 Task: Look for Airbnb options in Weilheim, Germany from 8th December, 2023 to 16th December, 2023 for 2 adults.1  bedroom having 1 bed and 1 bathroom. Property type can be hotel. Amenities needed are: wifi. Look for 4 properties as per requirement.
Action: Mouse moved to (574, 127)
Screenshot: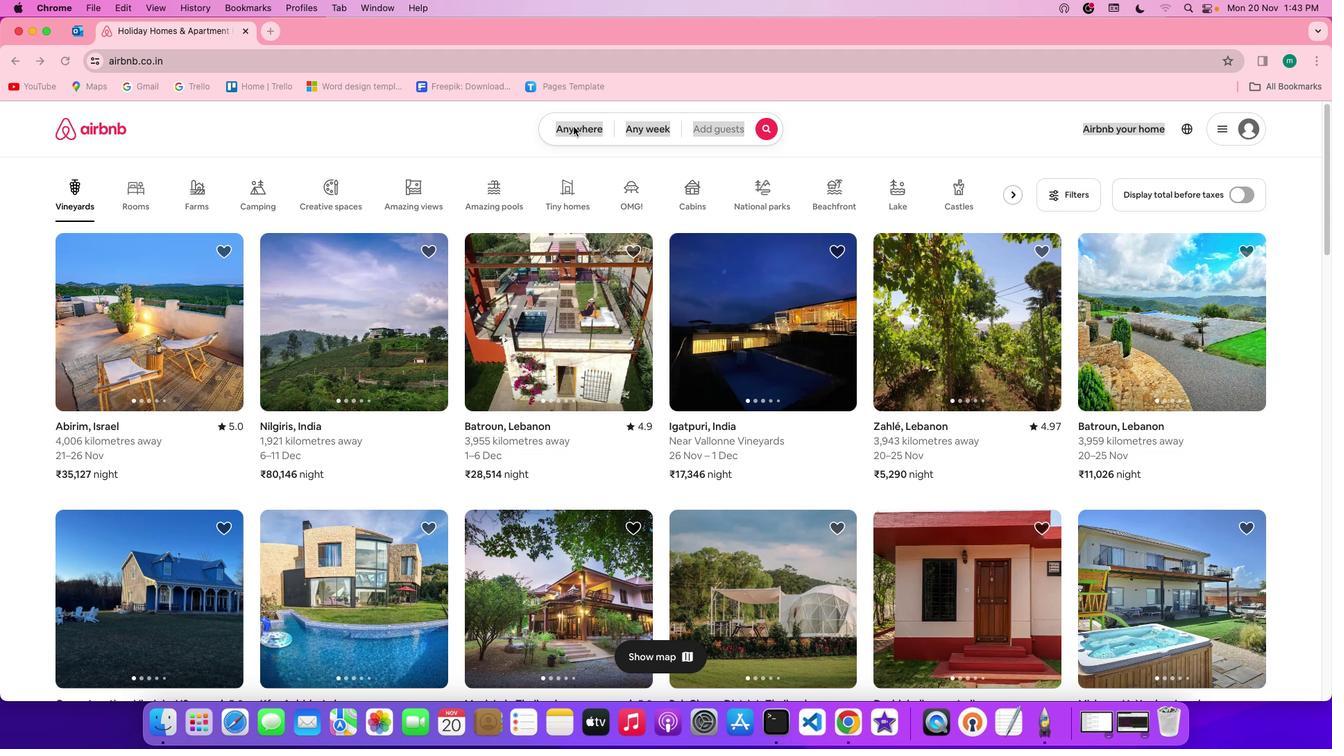 
Action: Mouse pressed left at (574, 127)
Screenshot: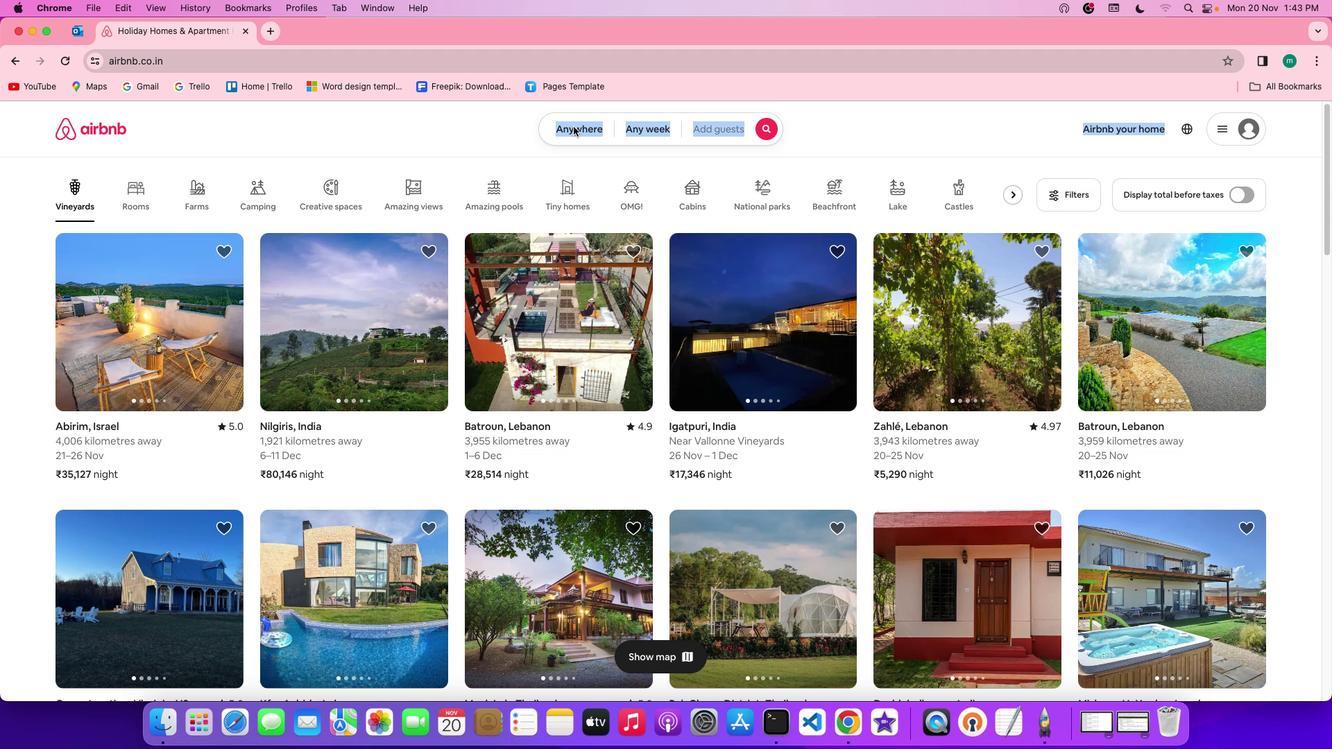 
Action: Mouse pressed left at (574, 127)
Screenshot: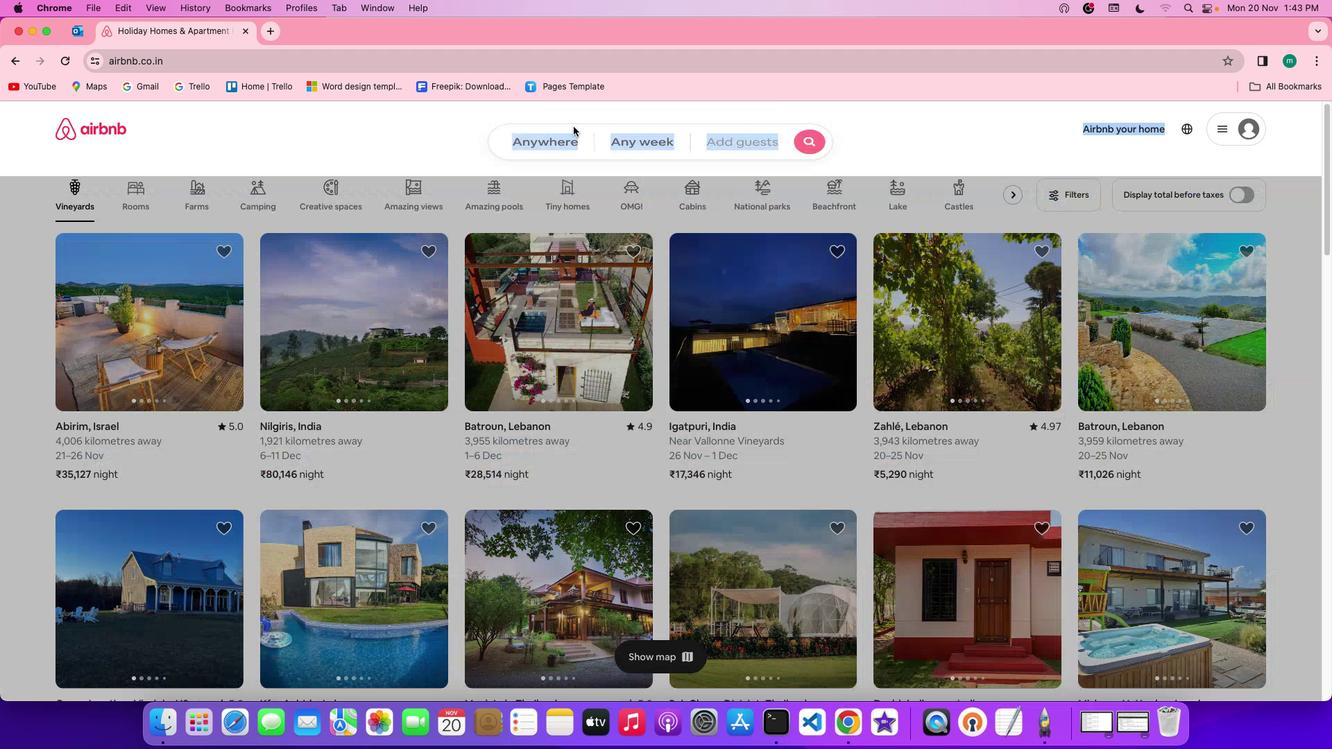 
Action: Mouse moved to (499, 183)
Screenshot: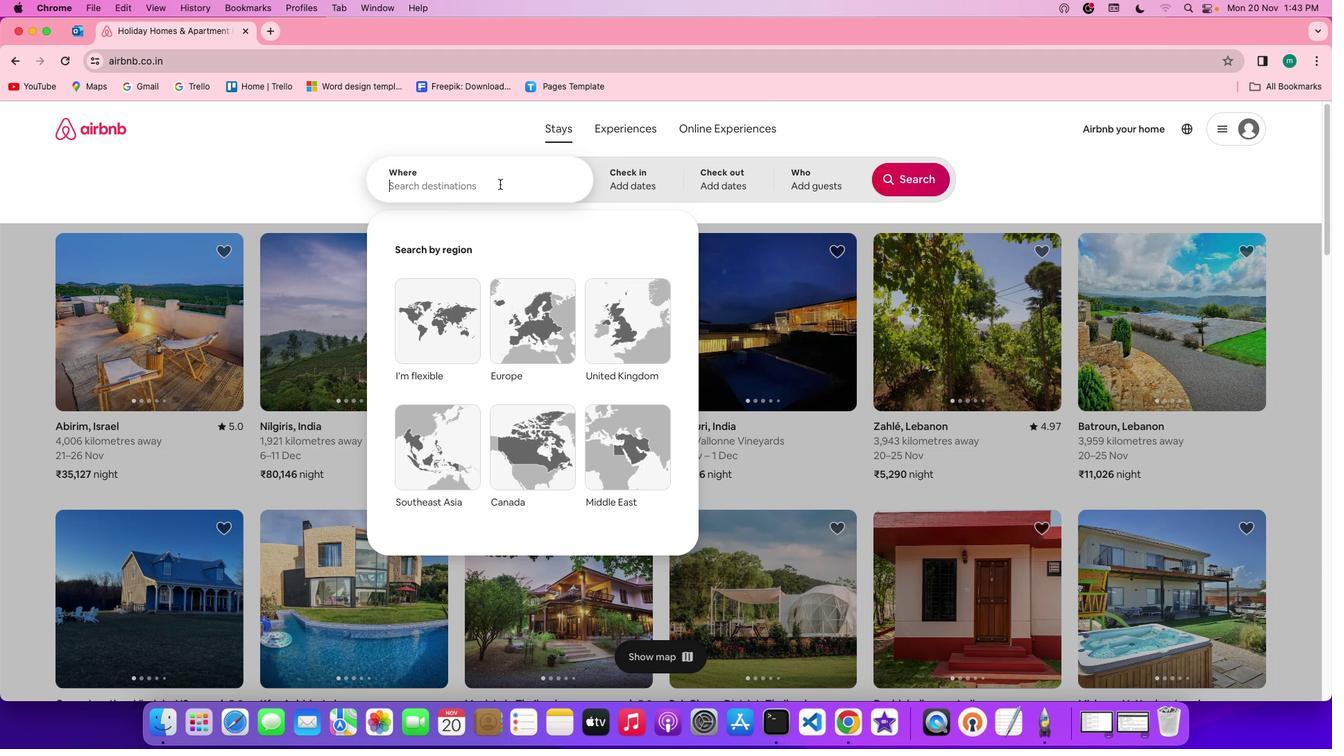 
Action: Mouse pressed left at (499, 183)
Screenshot: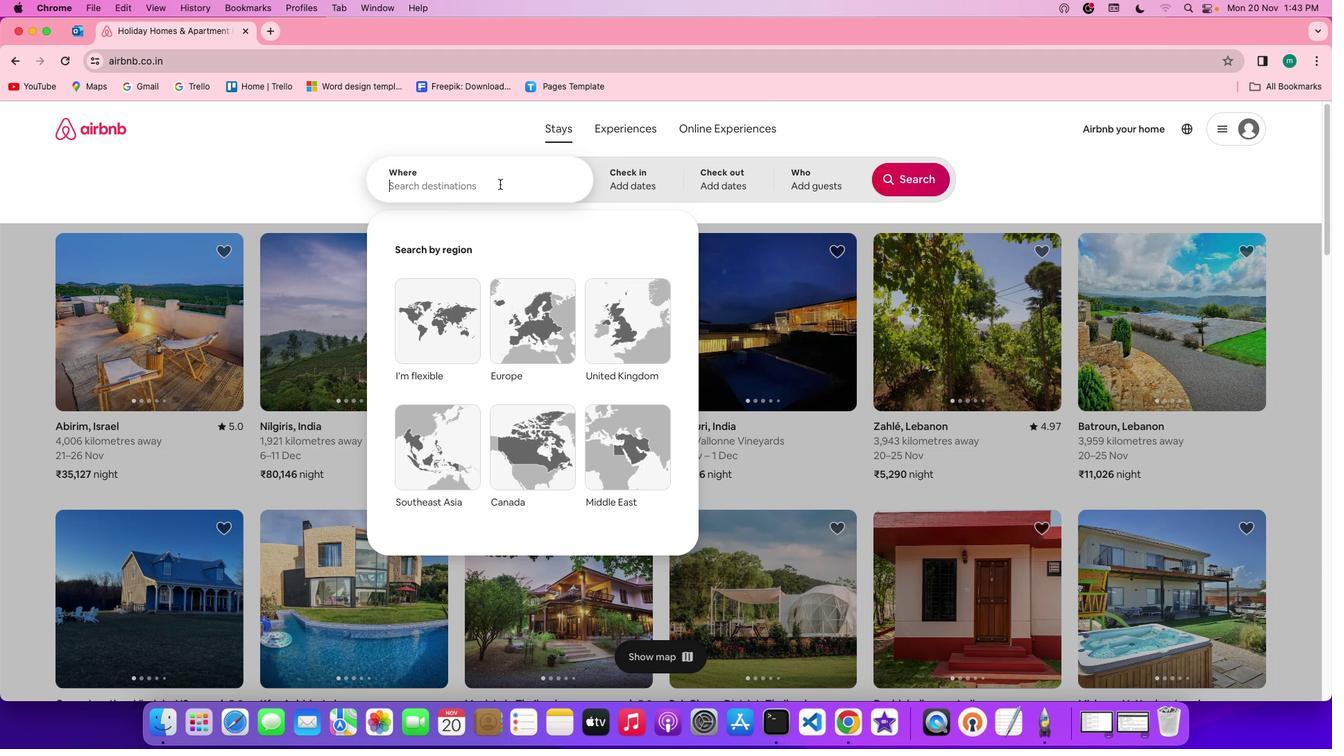 
Action: Key pressed Key.shift'W''e''i''l''h''e''i''m'','Key.spaceKey.shift'G''e''r''m''a''n''y'
Screenshot: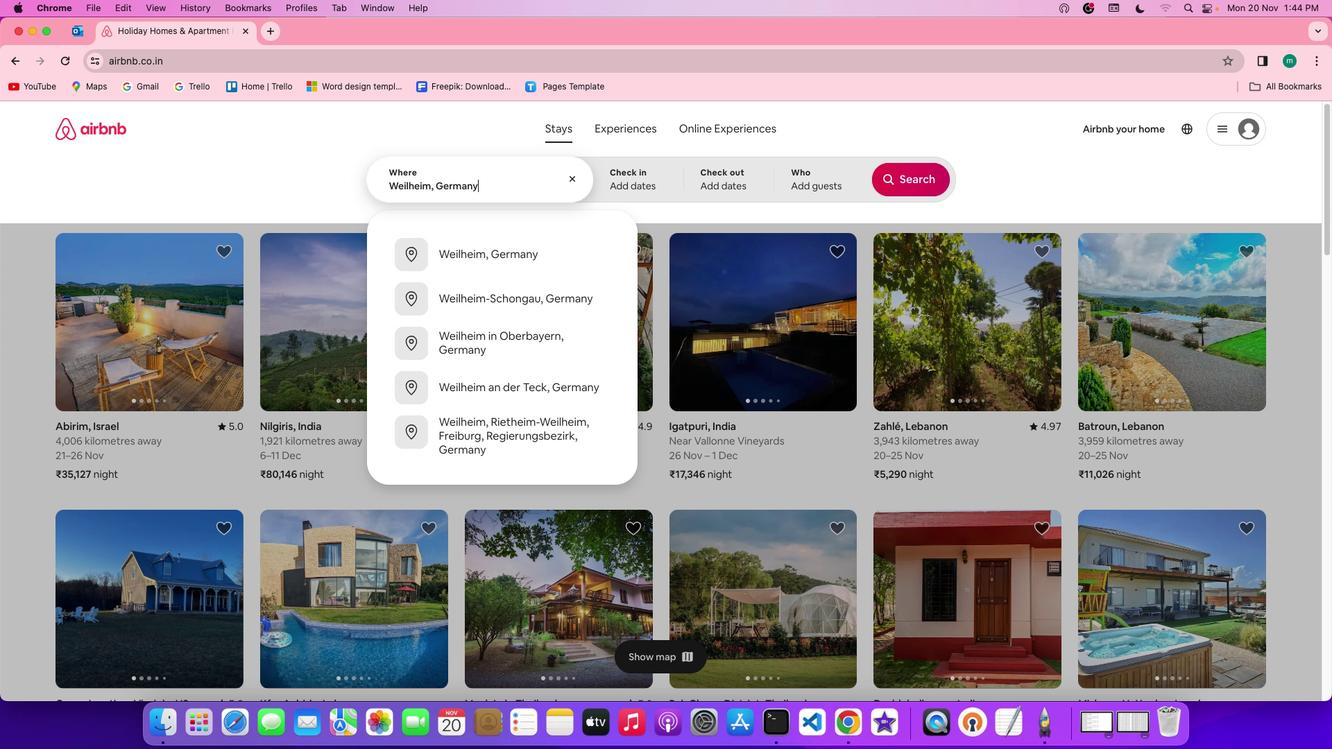 
Action: Mouse moved to (619, 172)
Screenshot: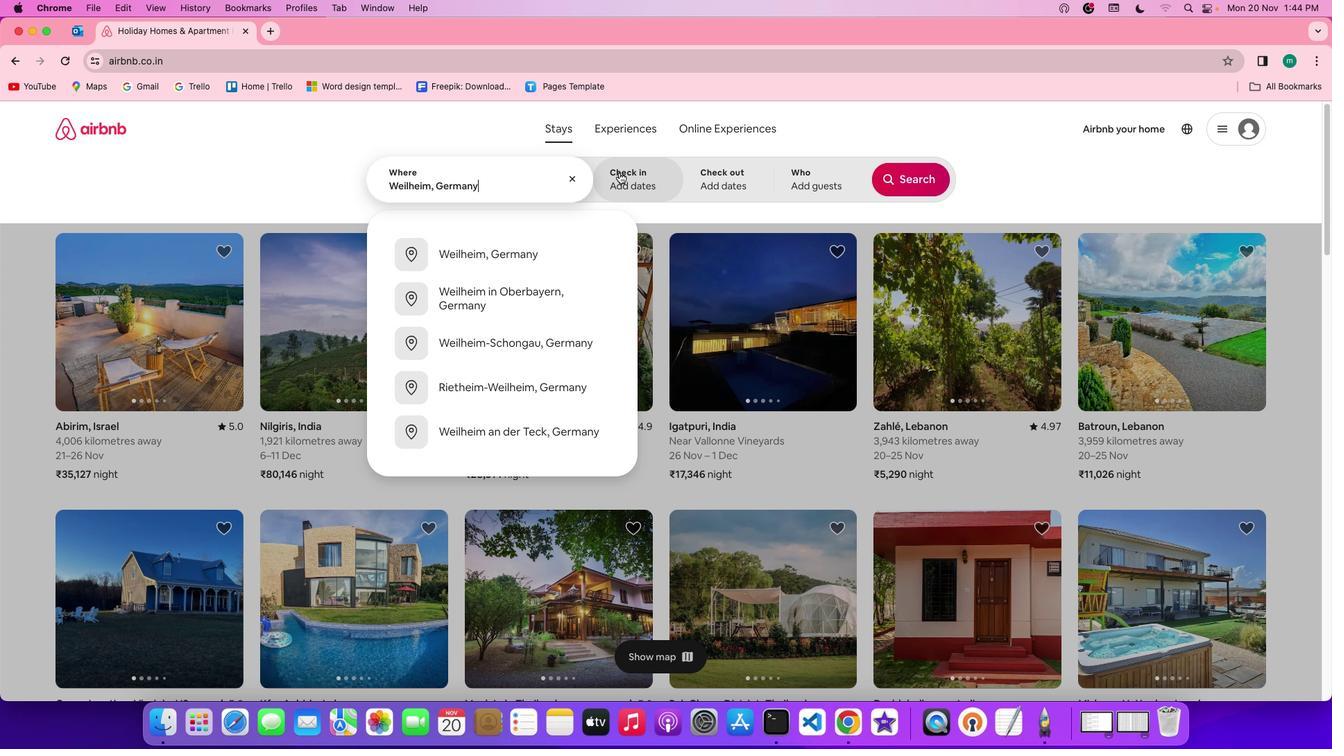 
Action: Mouse pressed left at (619, 172)
Screenshot: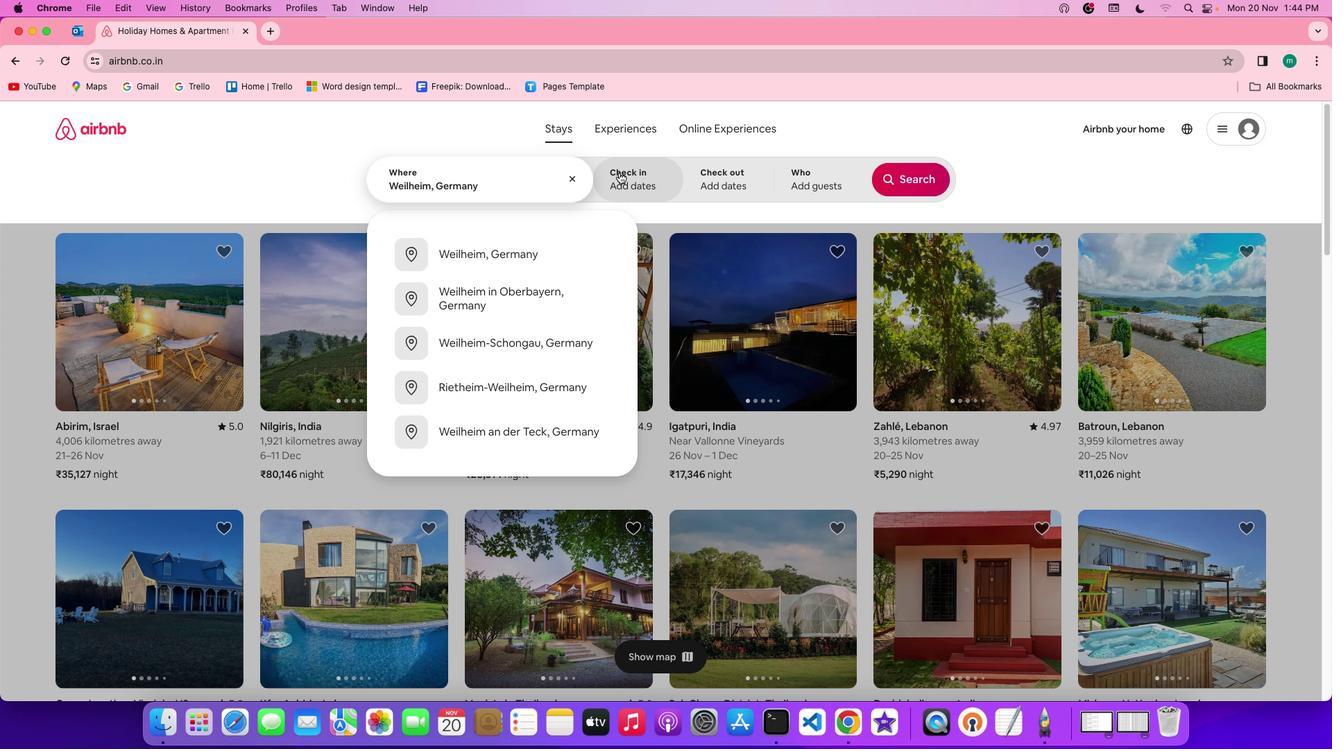 
Action: Mouse moved to (860, 374)
Screenshot: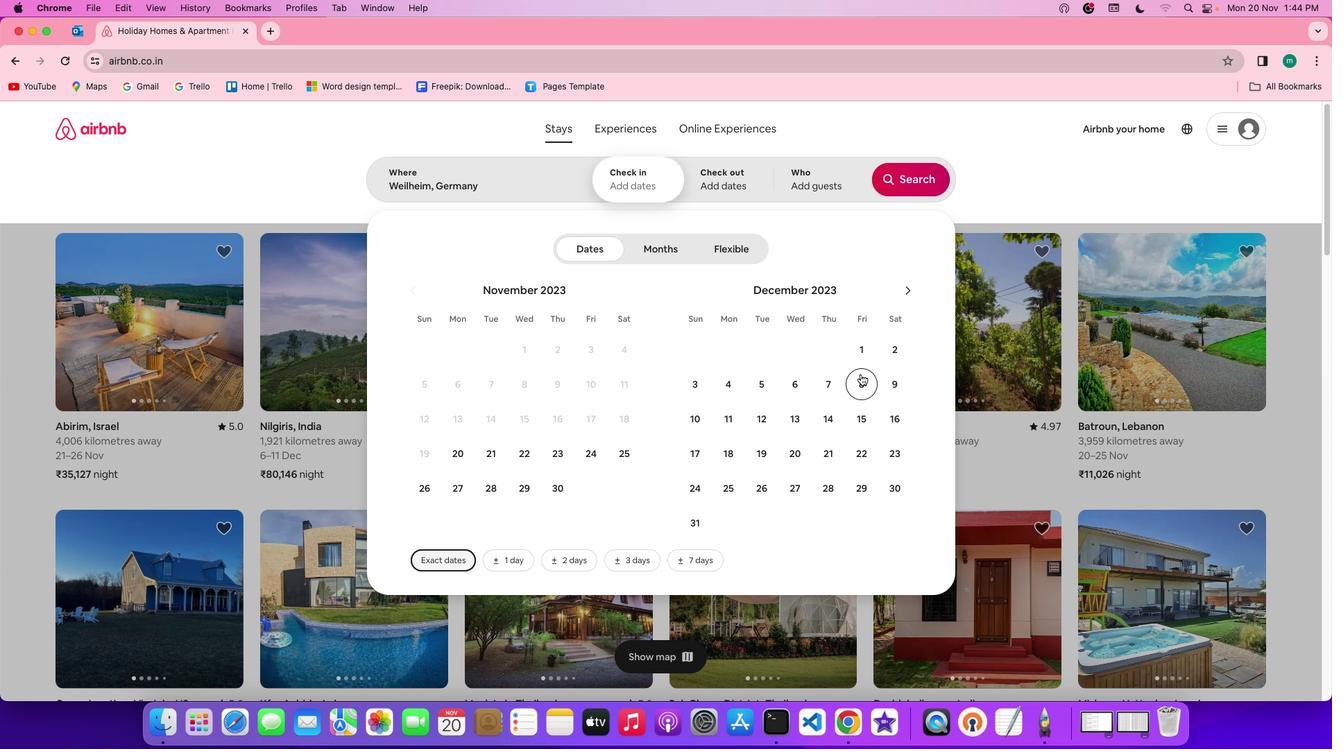 
Action: Mouse pressed left at (860, 374)
Screenshot: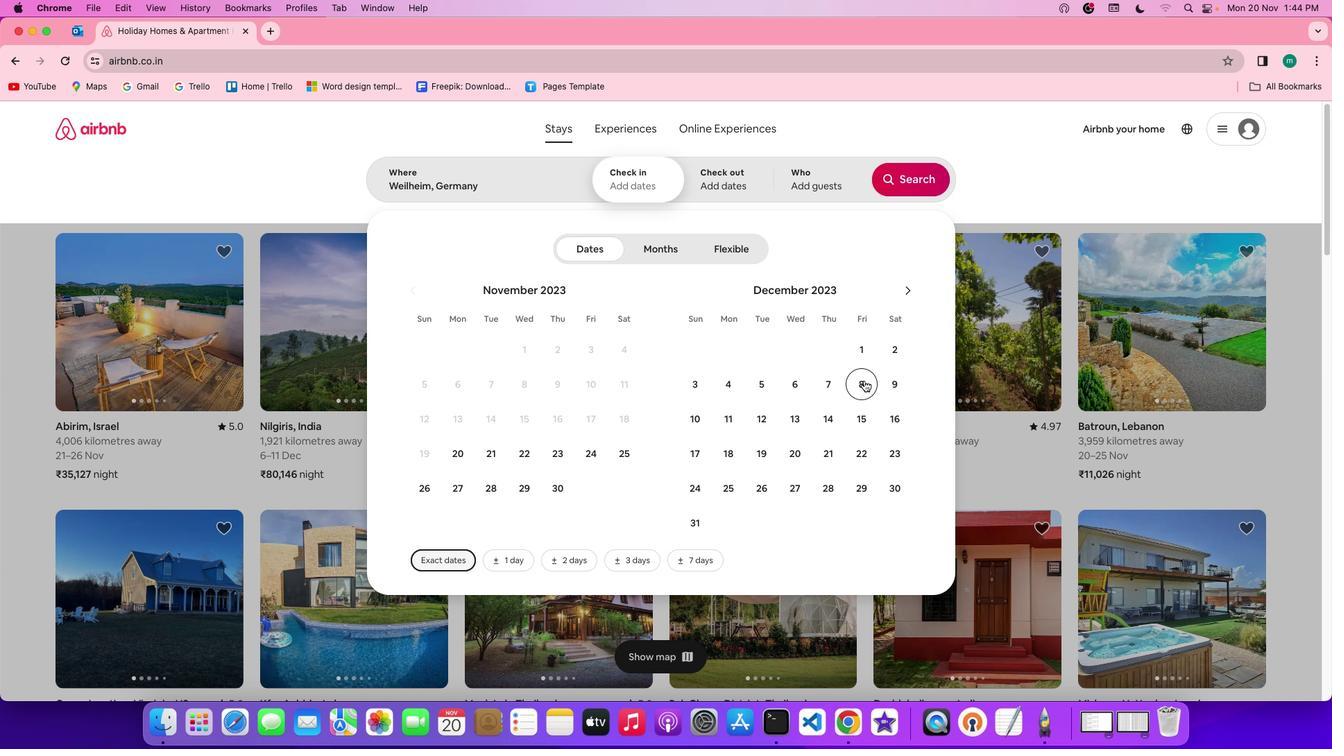 
Action: Mouse moved to (891, 415)
Screenshot: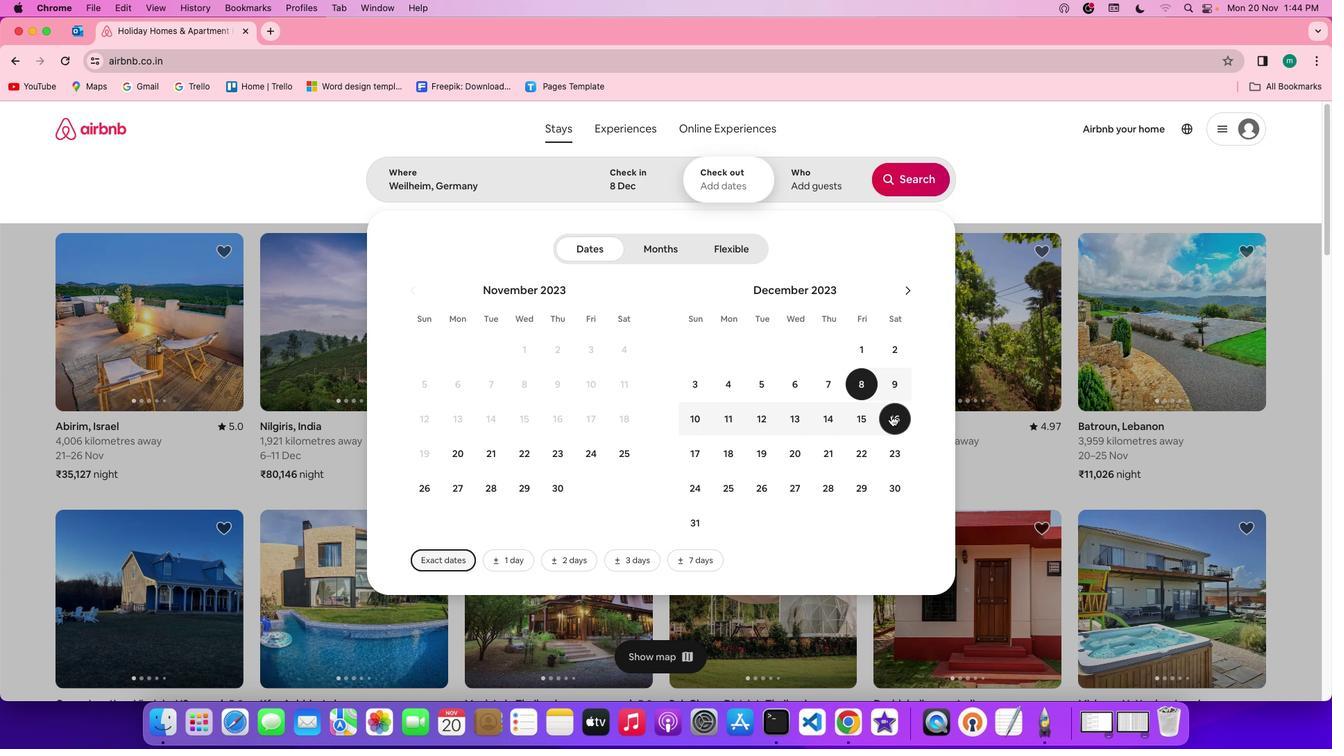 
Action: Mouse pressed left at (891, 415)
Screenshot: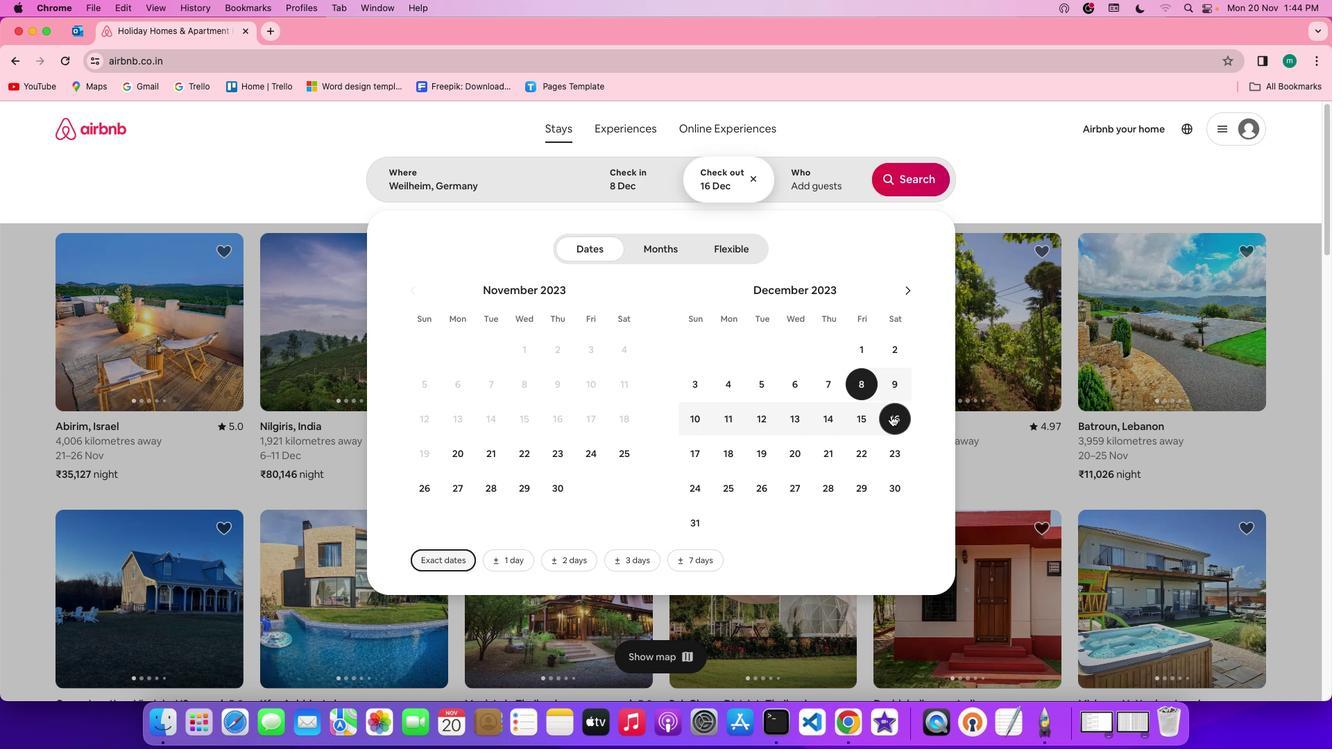 
Action: Mouse moved to (816, 180)
Screenshot: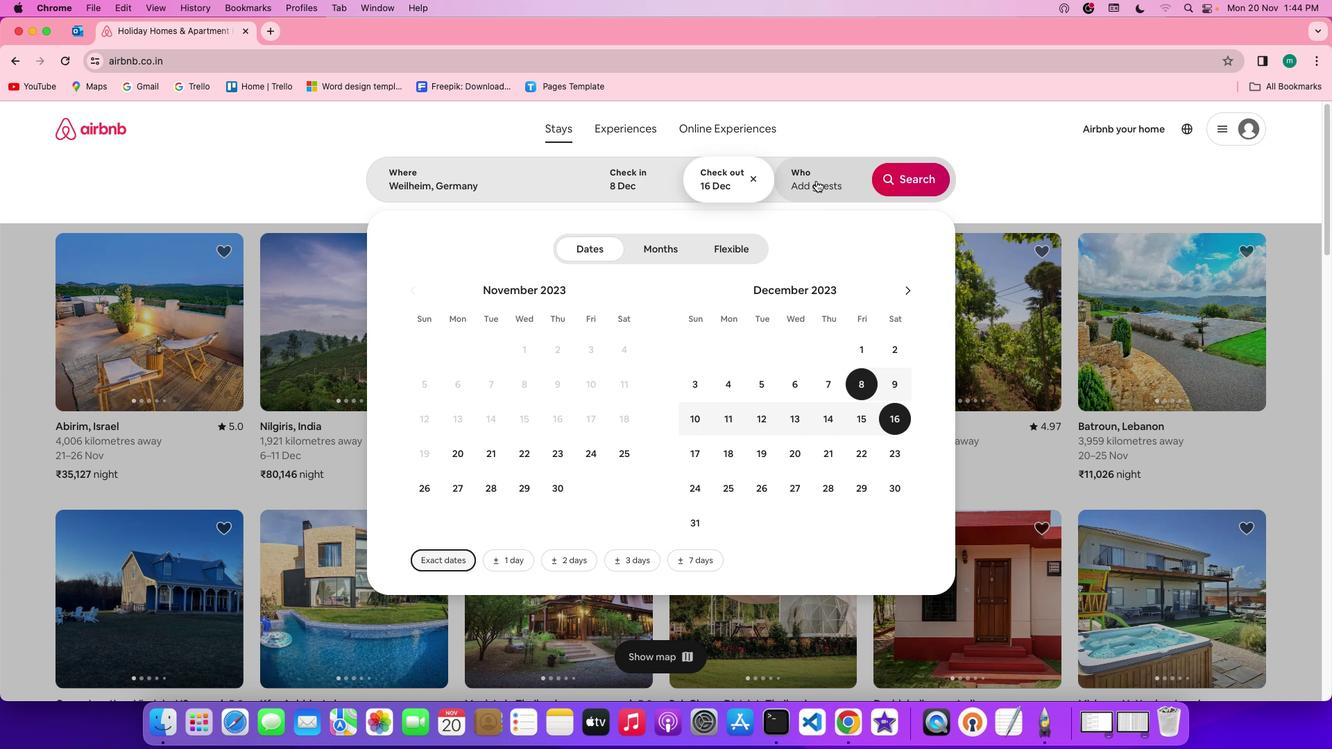 
Action: Mouse pressed left at (816, 180)
Screenshot: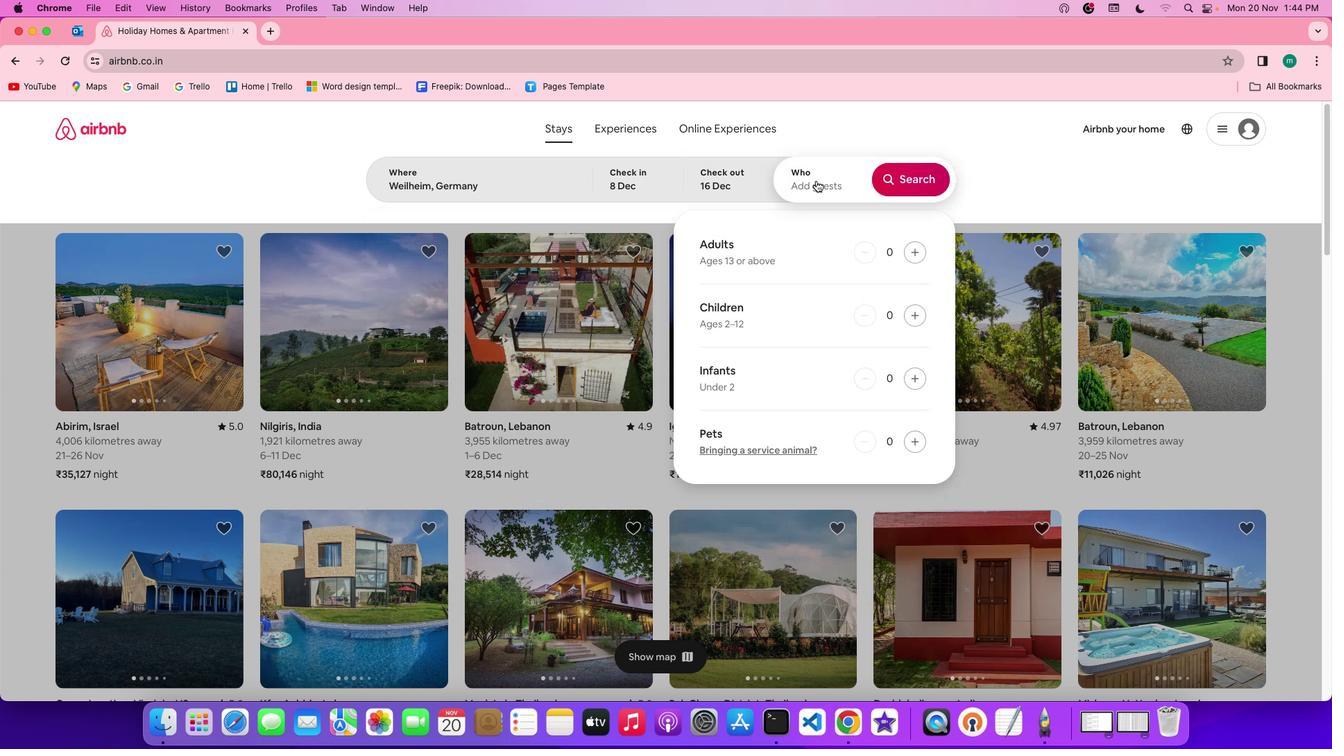 
Action: Mouse moved to (916, 258)
Screenshot: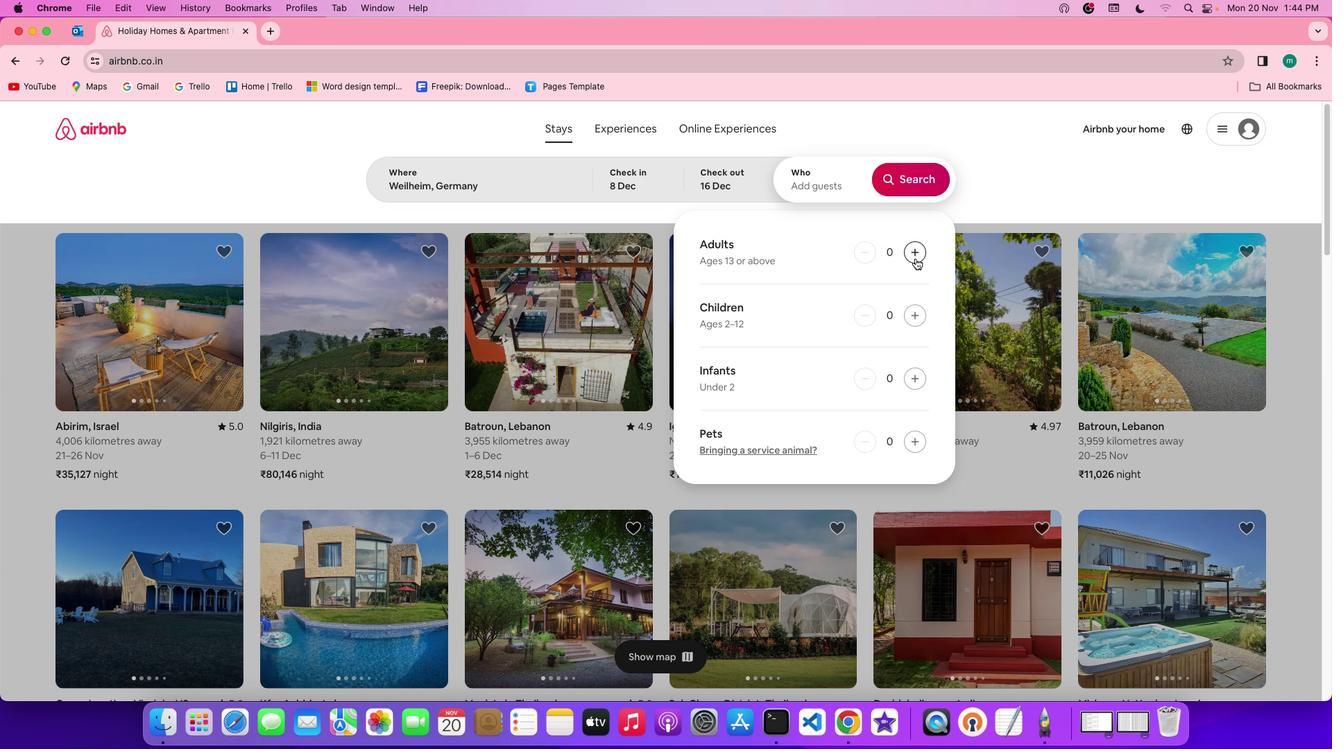 
Action: Mouse pressed left at (916, 258)
Screenshot: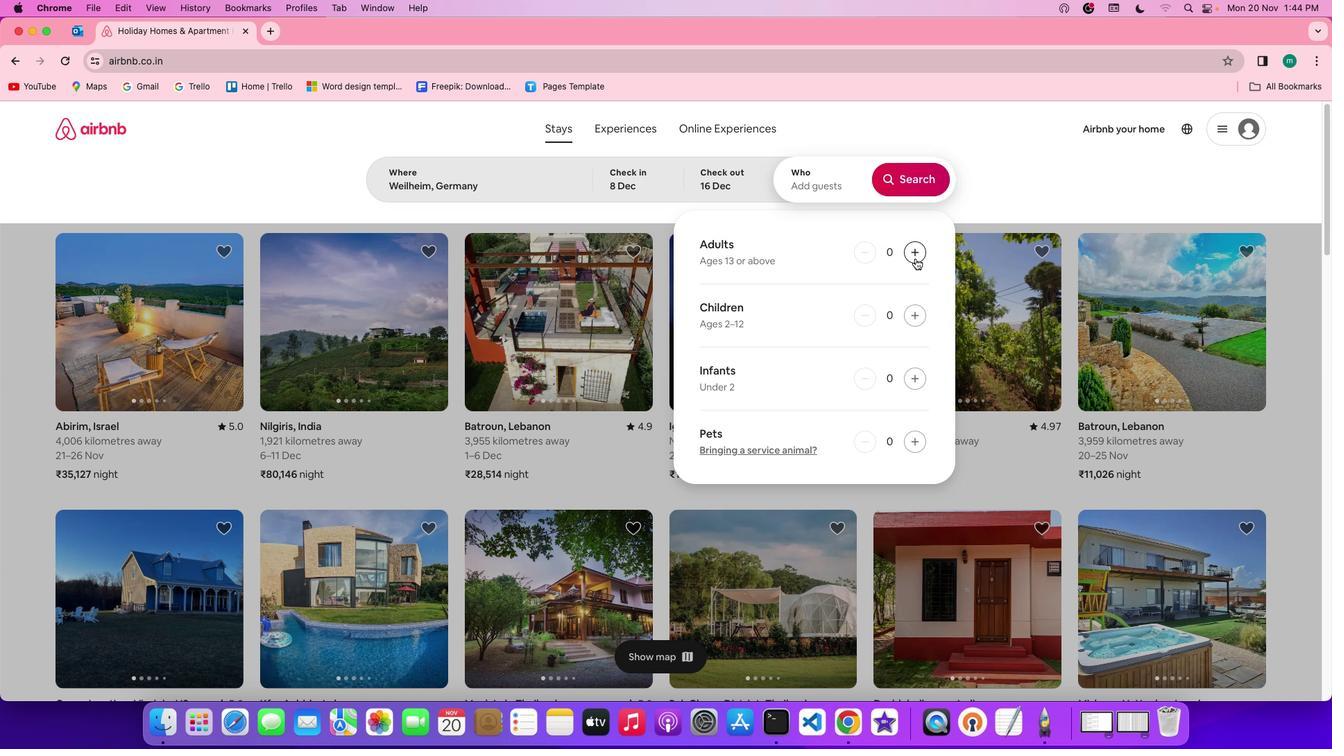 
Action: Mouse moved to (915, 254)
Screenshot: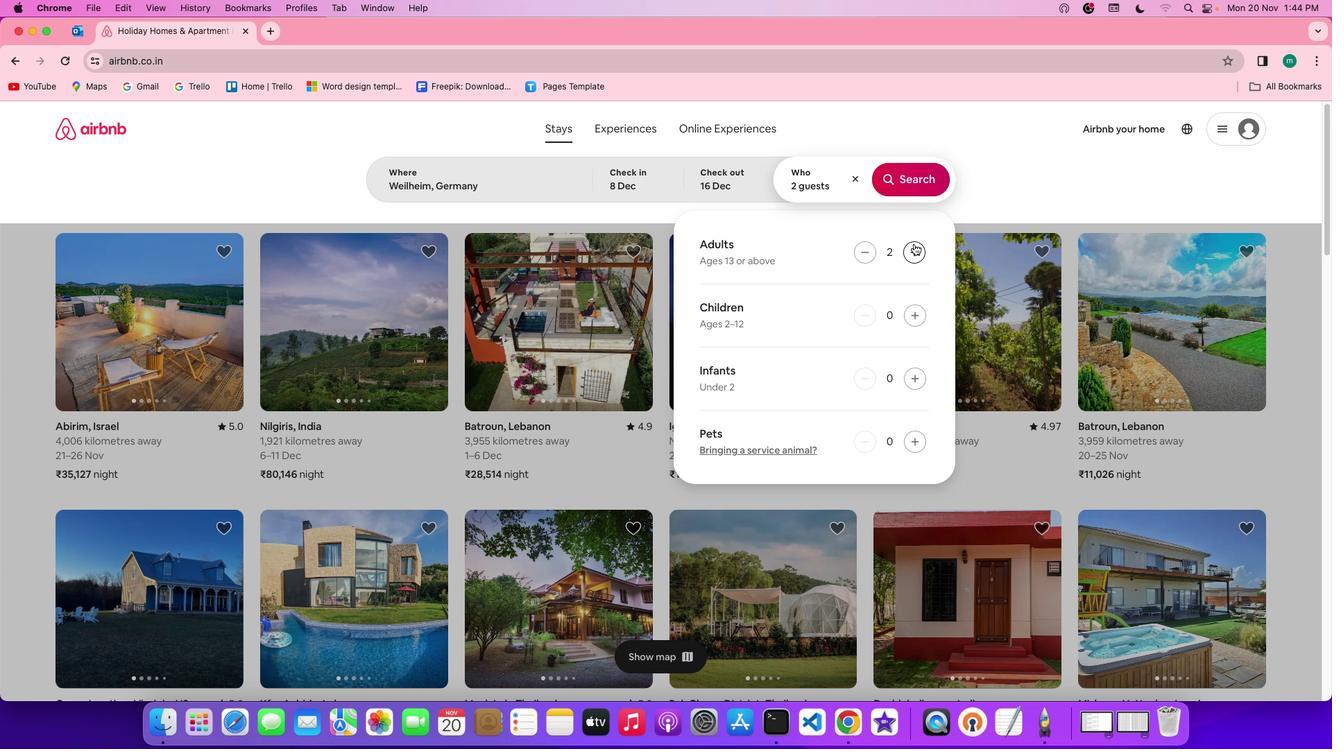 
Action: Mouse pressed left at (915, 254)
Screenshot: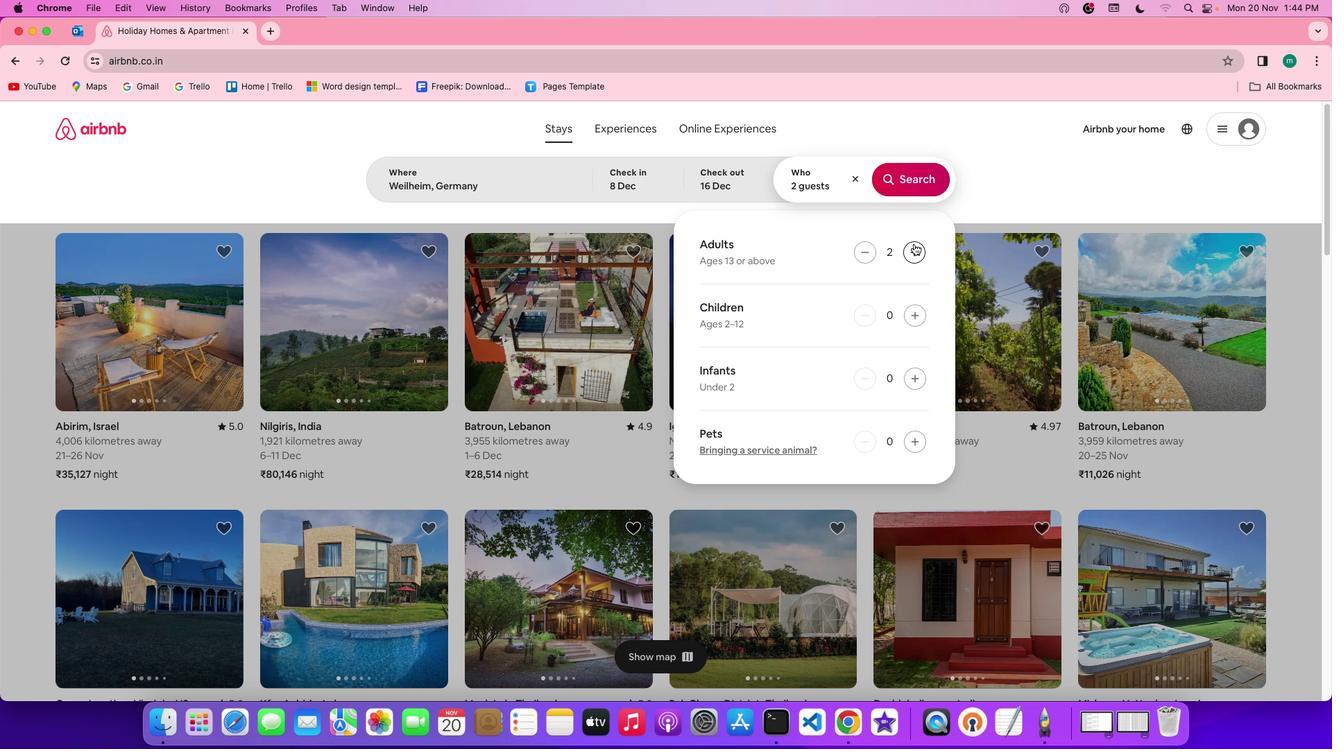 
Action: Mouse moved to (901, 171)
Screenshot: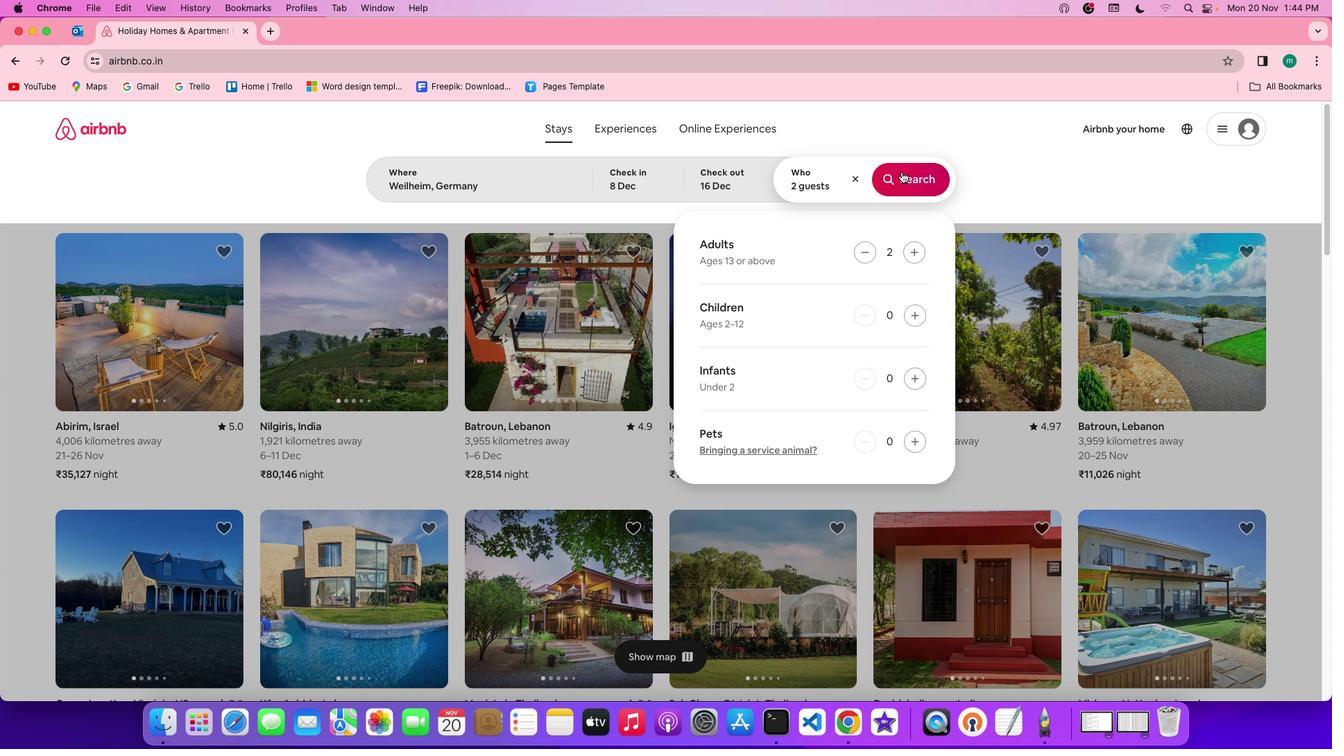 
Action: Mouse pressed left at (901, 171)
Screenshot: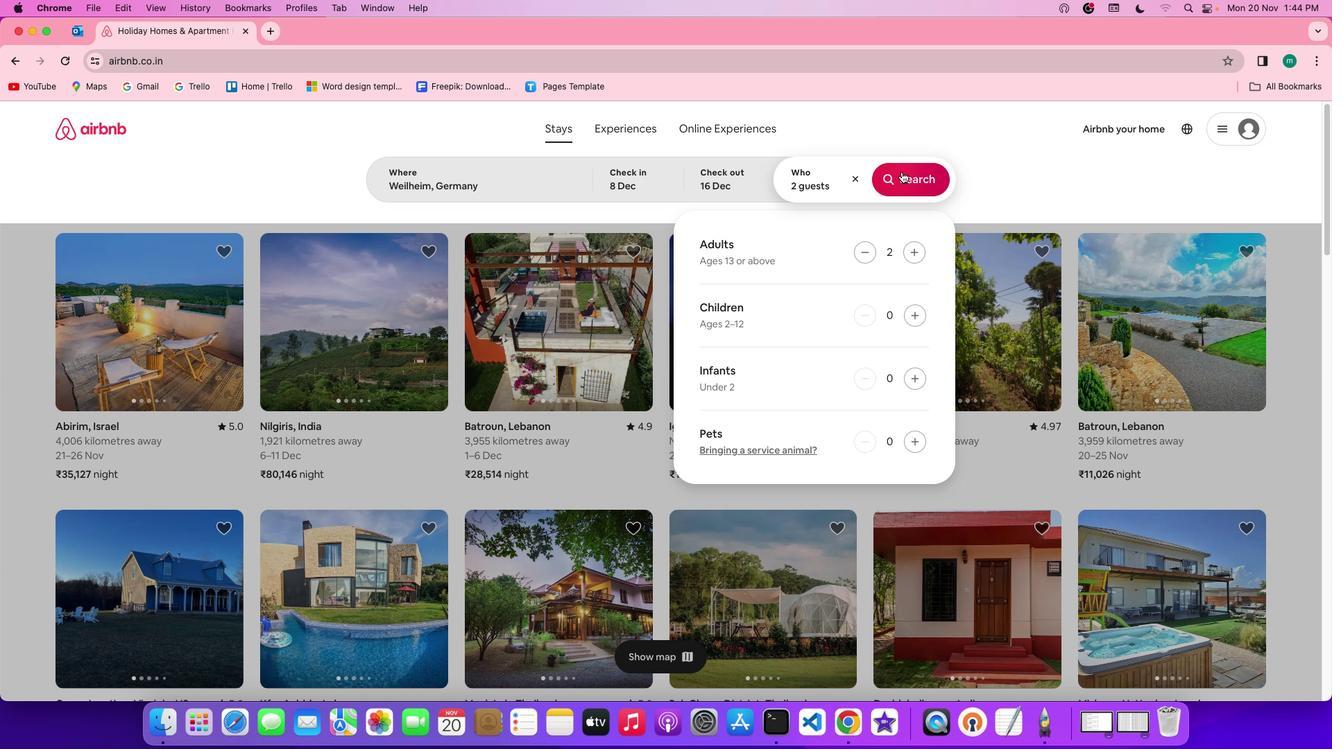 
Action: Mouse moved to (1123, 179)
Screenshot: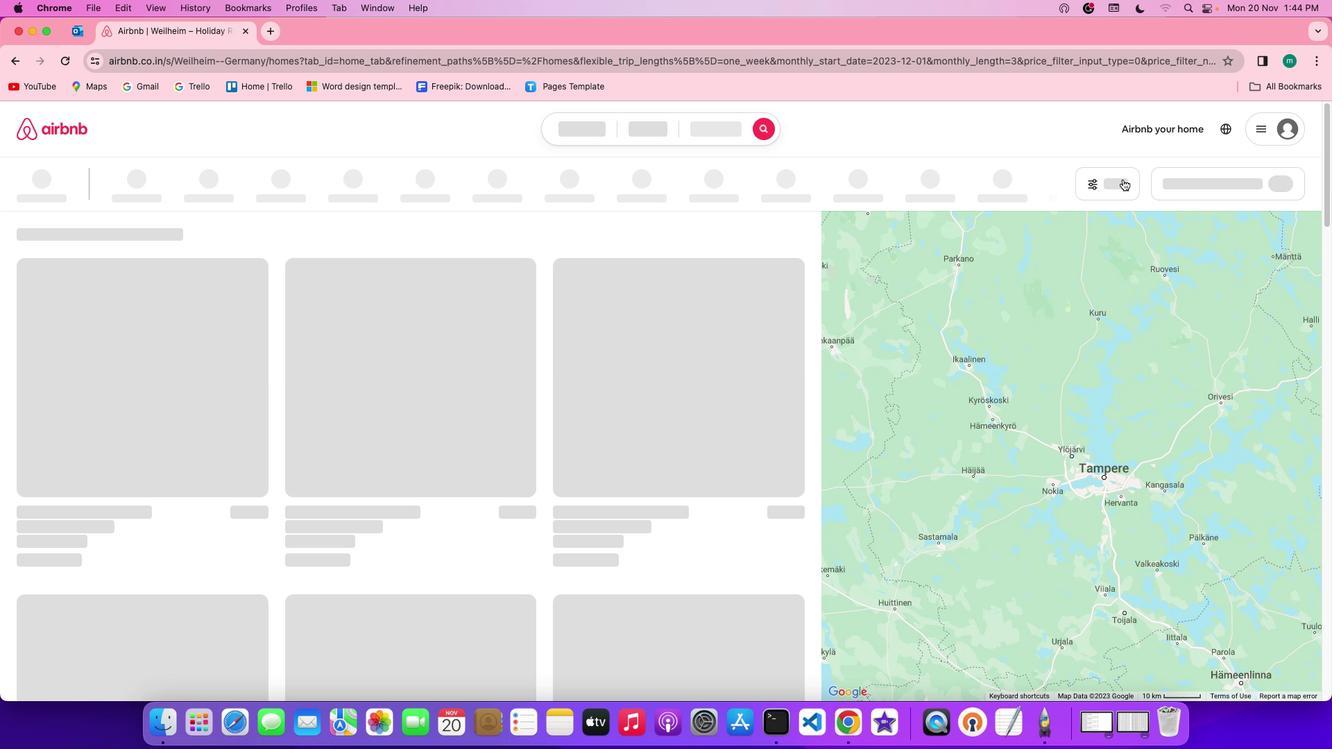 
Action: Mouse pressed left at (1123, 179)
Screenshot: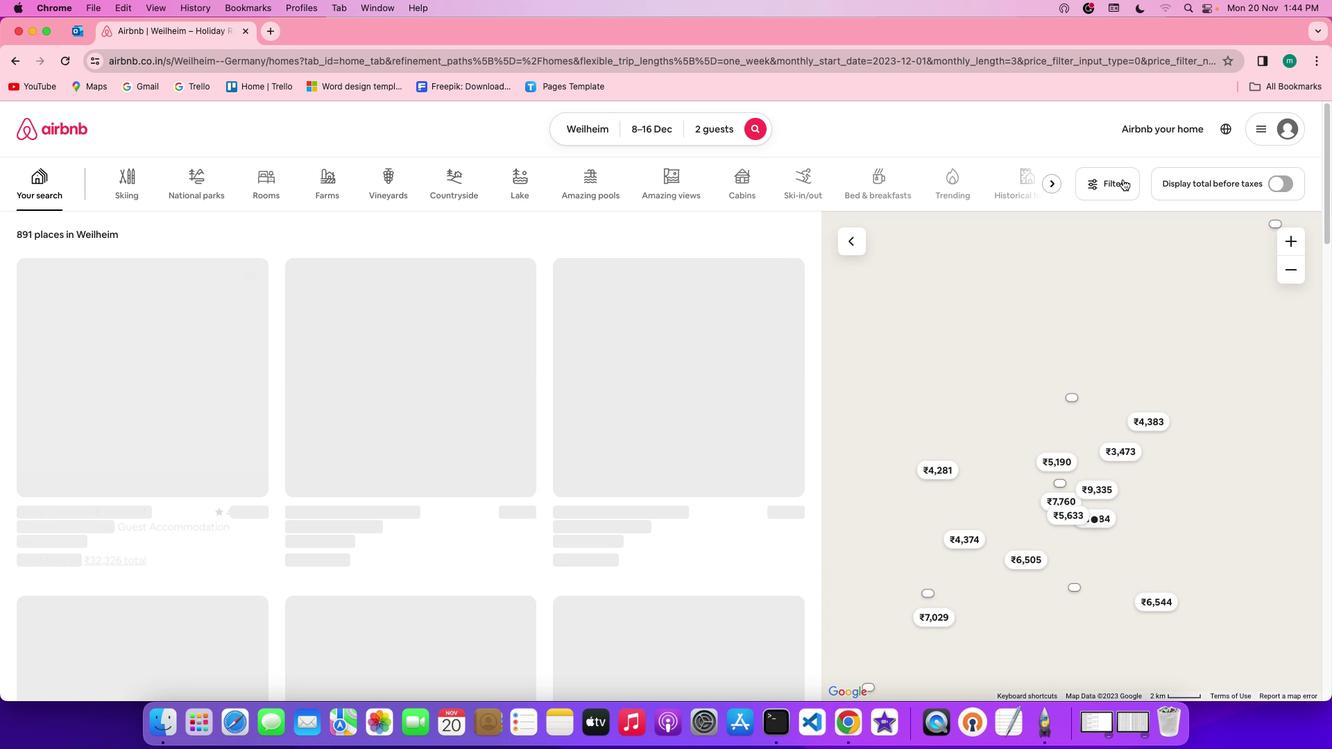 
Action: Mouse moved to (723, 341)
Screenshot: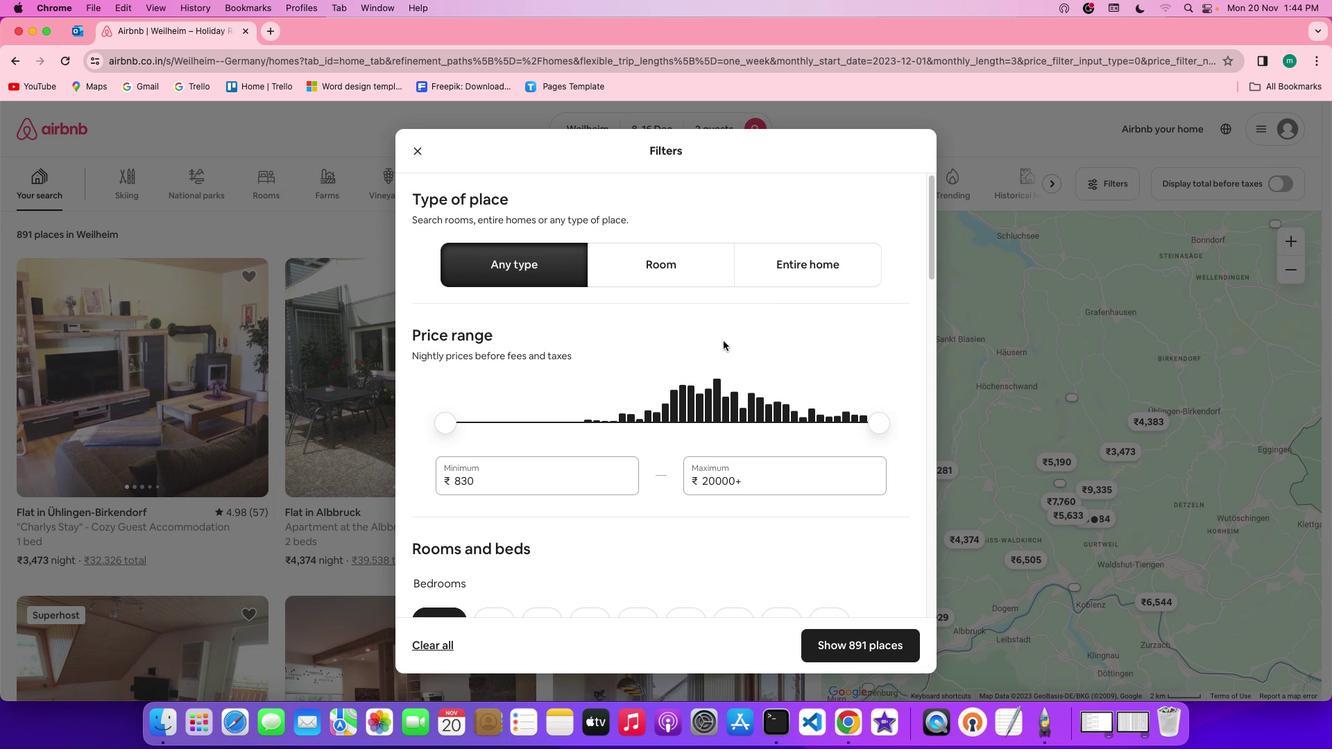 
Action: Mouse scrolled (723, 341) with delta (0, 0)
Screenshot: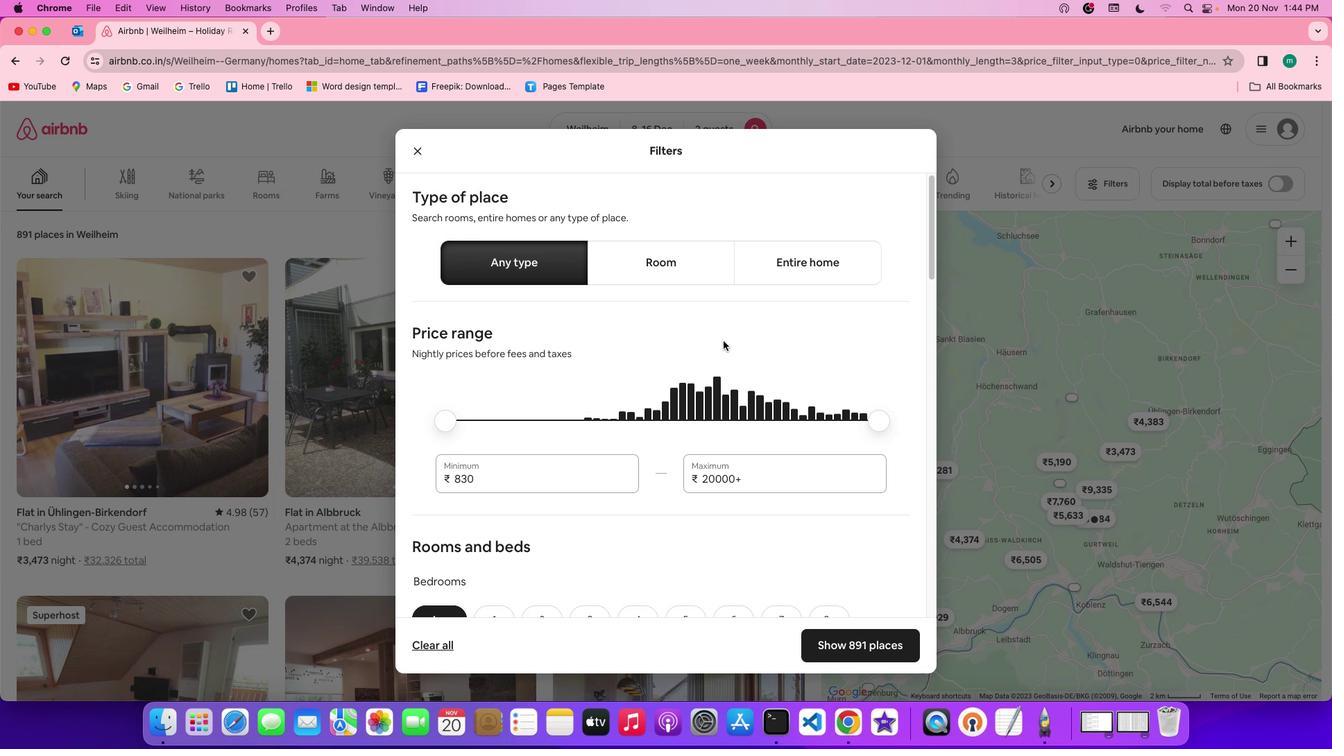 
Action: Mouse scrolled (723, 341) with delta (0, 0)
Screenshot: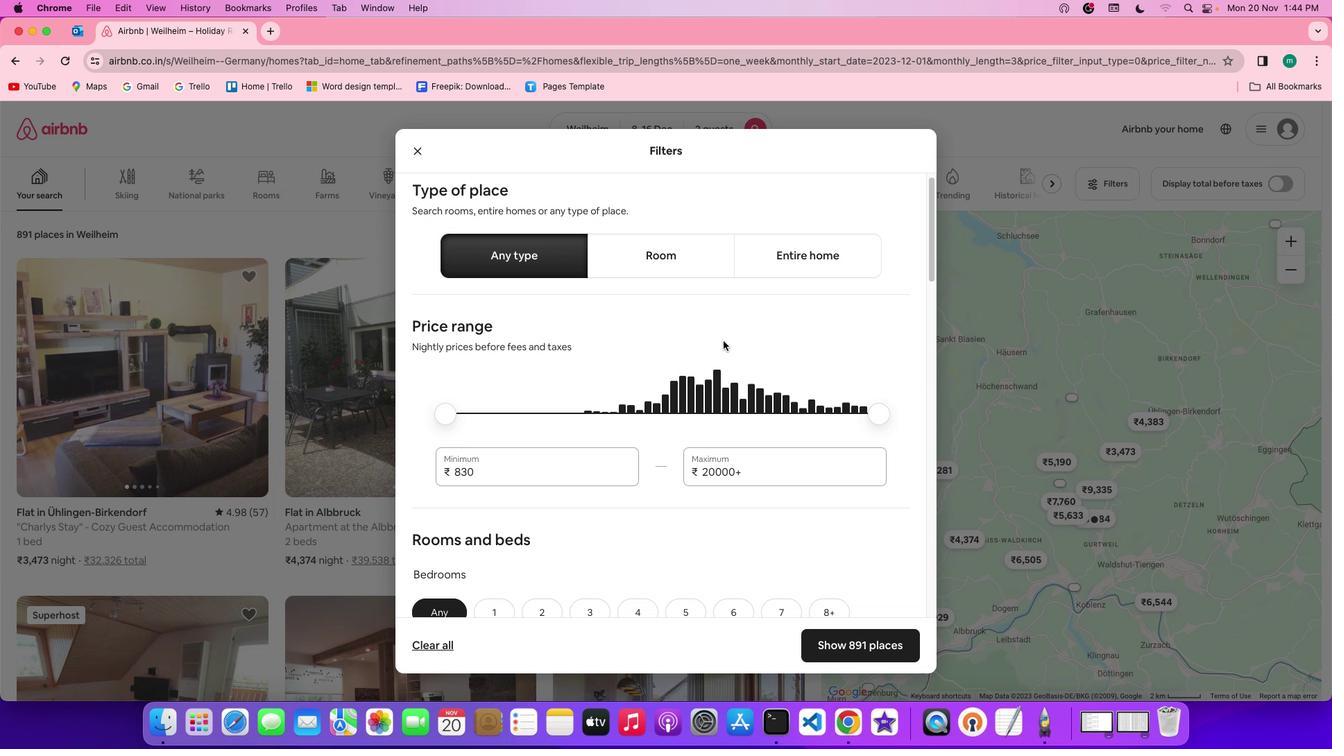 
Action: Mouse scrolled (723, 341) with delta (0, -1)
Screenshot: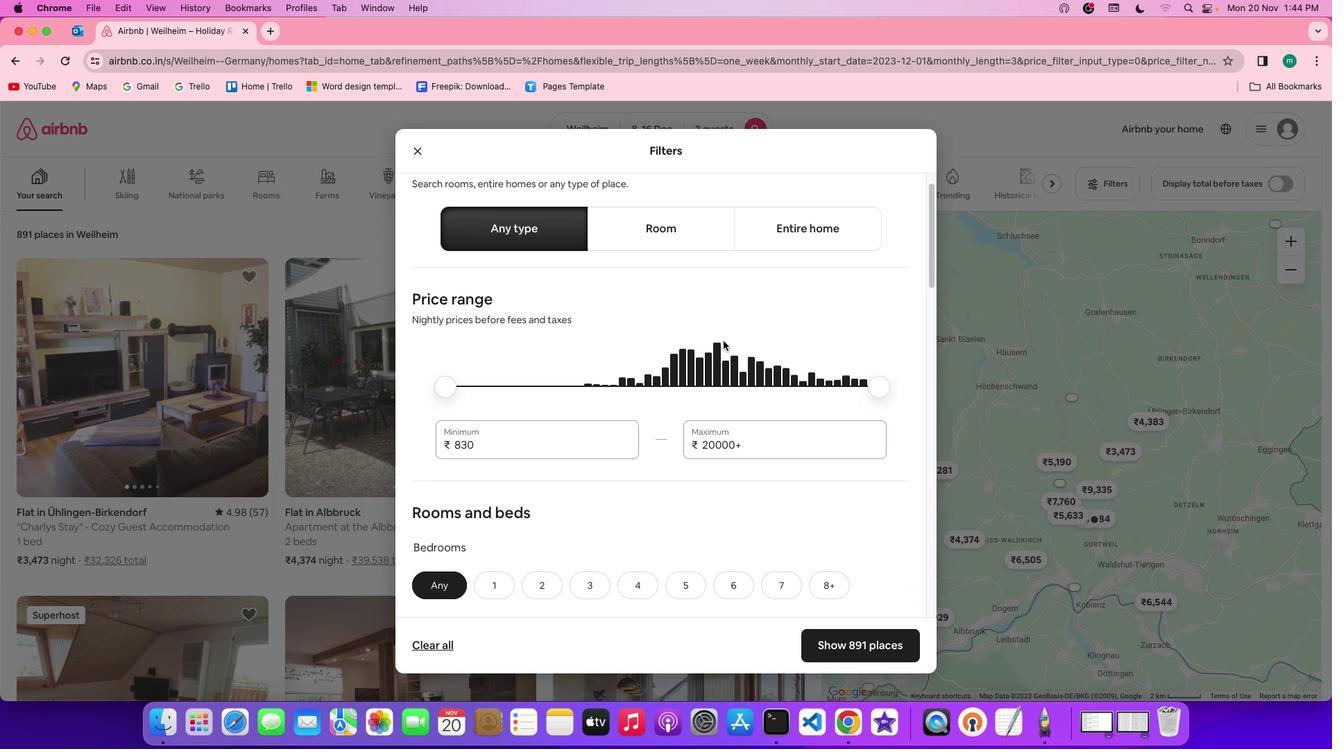 
Action: Mouse scrolled (723, 341) with delta (0, 0)
Screenshot: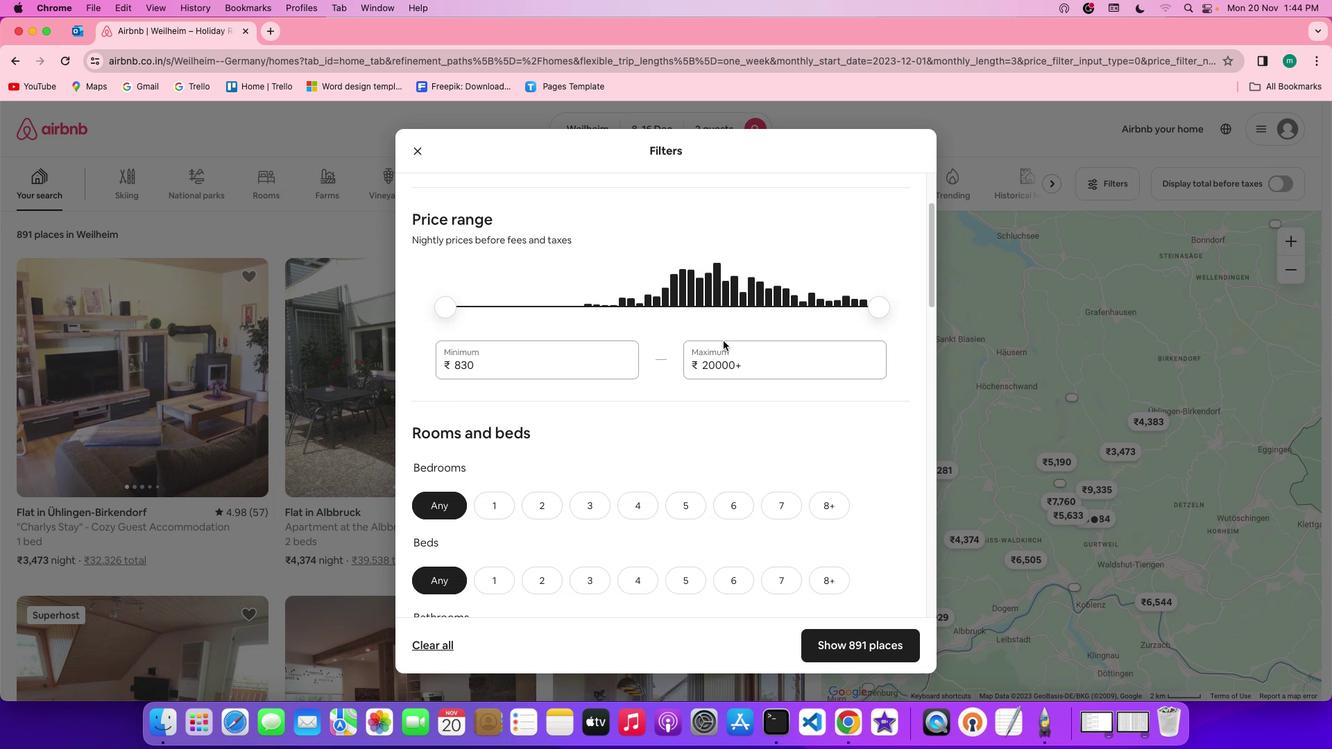 
Action: Mouse scrolled (723, 341) with delta (0, 0)
Screenshot: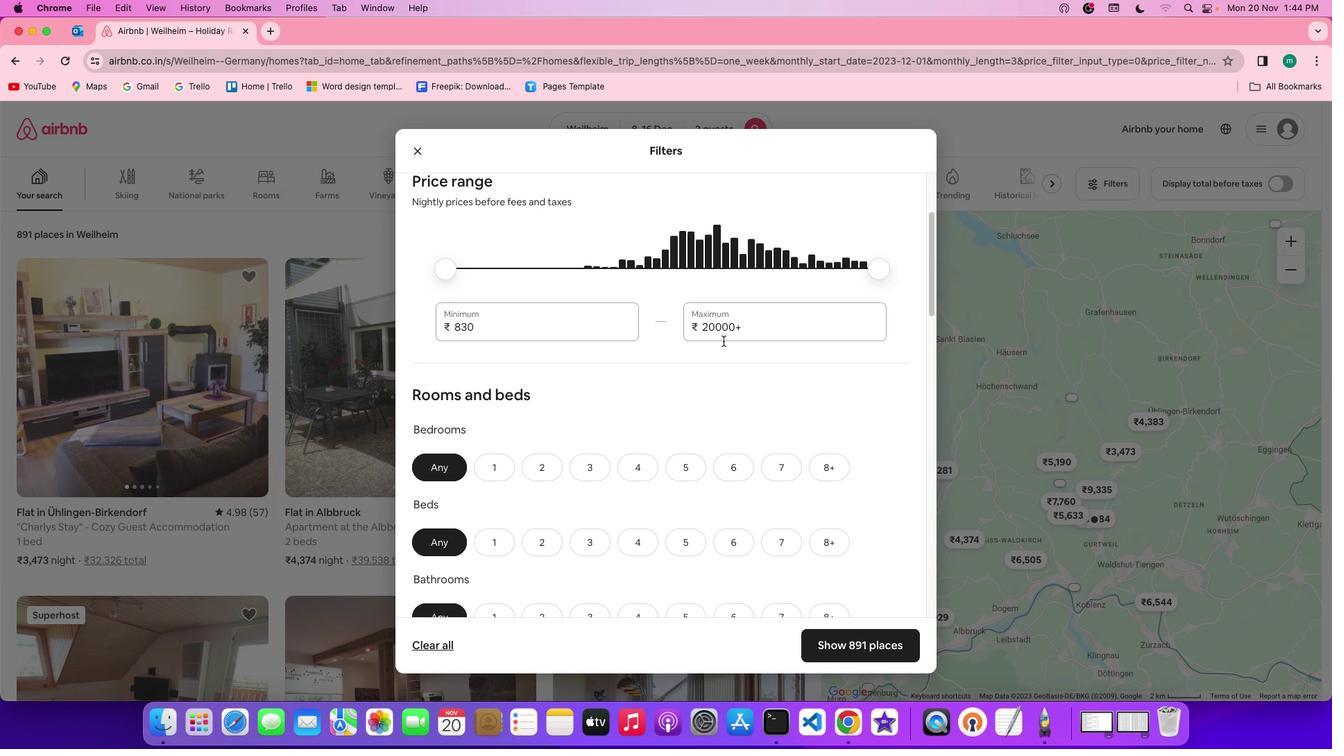 
Action: Mouse scrolled (723, 341) with delta (0, 0)
Screenshot: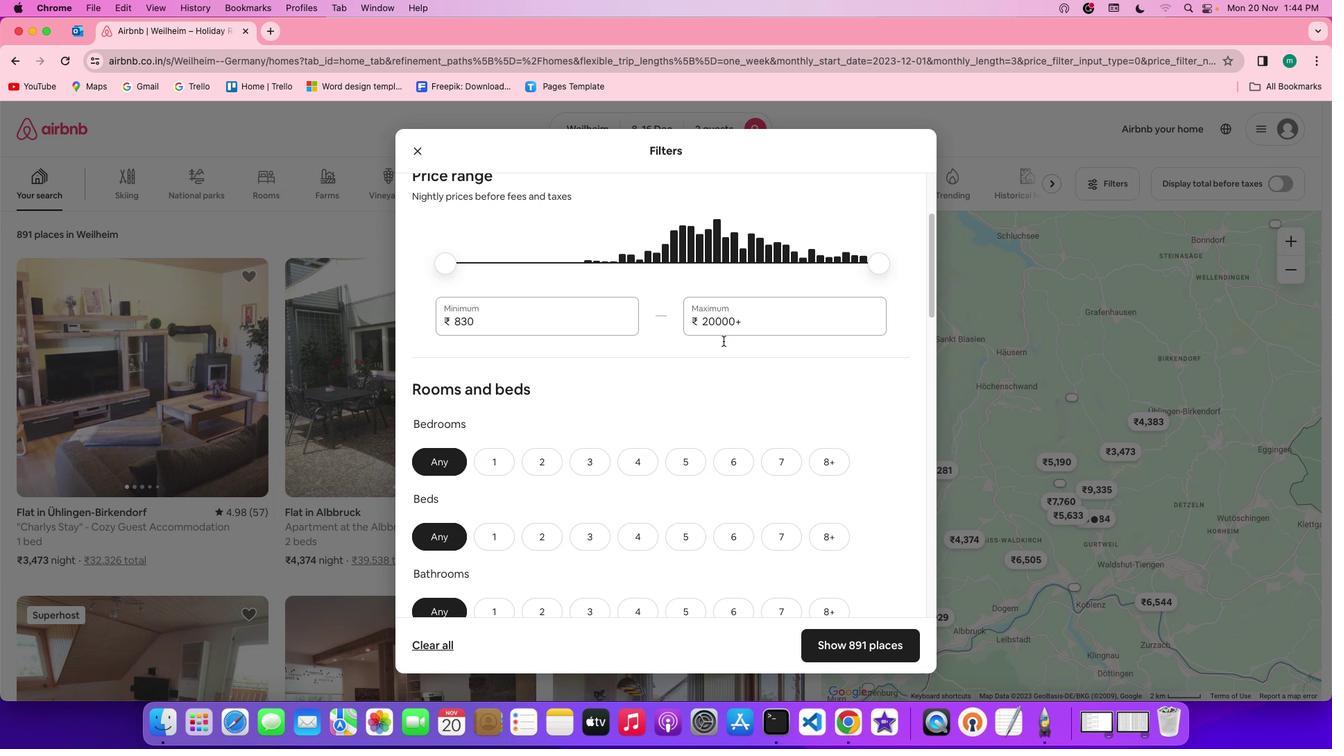 
Action: Mouse scrolled (723, 341) with delta (0, -1)
Screenshot: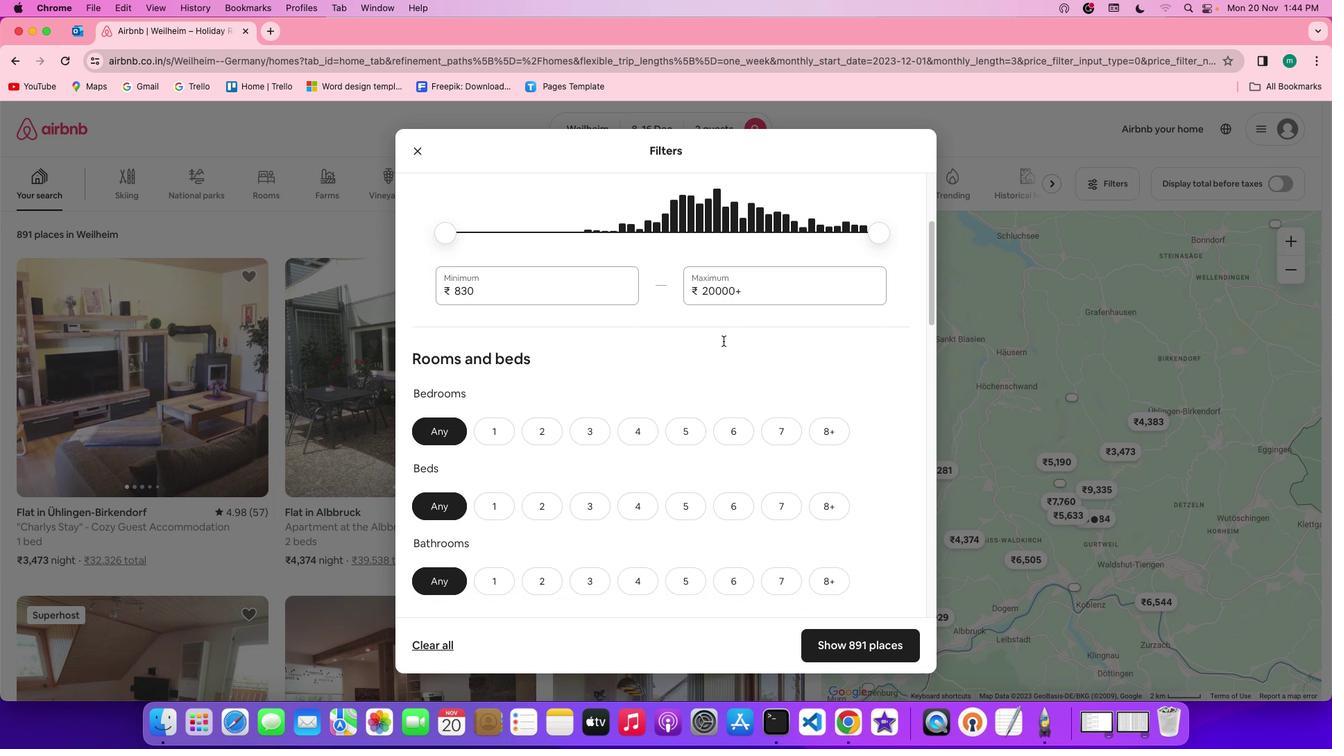 
Action: Mouse scrolled (723, 341) with delta (0, 0)
Screenshot: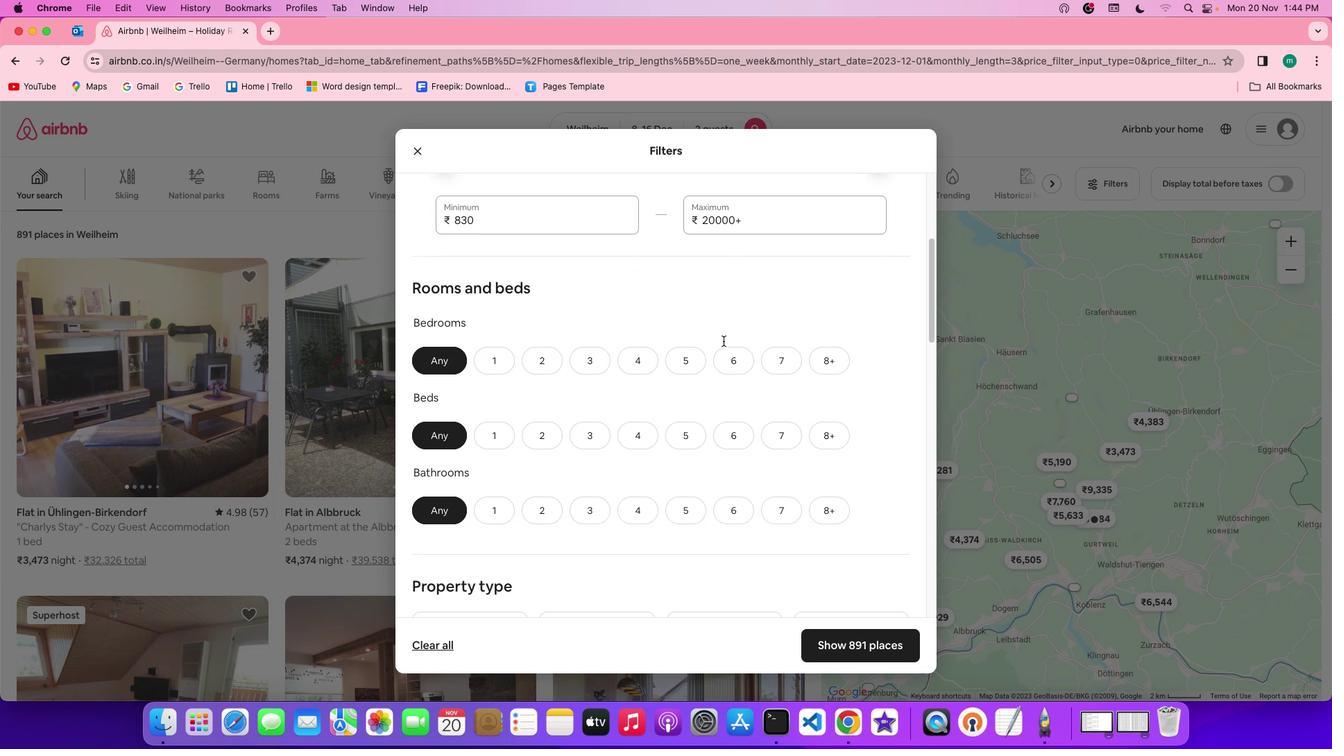 
Action: Mouse scrolled (723, 341) with delta (0, 0)
Screenshot: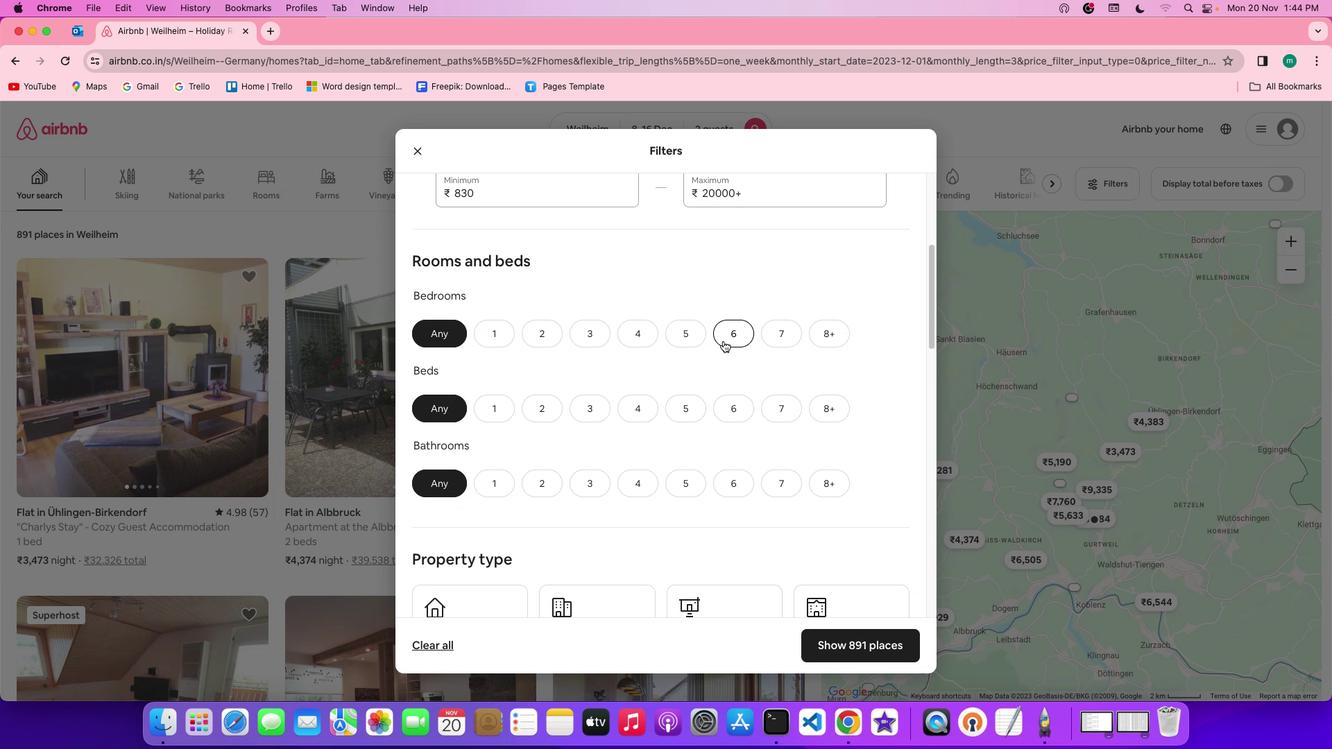 
Action: Mouse scrolled (723, 341) with delta (0, 0)
Screenshot: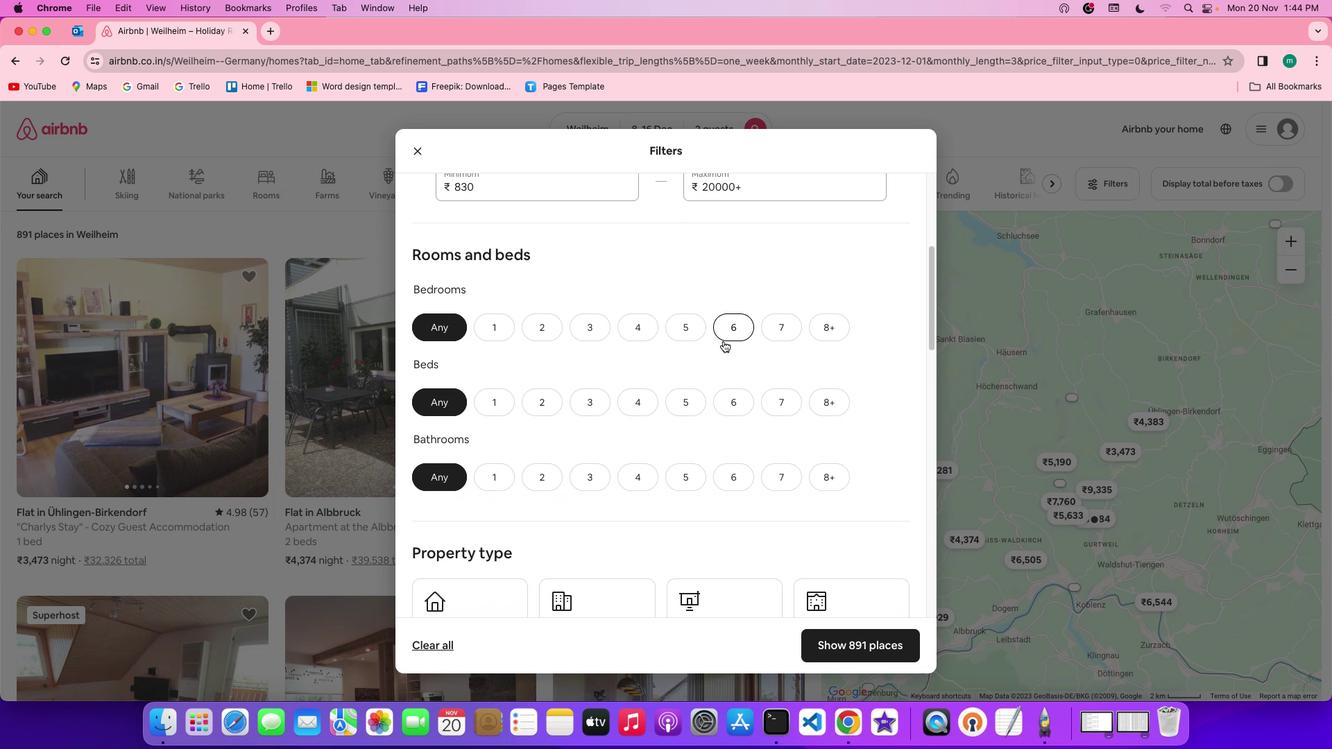 
Action: Mouse scrolled (723, 341) with delta (0, 0)
Screenshot: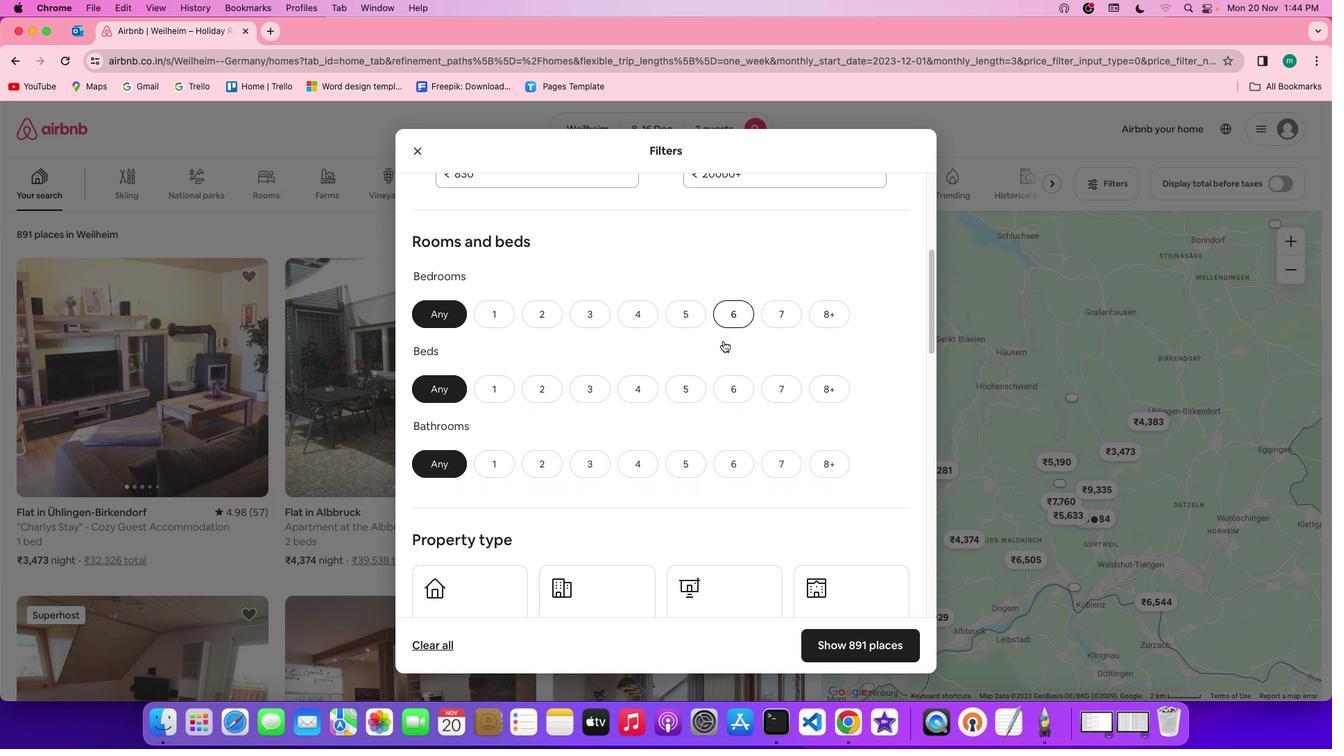 
Action: Mouse moved to (503, 295)
Screenshot: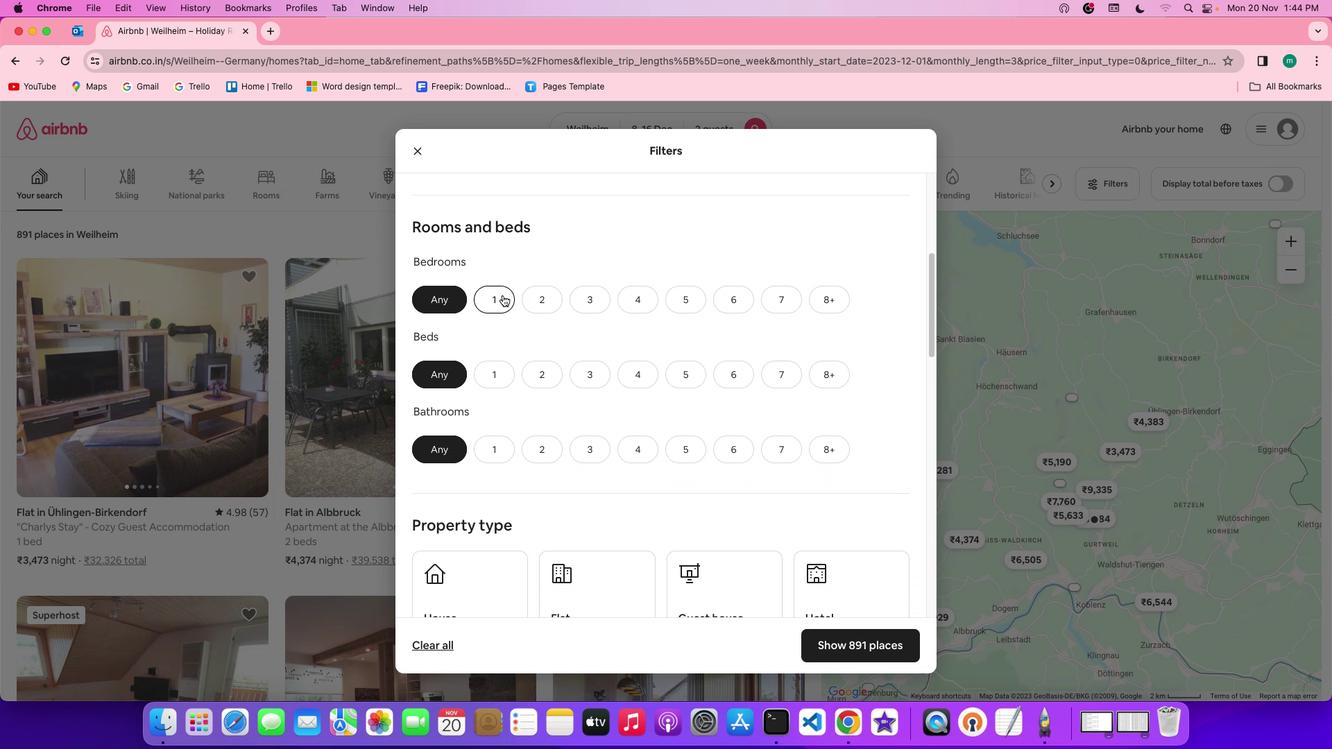 
Action: Mouse pressed left at (503, 295)
Screenshot: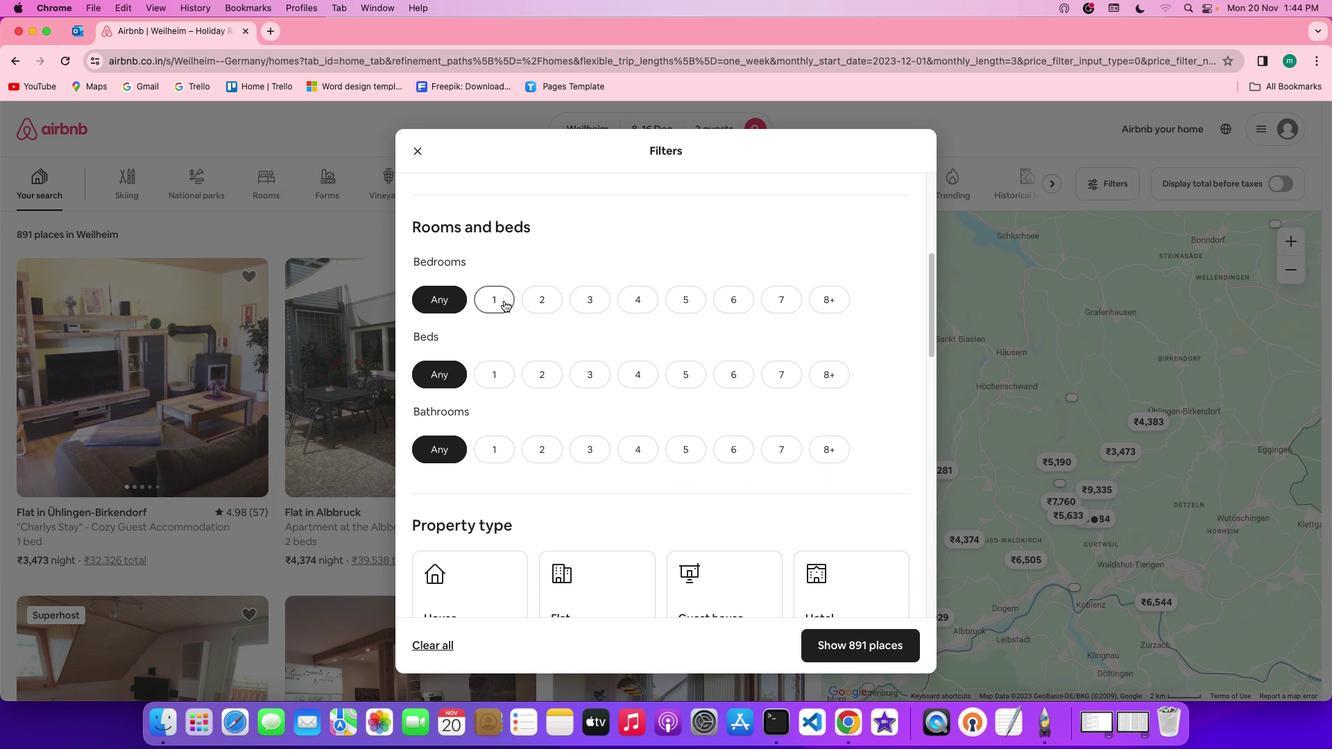 
Action: Mouse moved to (501, 372)
Screenshot: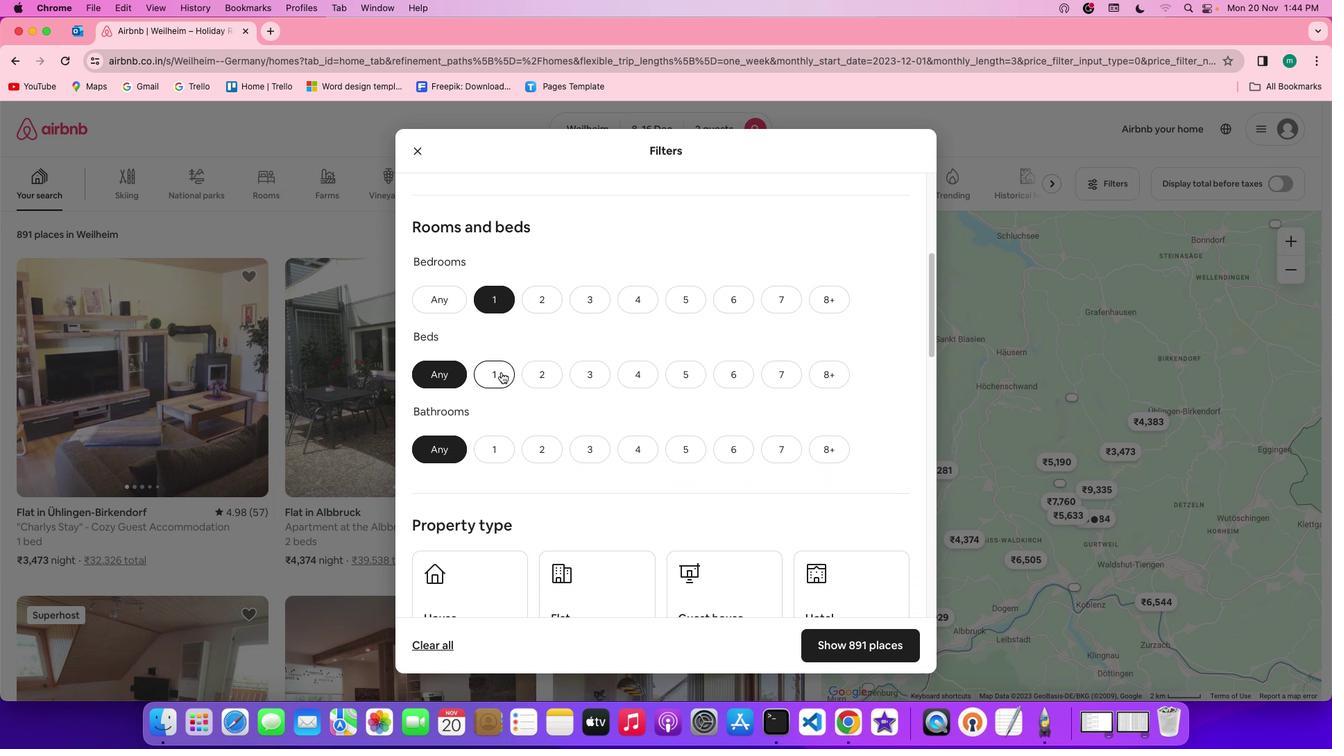 
Action: Mouse pressed left at (501, 372)
Screenshot: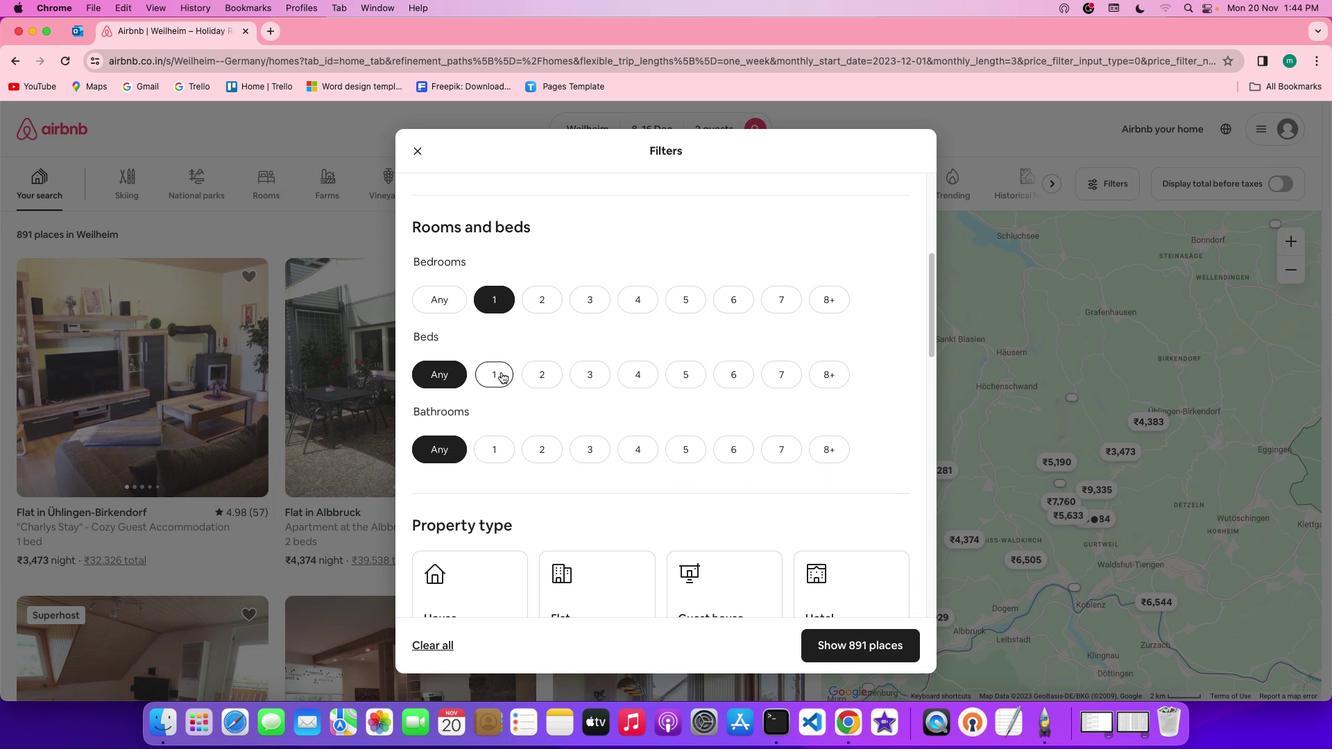 
Action: Mouse moved to (489, 453)
Screenshot: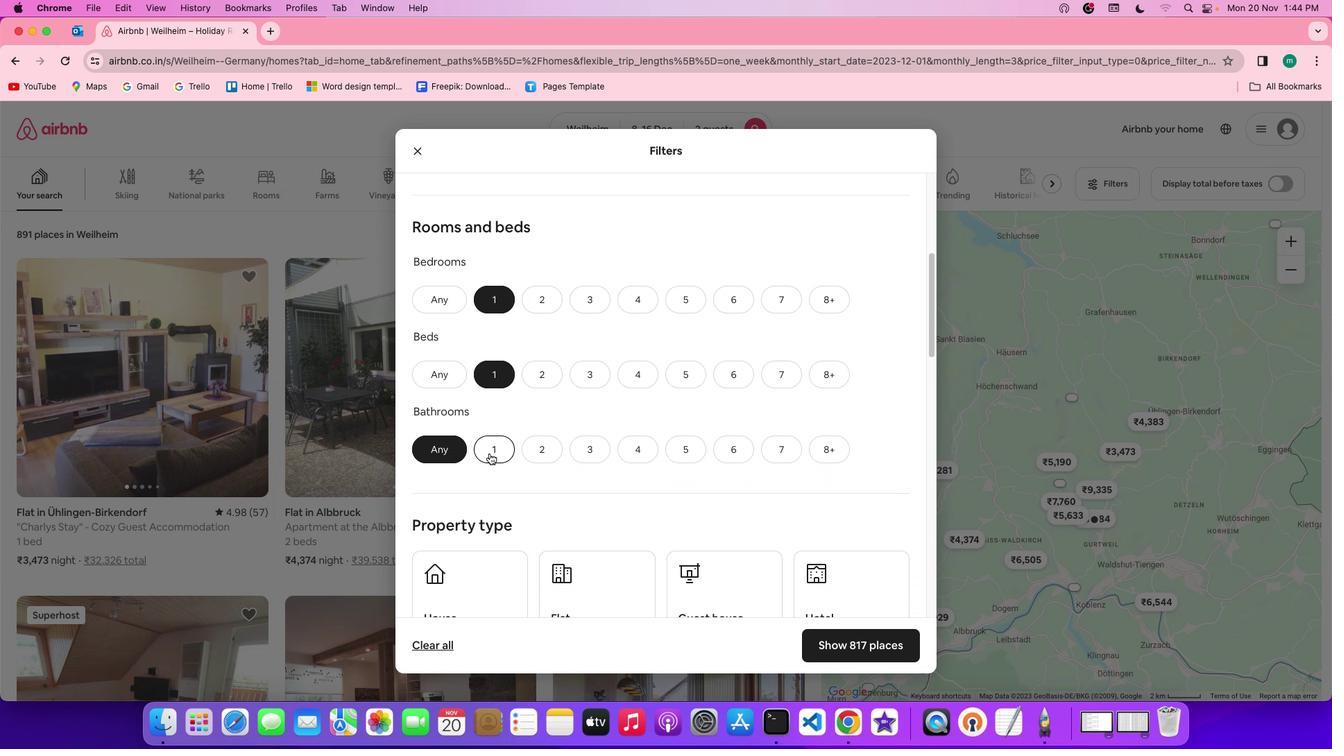 
Action: Mouse pressed left at (489, 453)
Screenshot: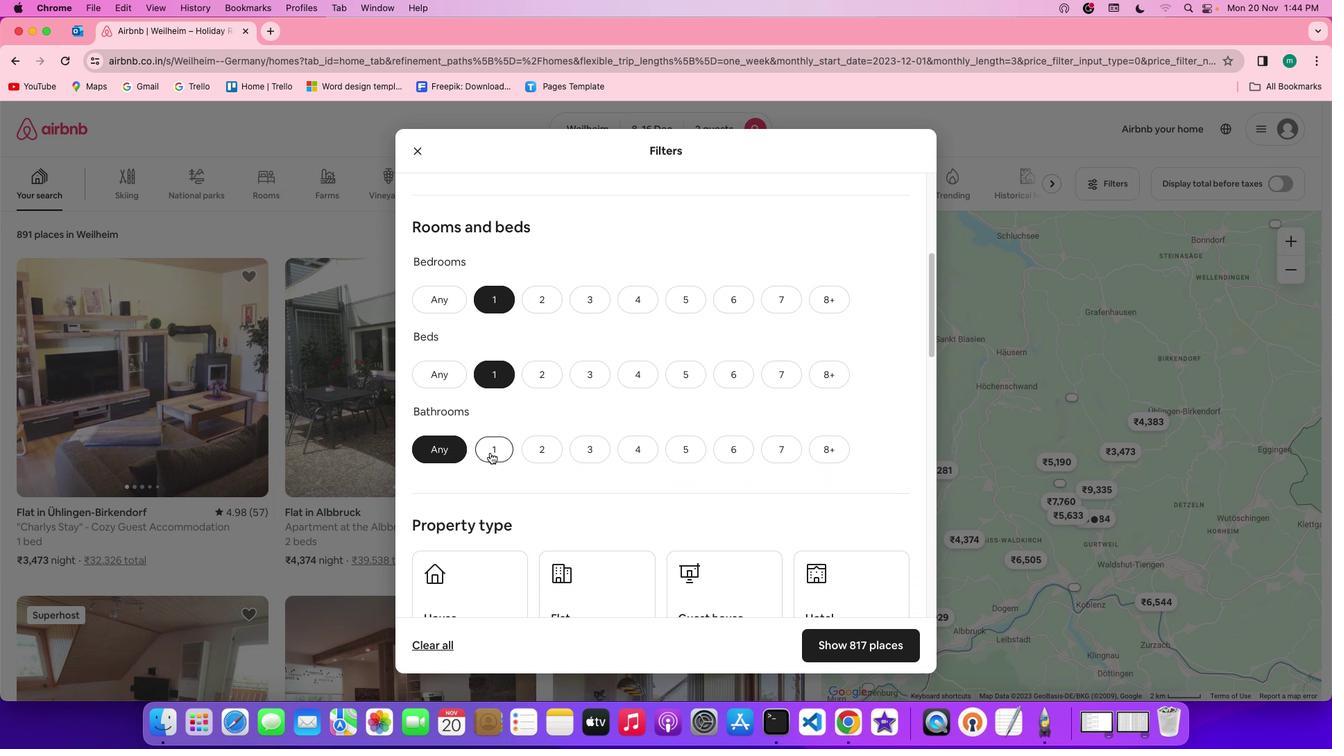 
Action: Mouse moved to (681, 434)
Screenshot: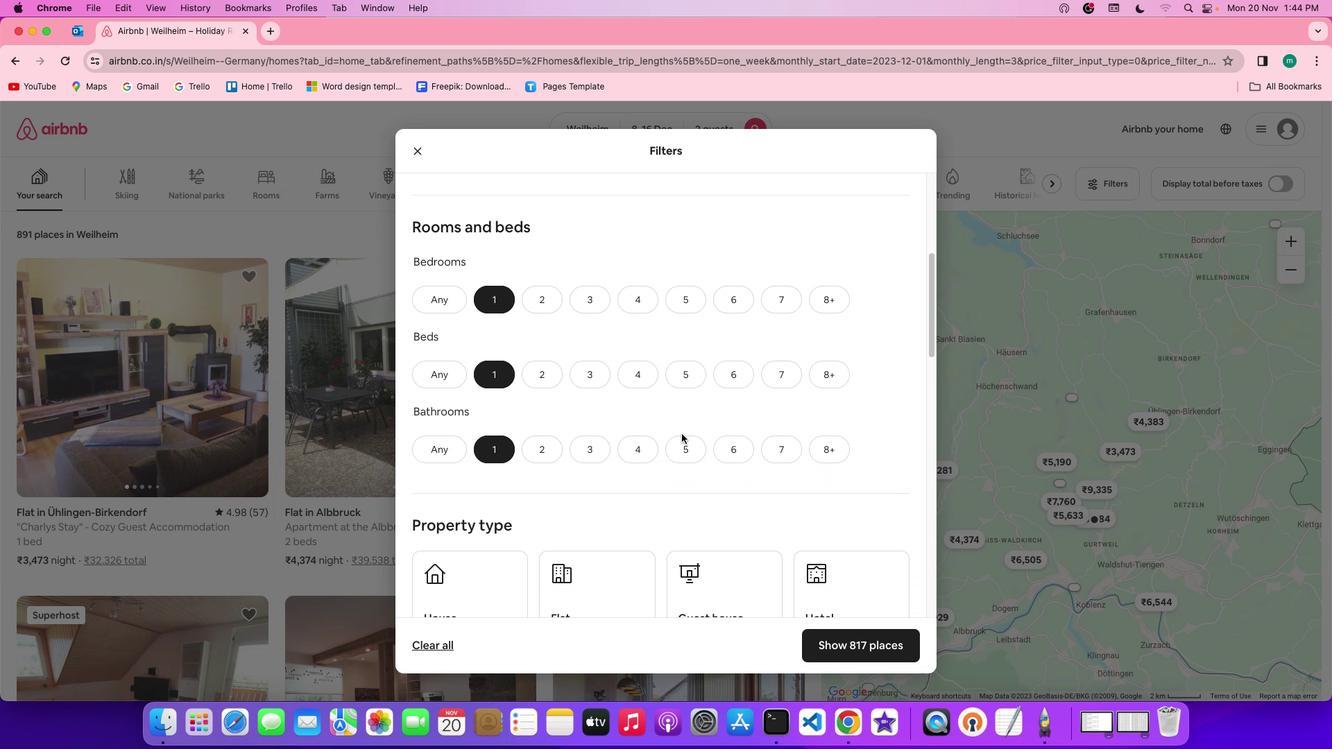 
Action: Mouse scrolled (681, 434) with delta (0, 0)
Screenshot: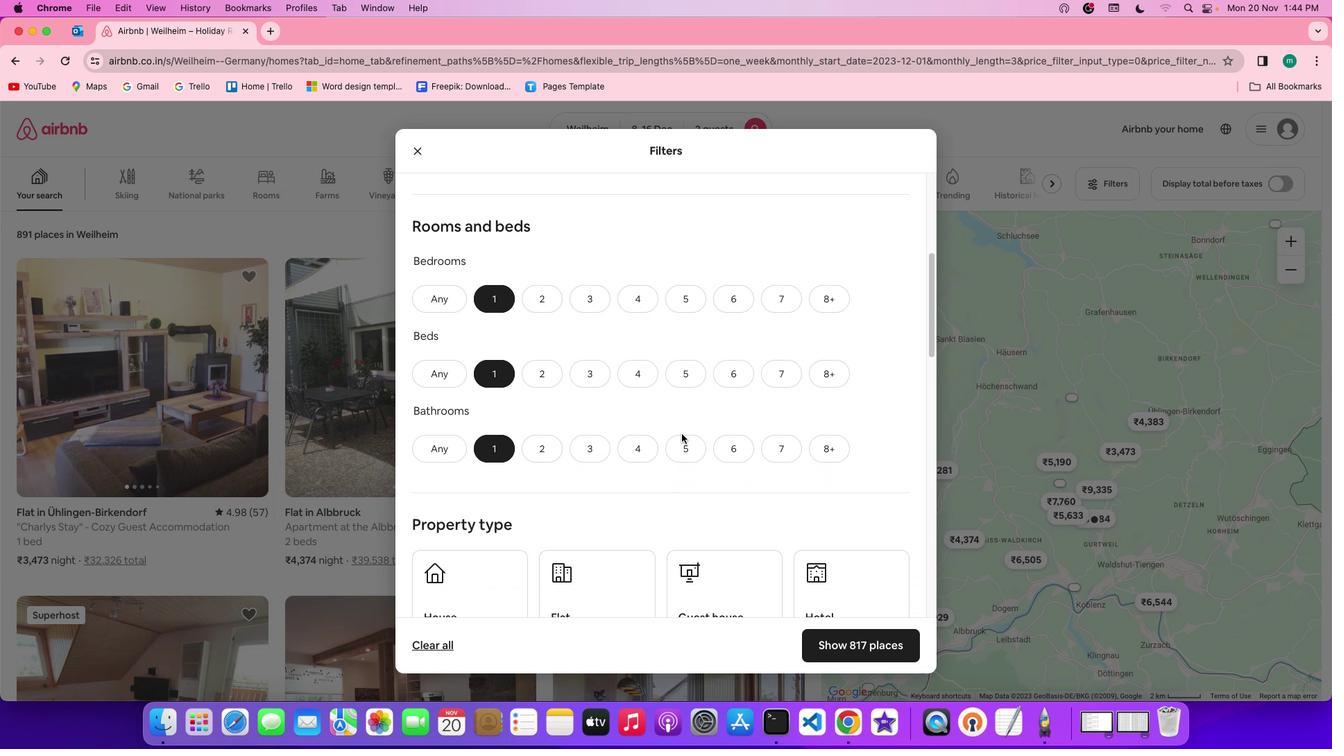 
Action: Mouse scrolled (681, 434) with delta (0, 0)
Screenshot: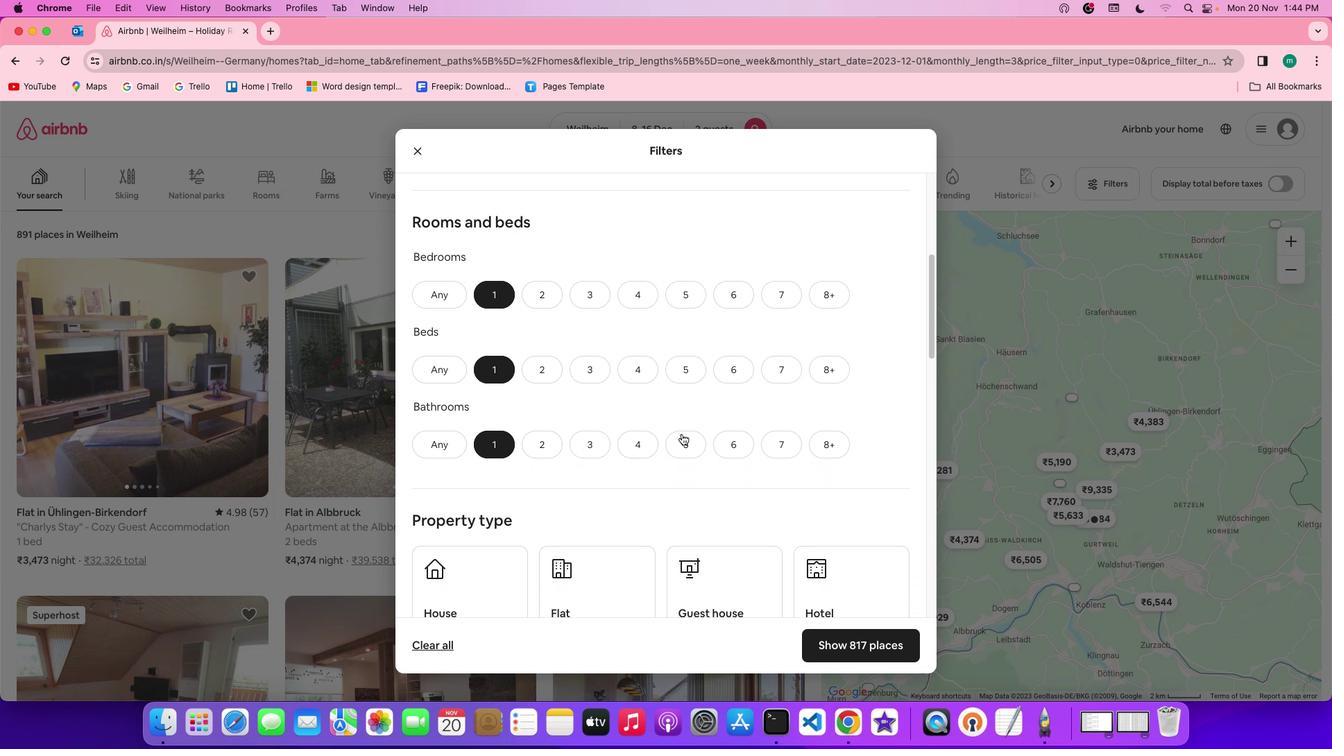 
Action: Mouse scrolled (681, 434) with delta (0, 0)
Screenshot: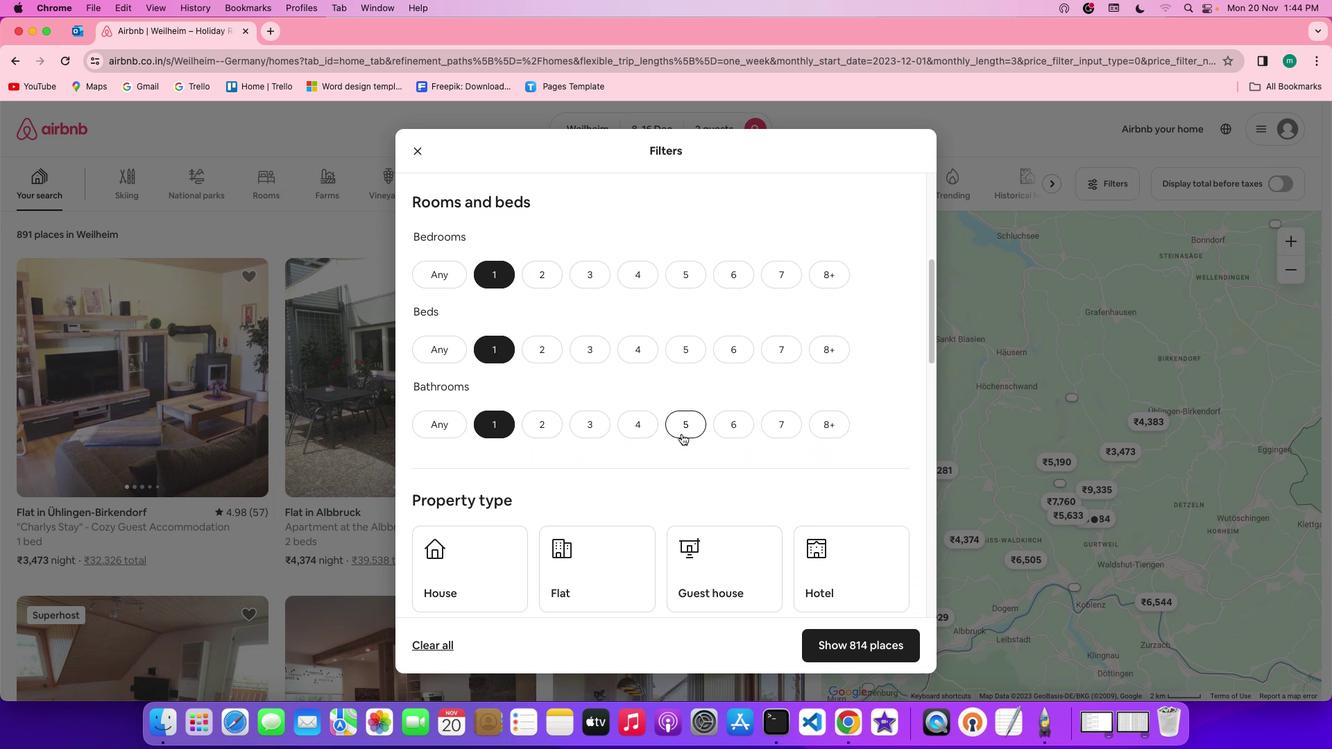 
Action: Mouse scrolled (681, 434) with delta (0, 0)
Screenshot: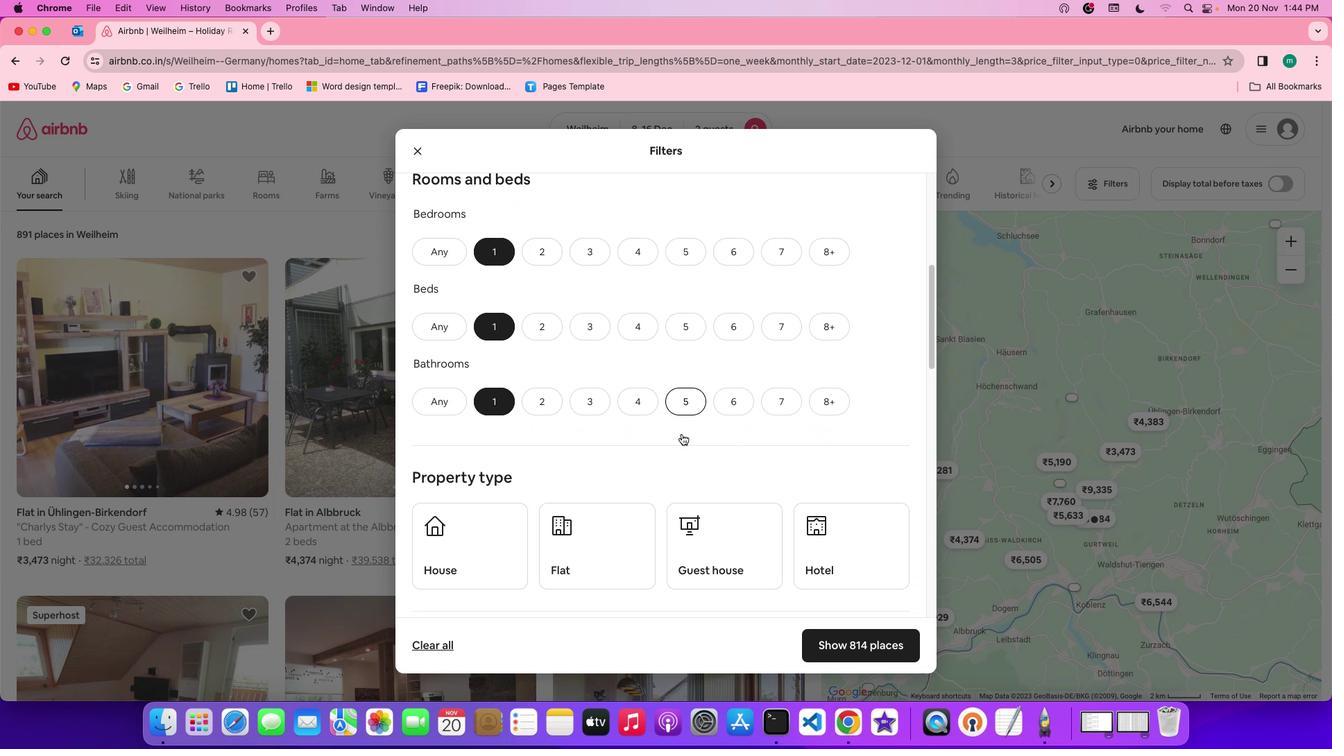 
Action: Mouse scrolled (681, 434) with delta (0, 0)
Screenshot: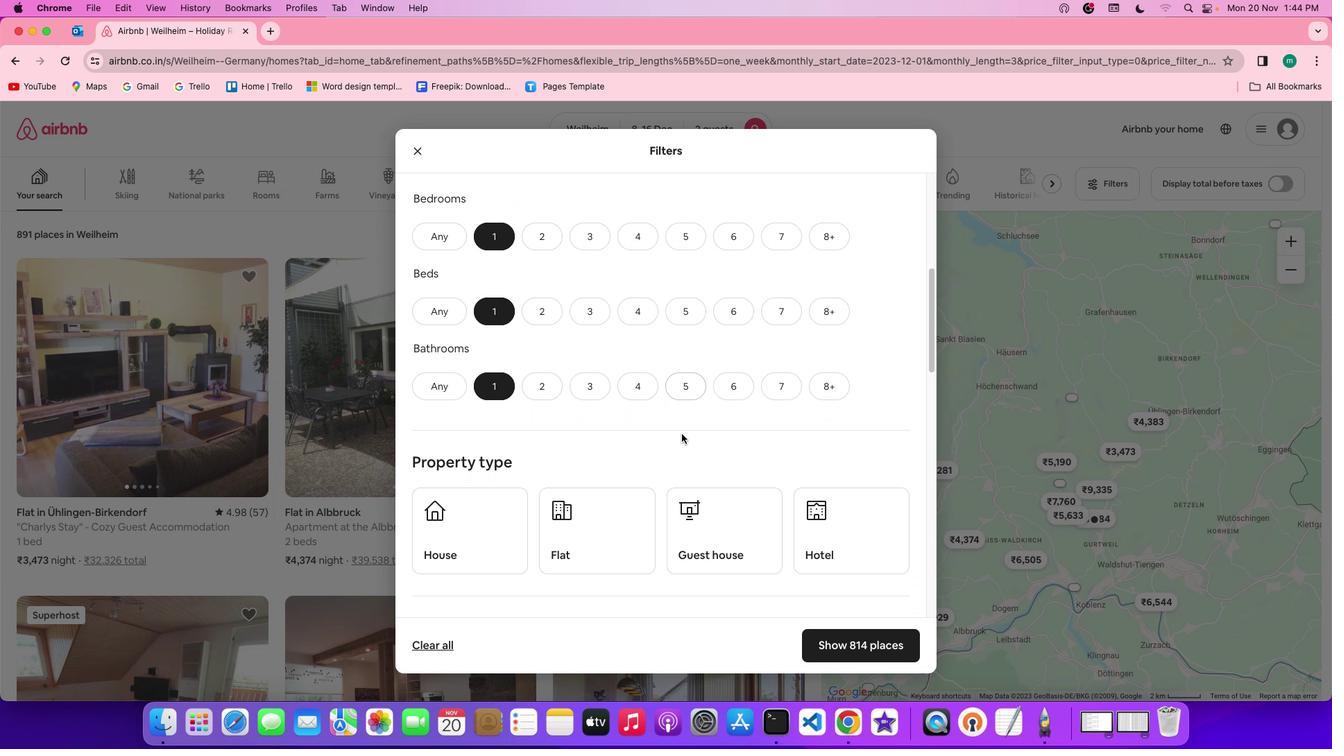 
Action: Mouse scrolled (681, 434) with delta (0, 0)
Screenshot: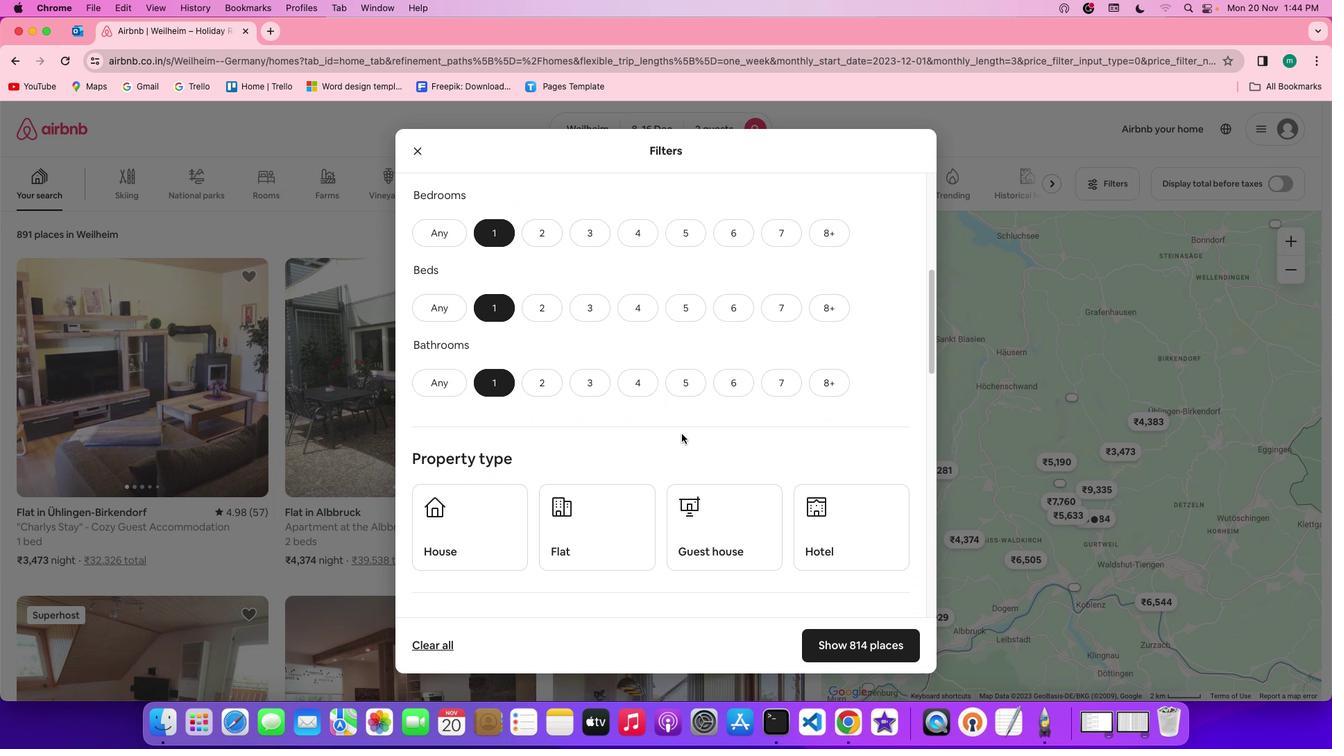 
Action: Mouse scrolled (681, 434) with delta (0, 0)
Screenshot: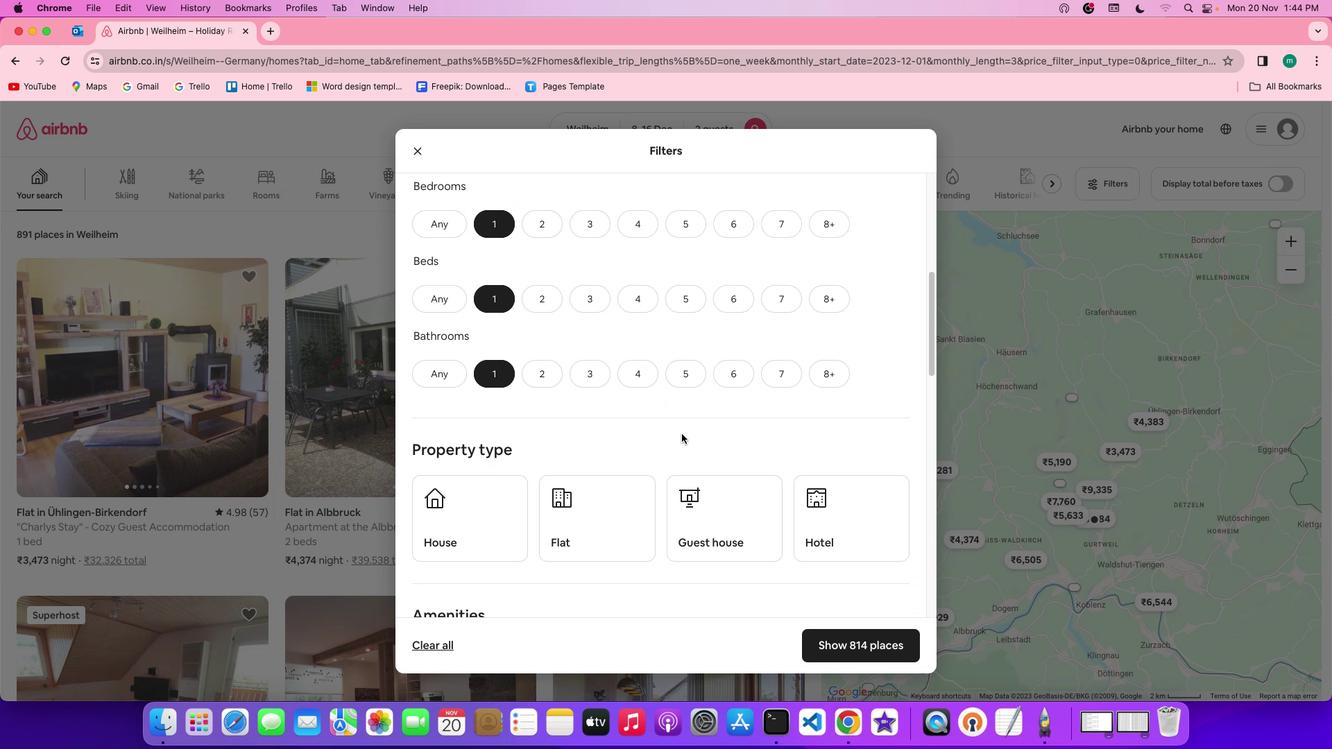 
Action: Mouse scrolled (681, 434) with delta (0, 0)
Screenshot: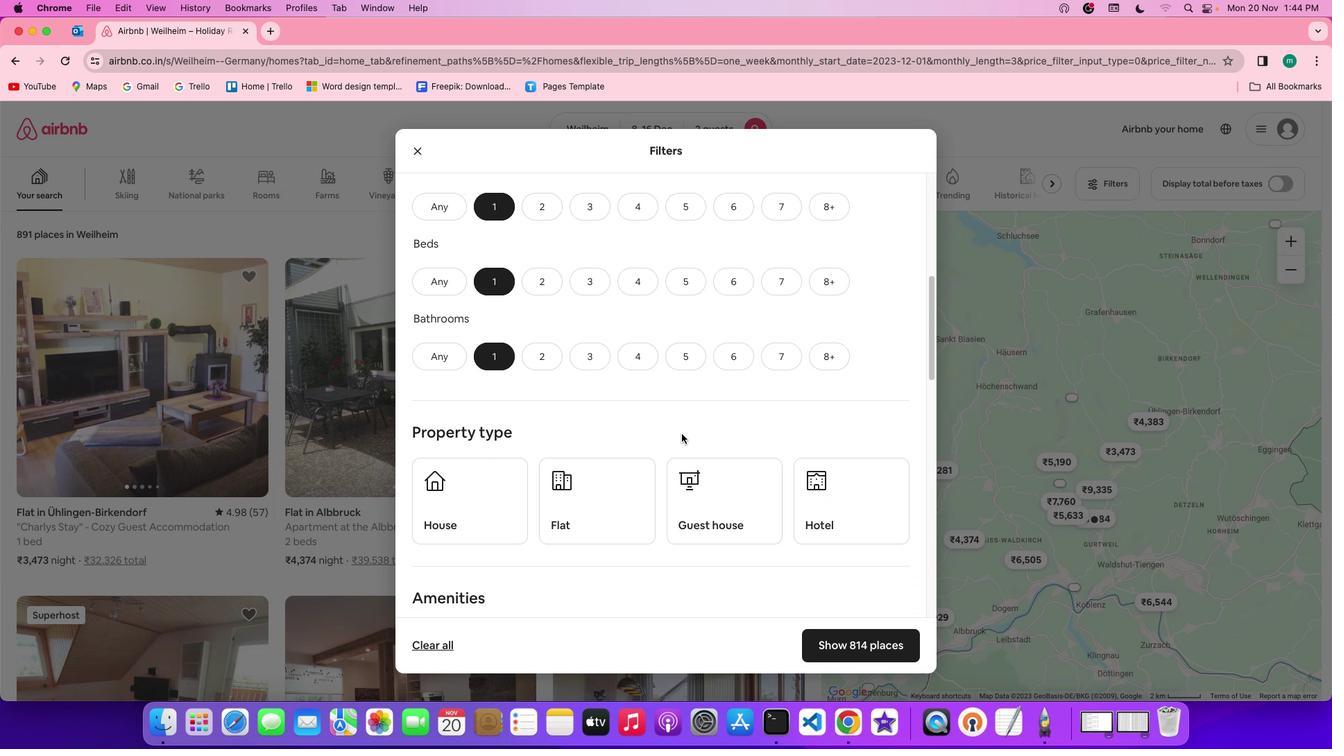 
Action: Mouse moved to (682, 434)
Screenshot: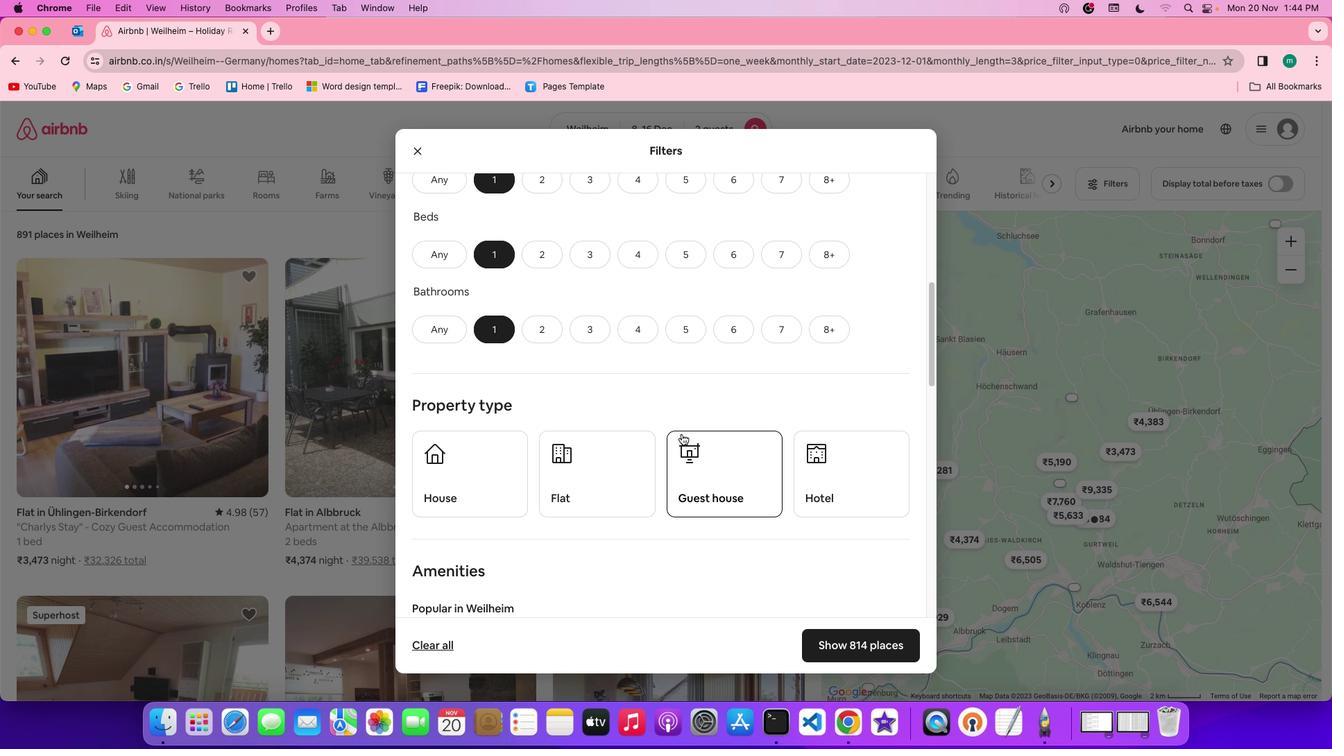 
Action: Mouse scrolled (682, 434) with delta (0, 0)
Screenshot: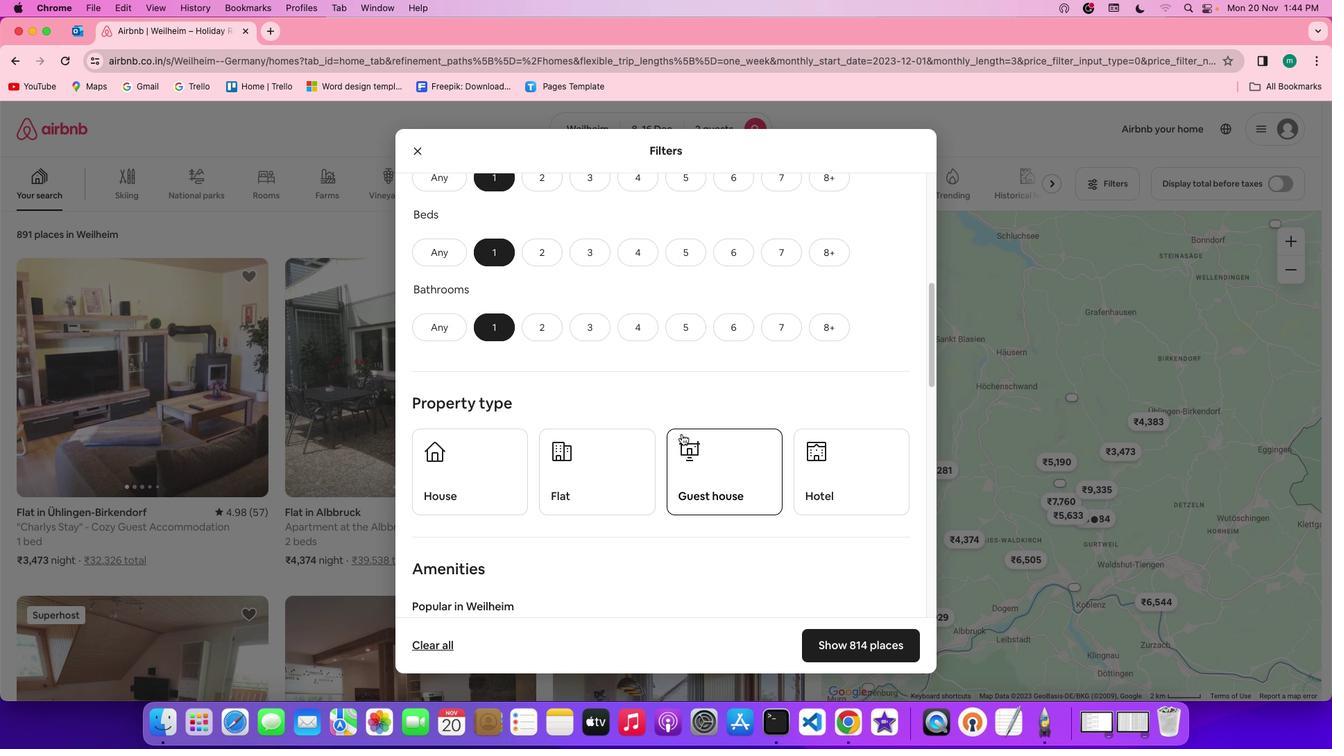 
Action: Mouse scrolled (682, 434) with delta (0, 0)
Screenshot: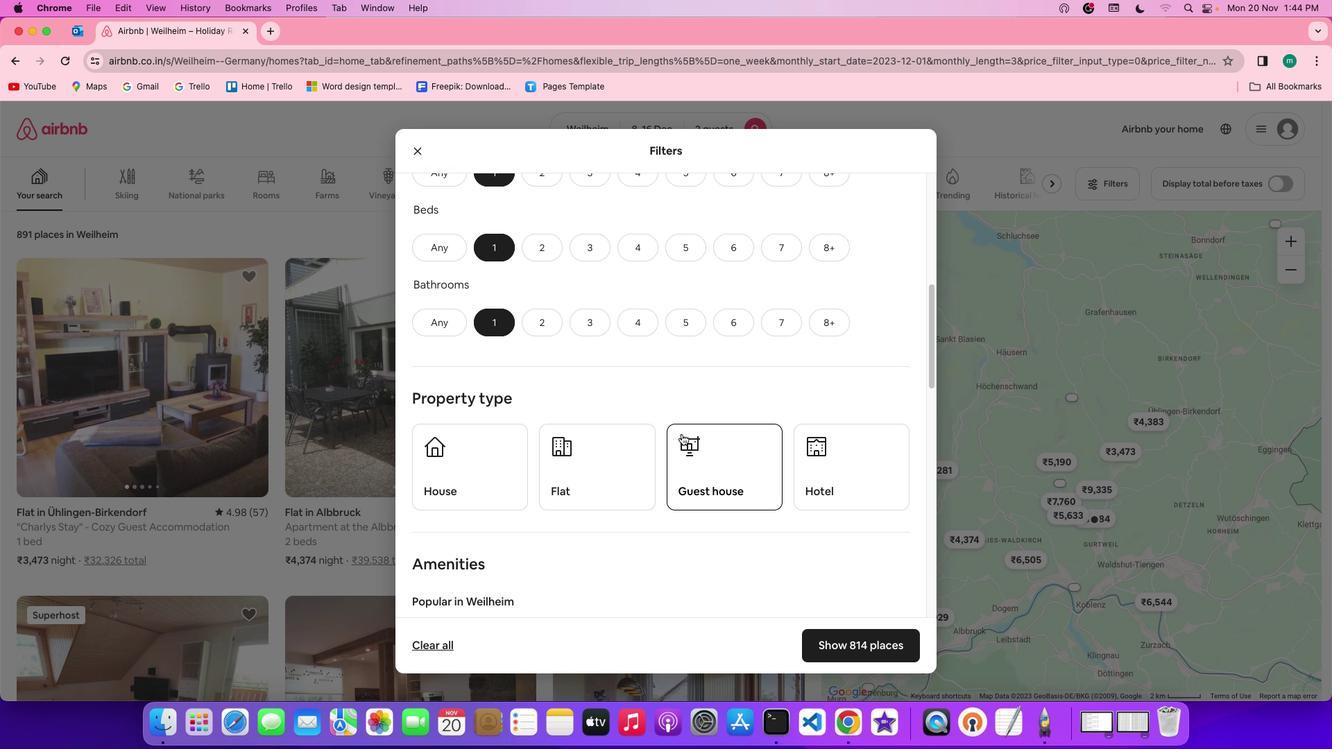
Action: Mouse scrolled (682, 434) with delta (0, 0)
Screenshot: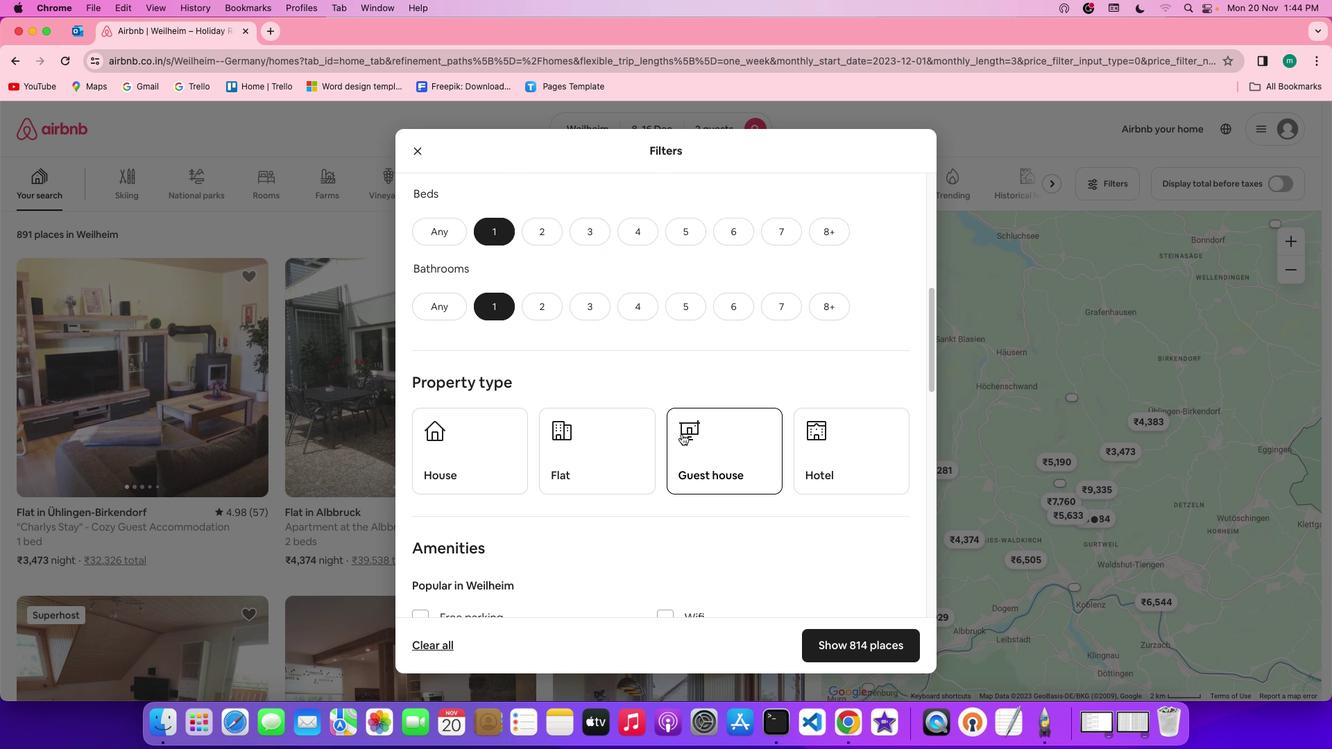 
Action: Mouse scrolled (682, 434) with delta (0, 0)
Screenshot: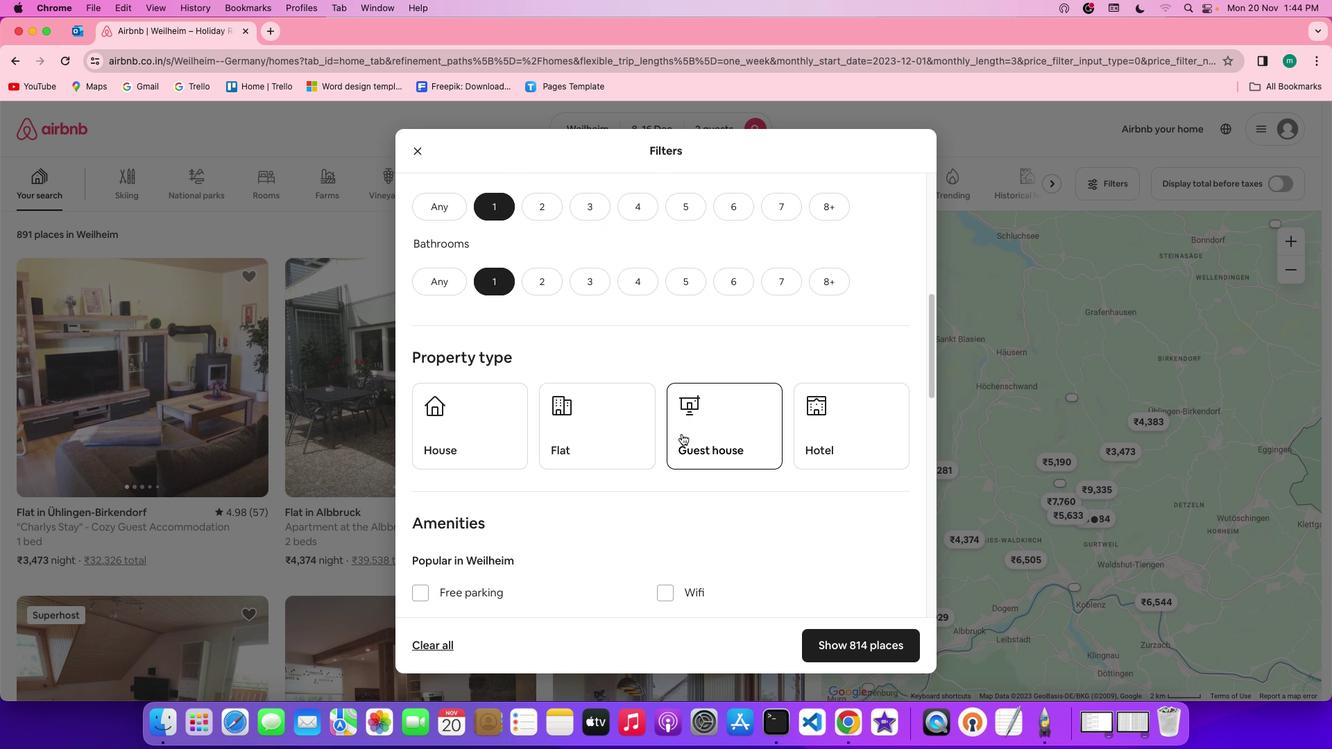 
Action: Mouse scrolled (682, 434) with delta (0, 0)
Screenshot: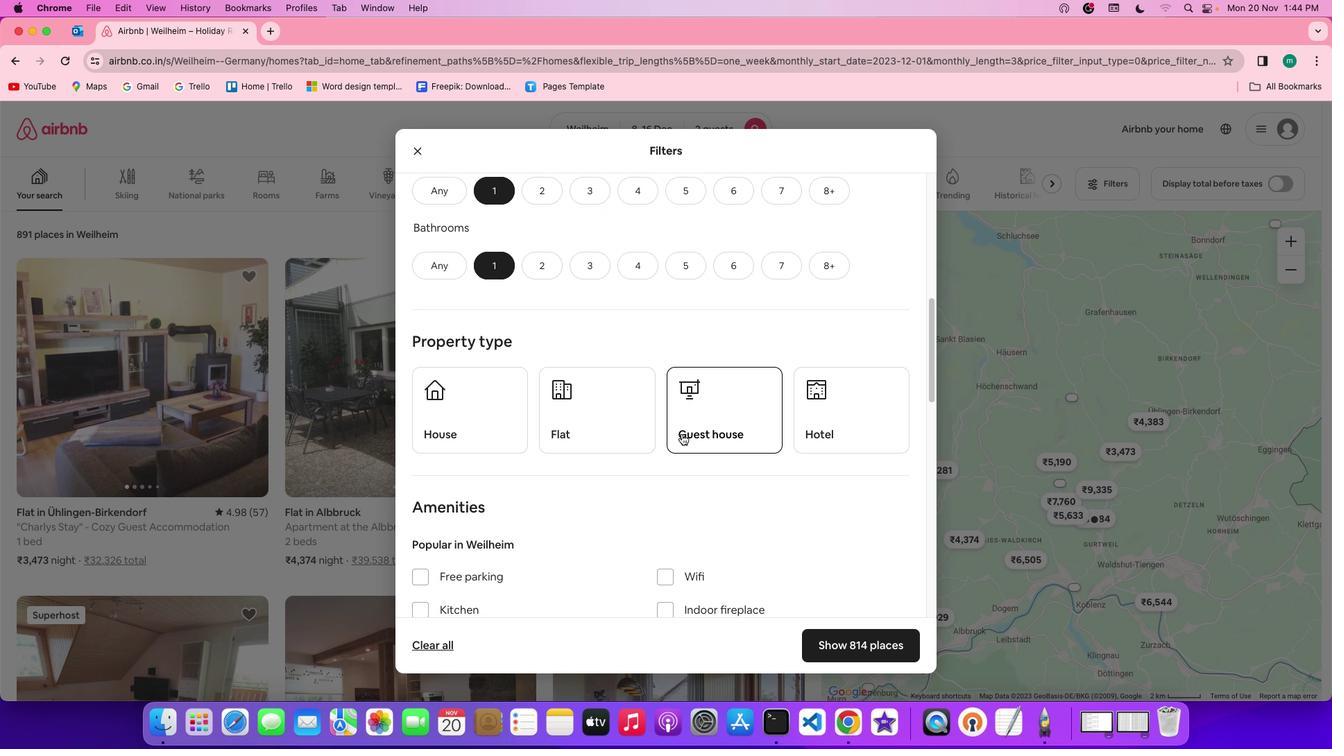 
Action: Mouse moved to (871, 421)
Screenshot: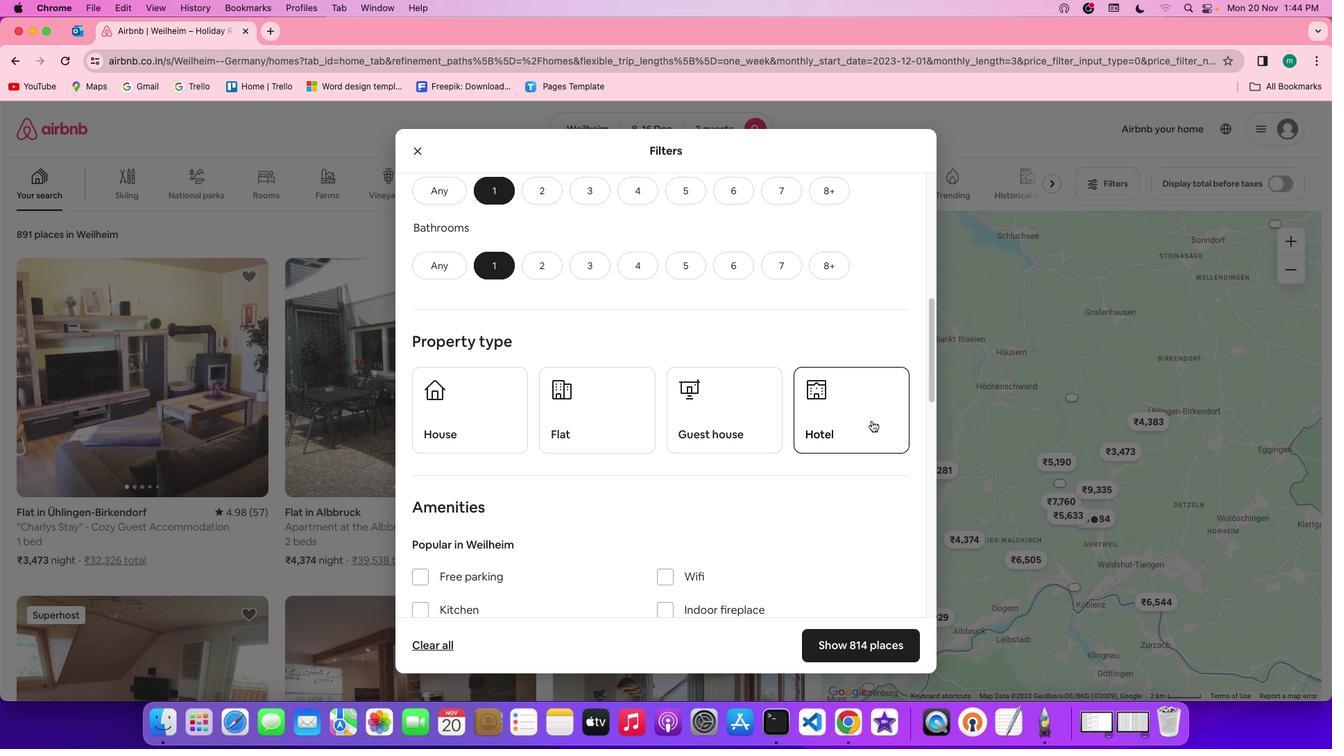 
Action: Mouse pressed left at (871, 421)
Screenshot: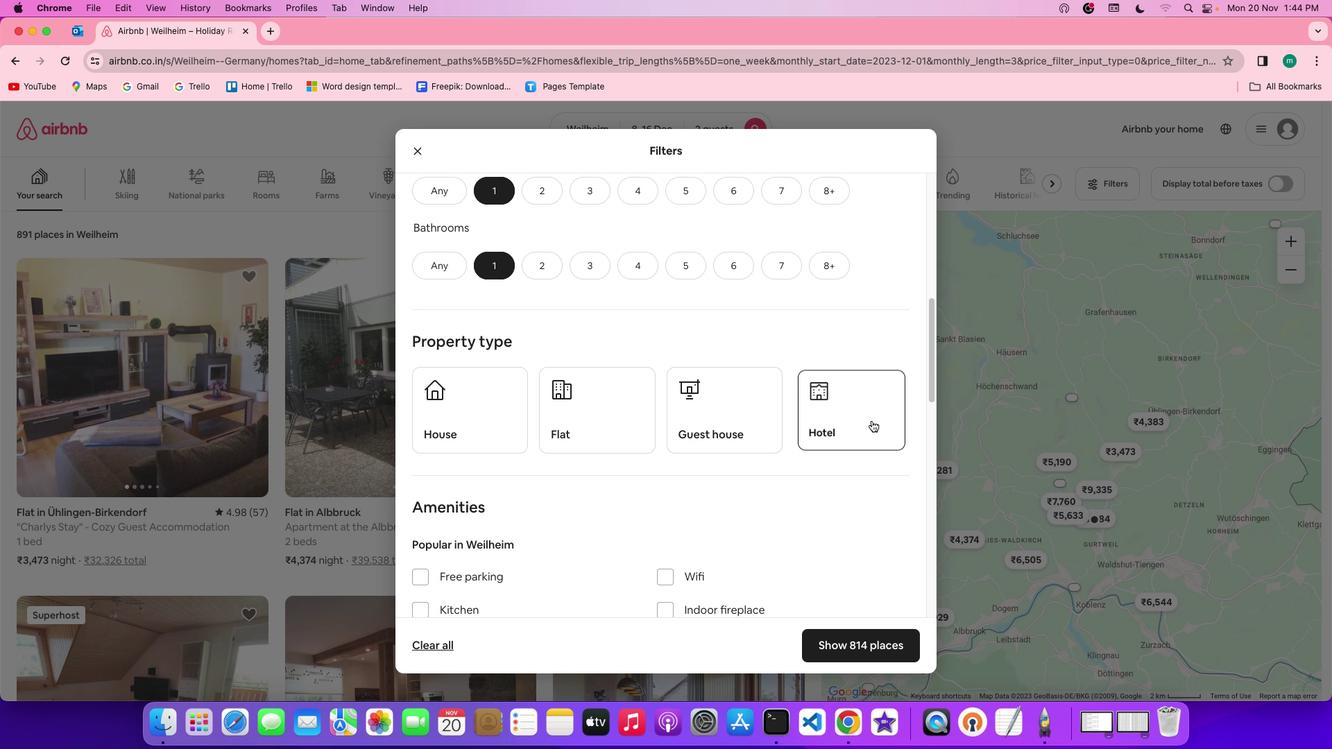 
Action: Mouse moved to (786, 426)
Screenshot: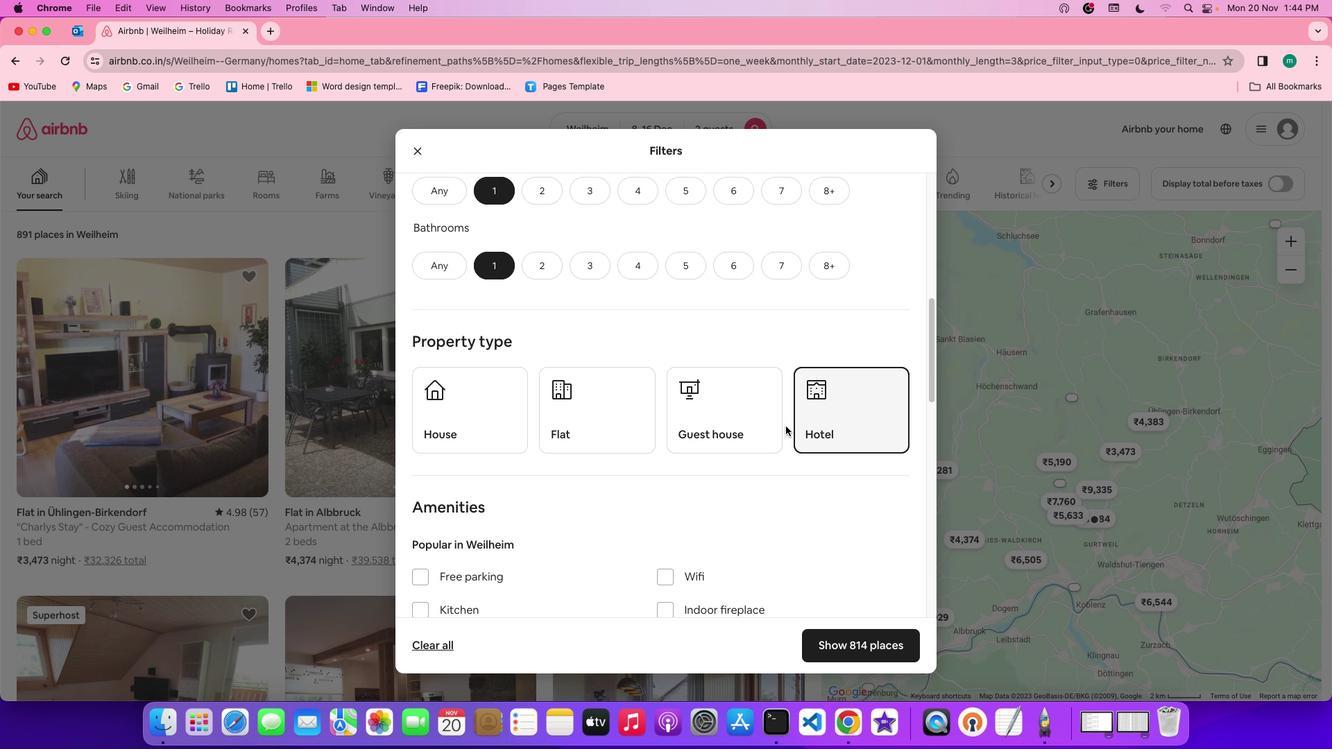 
Action: Mouse scrolled (786, 426) with delta (0, 0)
Screenshot: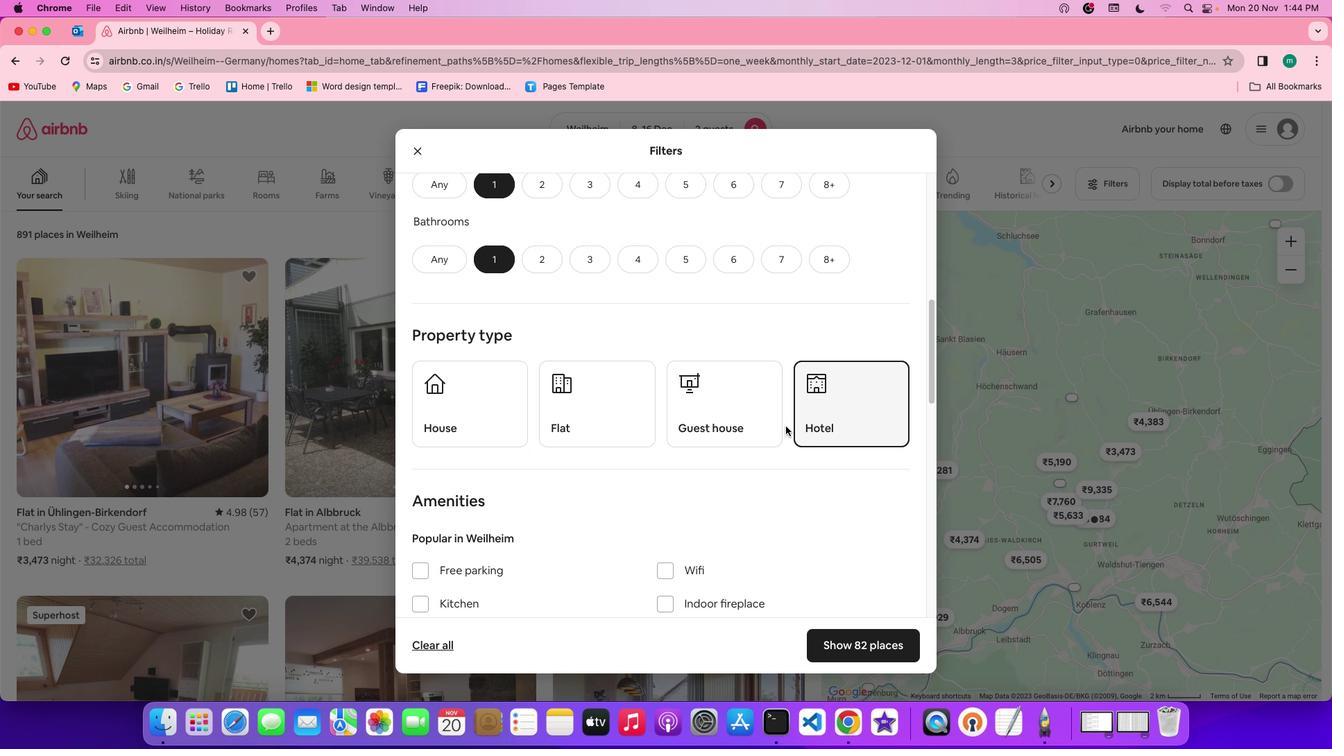 
Action: Mouse scrolled (786, 426) with delta (0, 0)
Screenshot: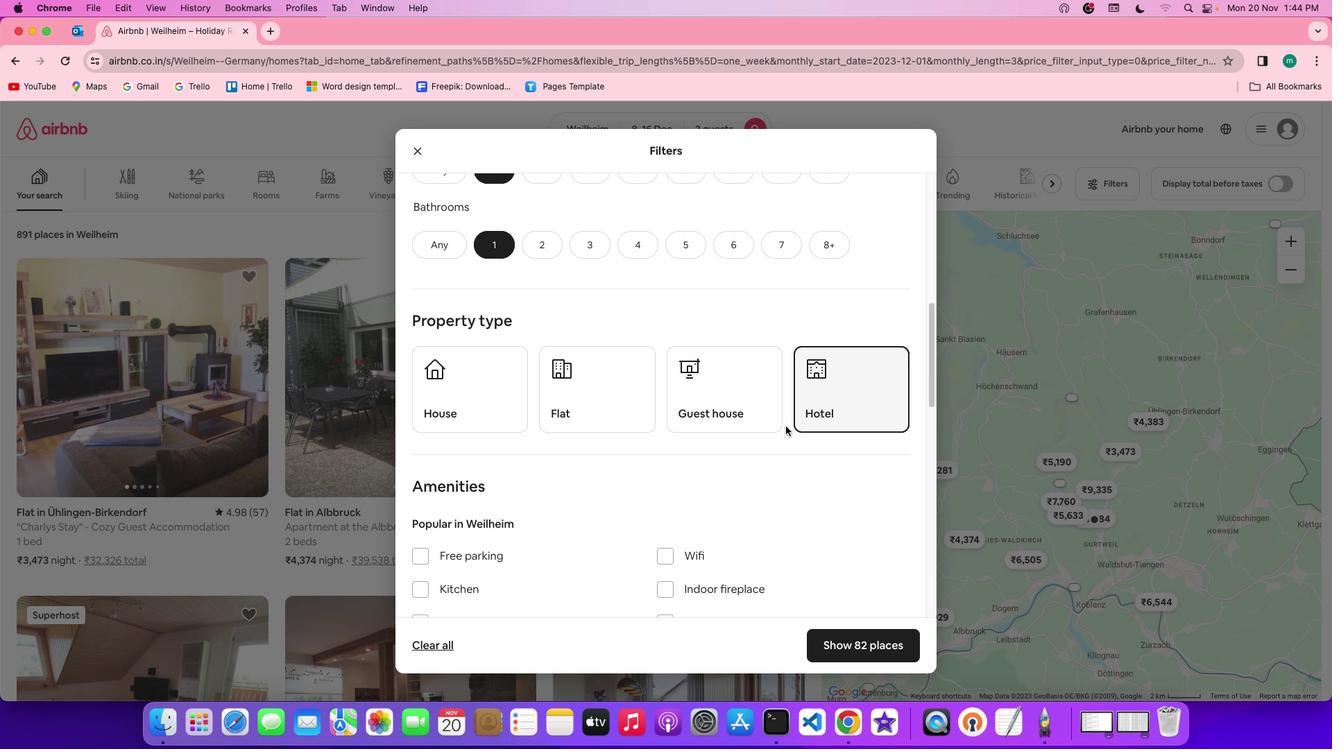 
Action: Mouse scrolled (786, 426) with delta (0, -1)
Screenshot: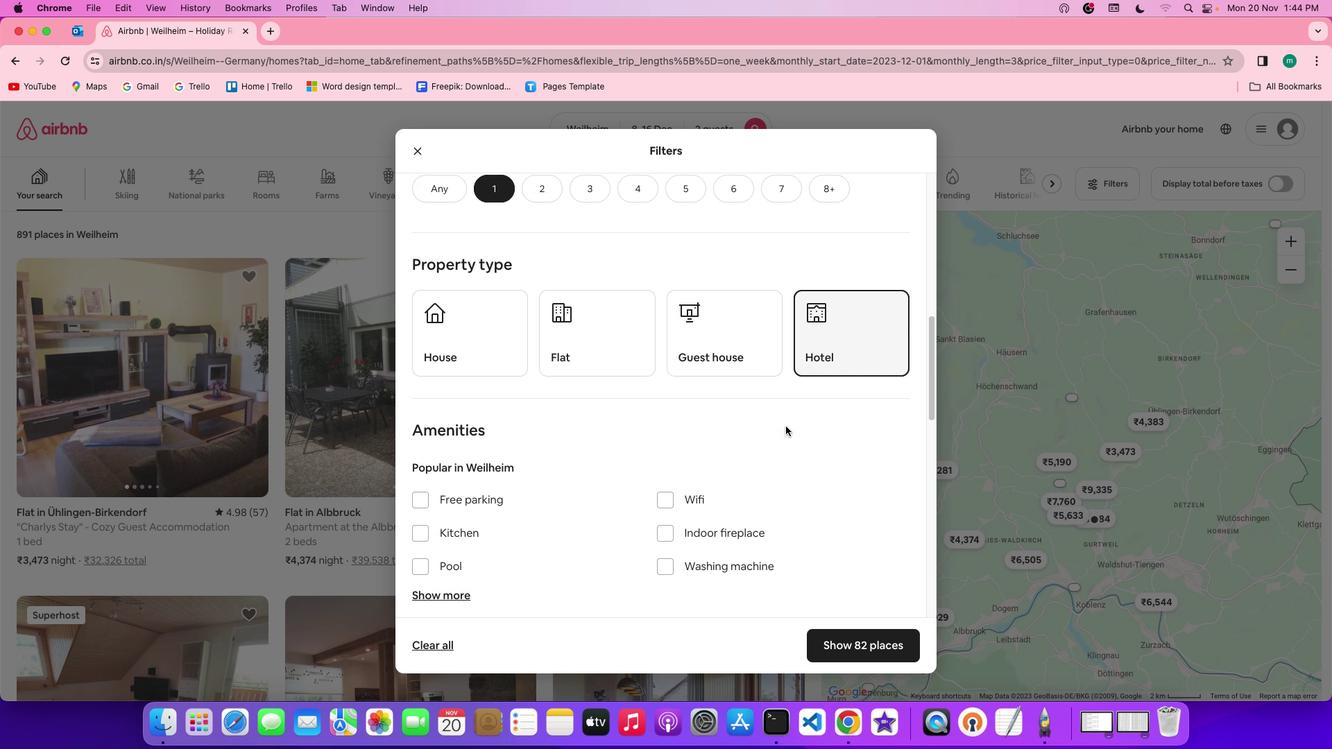 
Action: Mouse scrolled (786, 426) with delta (0, 0)
Screenshot: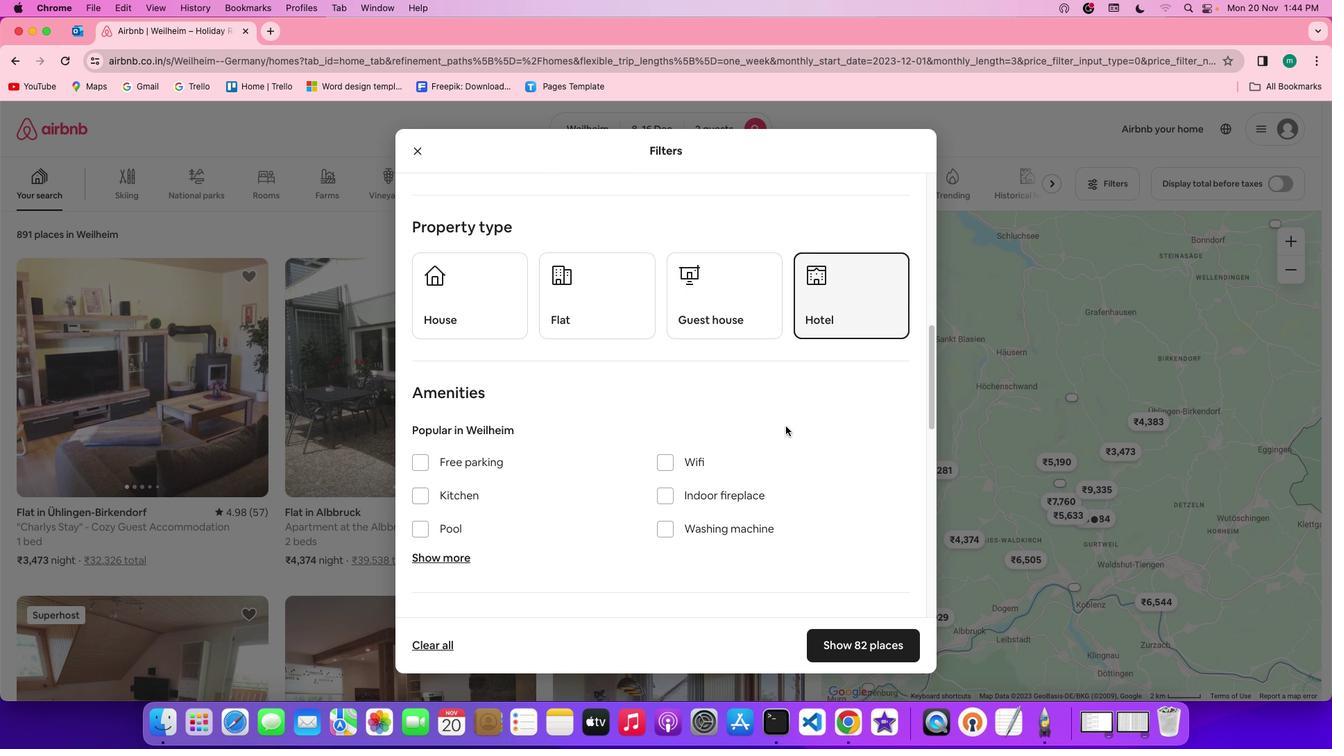 
Action: Mouse scrolled (786, 426) with delta (0, 0)
Screenshot: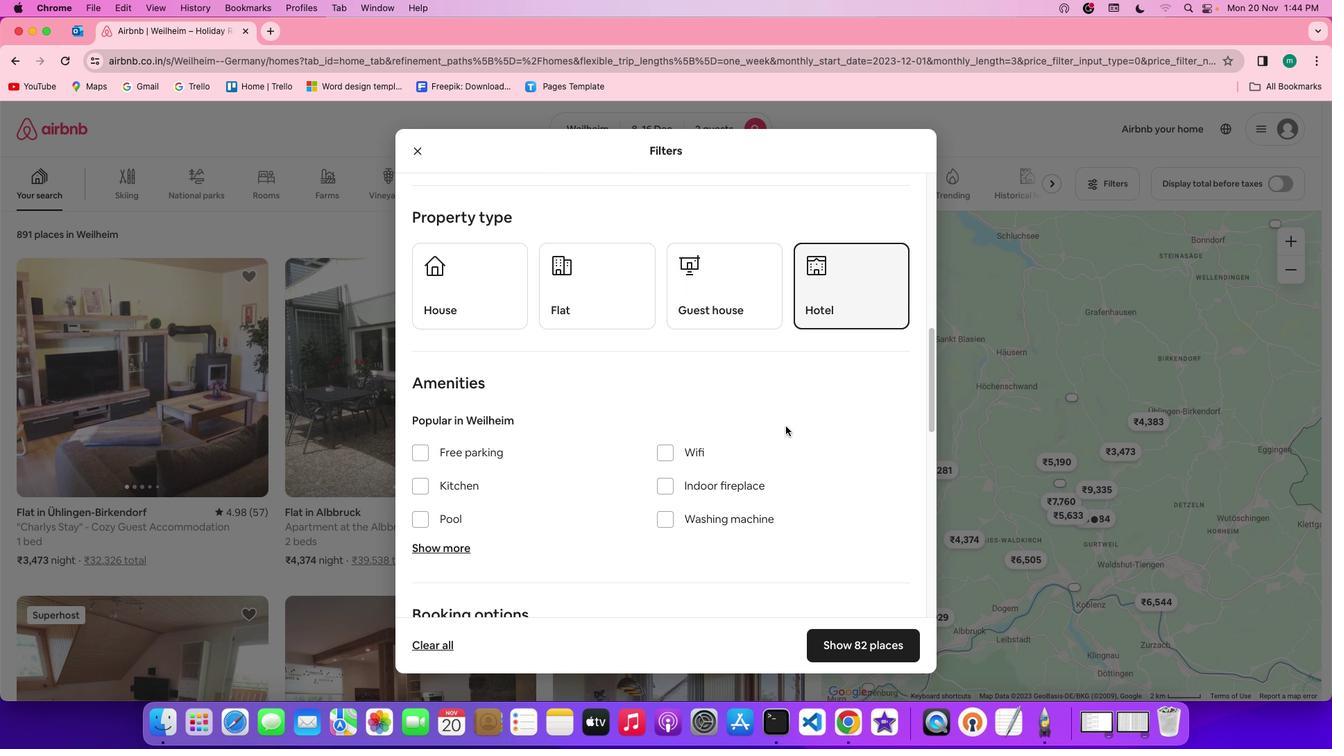 
Action: Mouse scrolled (786, 426) with delta (0, 0)
Screenshot: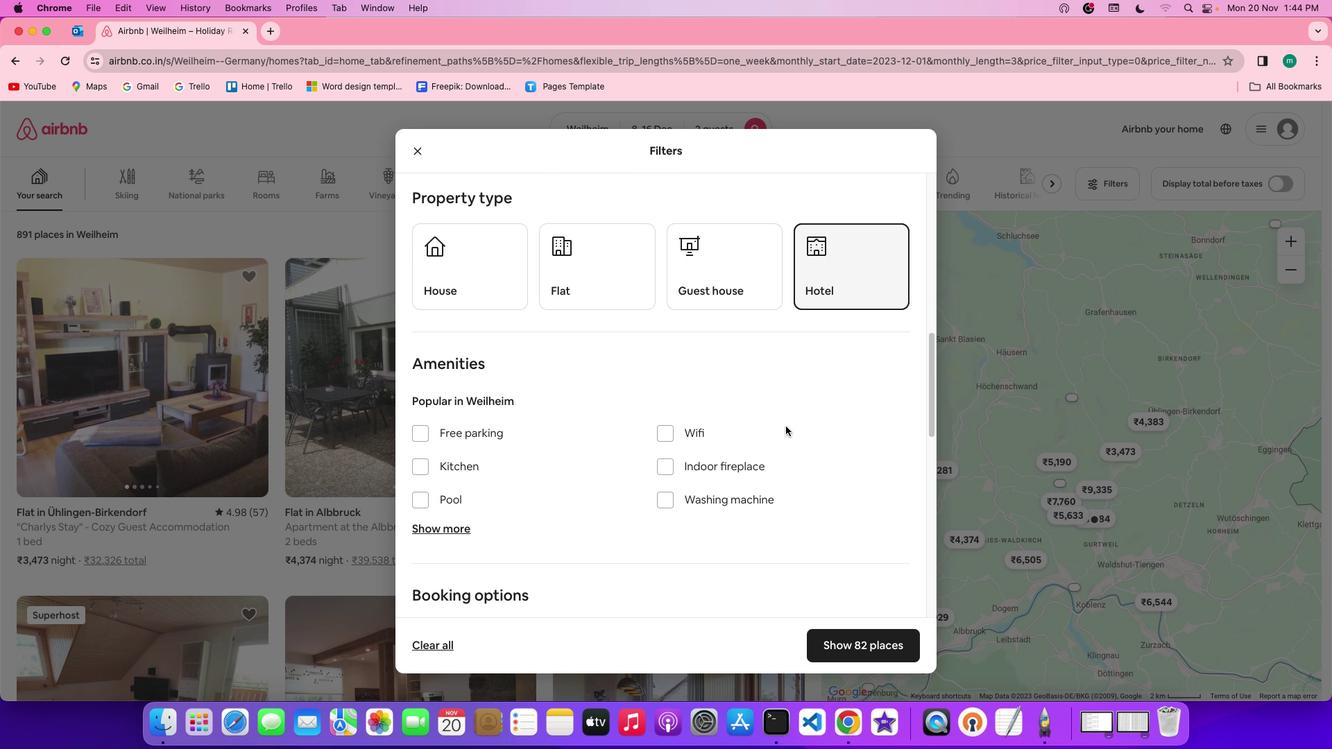 
Action: Mouse moved to (662, 395)
Screenshot: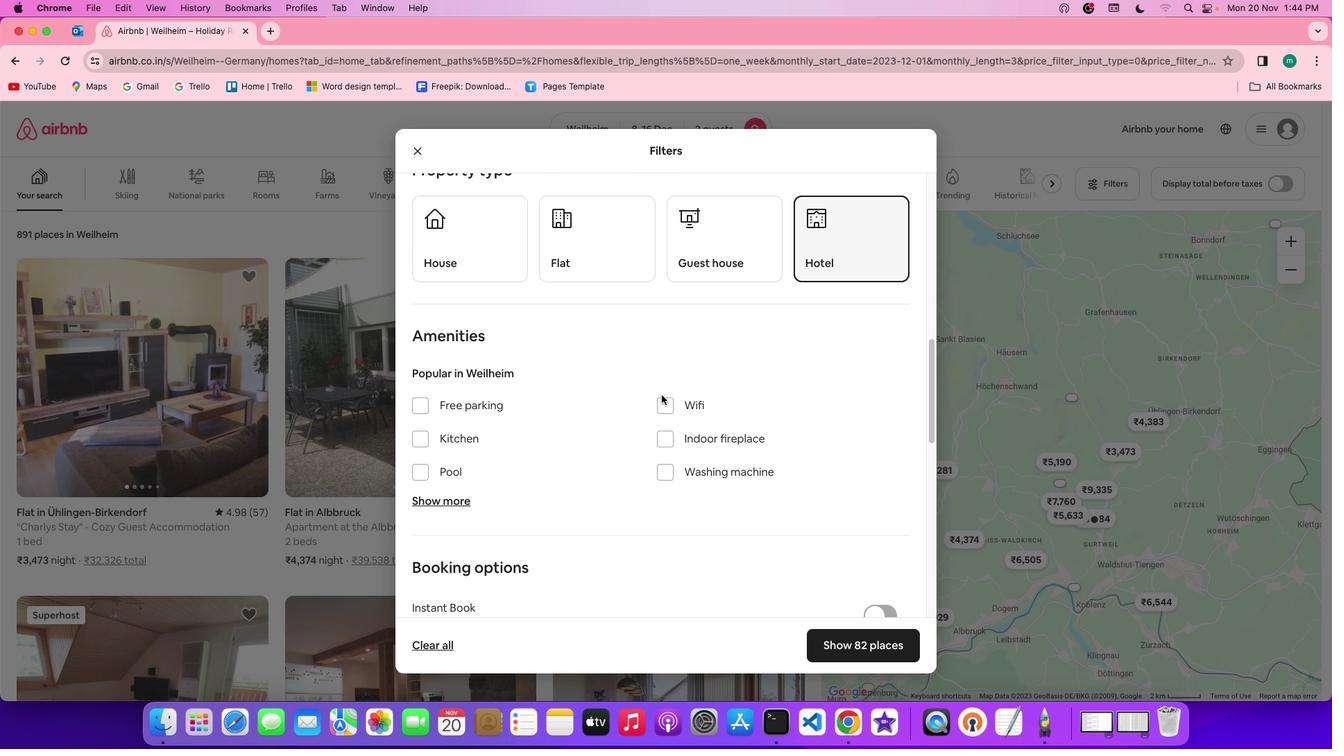
Action: Mouse pressed left at (662, 395)
Screenshot: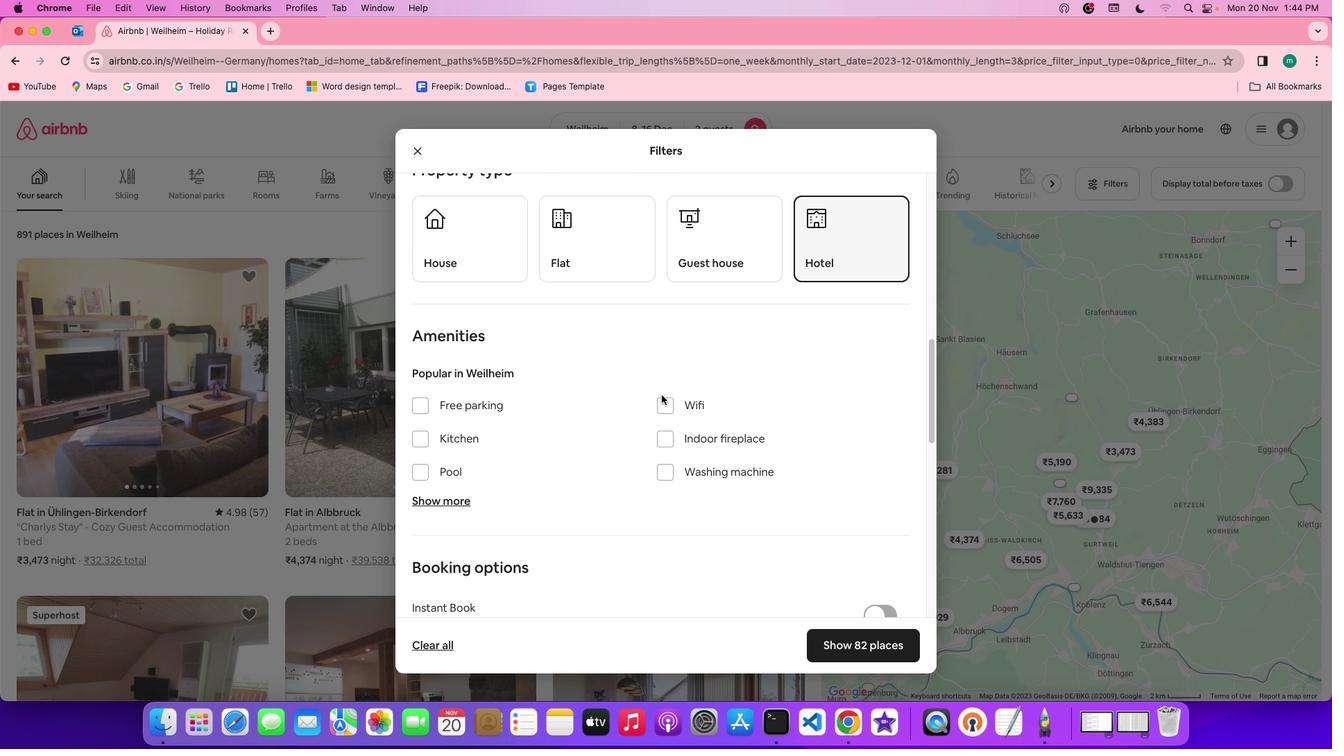 
Action: Mouse moved to (664, 403)
Screenshot: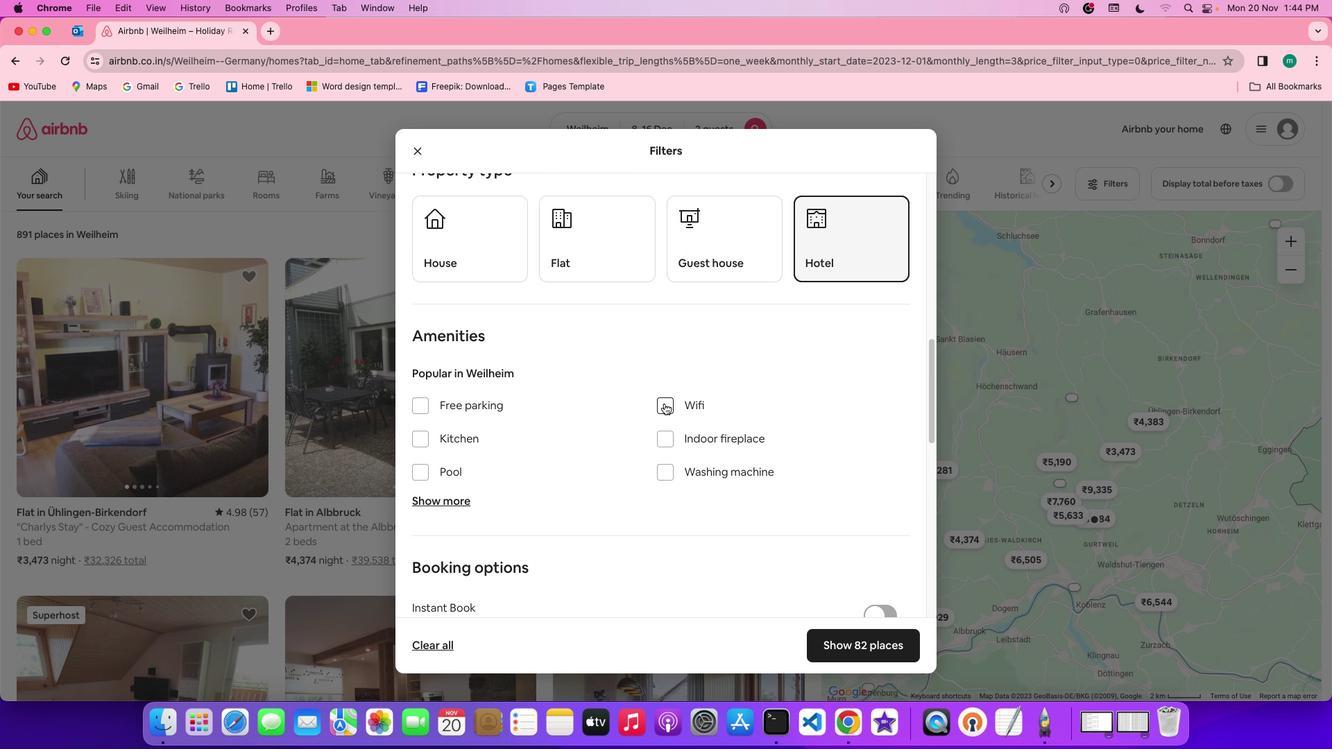 
Action: Mouse pressed left at (664, 403)
Screenshot: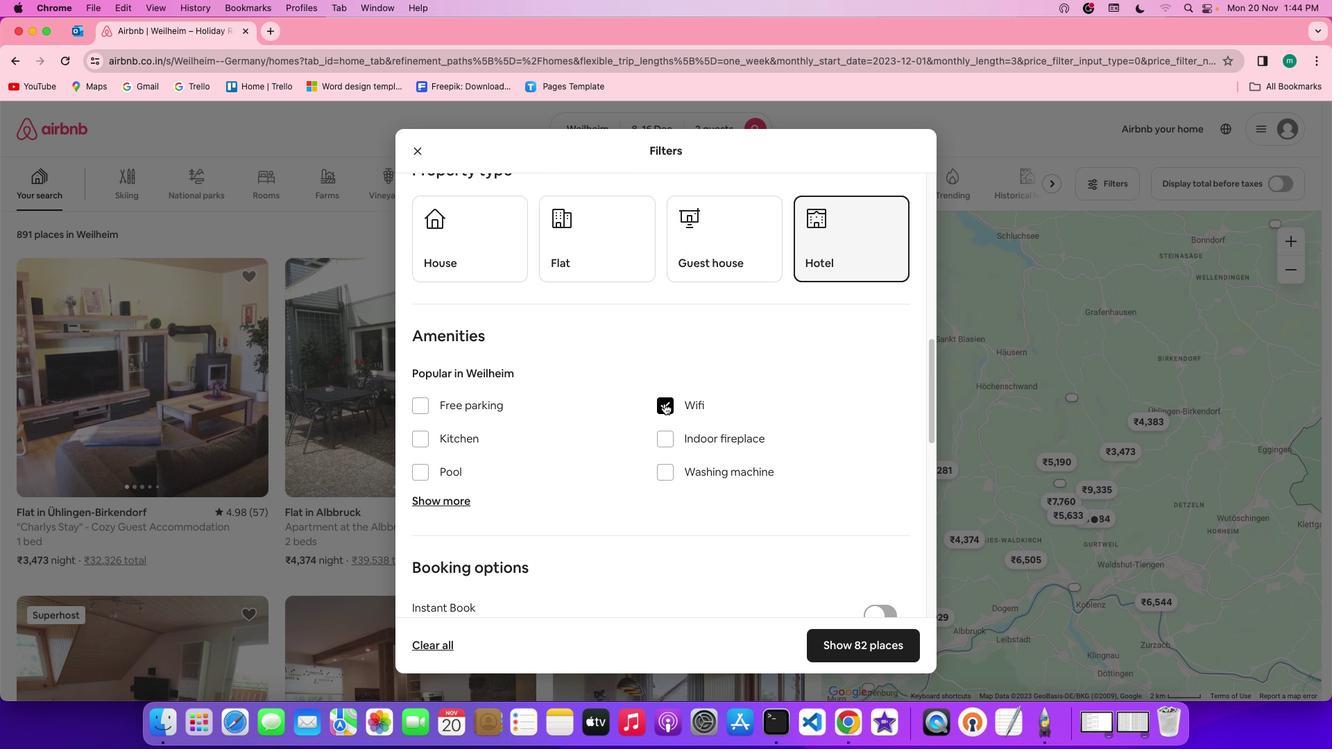 
Action: Mouse moved to (758, 428)
Screenshot: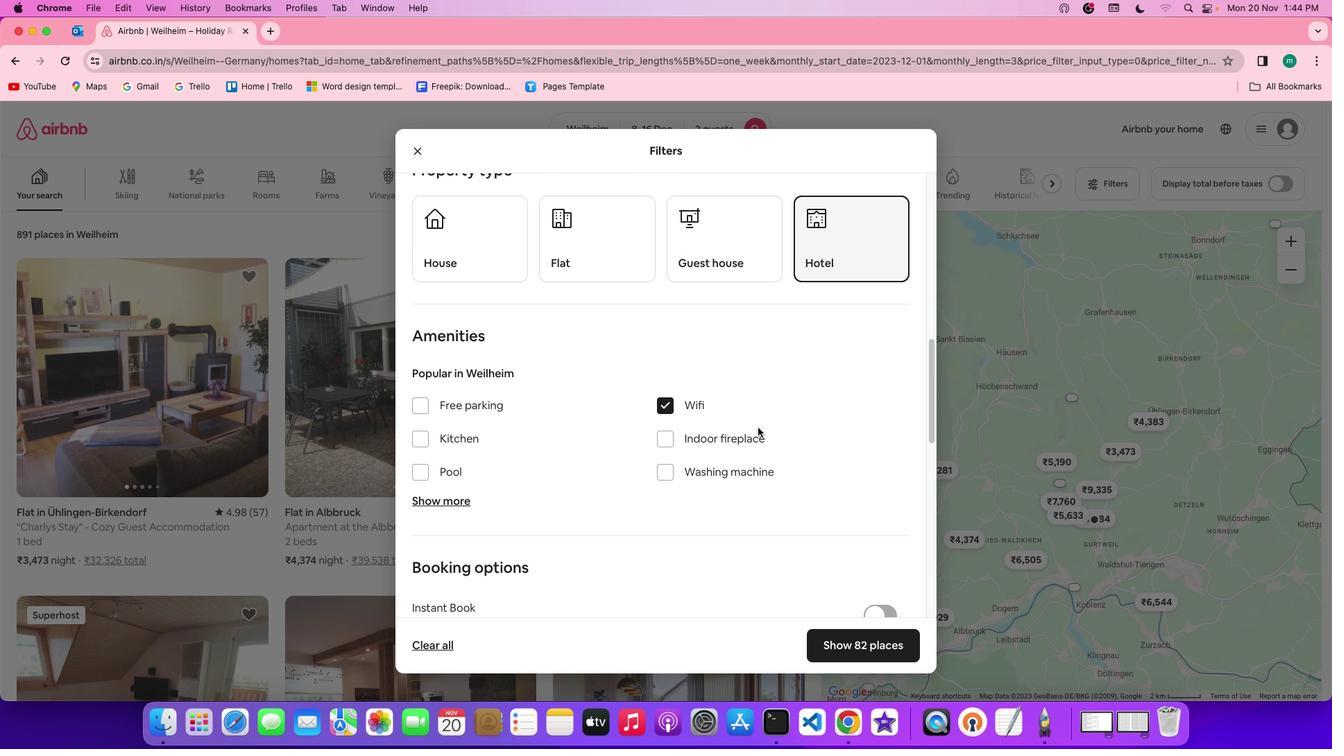 
Action: Mouse scrolled (758, 428) with delta (0, 0)
Screenshot: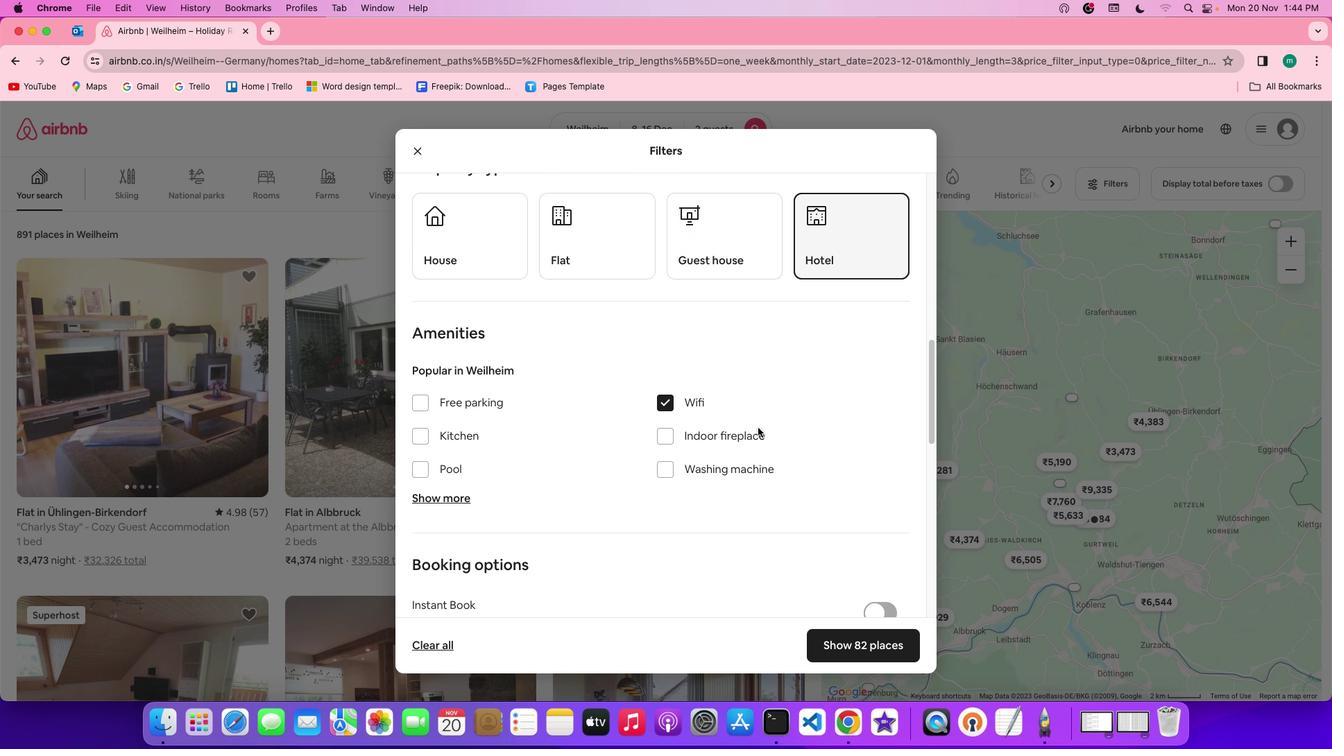 
Action: Mouse scrolled (758, 428) with delta (0, 0)
Screenshot: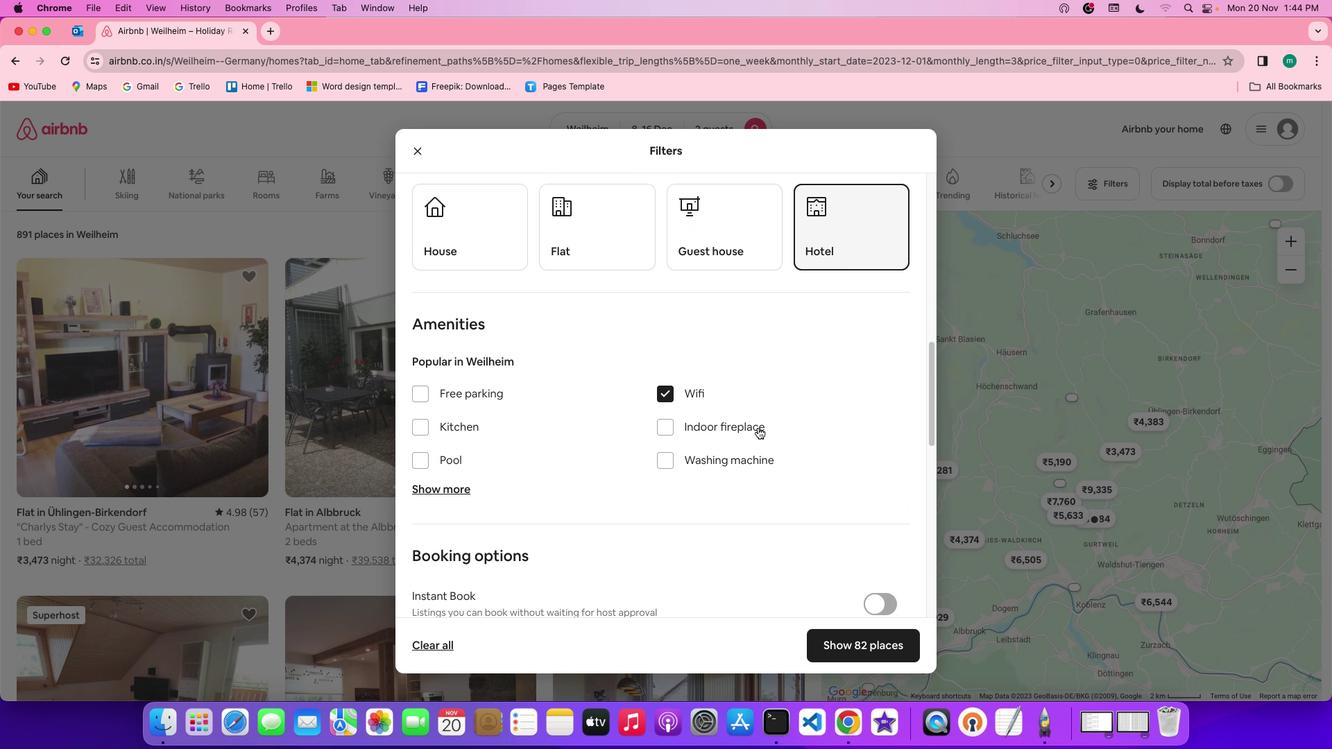 
Action: Mouse scrolled (758, 428) with delta (0, 0)
Screenshot: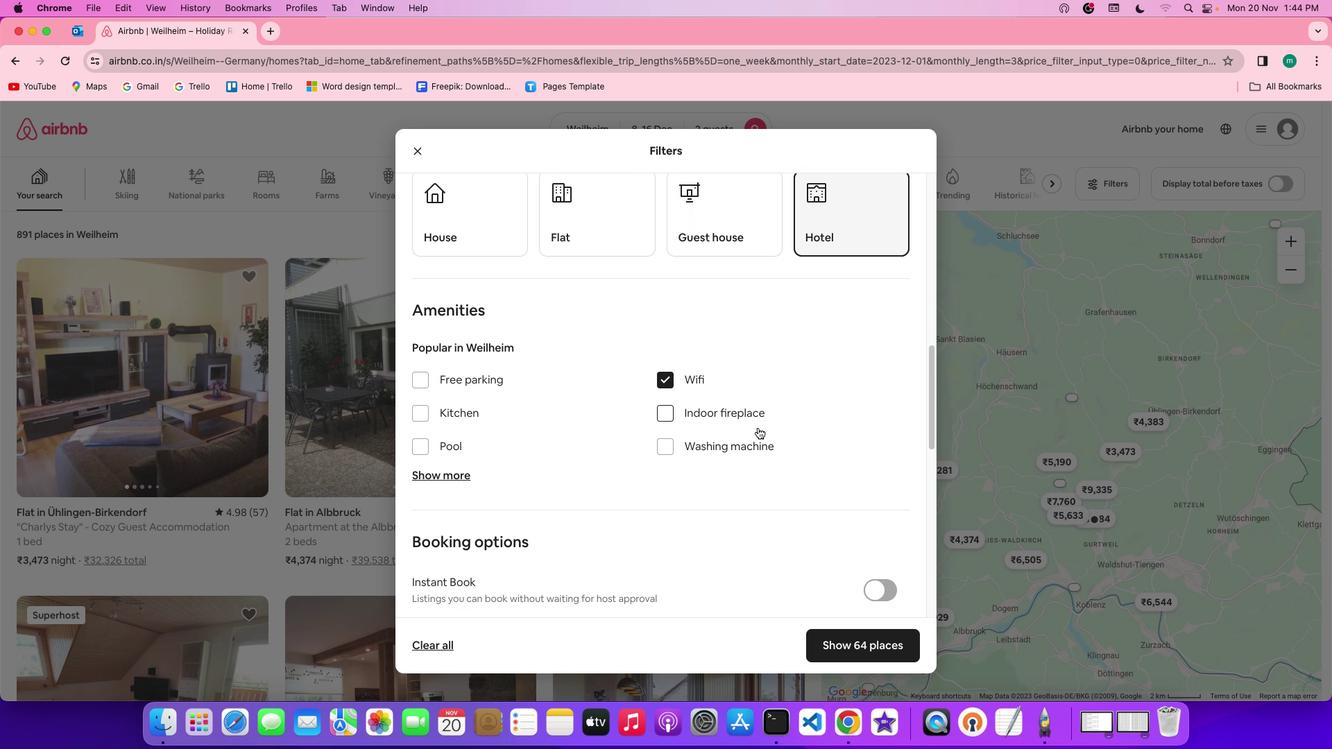 
Action: Mouse scrolled (758, 428) with delta (0, 0)
Screenshot: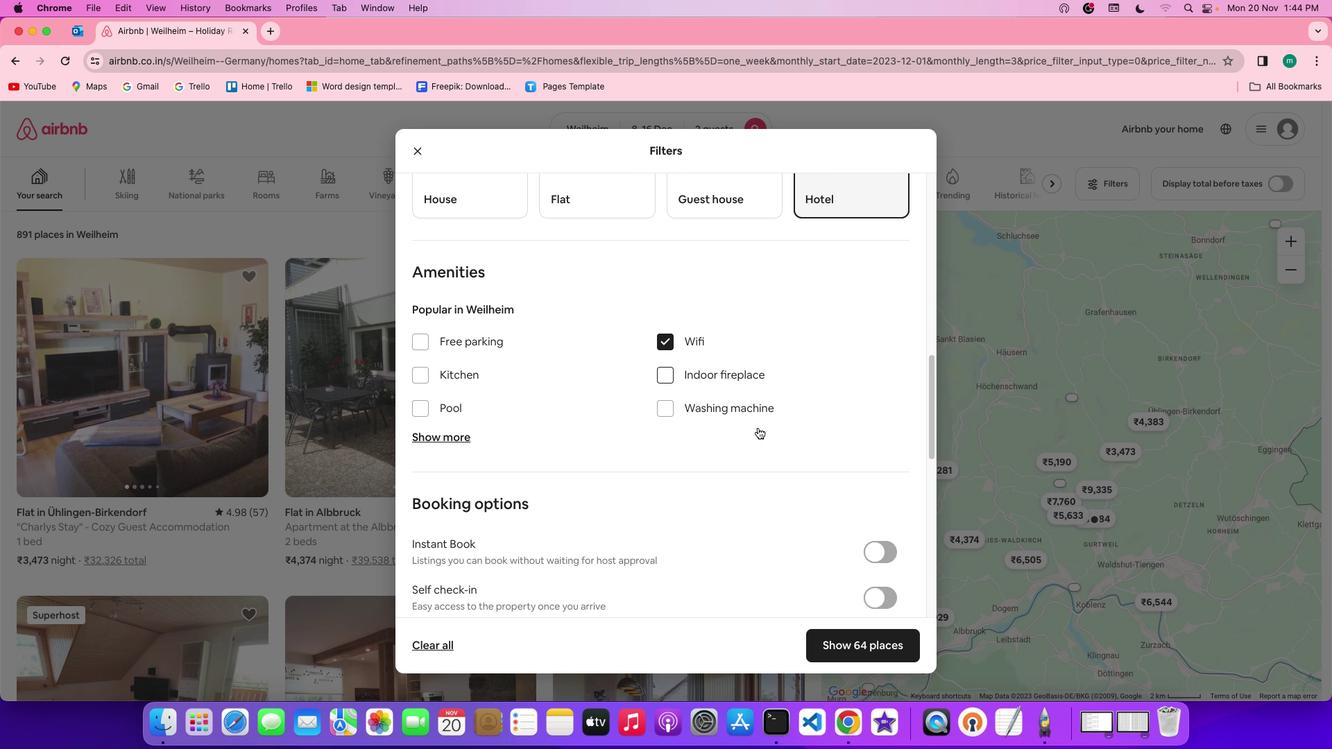 
Action: Mouse scrolled (758, 428) with delta (0, 0)
Screenshot: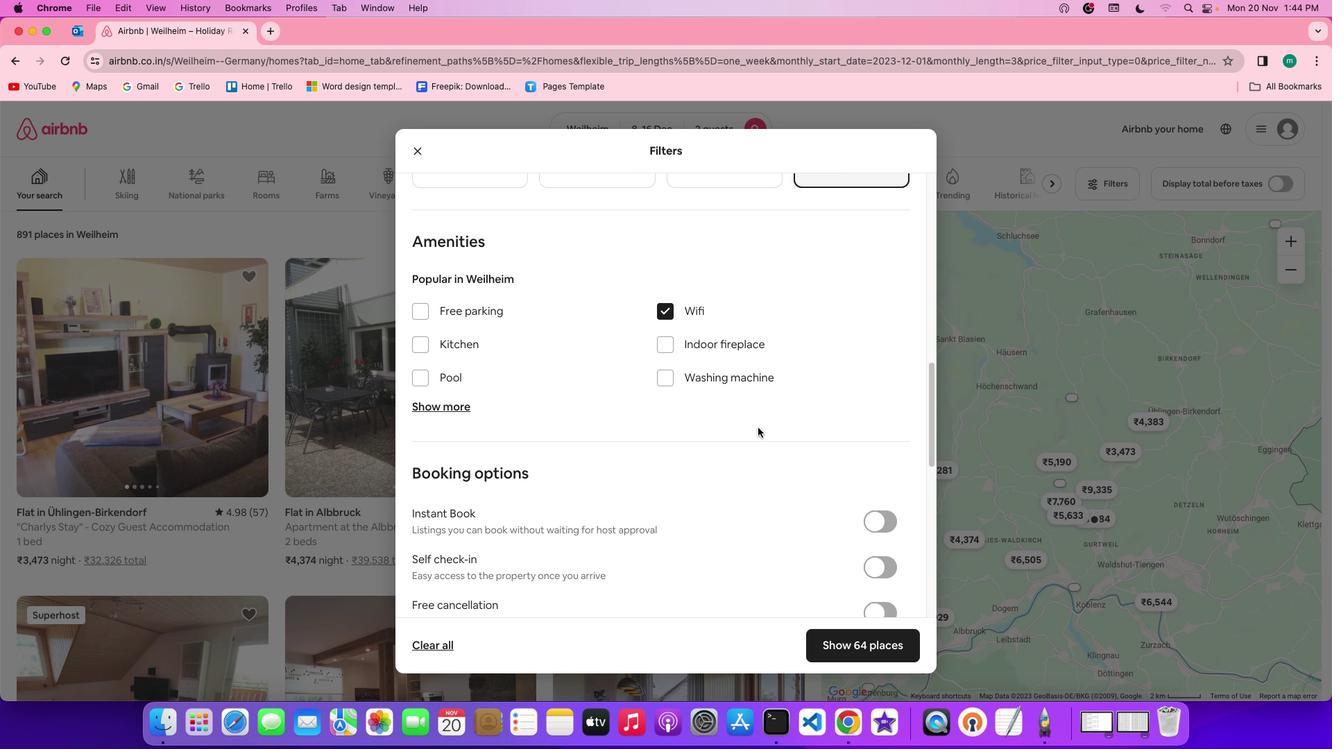 
Action: Mouse scrolled (758, 428) with delta (0, 0)
Screenshot: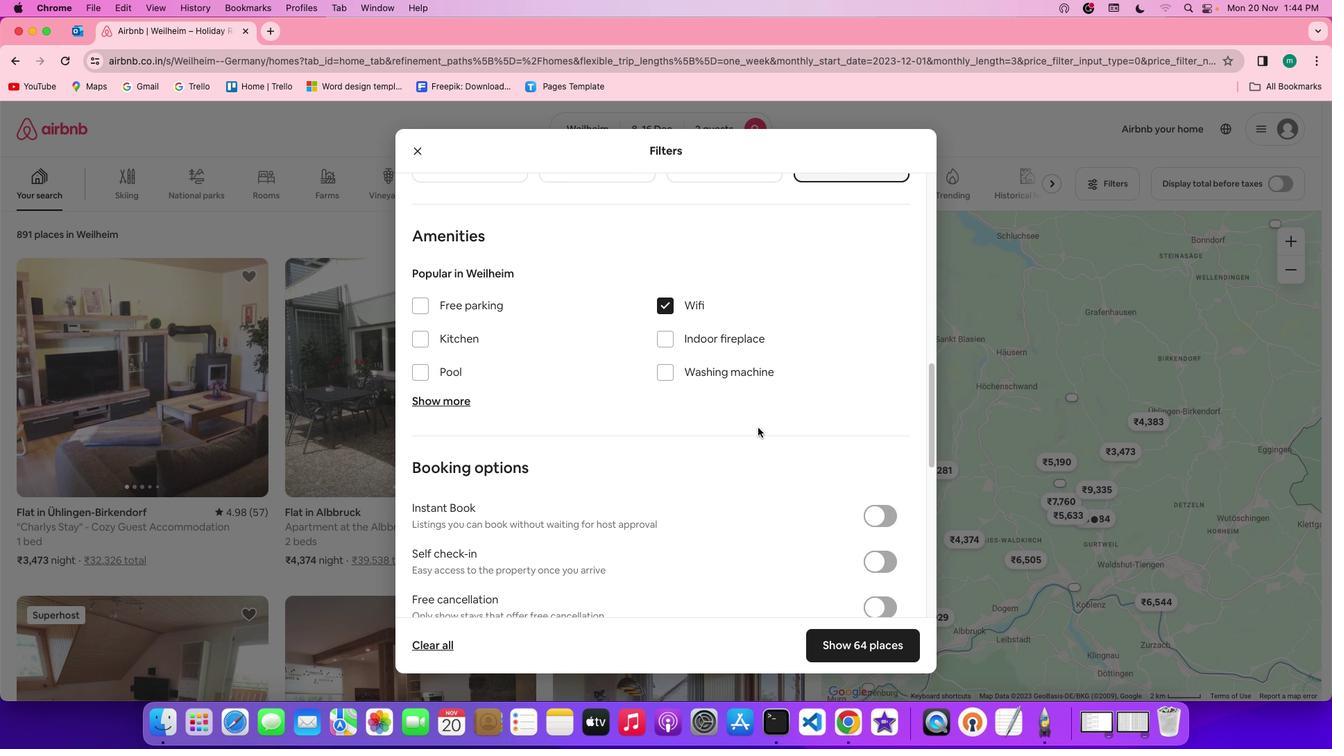 
Action: Mouse scrolled (758, 428) with delta (0, 0)
Screenshot: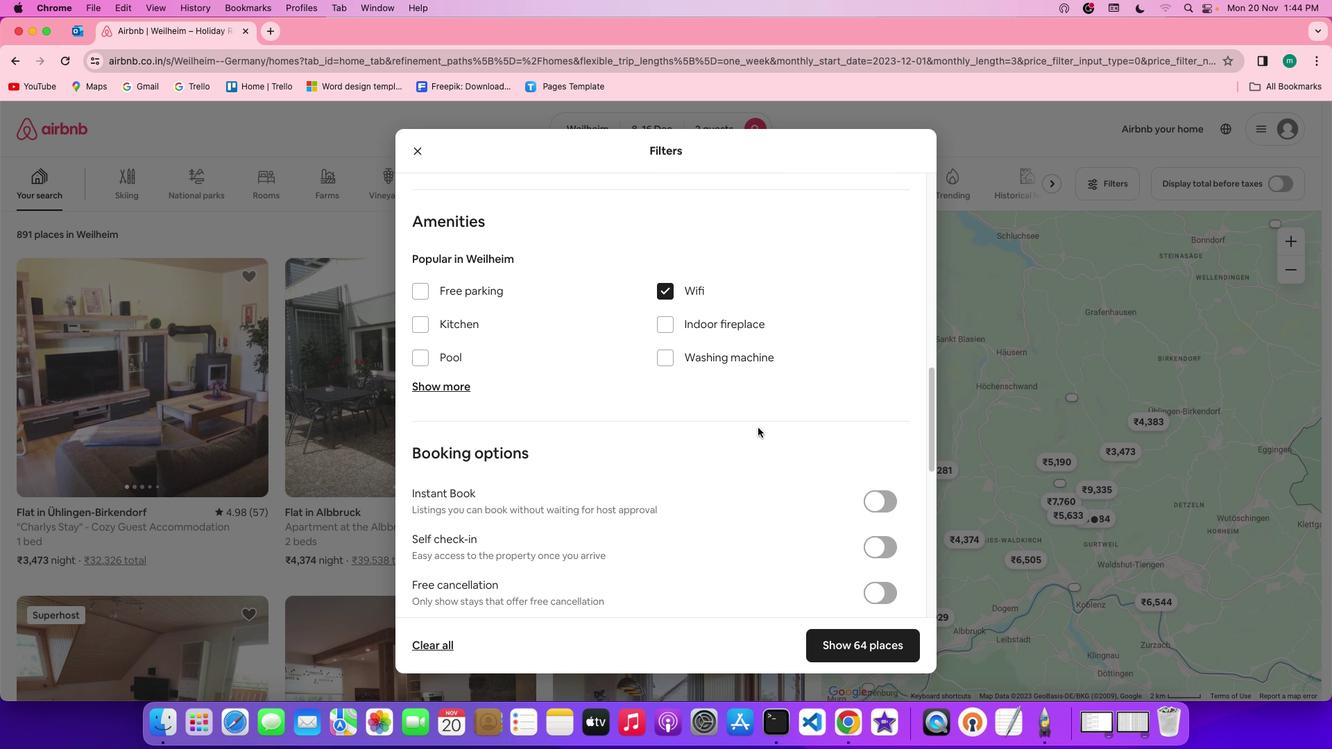 
Action: Mouse scrolled (758, 428) with delta (0, 0)
Screenshot: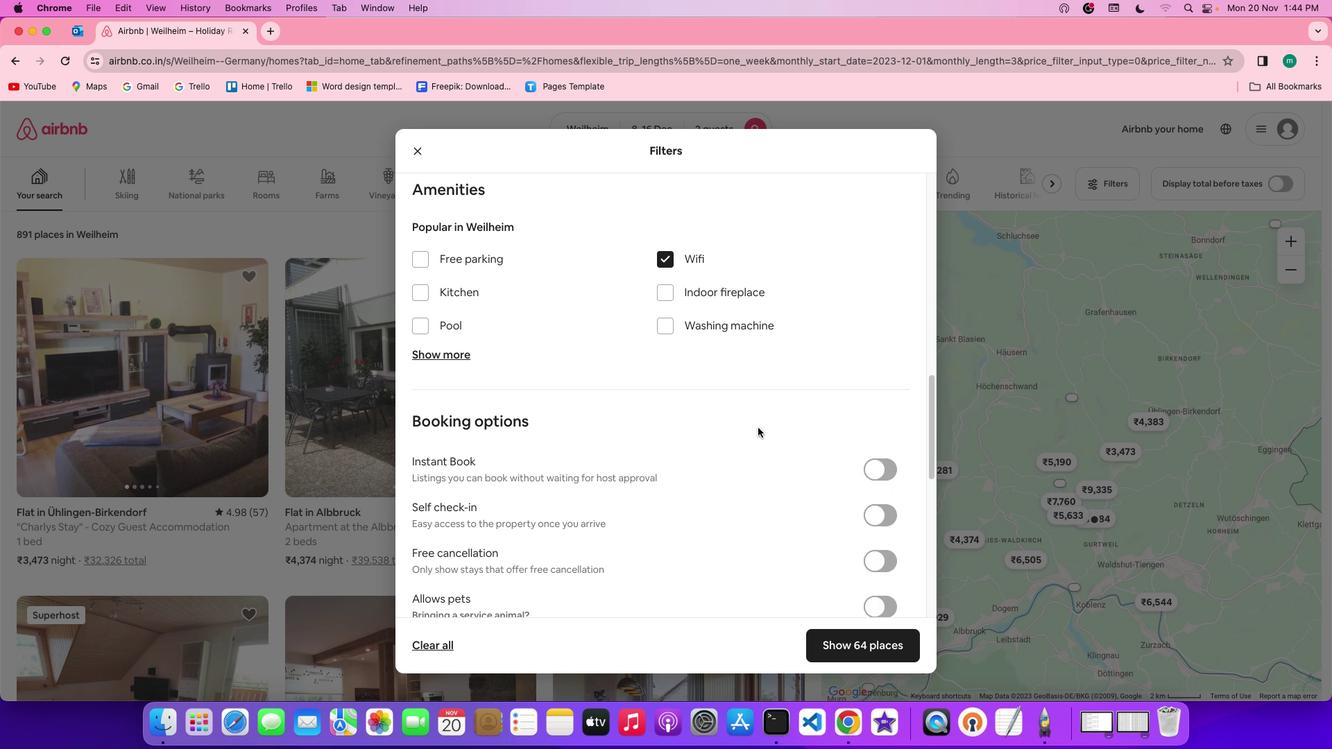 
Action: Mouse scrolled (758, 428) with delta (0, -1)
Screenshot: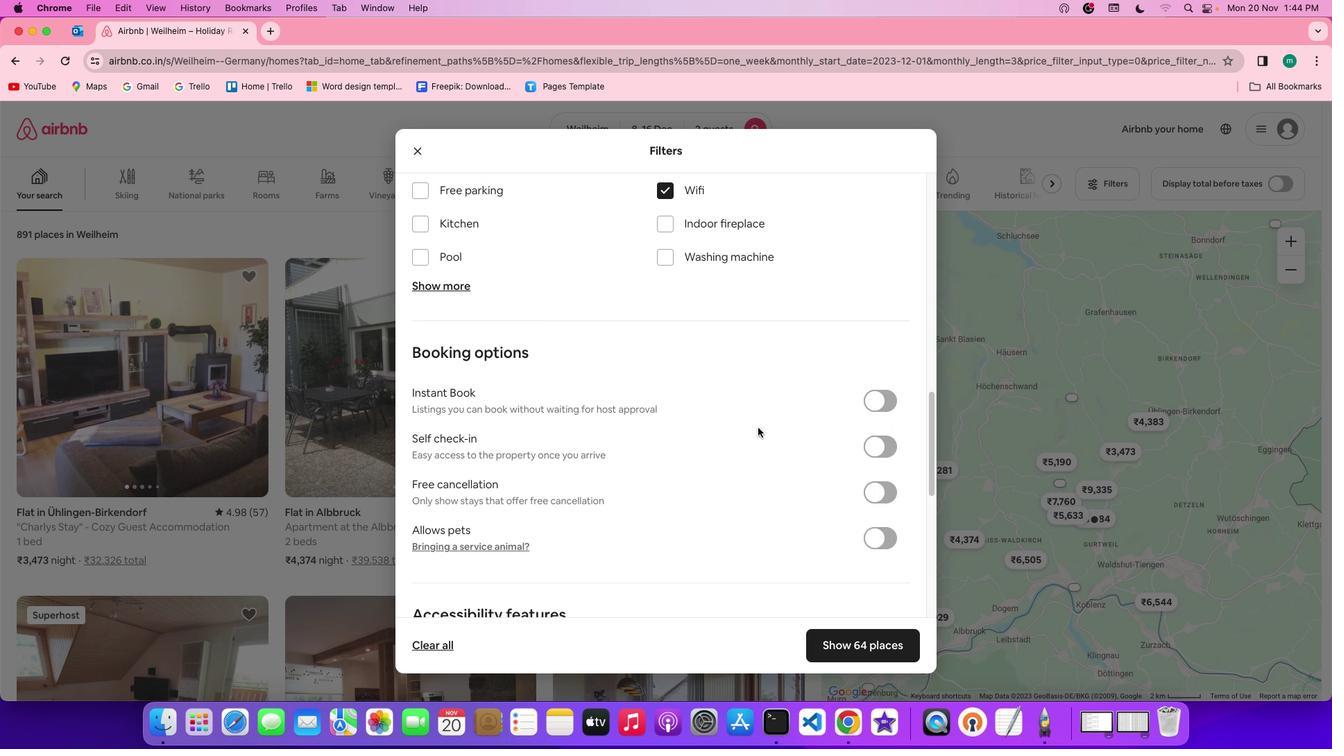 
Action: Mouse moved to (758, 430)
Screenshot: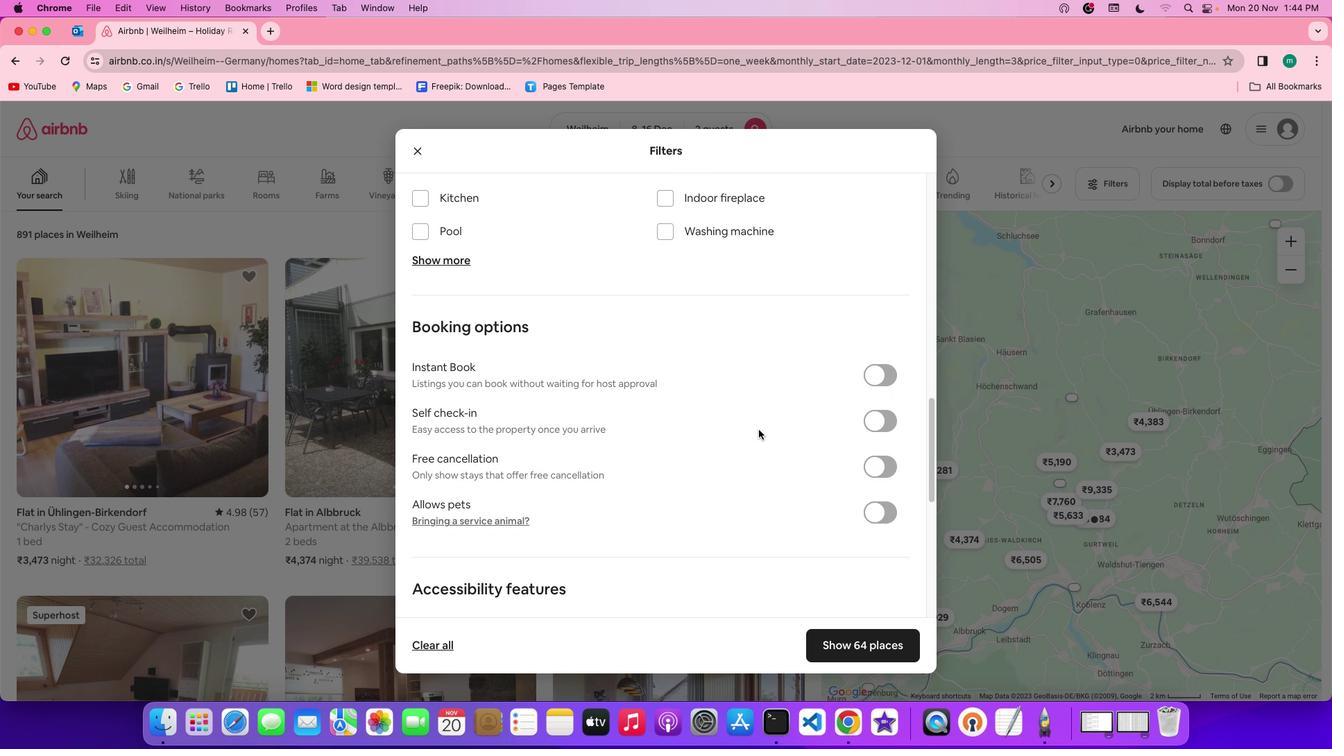 
Action: Mouse scrolled (758, 430) with delta (0, 0)
Screenshot: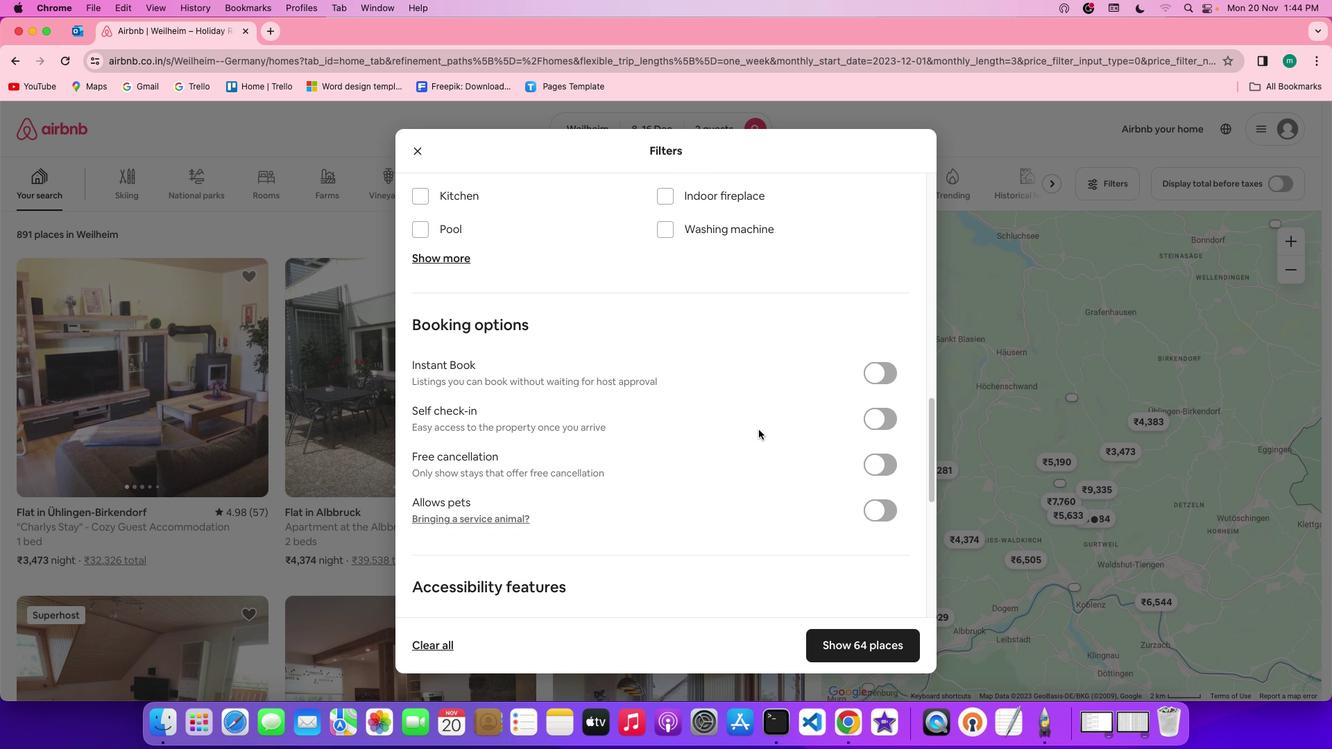
Action: Mouse scrolled (758, 430) with delta (0, 0)
Screenshot: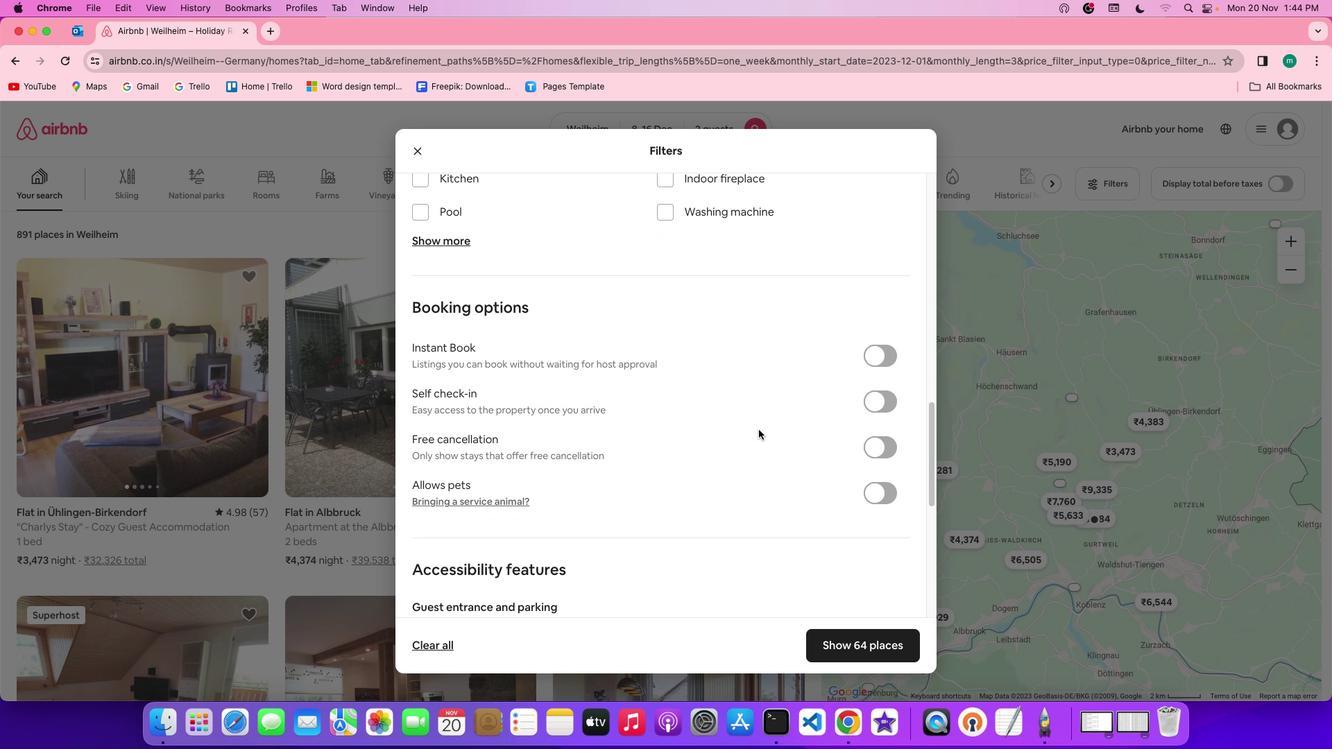 
Action: Mouse scrolled (758, 430) with delta (0, -1)
Screenshot: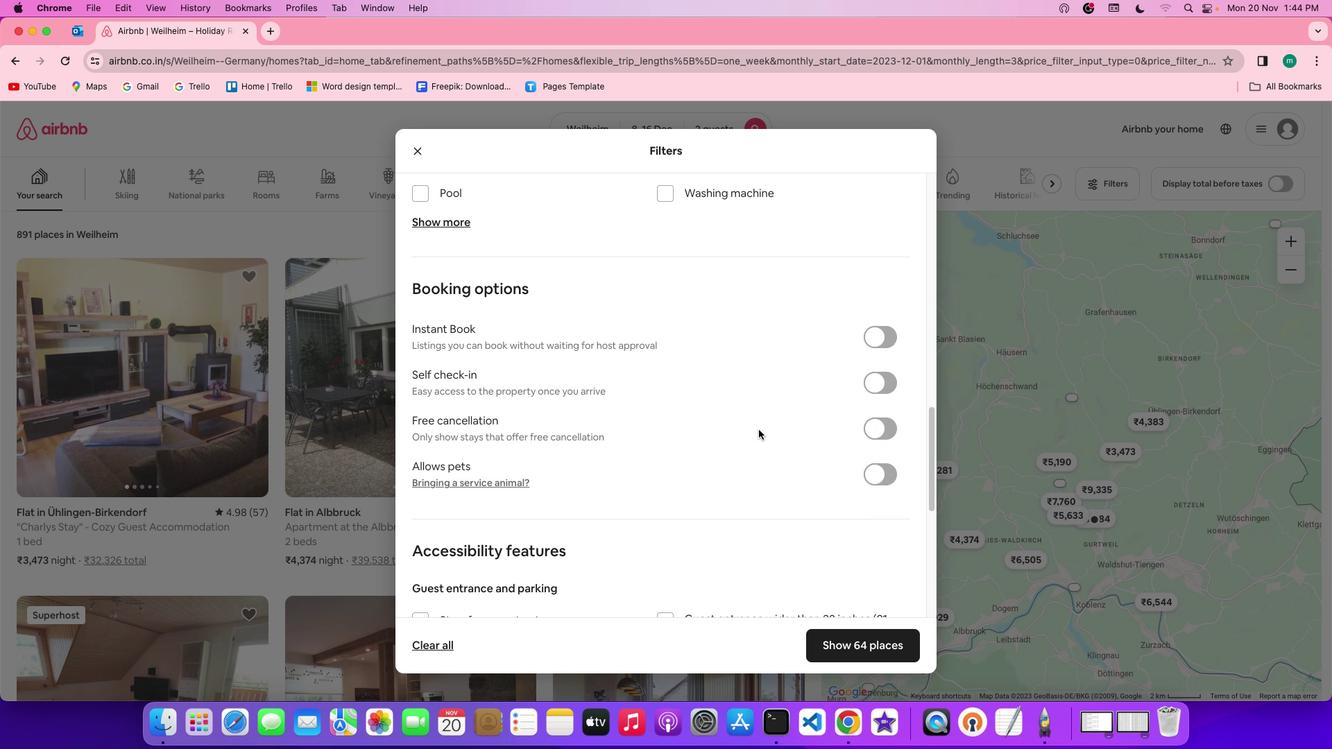 
Action: Mouse scrolled (758, 430) with delta (0, -1)
Screenshot: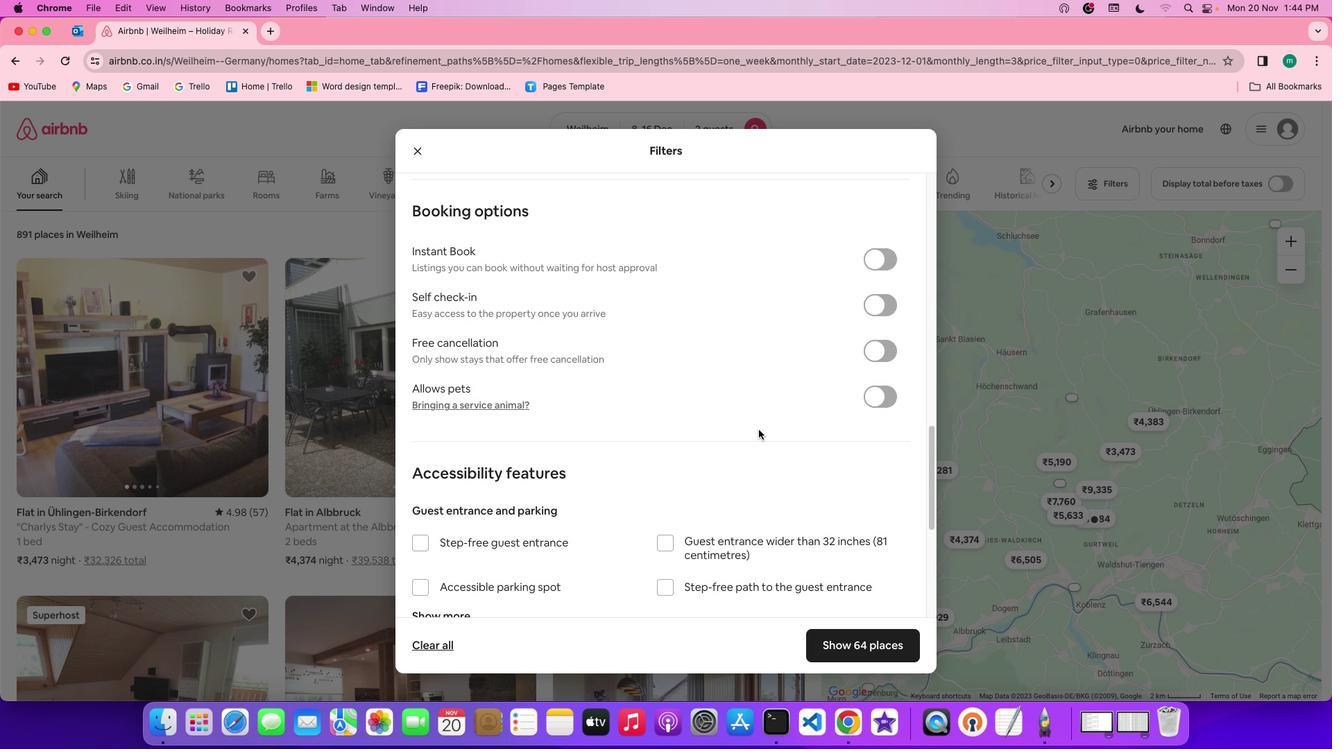 
Action: Mouse scrolled (758, 430) with delta (0, 0)
Screenshot: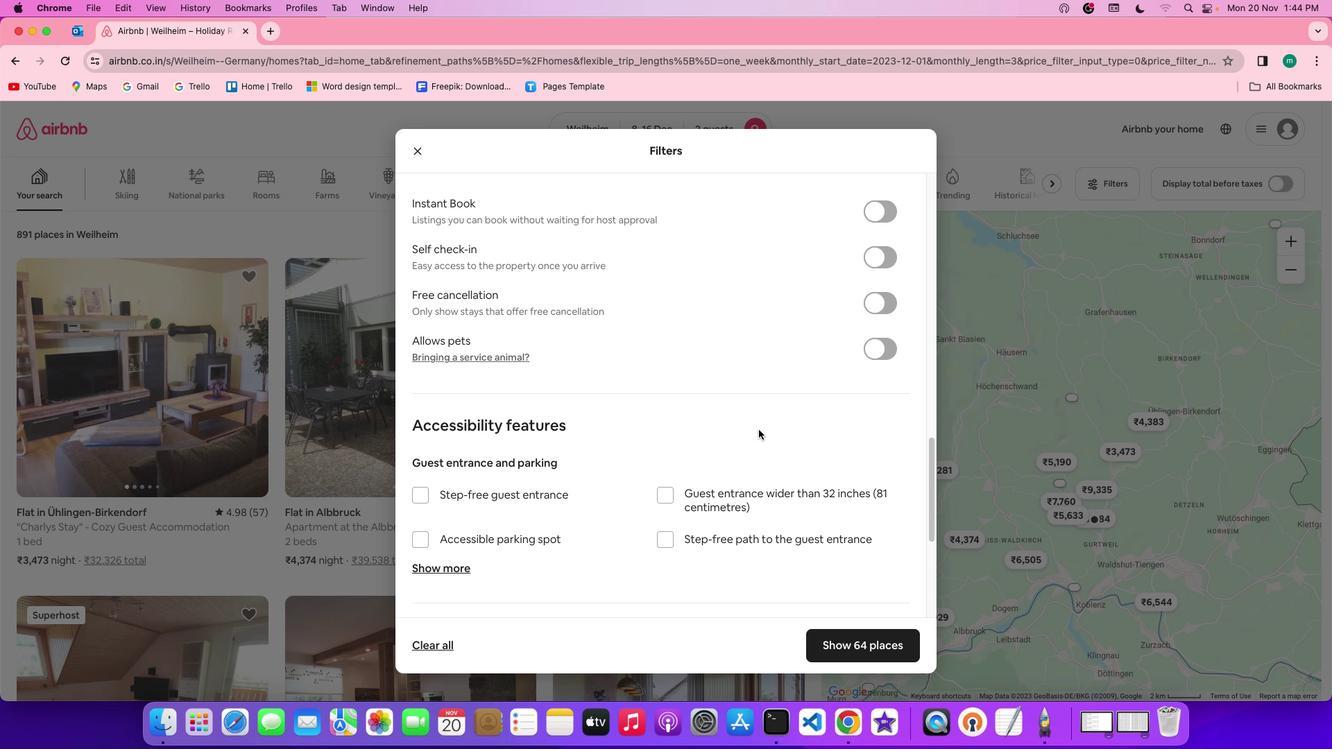 
Action: Mouse scrolled (758, 430) with delta (0, 0)
Screenshot: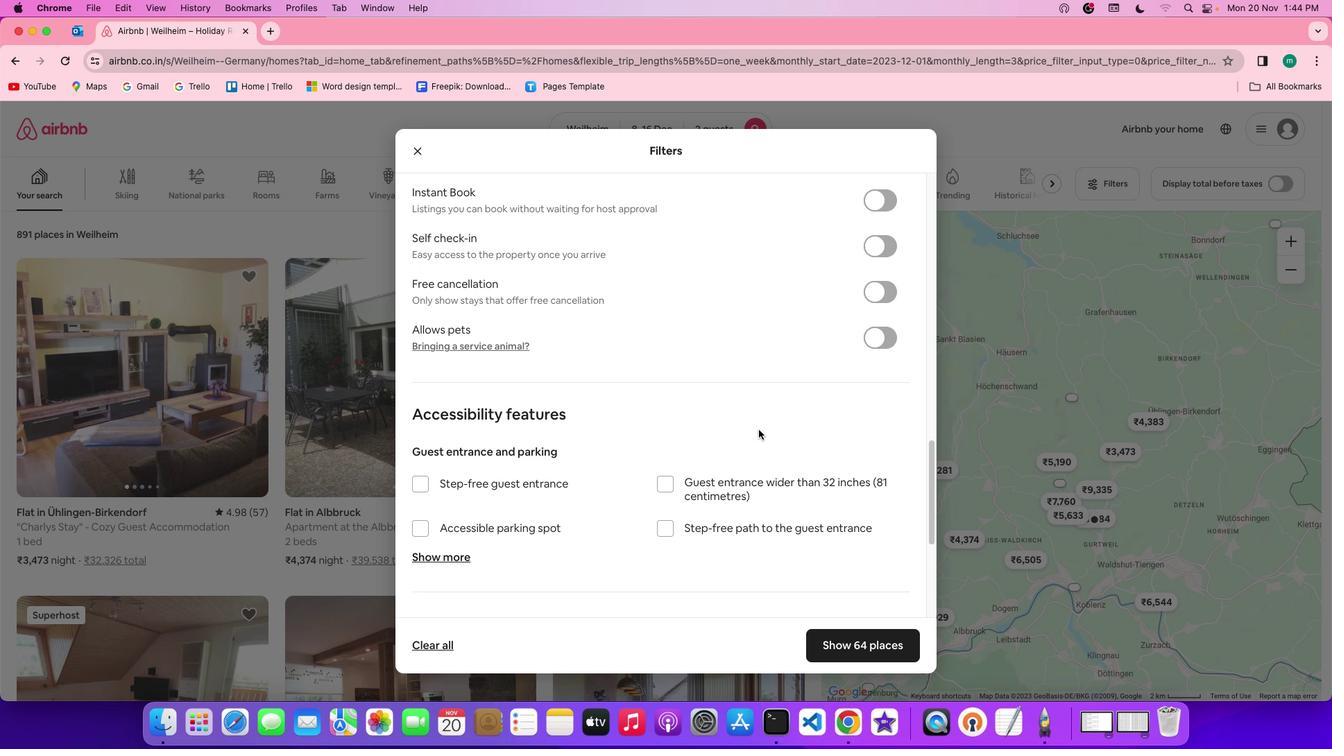 
Action: Mouse scrolled (758, 430) with delta (0, -1)
Screenshot: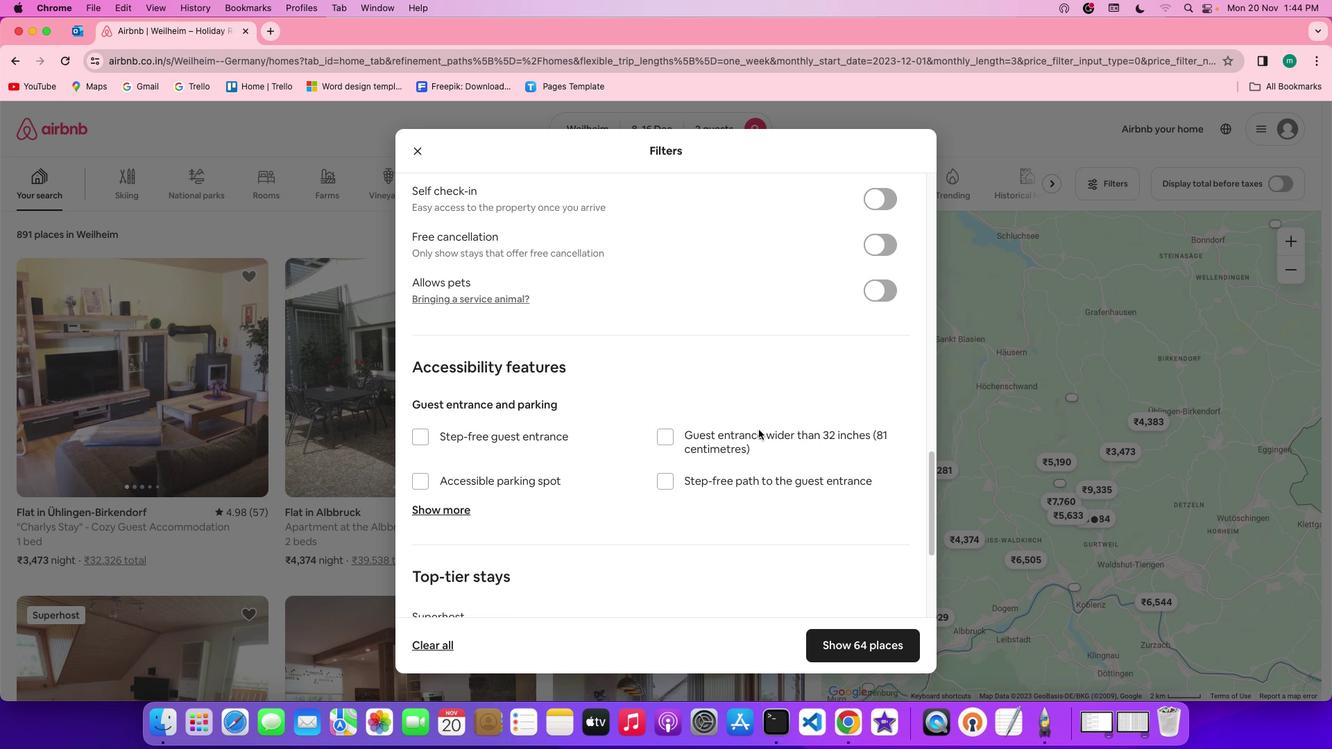 
Action: Mouse scrolled (758, 430) with delta (0, -2)
Screenshot: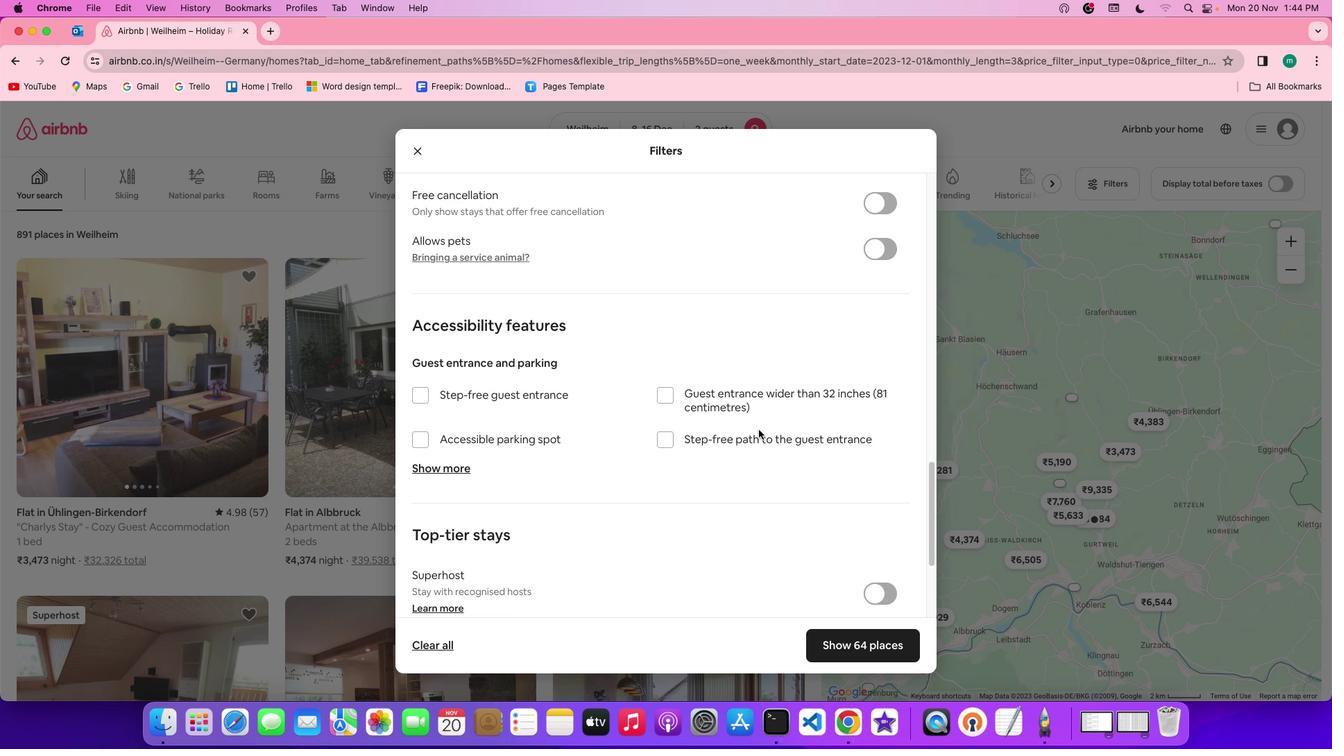 
Action: Mouse moved to (757, 439)
Screenshot: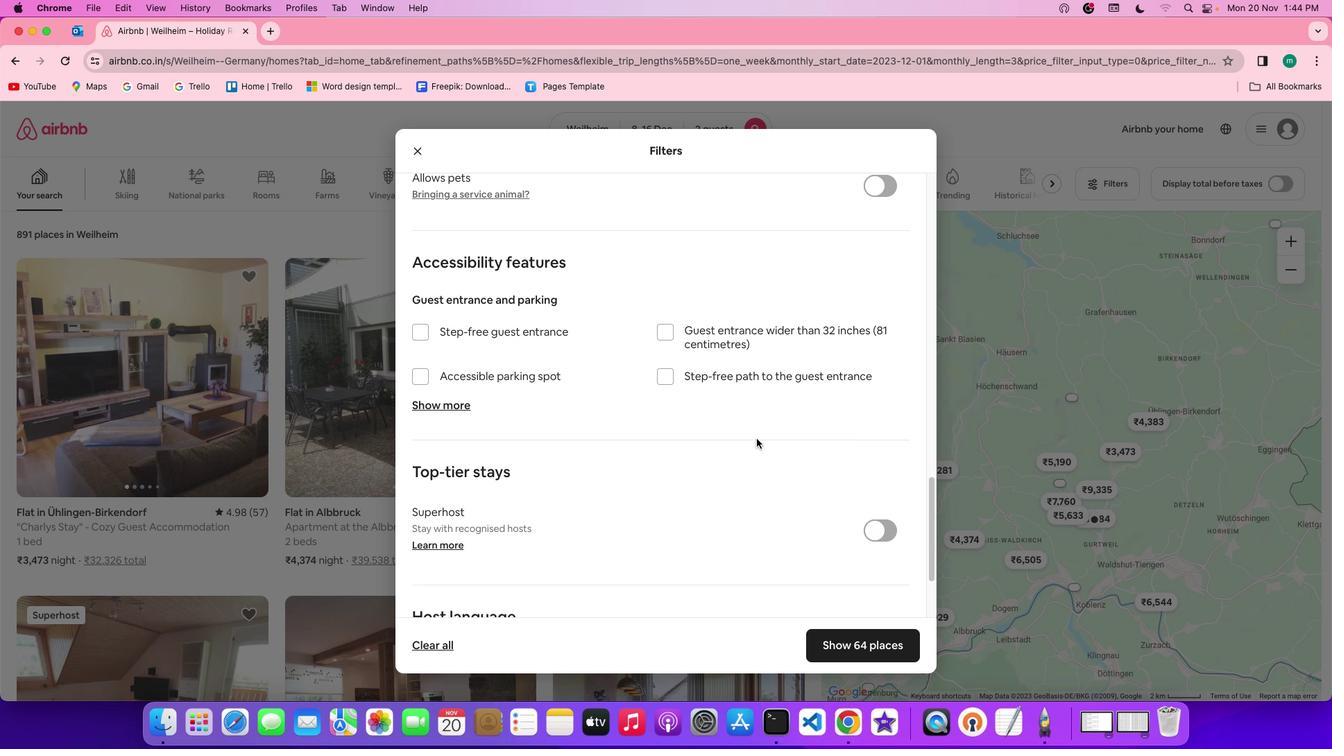 
Action: Mouse scrolled (757, 439) with delta (0, 0)
Screenshot: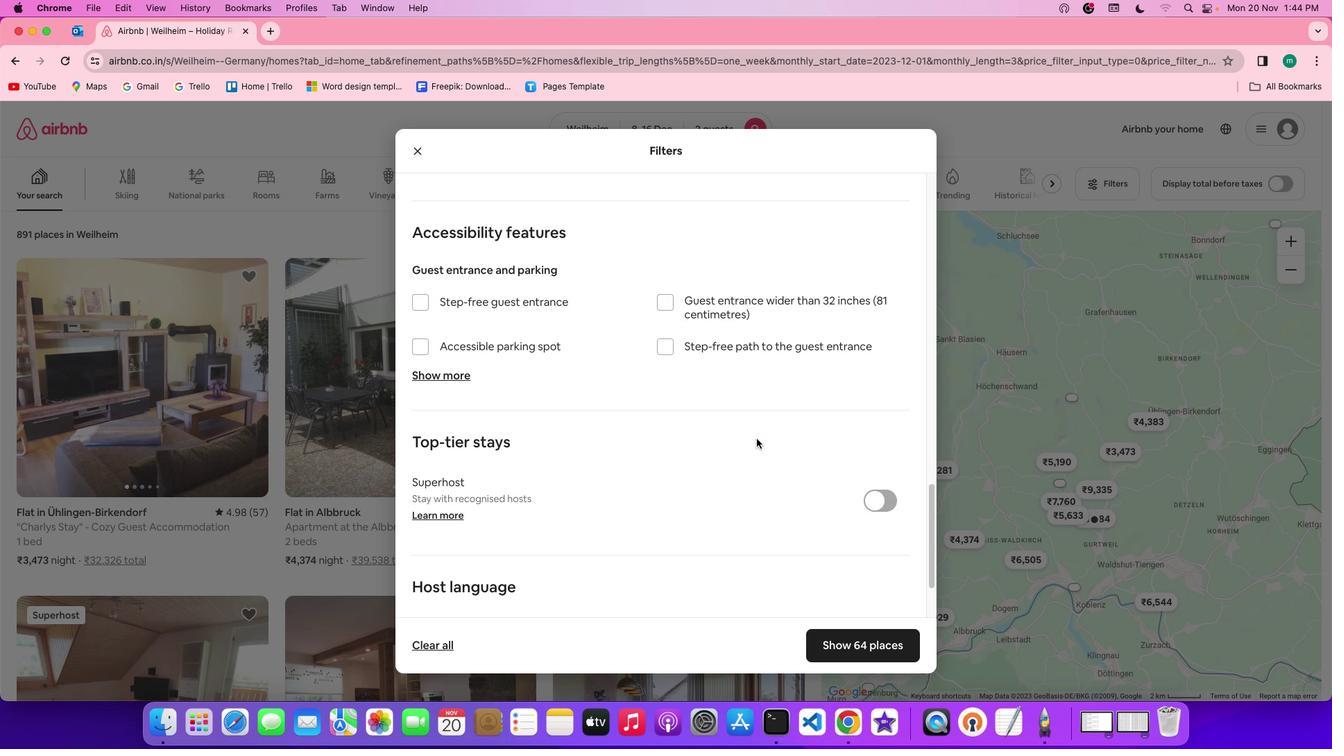 
Action: Mouse scrolled (757, 439) with delta (0, 0)
Screenshot: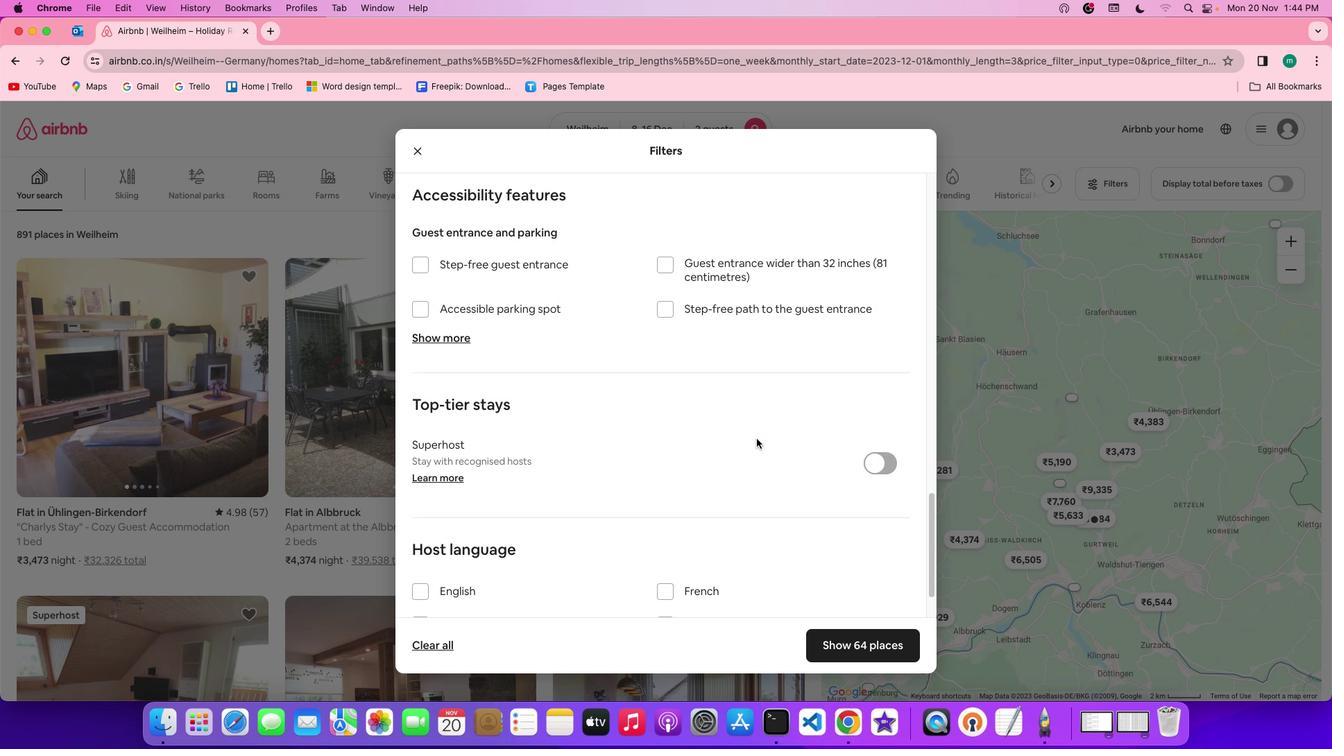 
Action: Mouse scrolled (757, 439) with delta (0, -2)
Screenshot: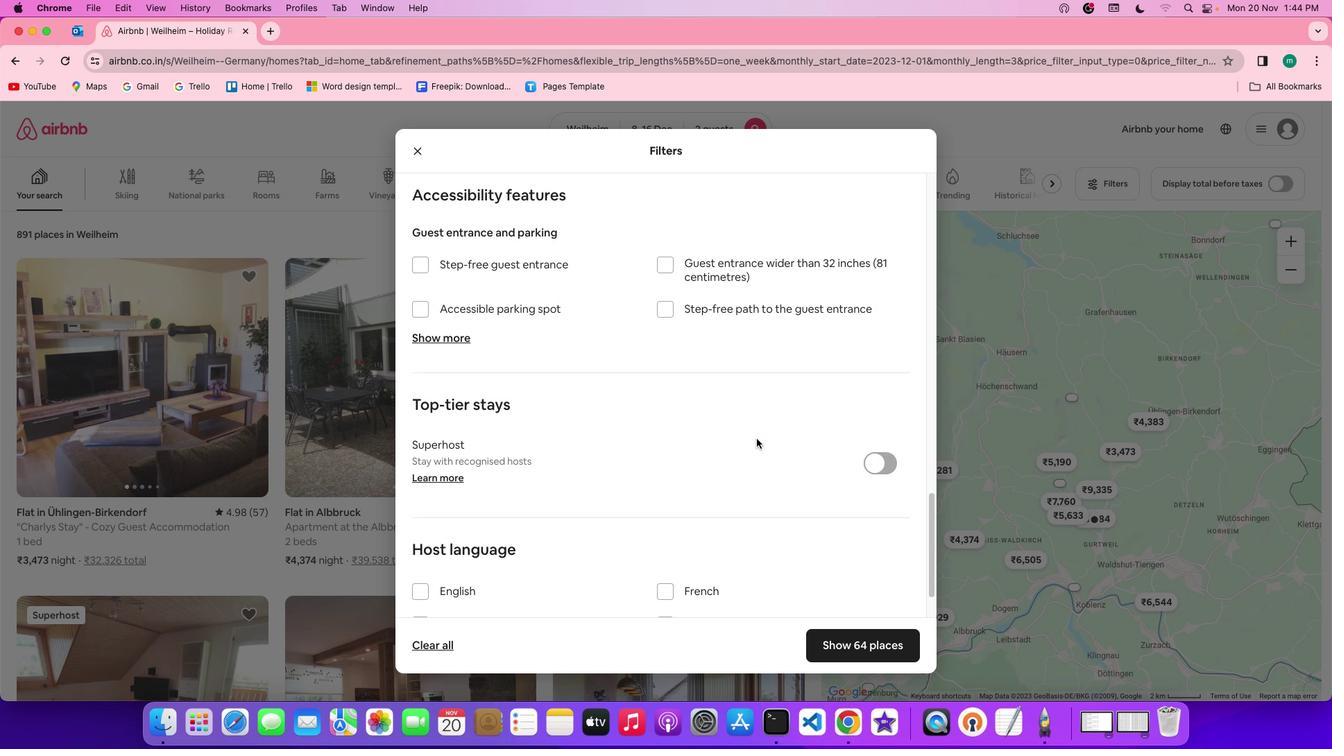 
Action: Mouse scrolled (757, 439) with delta (0, -3)
Screenshot: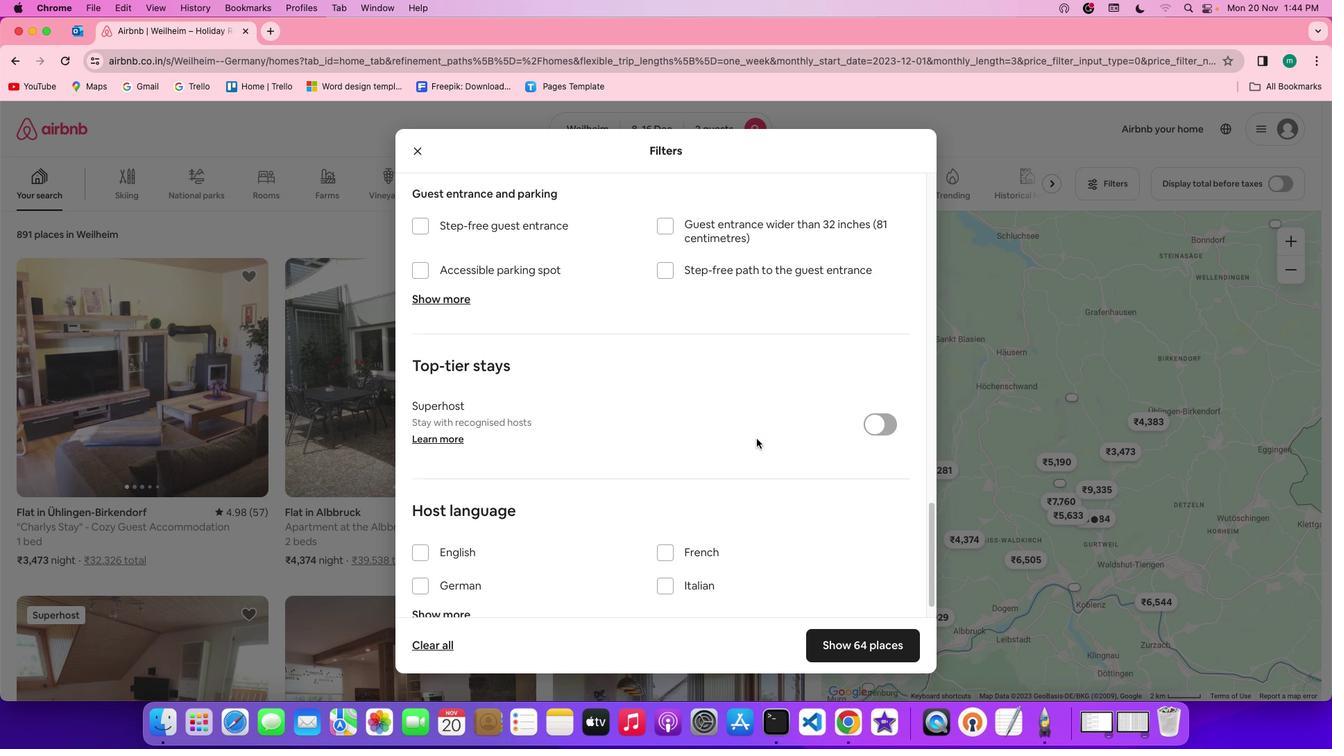 
Action: Mouse scrolled (757, 439) with delta (0, -4)
Screenshot: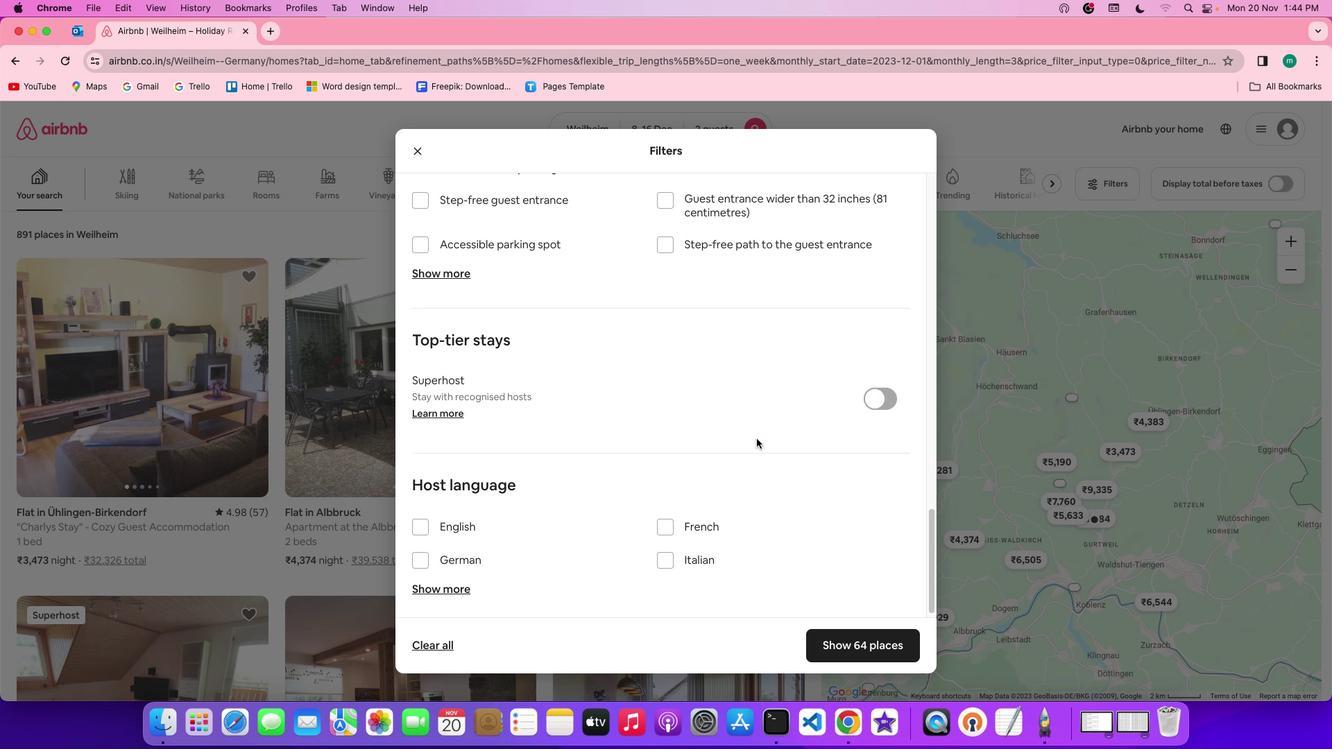 
Action: Mouse scrolled (757, 439) with delta (0, 0)
Screenshot: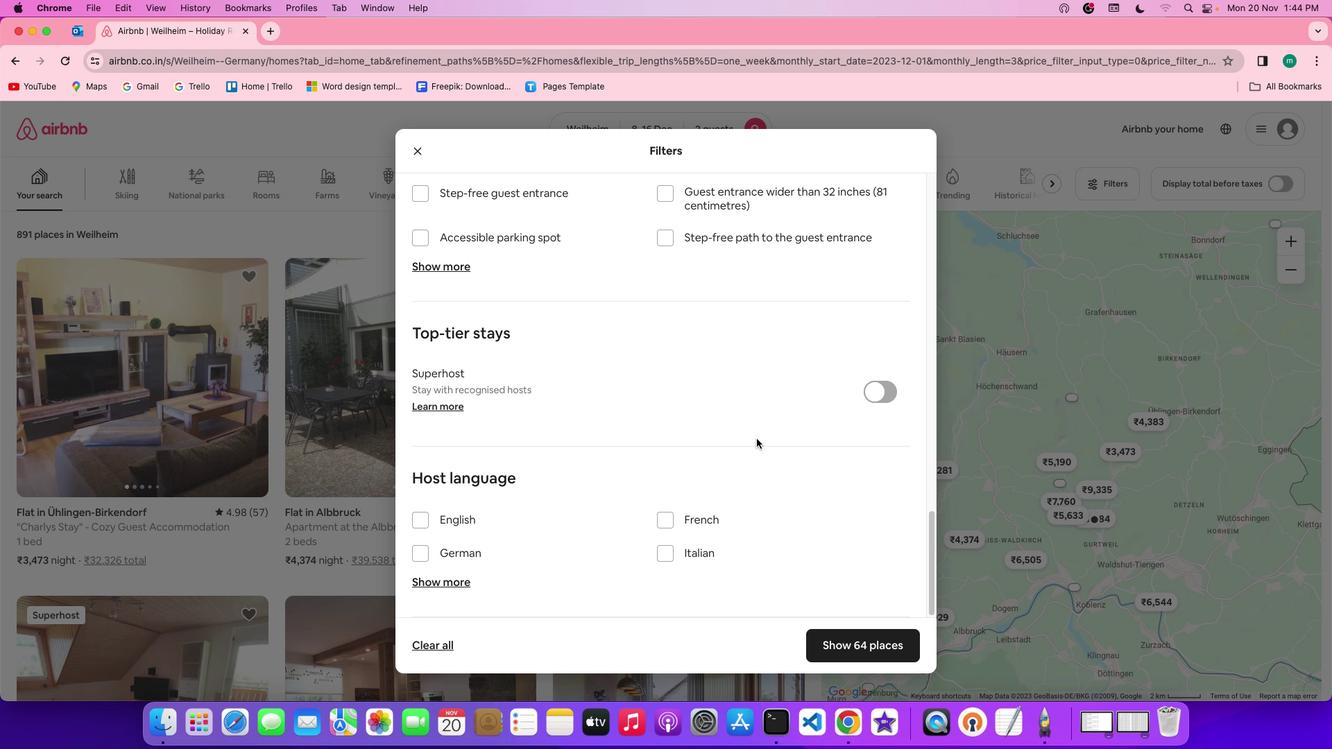 
Action: Mouse scrolled (757, 439) with delta (0, 0)
Screenshot: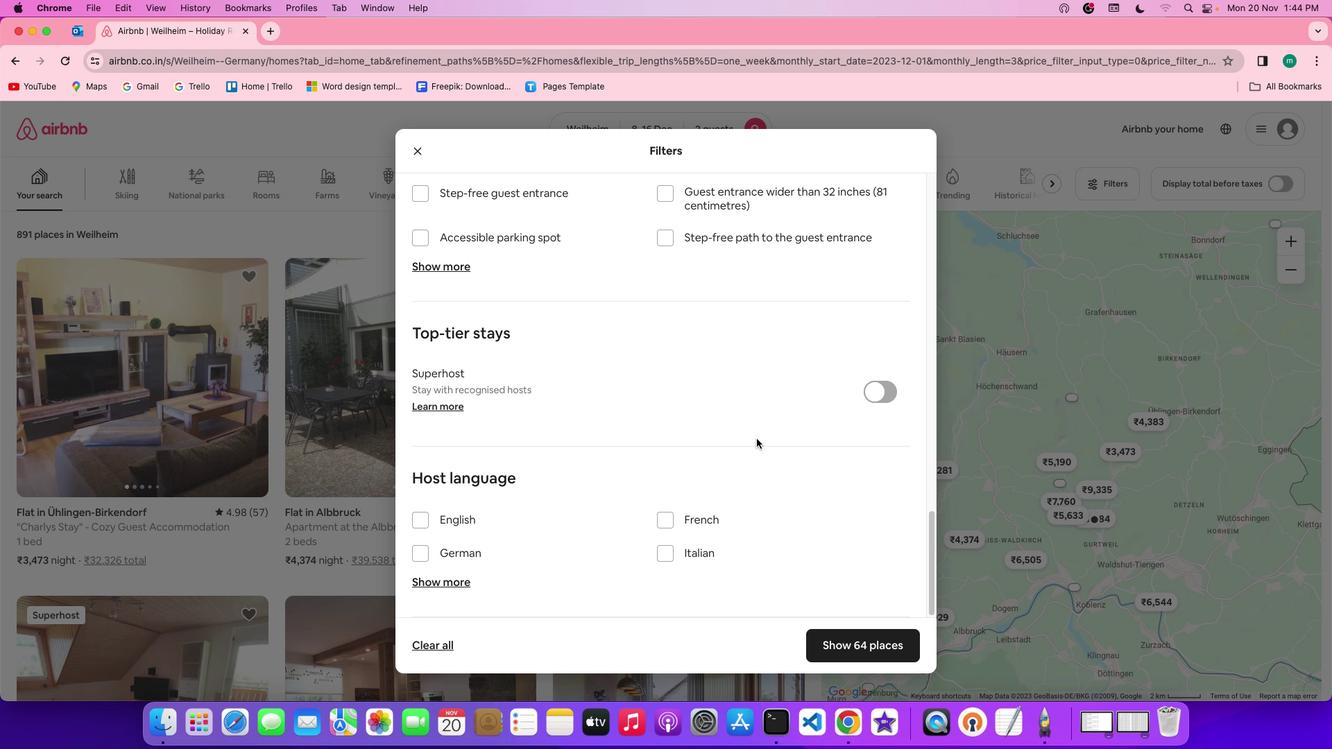 
Action: Mouse scrolled (757, 439) with delta (0, 0)
Screenshot: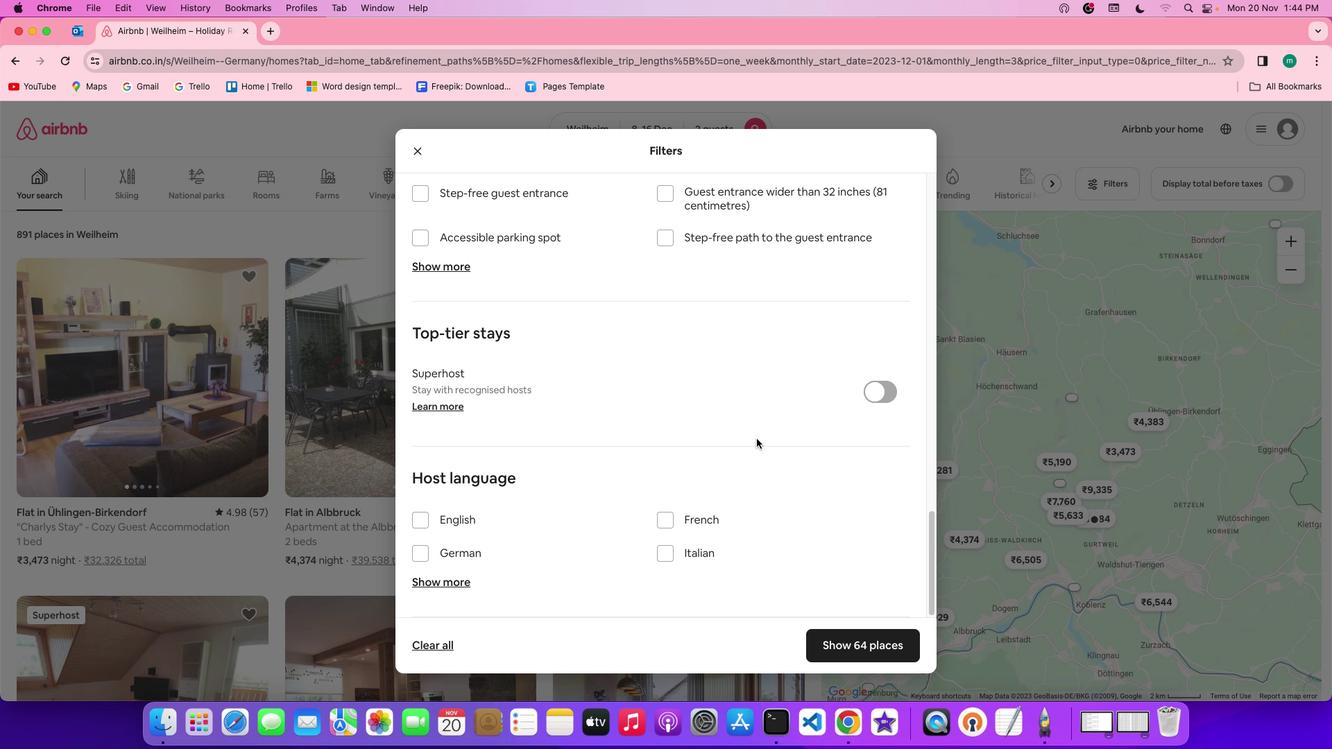 
Action: Mouse scrolled (757, 439) with delta (0, 0)
Screenshot: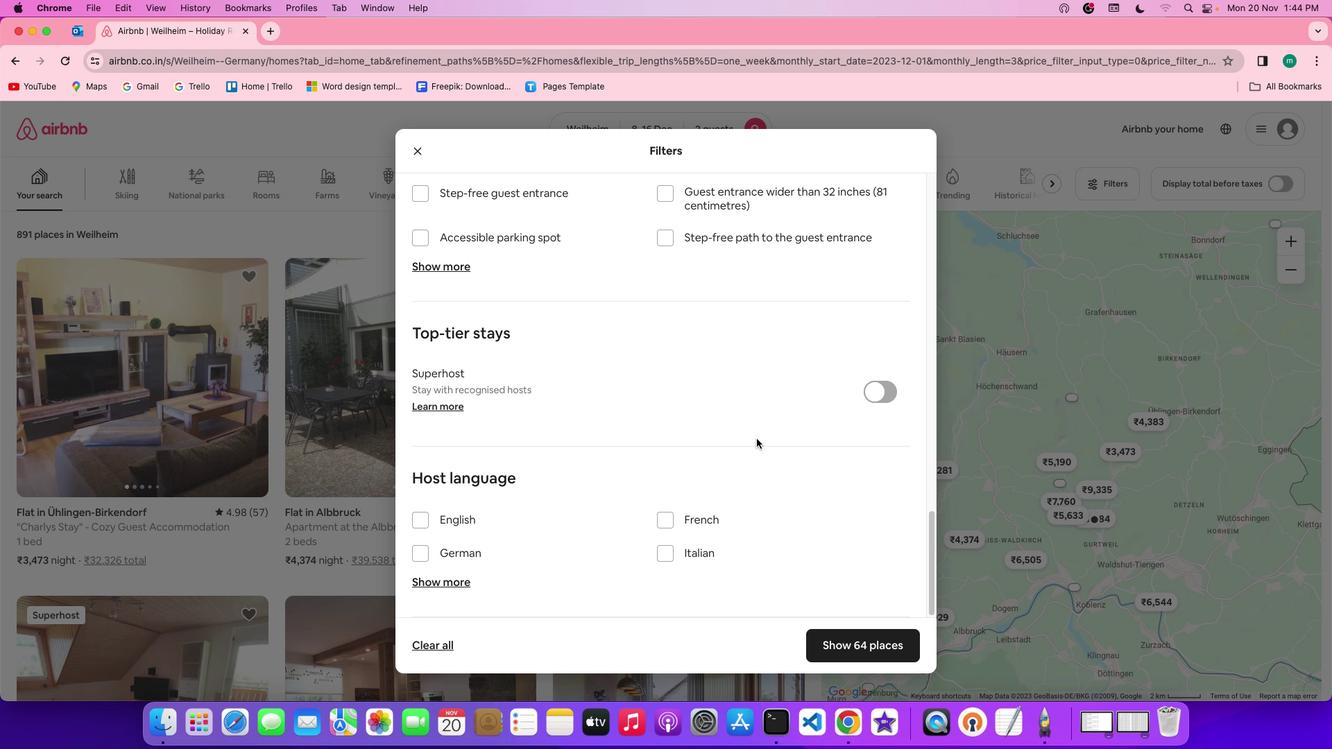 
Action: Mouse scrolled (757, 439) with delta (0, 0)
Screenshot: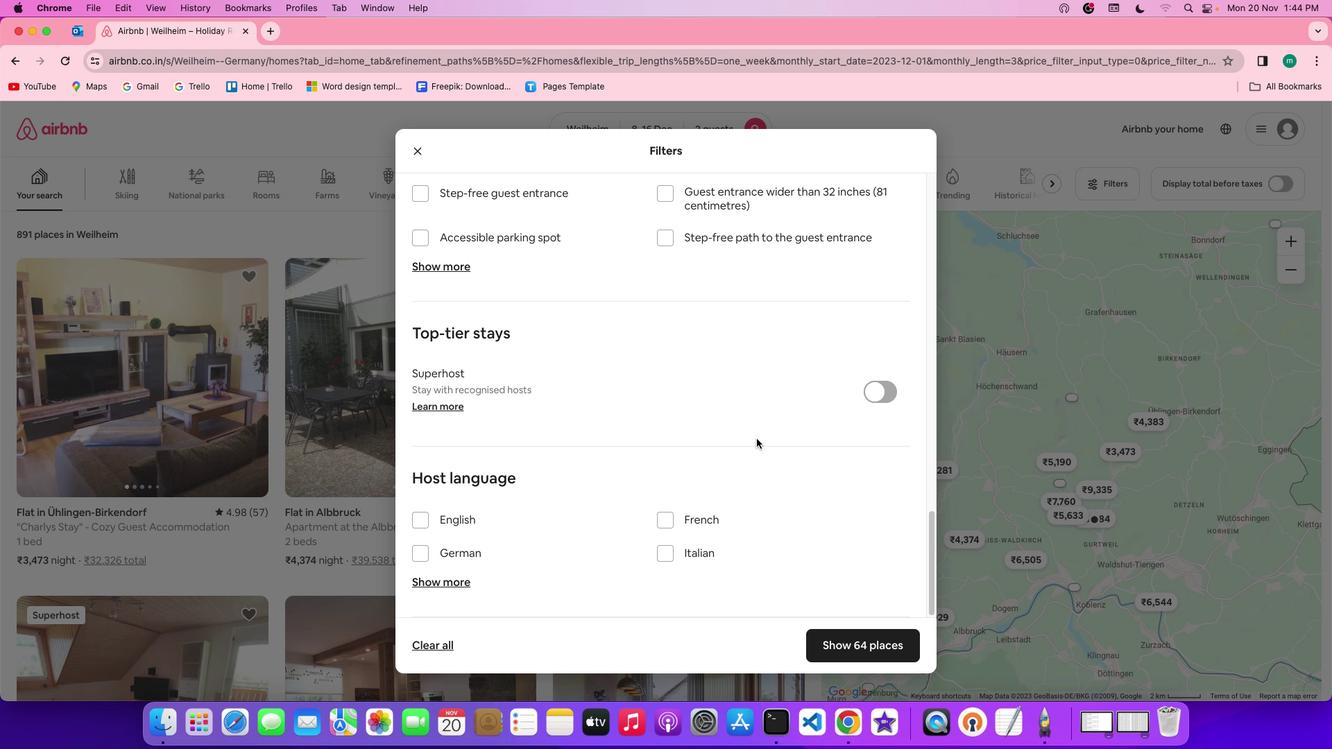 
Action: Mouse scrolled (757, 439) with delta (0, 0)
Screenshot: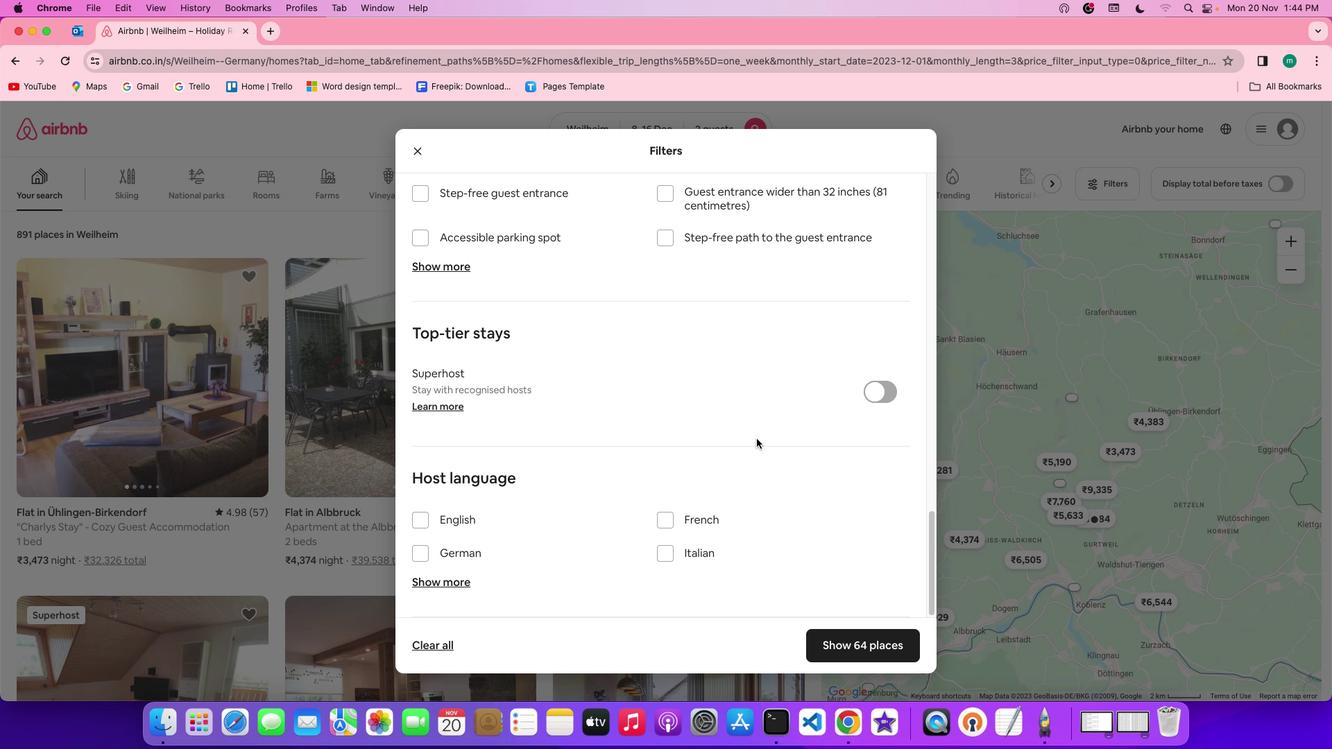 
Action: Mouse scrolled (757, 439) with delta (0, 0)
Screenshot: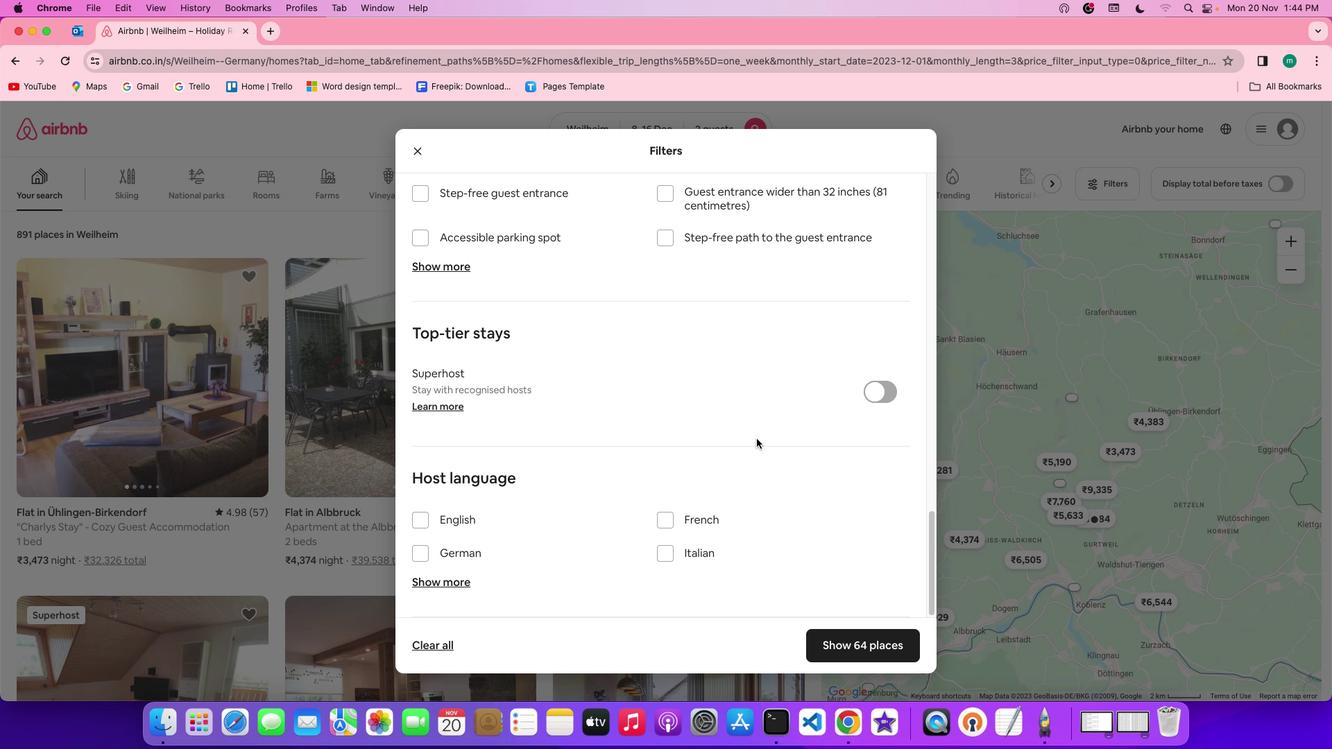 
Action: Mouse scrolled (757, 439) with delta (0, -1)
Screenshot: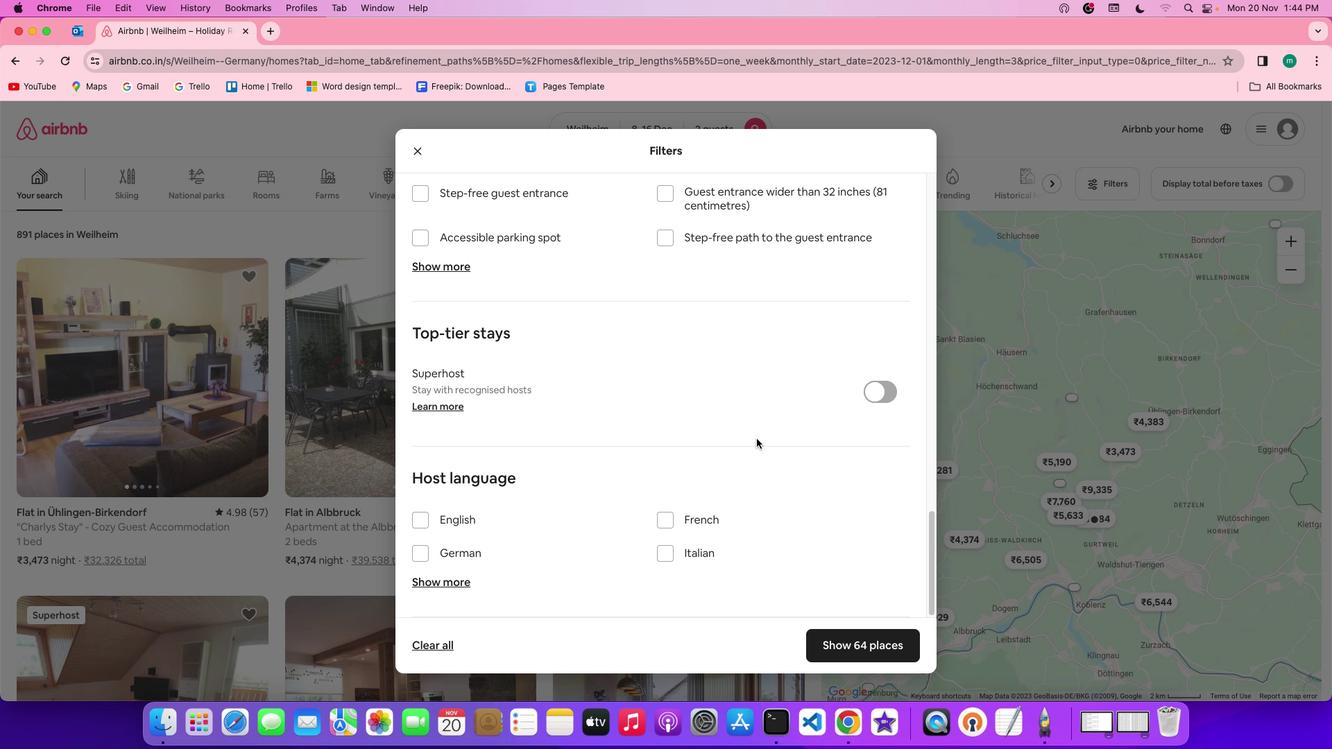 
Action: Mouse scrolled (757, 439) with delta (0, 0)
Screenshot: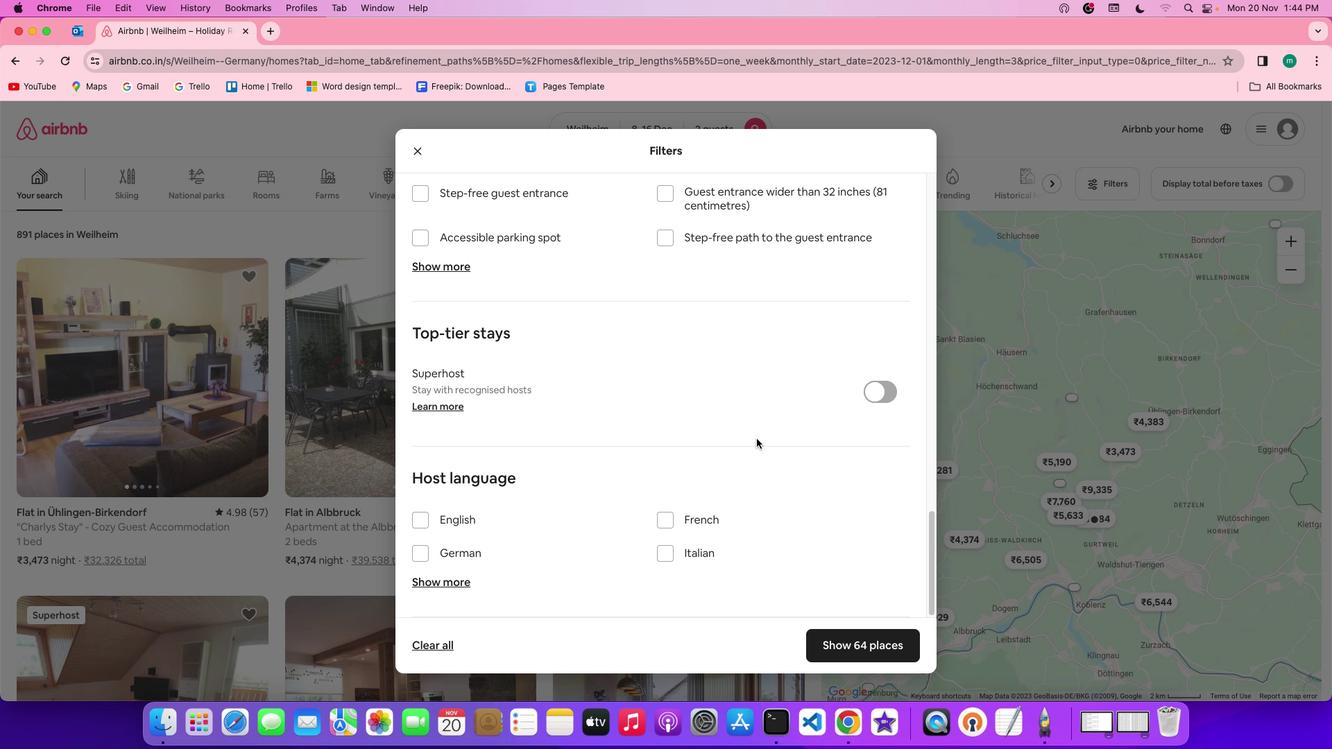 
Action: Mouse moved to (757, 440)
Screenshot: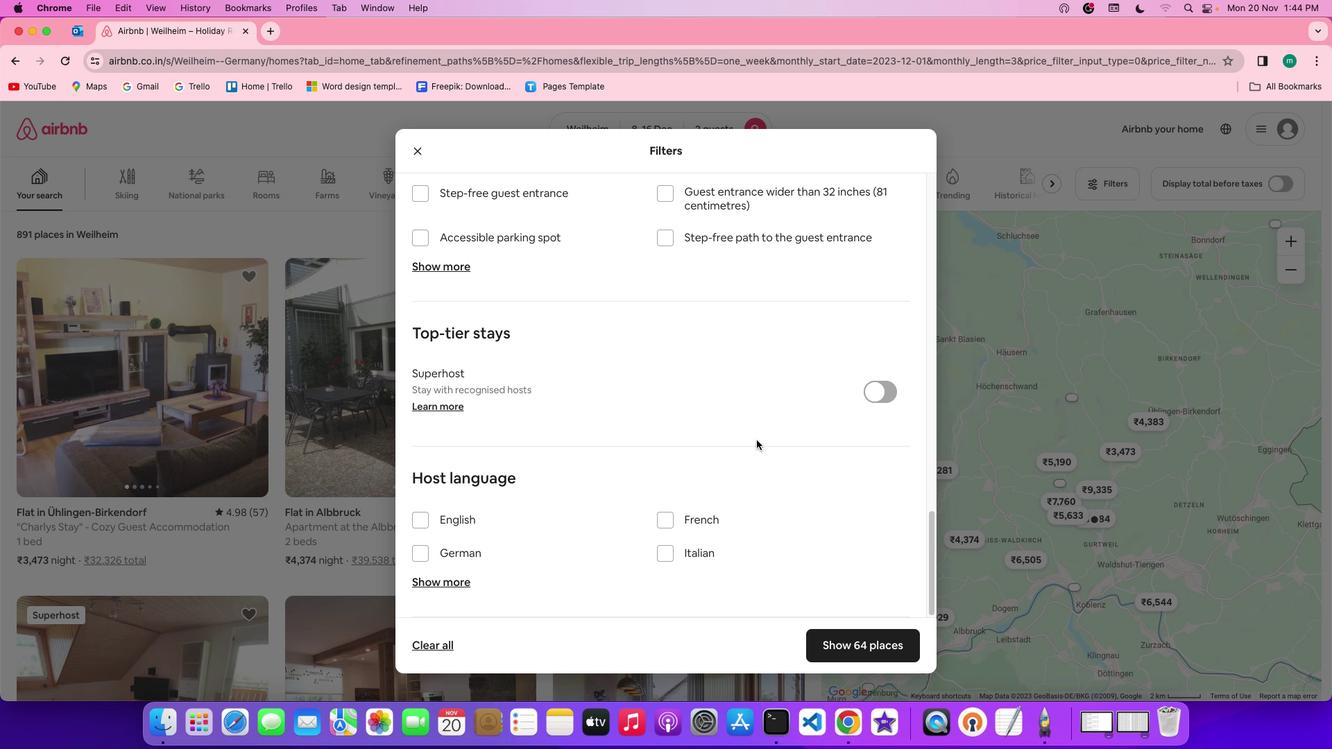 
Action: Mouse scrolled (757, 440) with delta (0, 0)
Screenshot: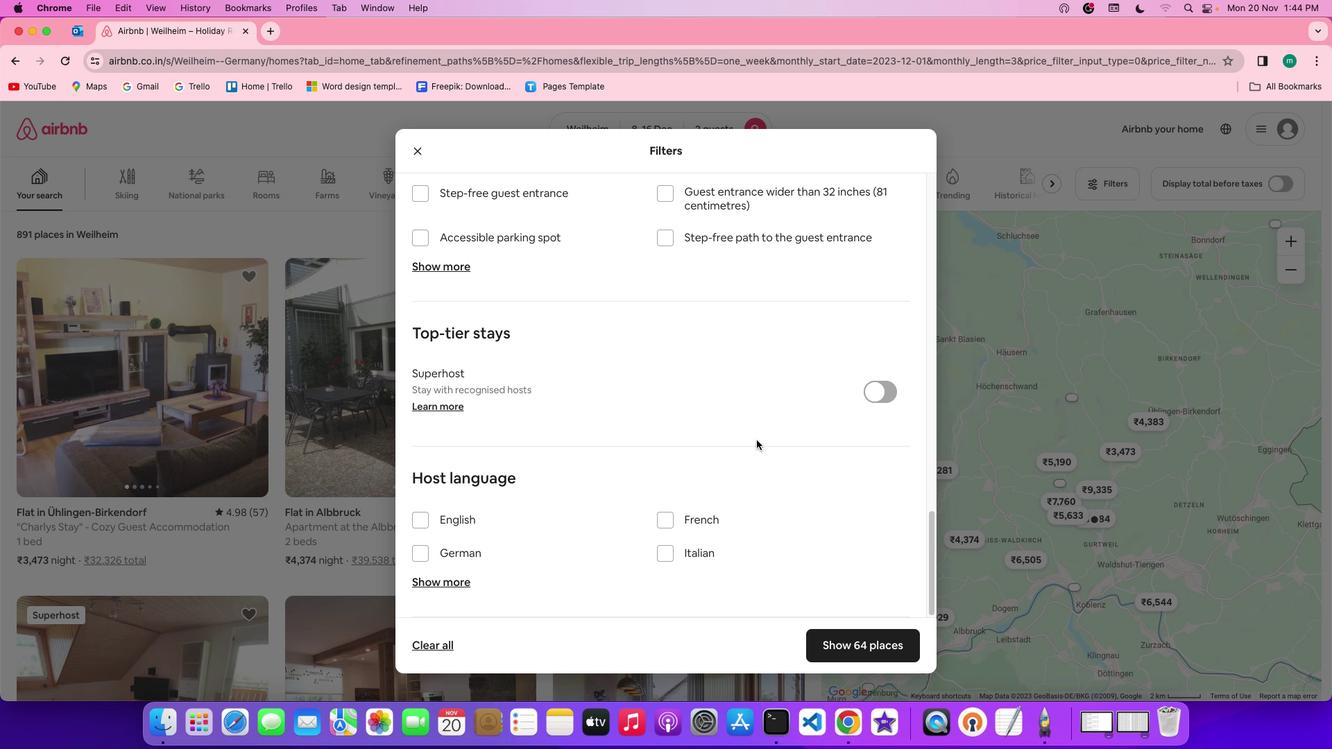 
Action: Mouse scrolled (757, 440) with delta (0, 0)
Screenshot: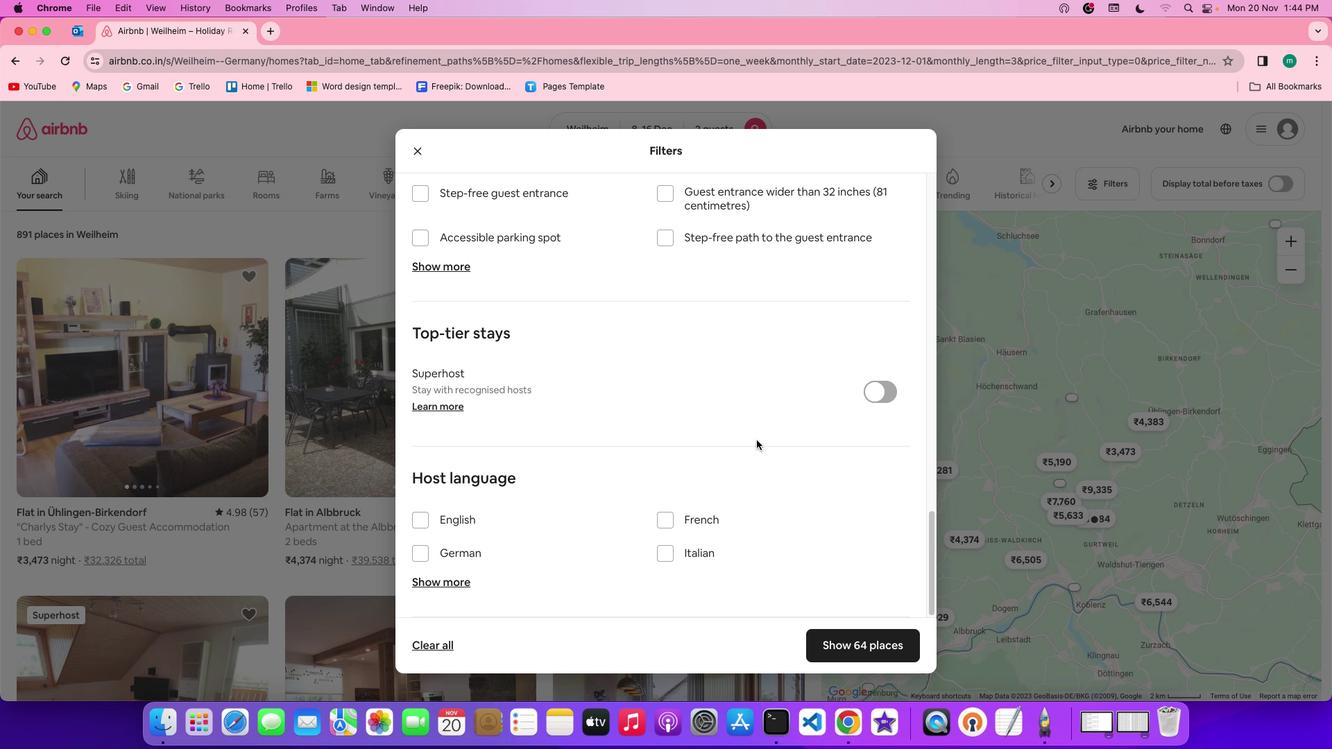 
Action: Mouse scrolled (757, 440) with delta (0, -1)
Screenshot: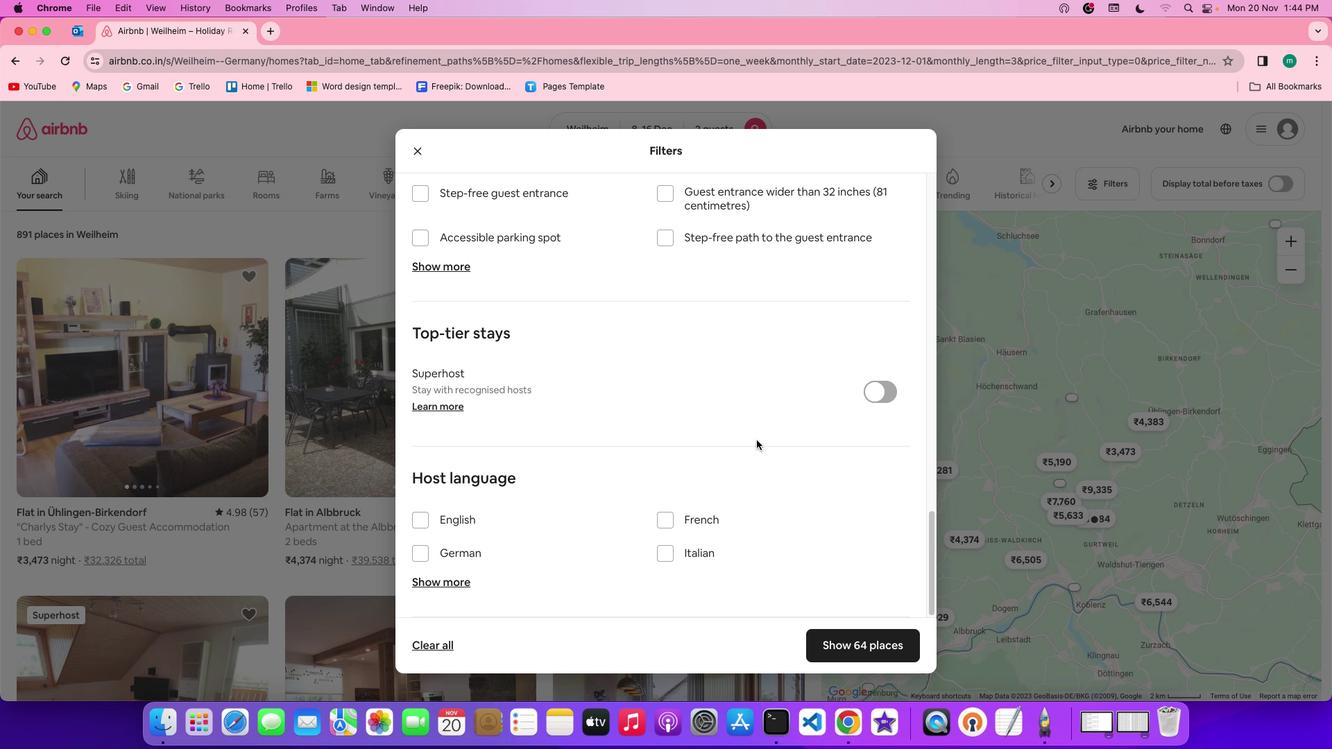 
Action: Mouse scrolled (757, 440) with delta (0, -2)
Screenshot: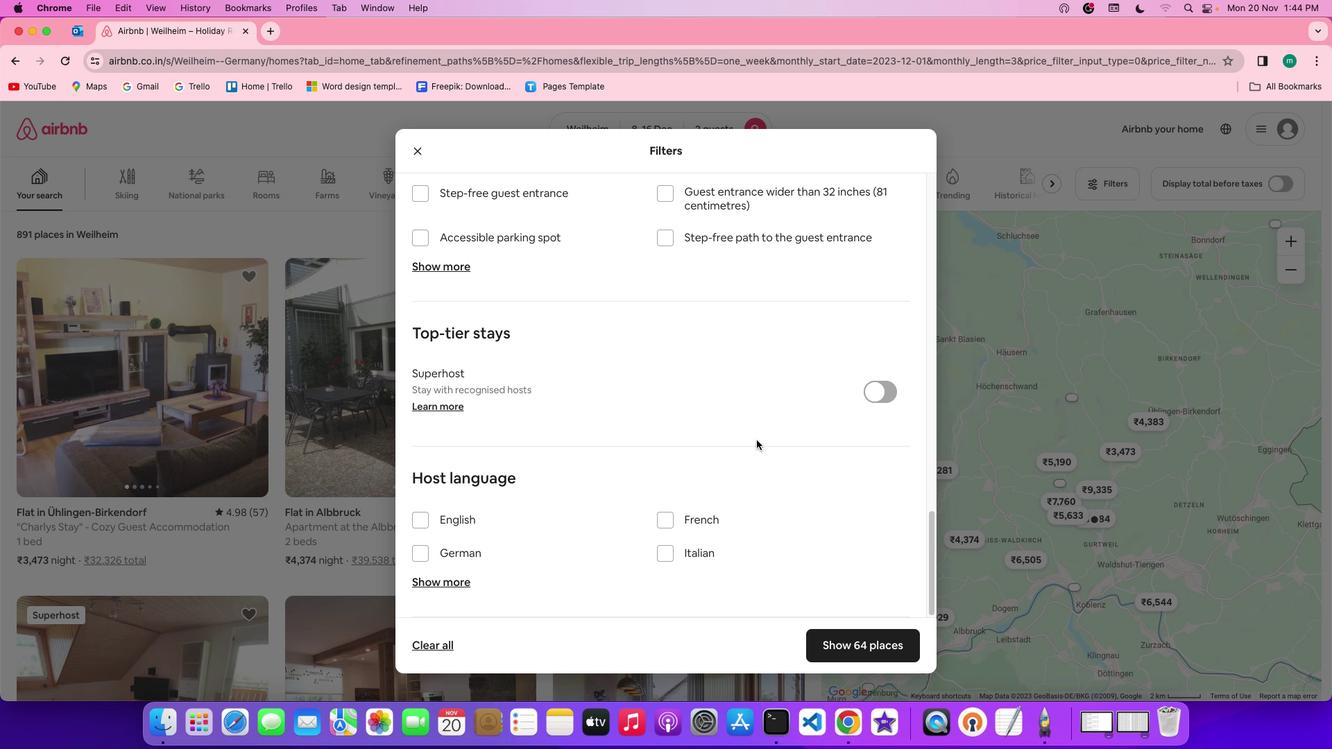 
Action: Mouse scrolled (757, 440) with delta (0, 0)
Screenshot: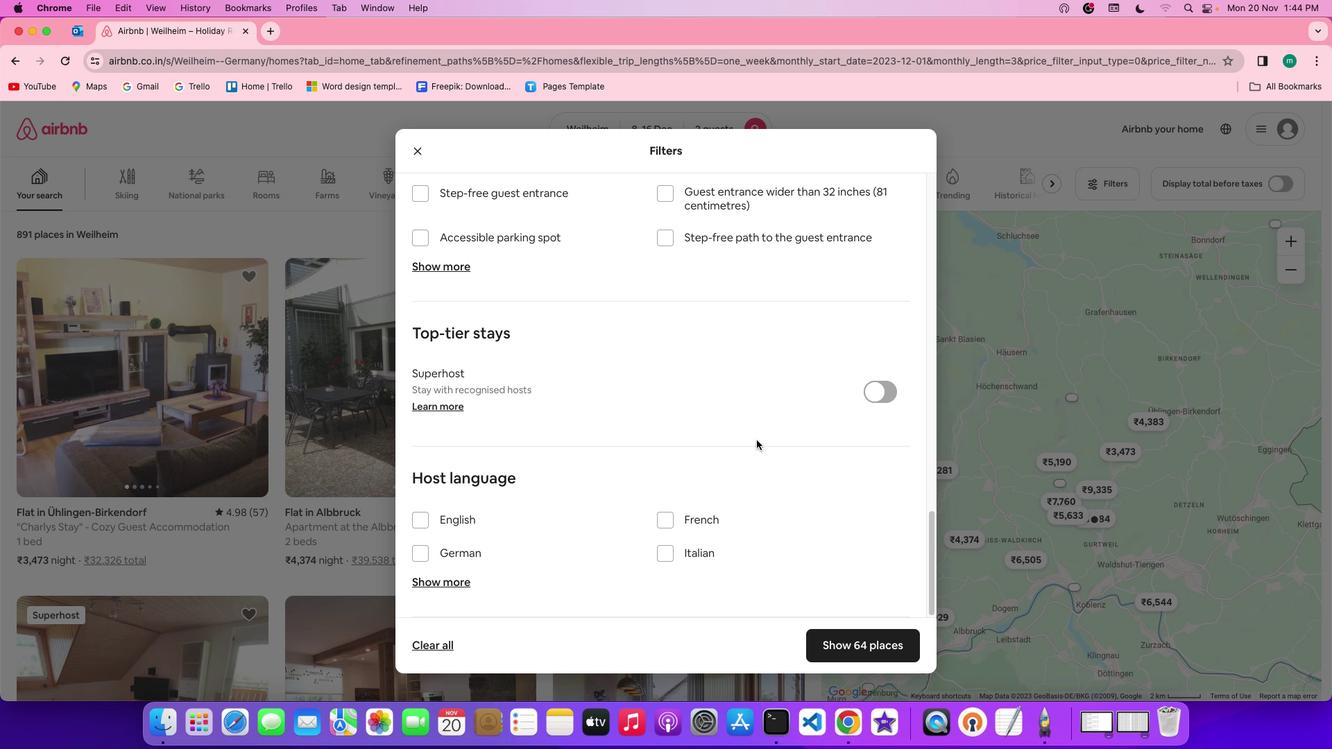 
Action: Mouse scrolled (757, 440) with delta (0, 0)
Screenshot: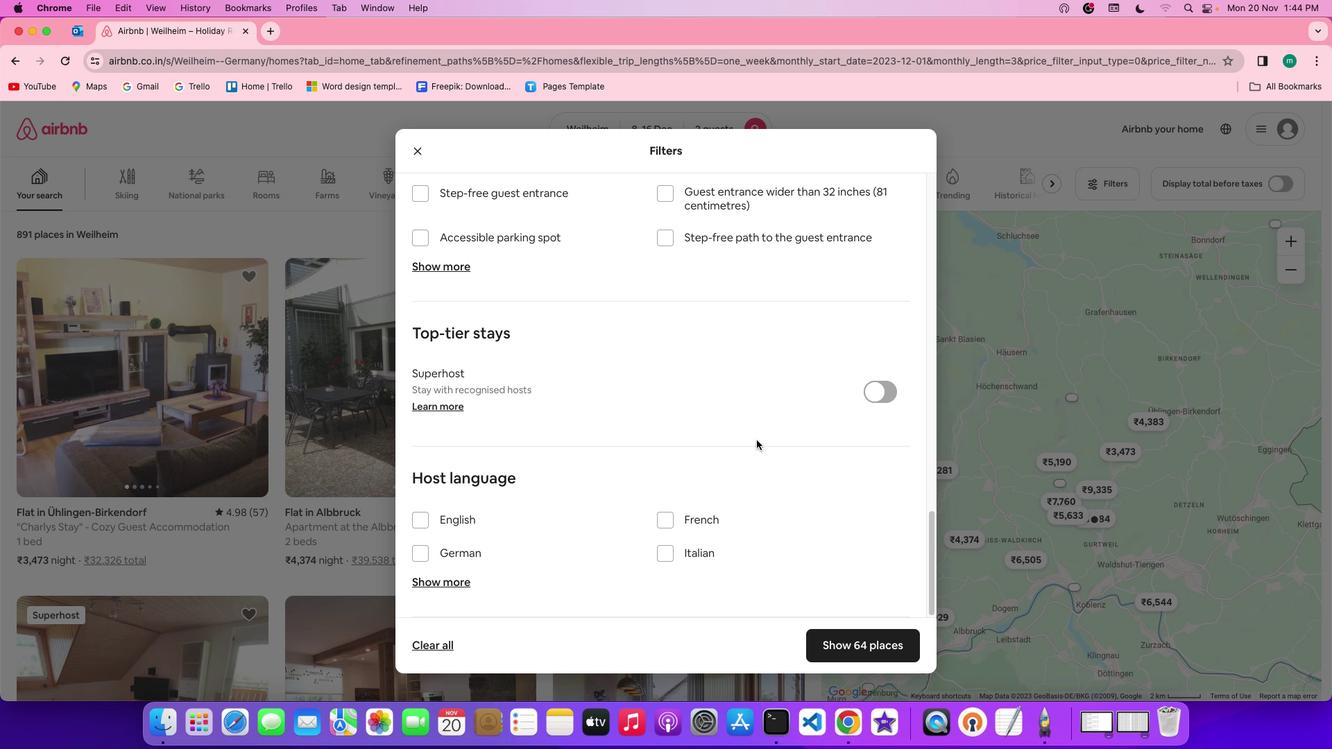 
Action: Mouse scrolled (757, 440) with delta (0, 0)
Screenshot: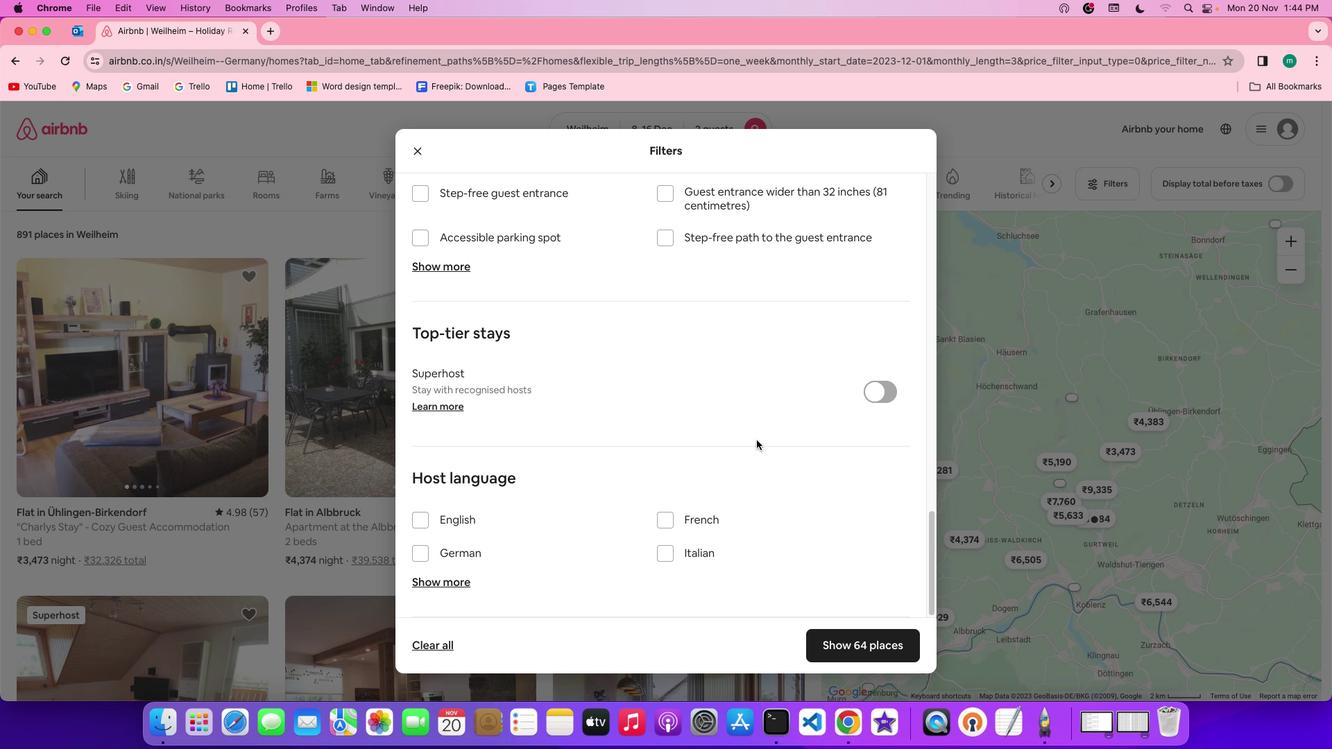 
Action: Mouse scrolled (757, 440) with delta (0, -1)
Screenshot: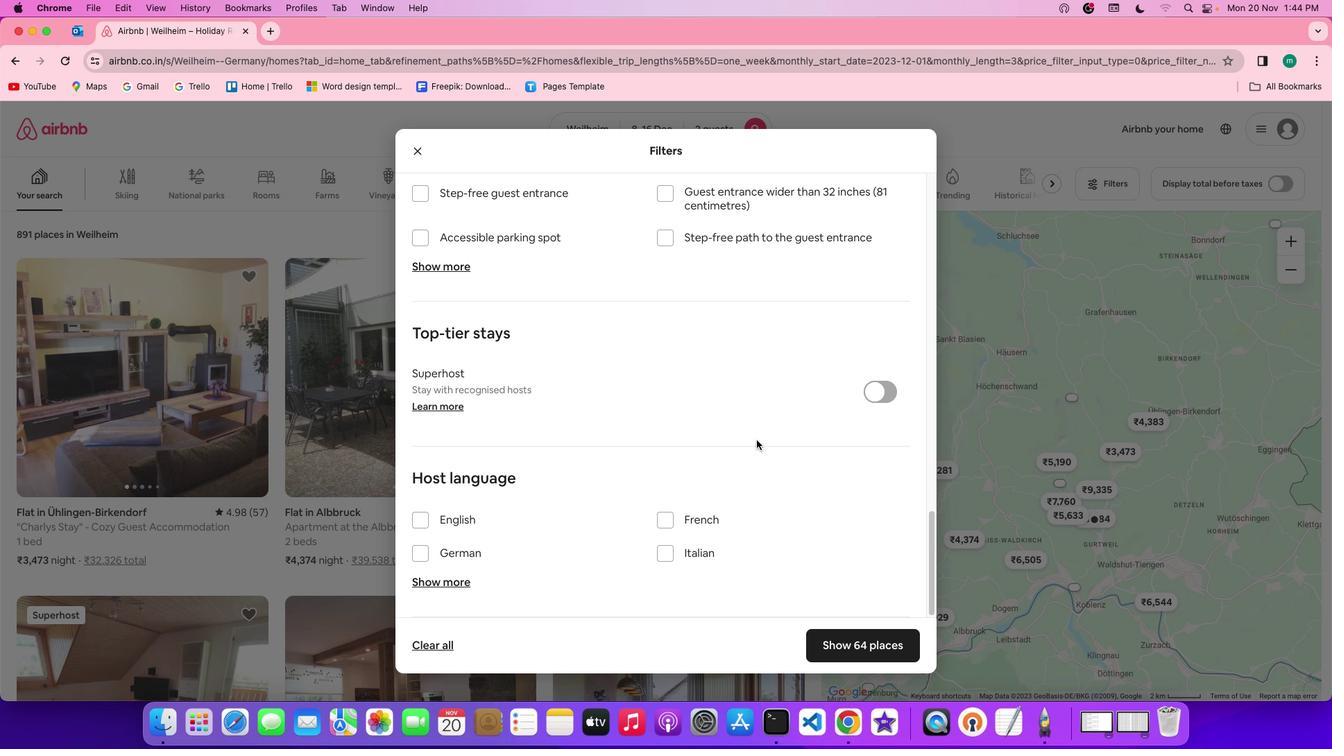 
Action: Mouse scrolled (757, 440) with delta (0, 0)
Screenshot: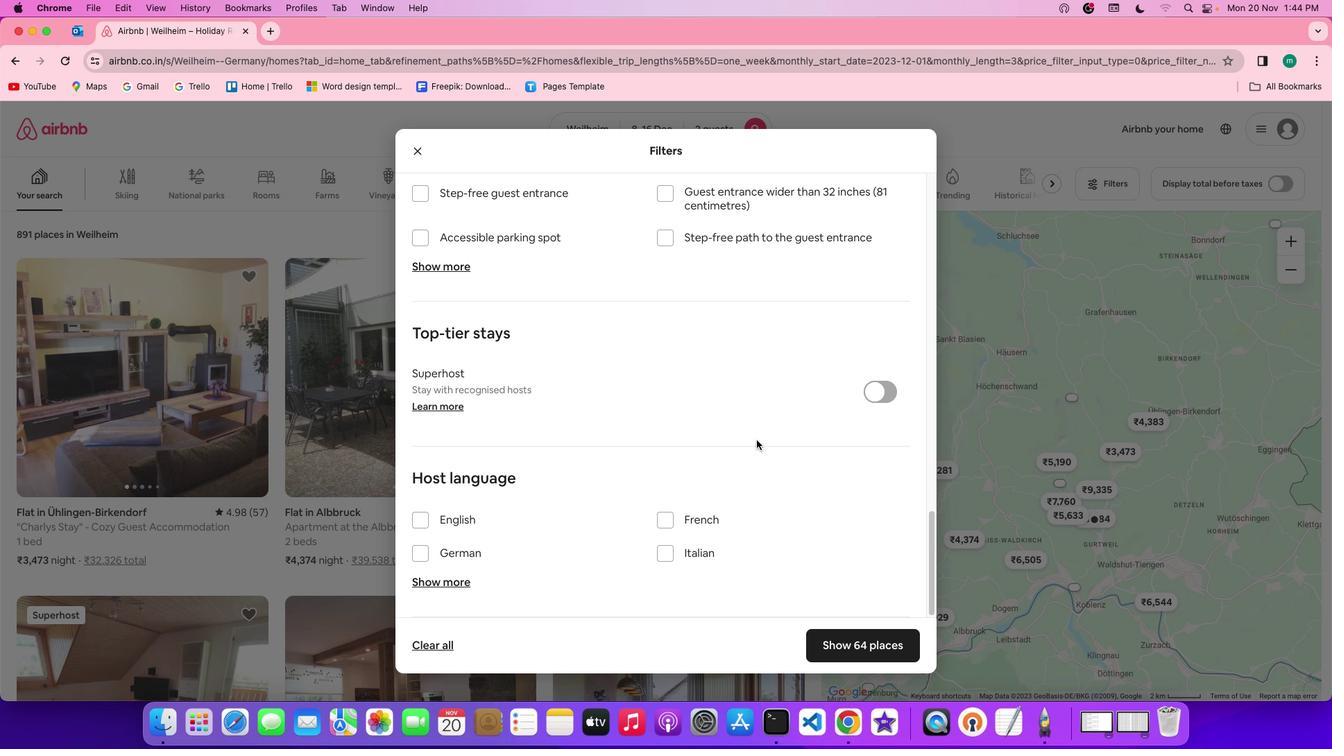 
Action: Mouse scrolled (757, 440) with delta (0, 0)
Screenshot: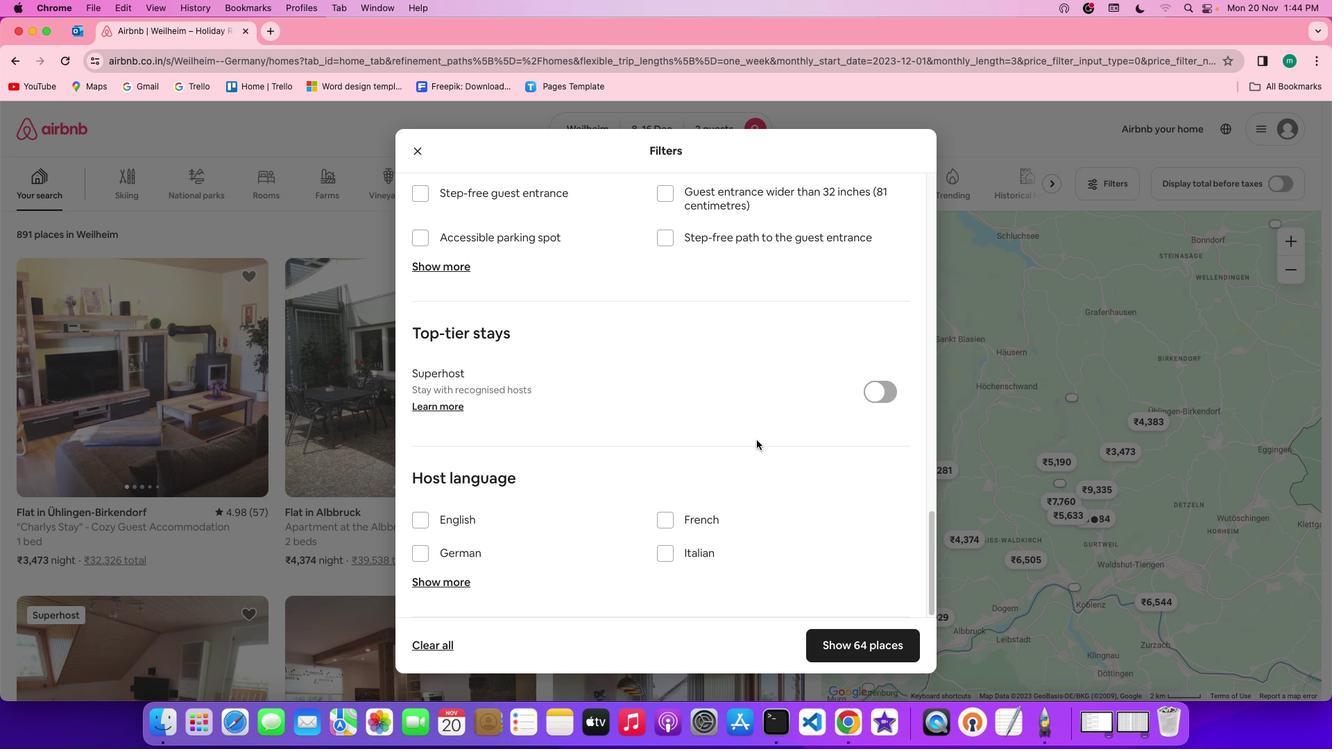 
Action: Mouse scrolled (757, 440) with delta (0, 0)
Screenshot: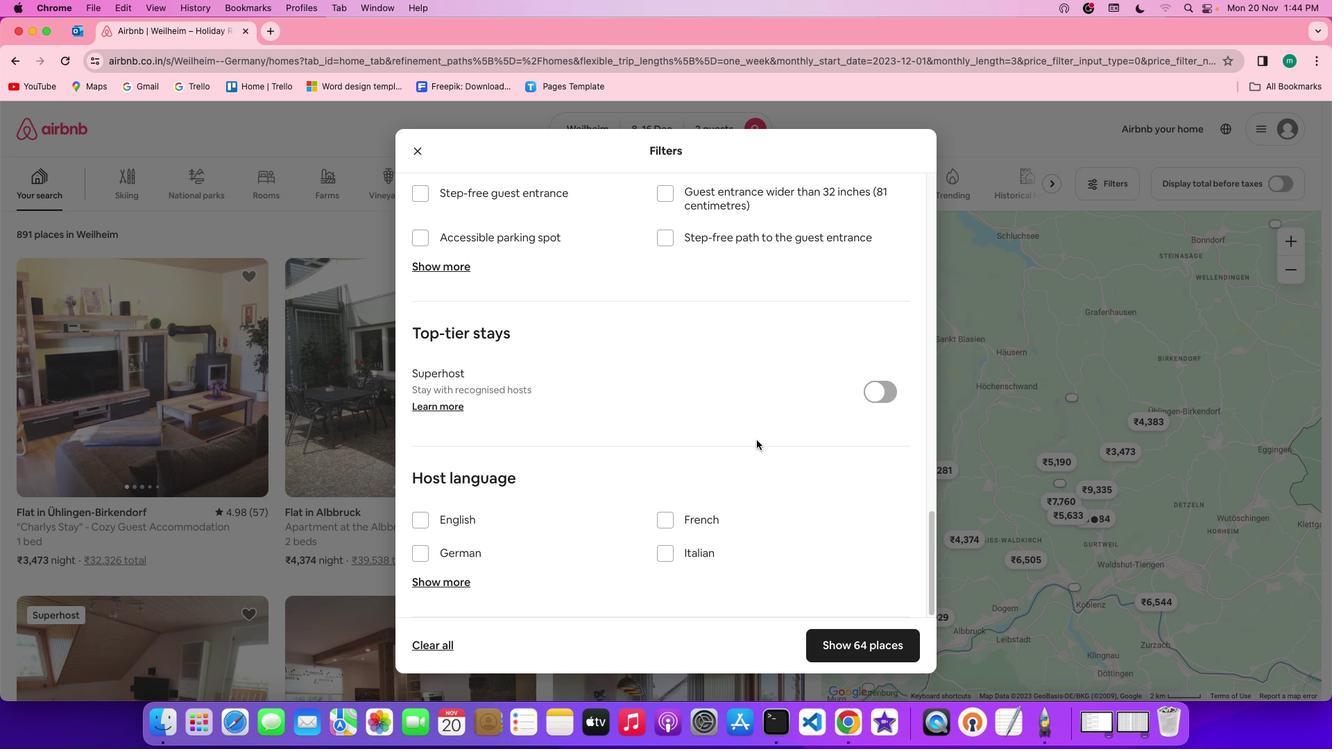 
Action: Mouse scrolled (757, 440) with delta (0, -1)
Screenshot: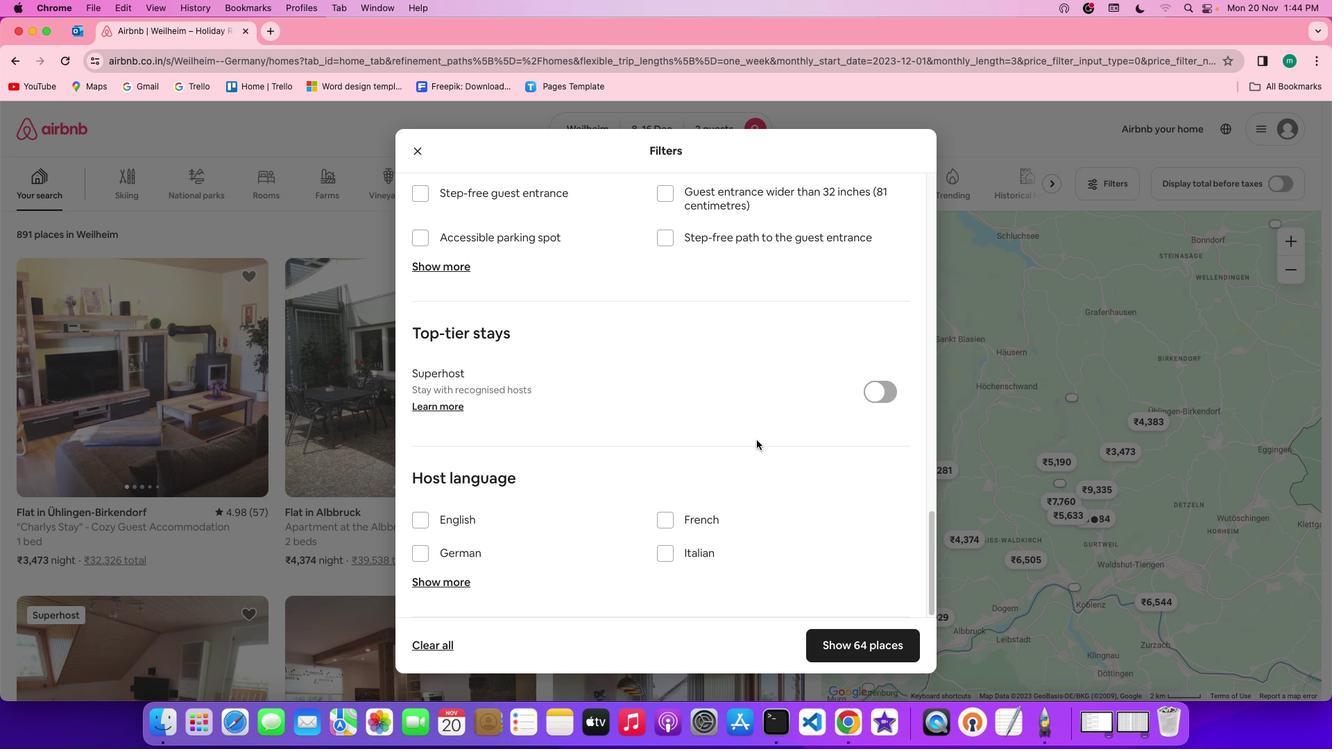 
Action: Mouse scrolled (757, 440) with delta (0, 0)
Screenshot: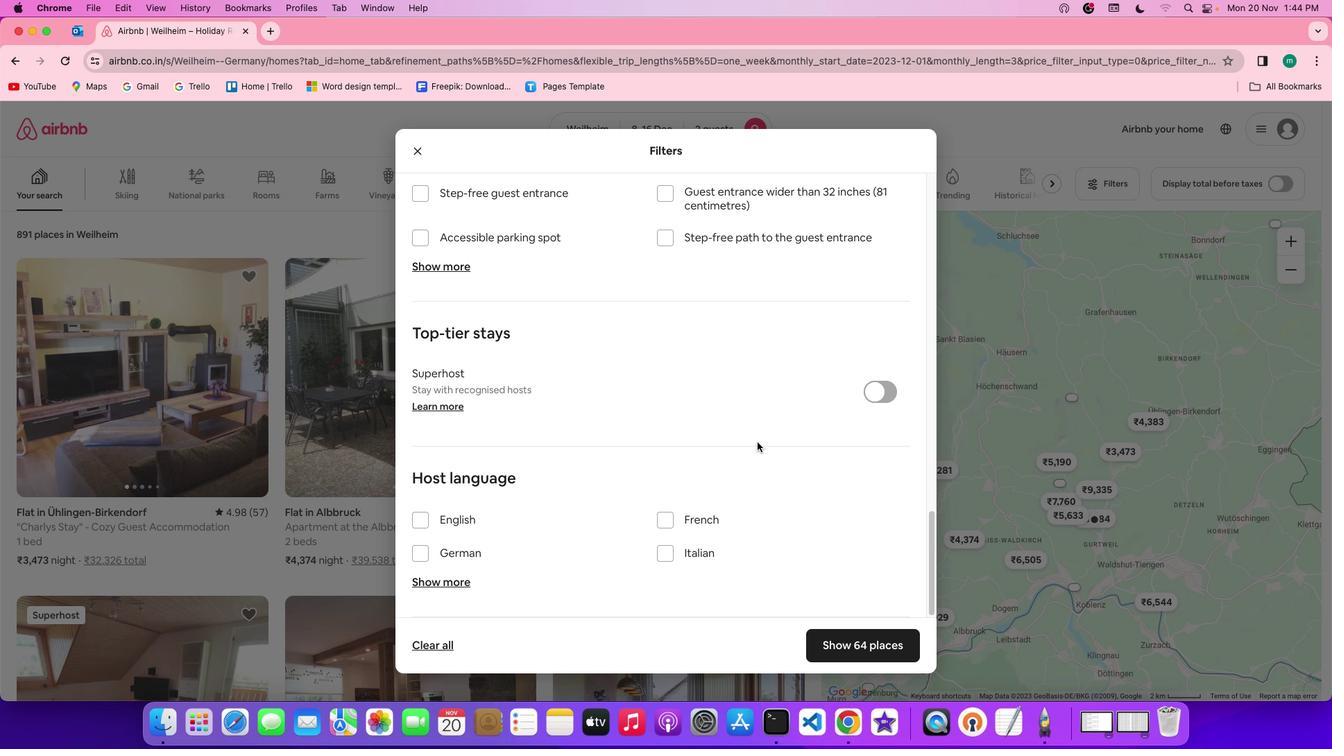 
Action: Mouse moved to (892, 645)
Screenshot: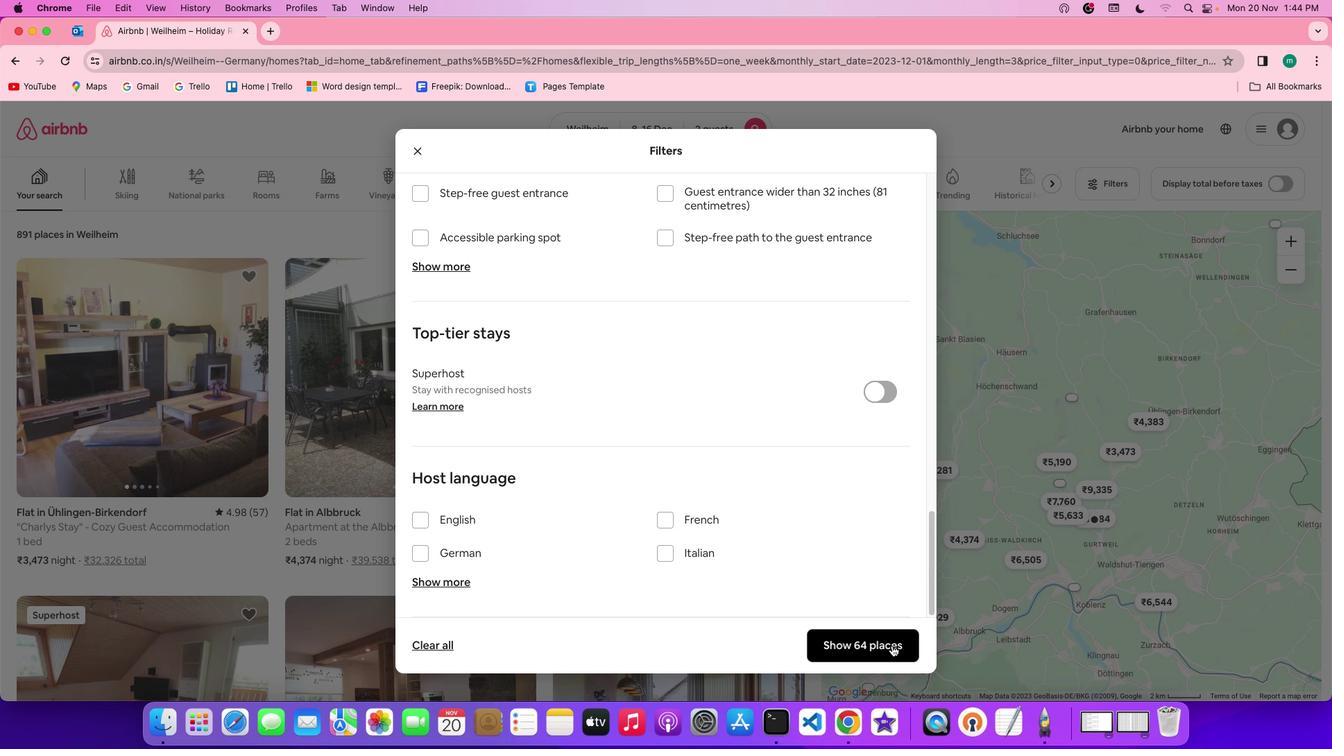 
Action: Mouse pressed left at (892, 645)
Screenshot: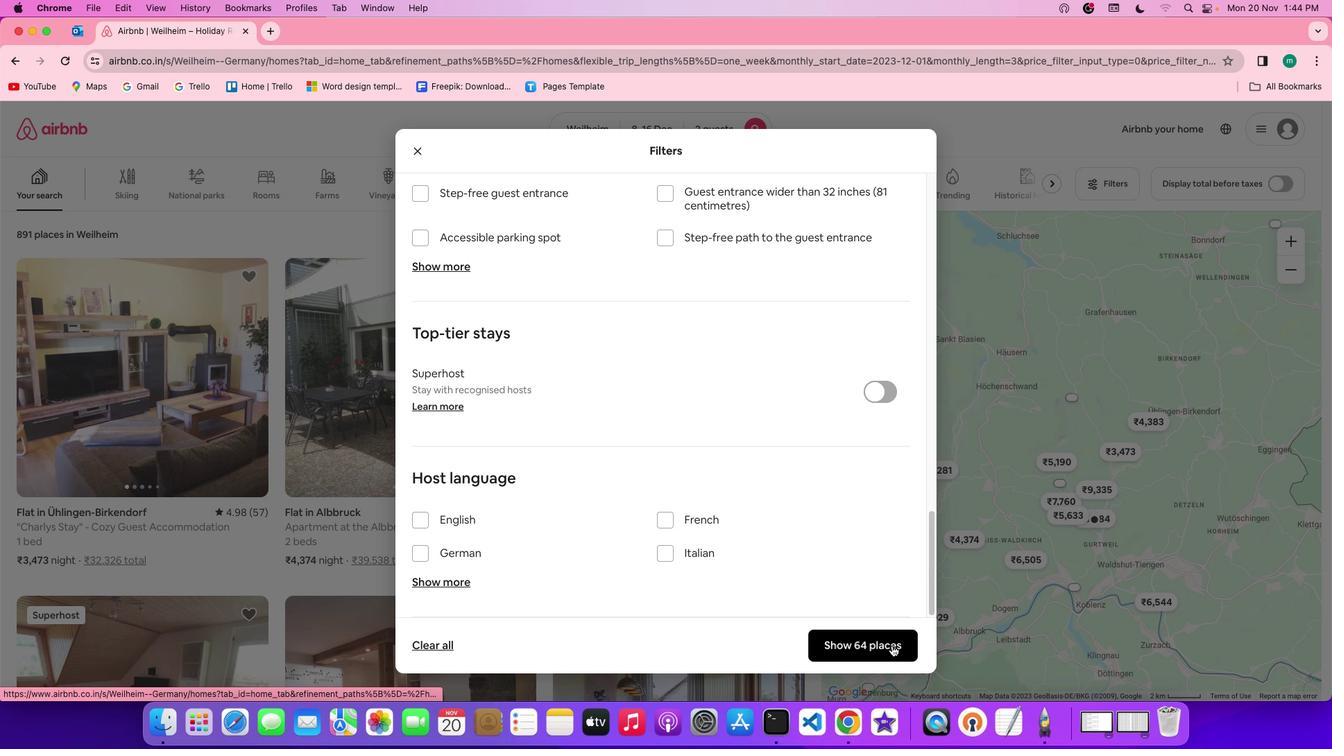 
Action: Mouse moved to (497, 390)
Screenshot: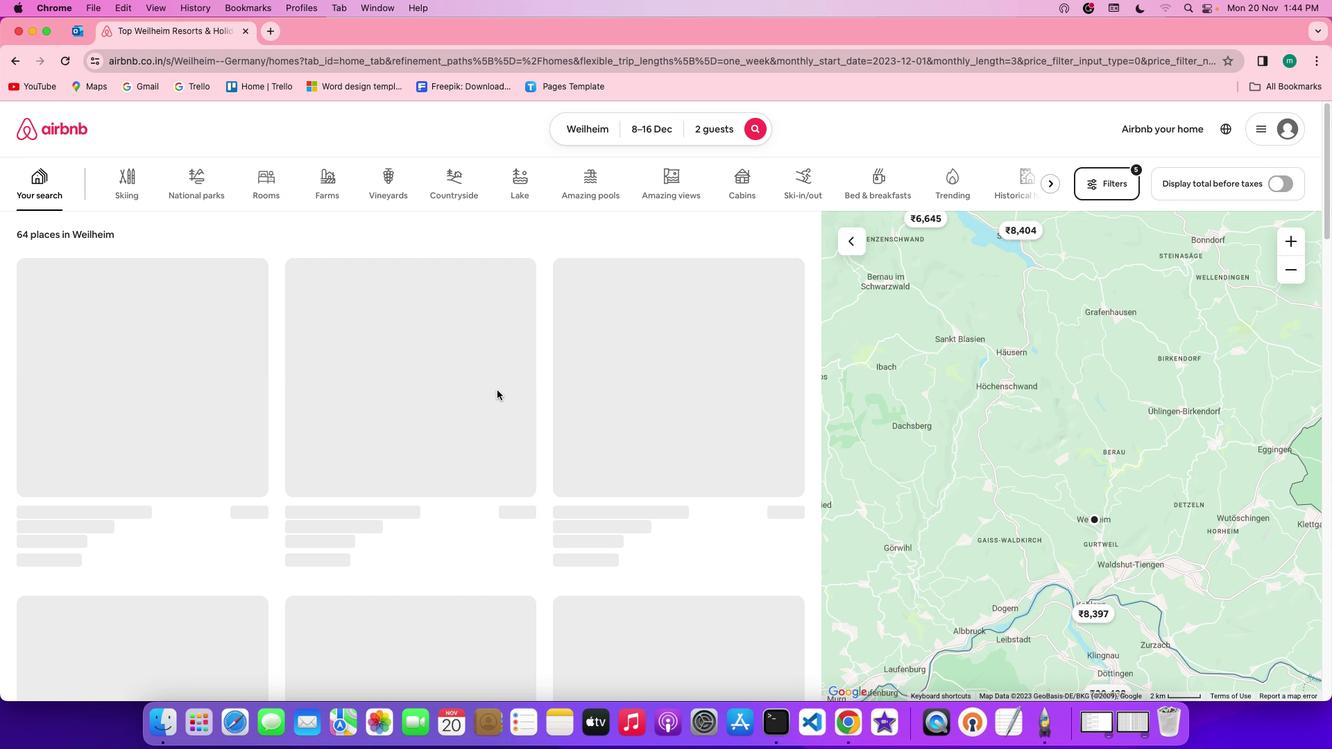 
Action: Mouse scrolled (497, 390) with delta (0, 0)
Screenshot: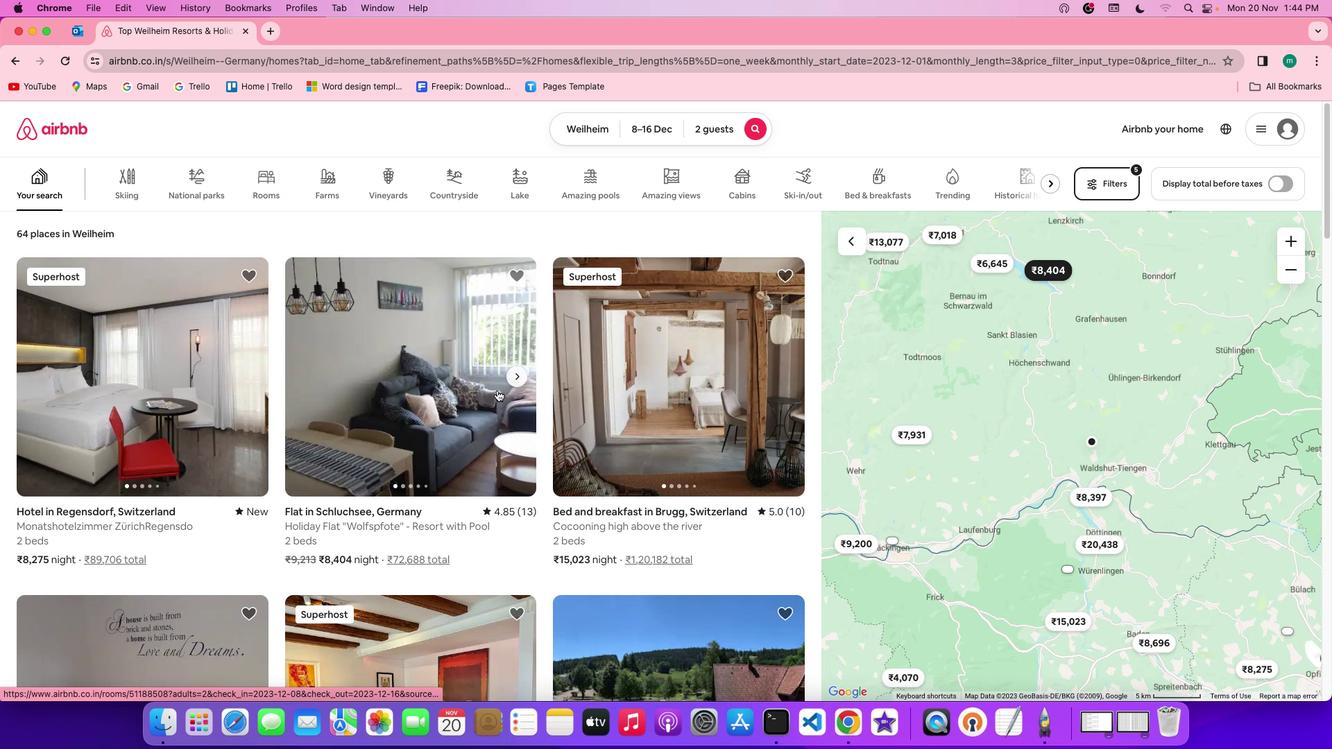 
Action: Mouse scrolled (497, 390) with delta (0, 0)
Screenshot: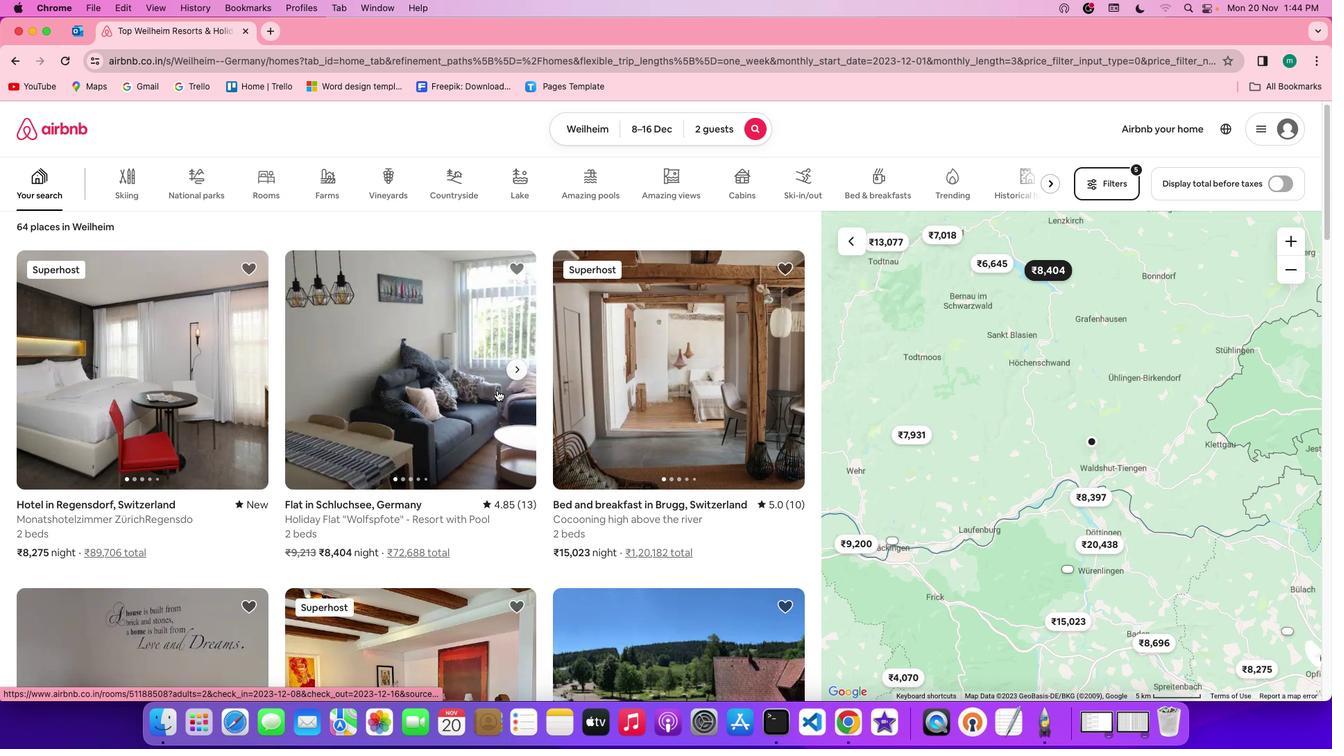 
Action: Mouse moved to (222, 390)
Screenshot: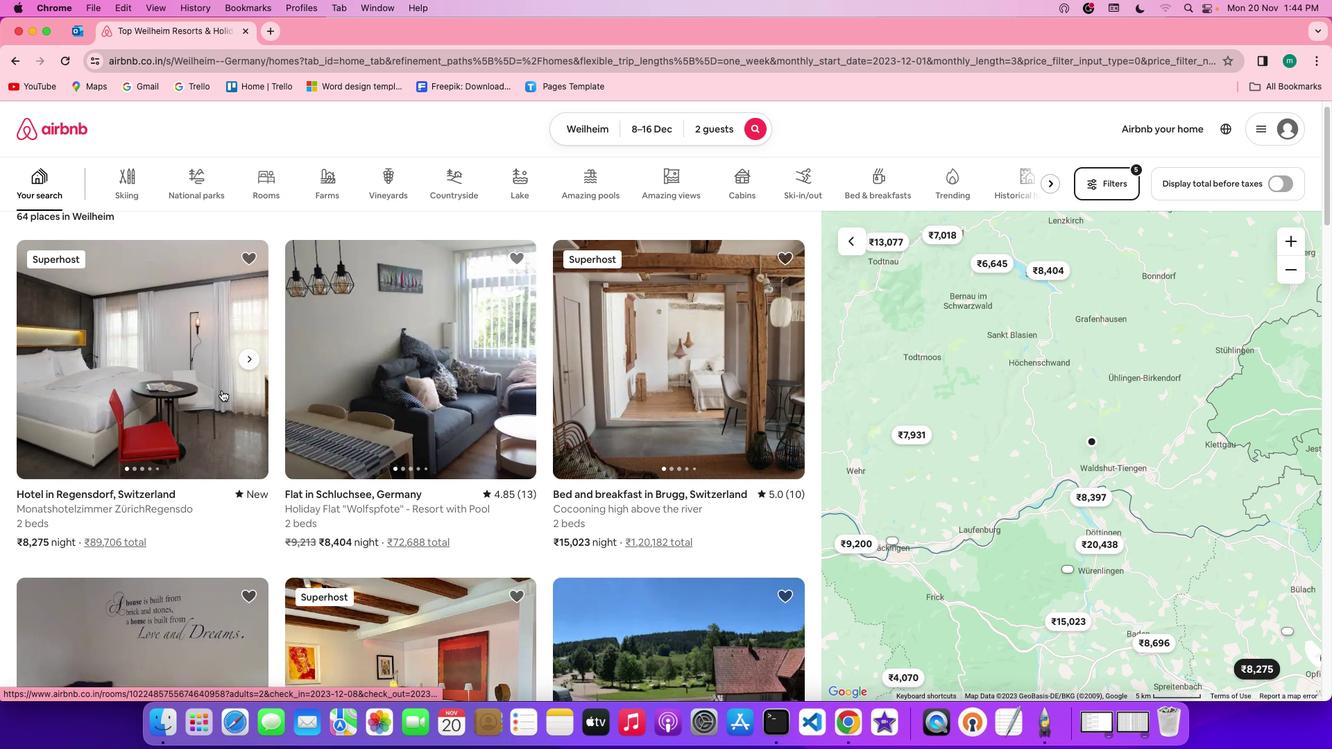 
Action: Mouse pressed left at (222, 390)
Screenshot: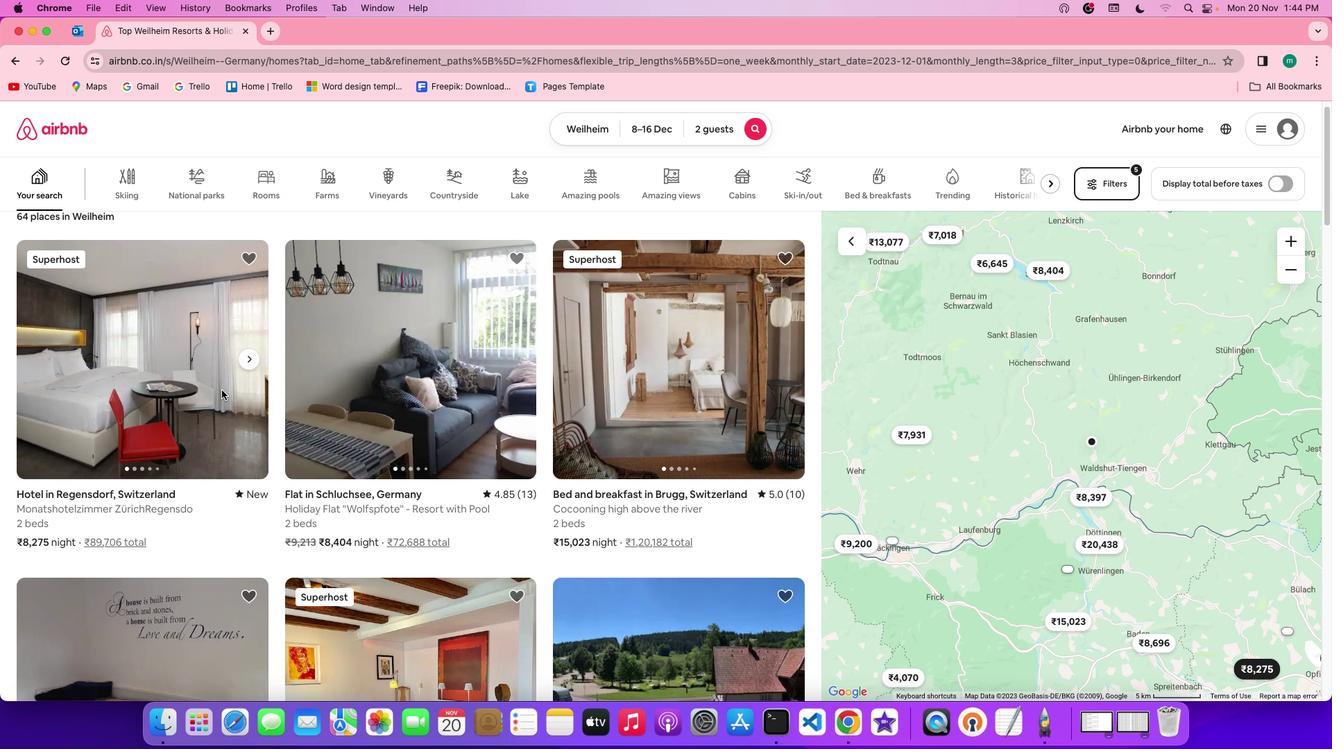 
Action: Mouse moved to (603, 360)
Screenshot: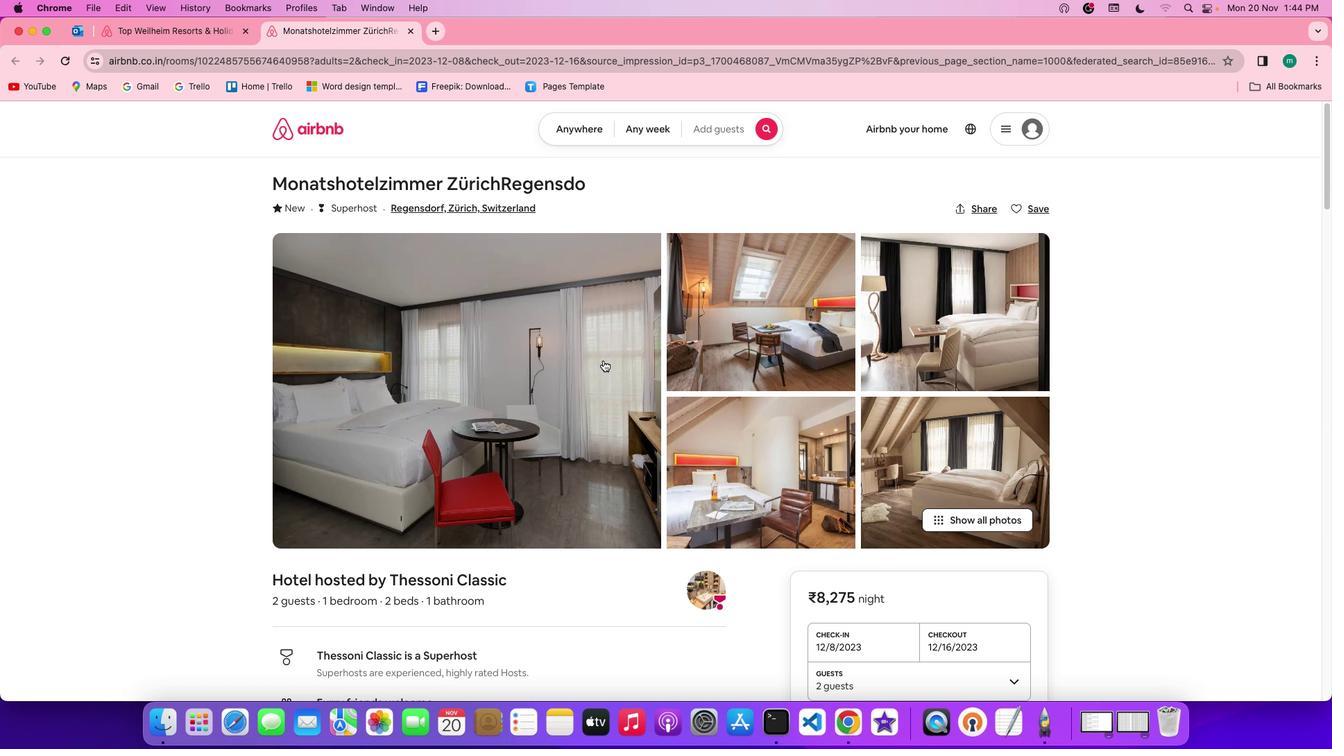 
Action: Mouse scrolled (603, 360) with delta (0, 0)
Screenshot: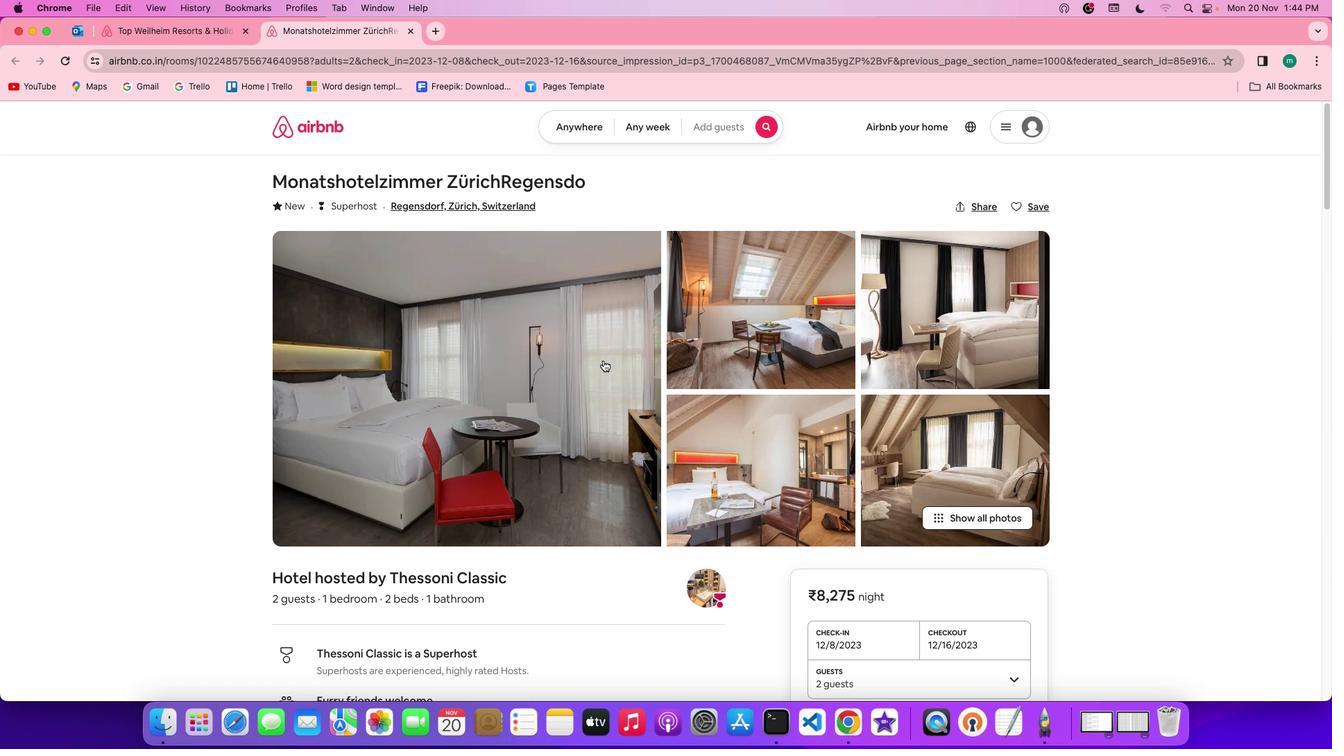 
Action: Mouse scrolled (603, 360) with delta (0, 0)
Screenshot: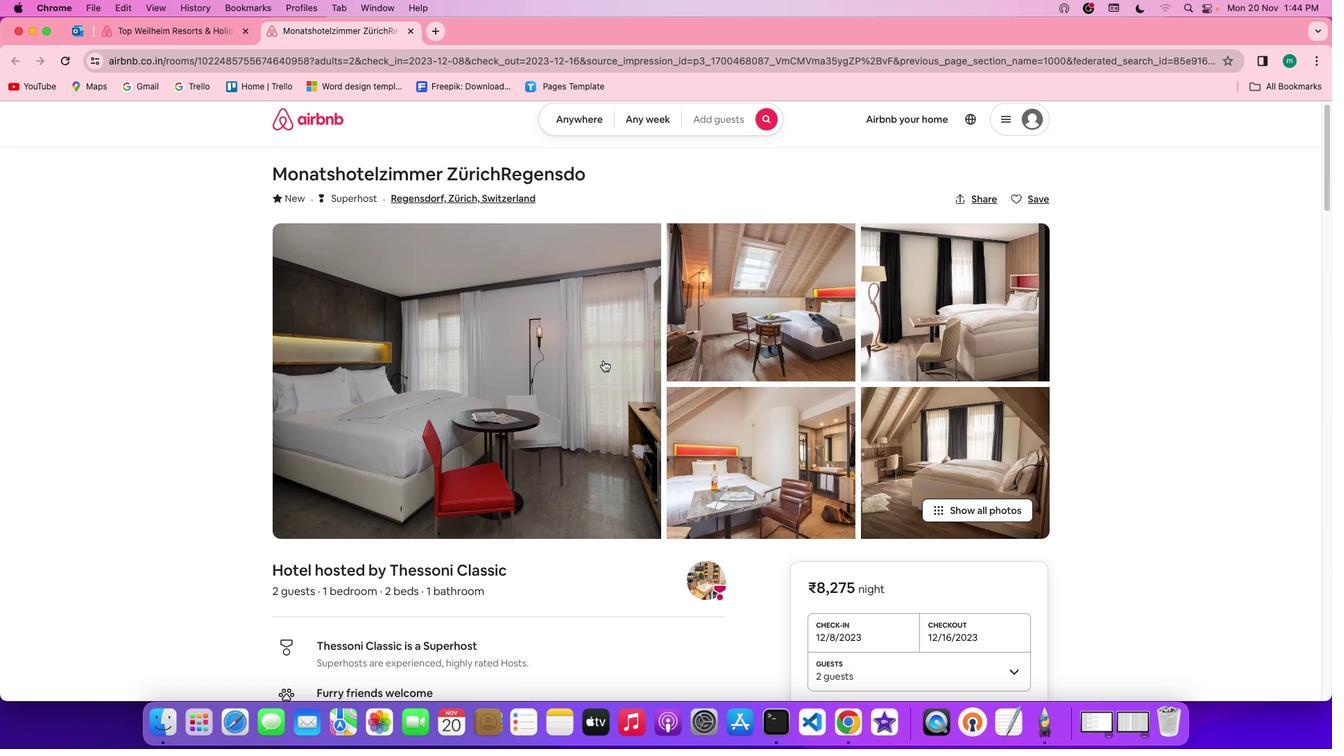 
Action: Mouse moved to (988, 497)
Screenshot: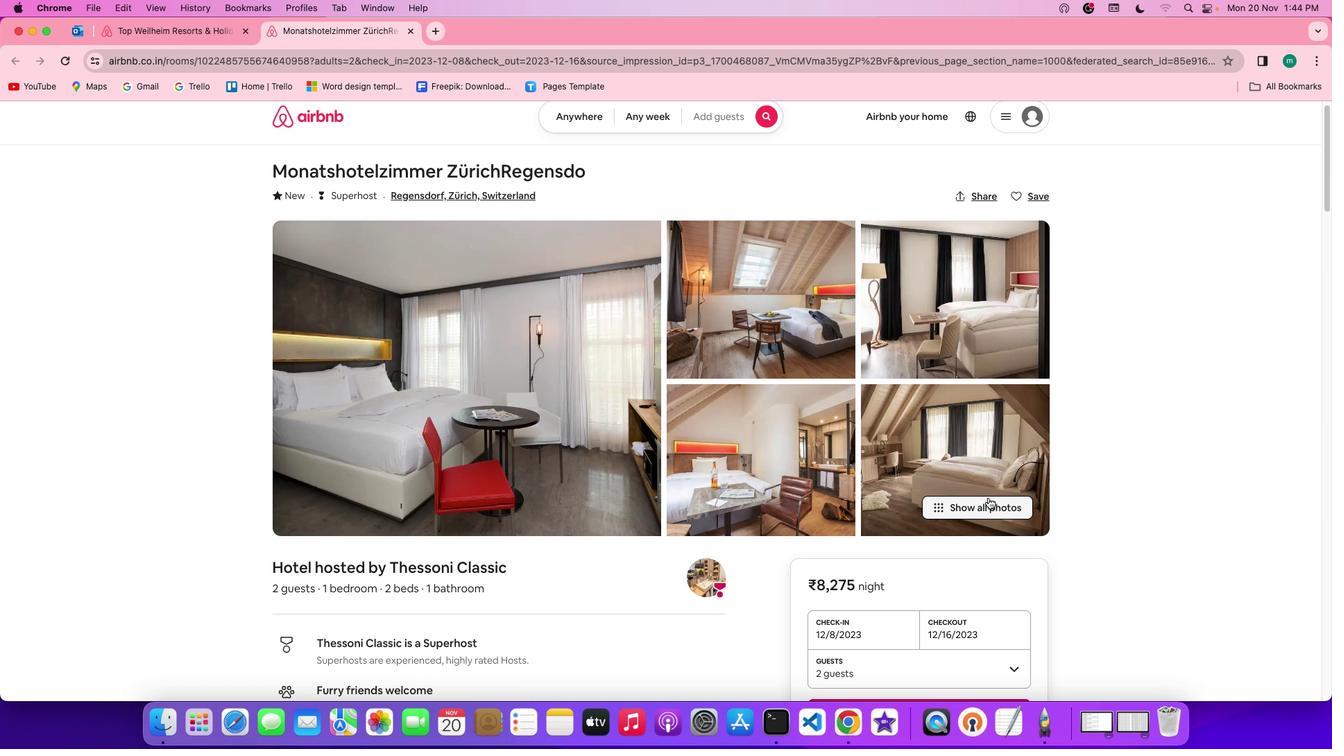 
Action: Mouse pressed left at (988, 497)
Screenshot: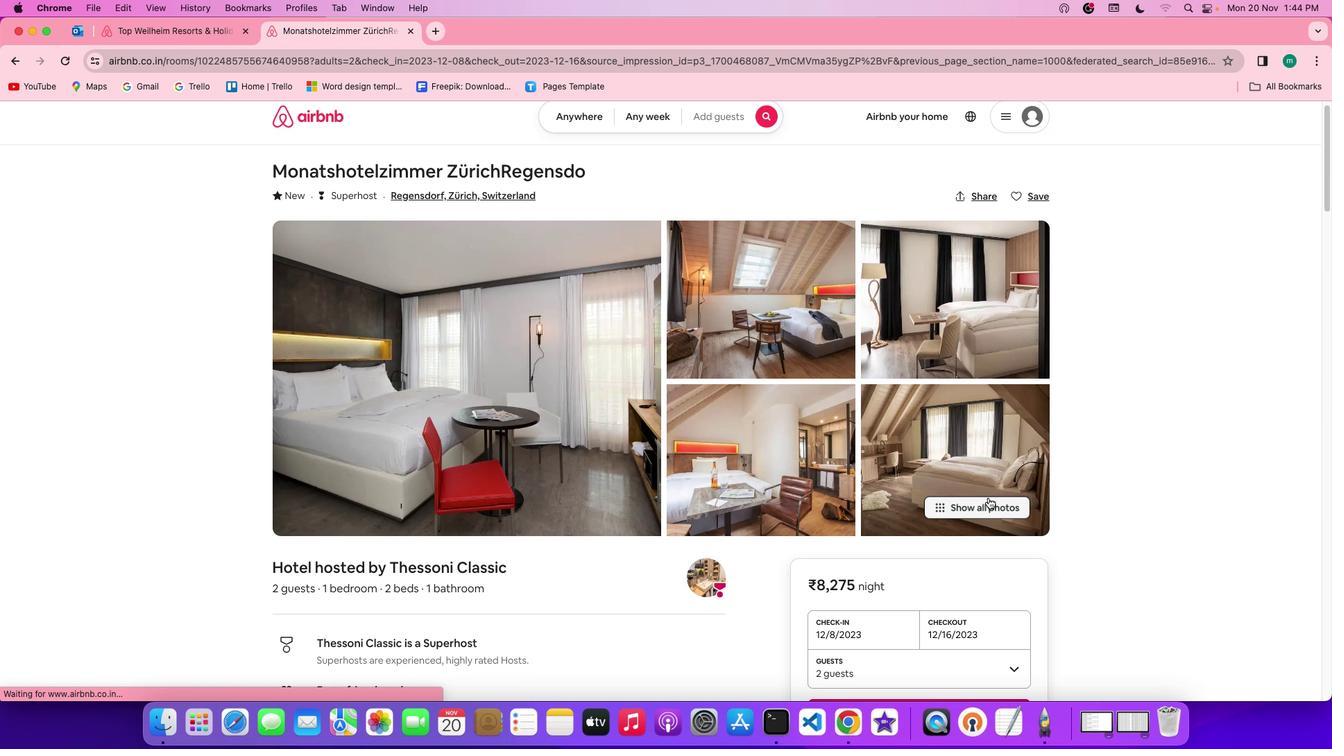 
Action: Mouse moved to (576, 374)
Screenshot: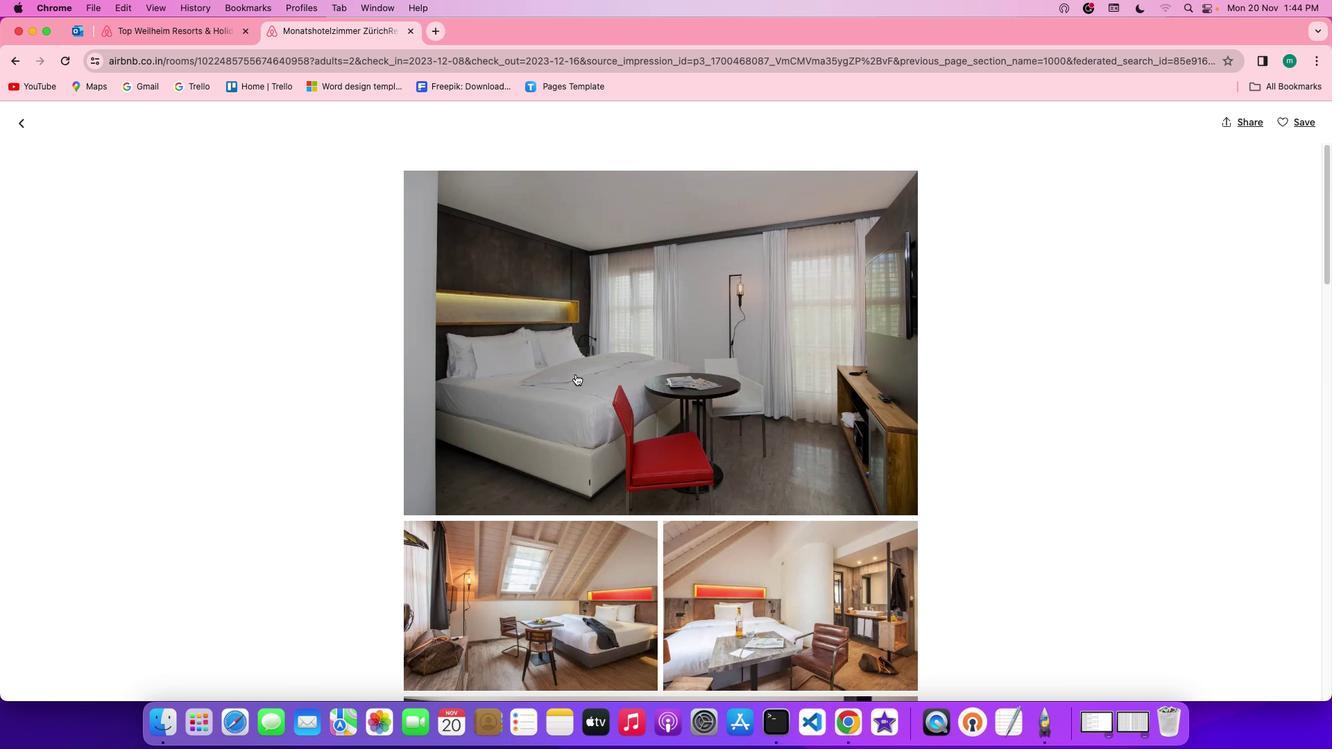 
Action: Mouse scrolled (576, 374) with delta (0, 0)
Screenshot: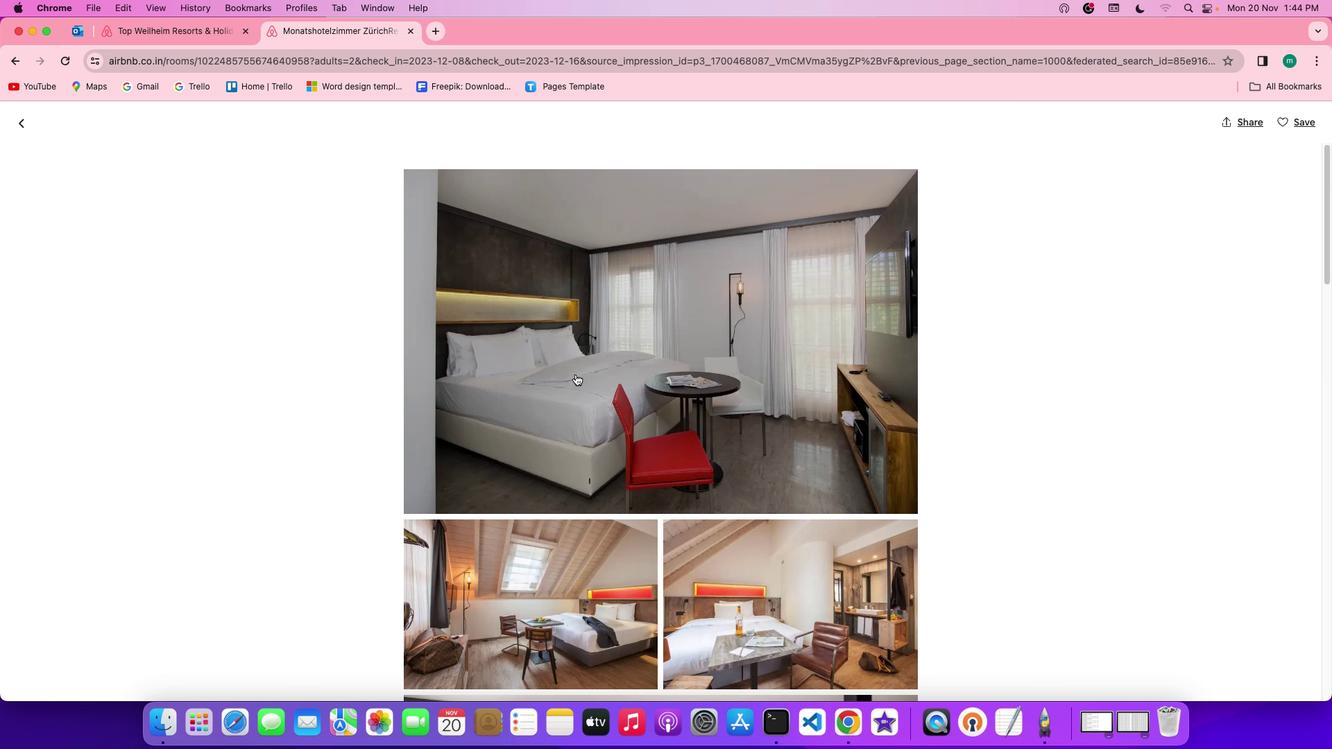
Action: Mouse scrolled (576, 374) with delta (0, 0)
Screenshot: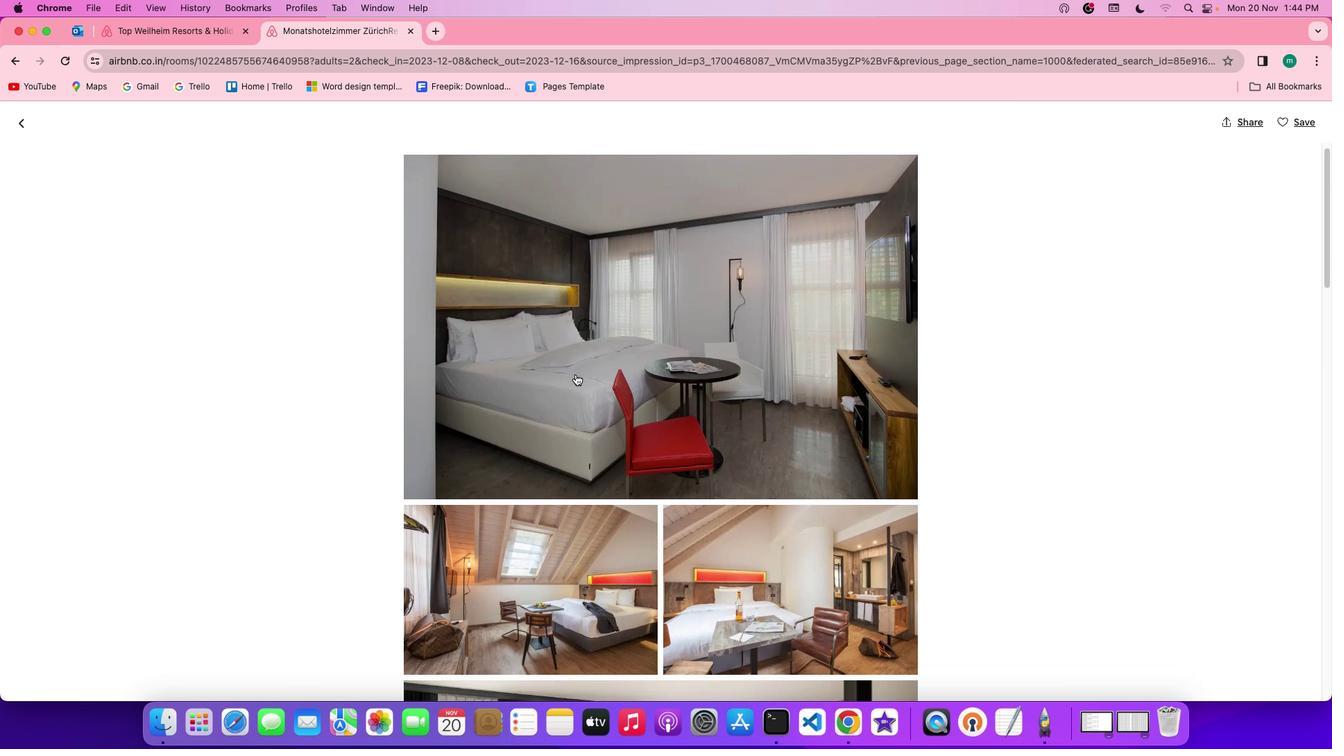 
Action: Mouse scrolled (576, 374) with delta (0, 0)
Screenshot: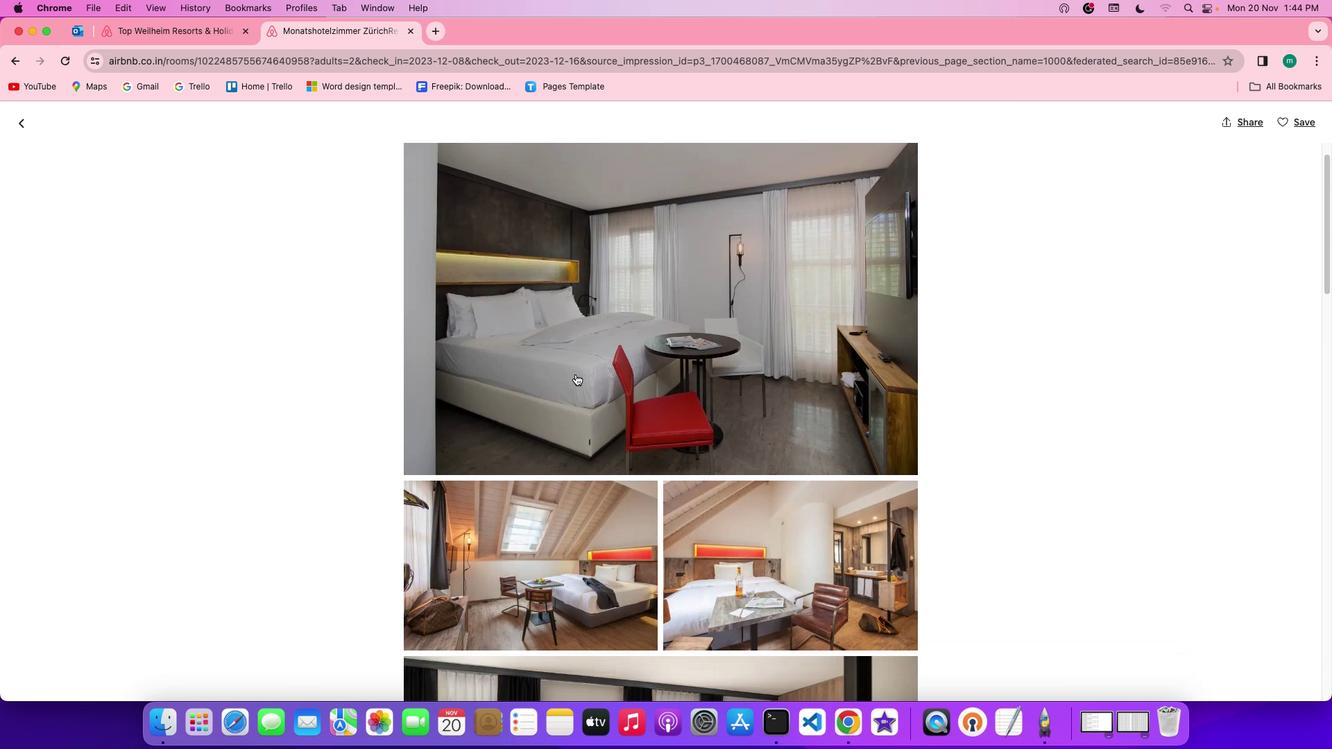 
Action: Mouse scrolled (576, 374) with delta (0, -2)
Screenshot: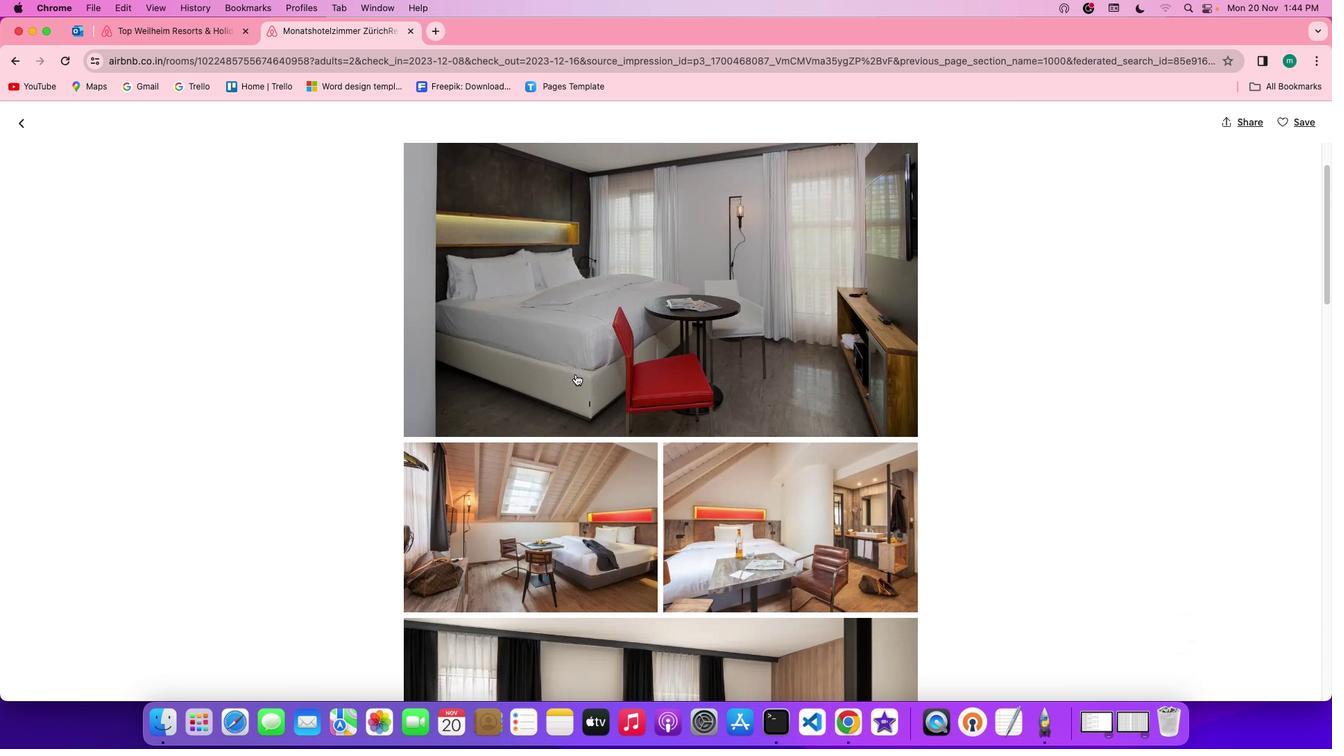 
Action: Mouse scrolled (576, 374) with delta (0, -2)
Screenshot: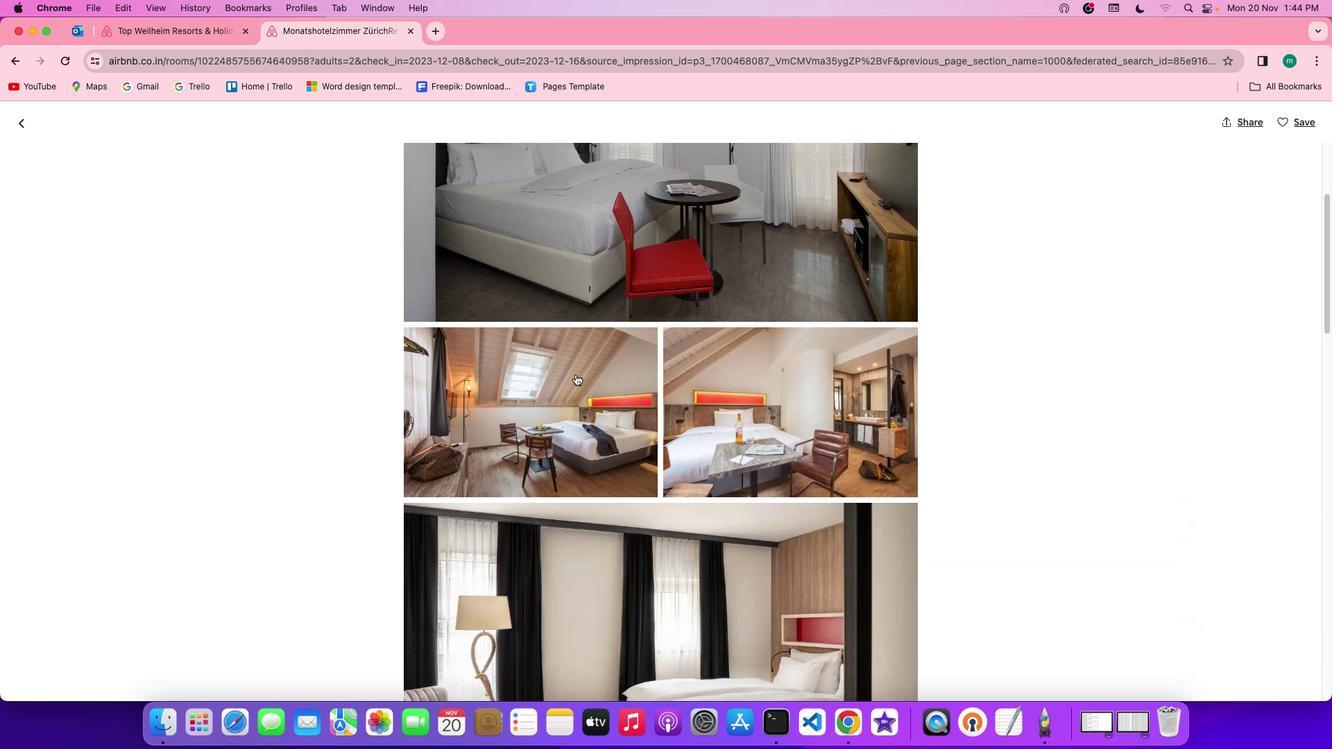
Action: Mouse moved to (732, 390)
Screenshot: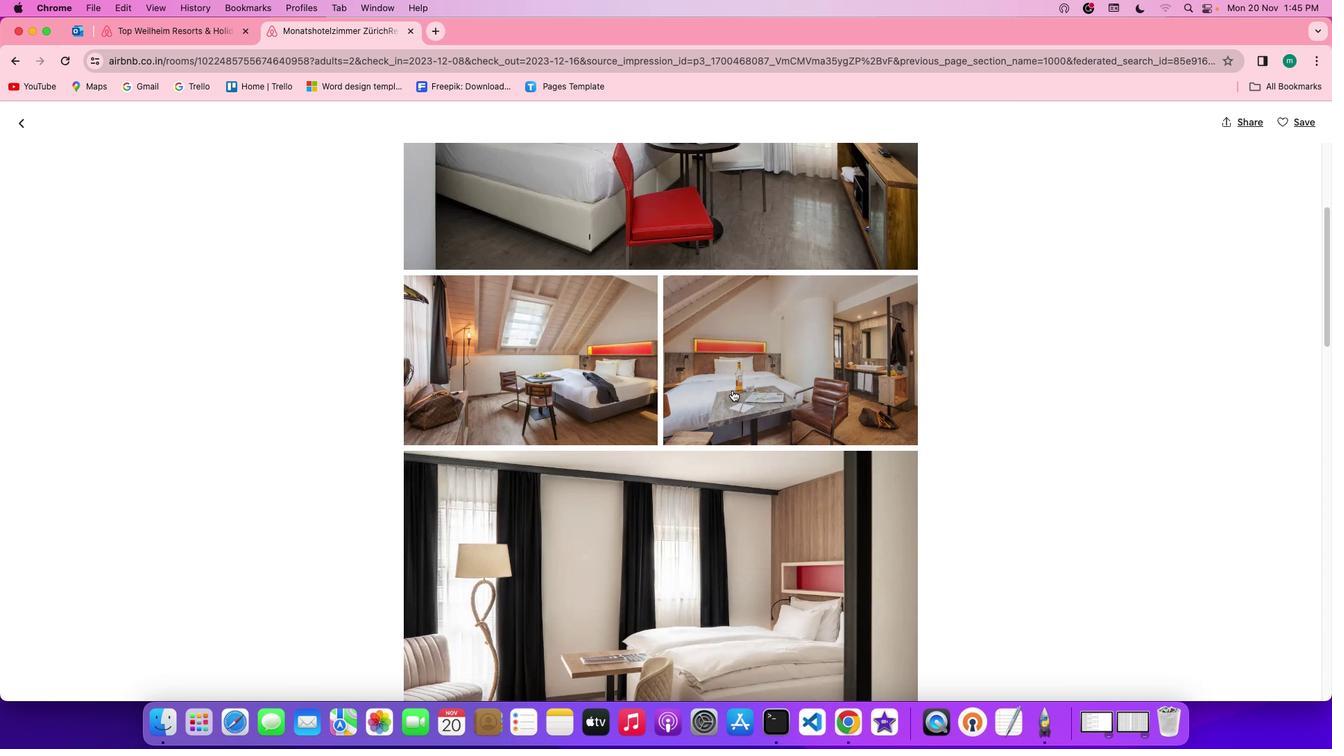 
Action: Mouse scrolled (732, 390) with delta (0, 0)
Screenshot: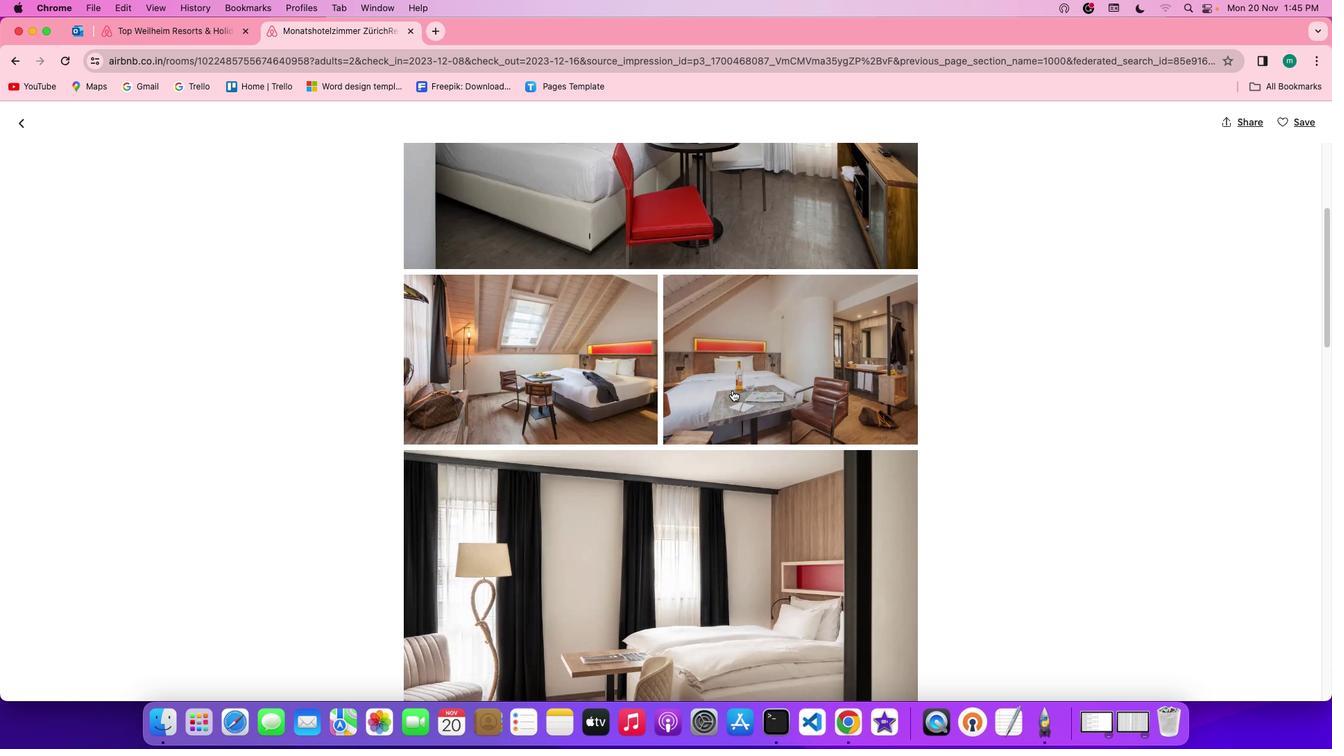 
Action: Mouse scrolled (732, 390) with delta (0, 0)
Screenshot: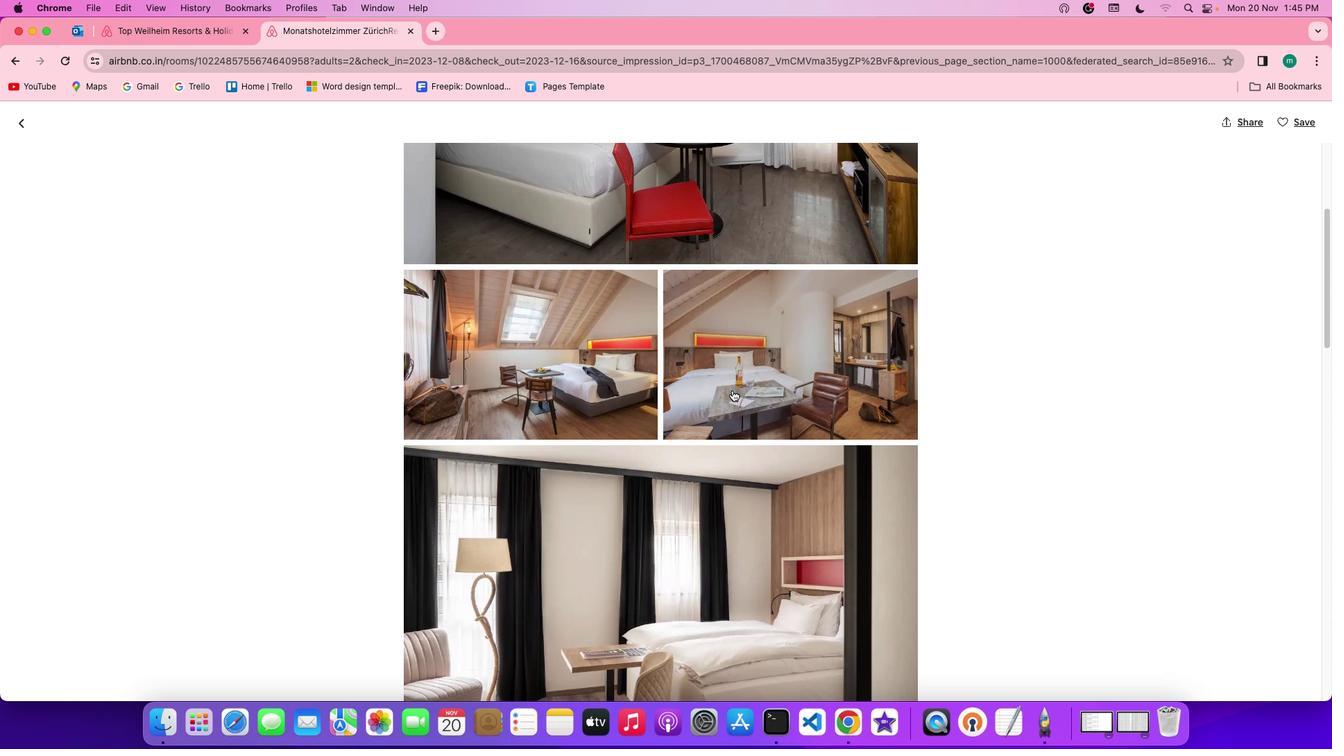 
Action: Mouse scrolled (732, 390) with delta (0, 0)
Screenshot: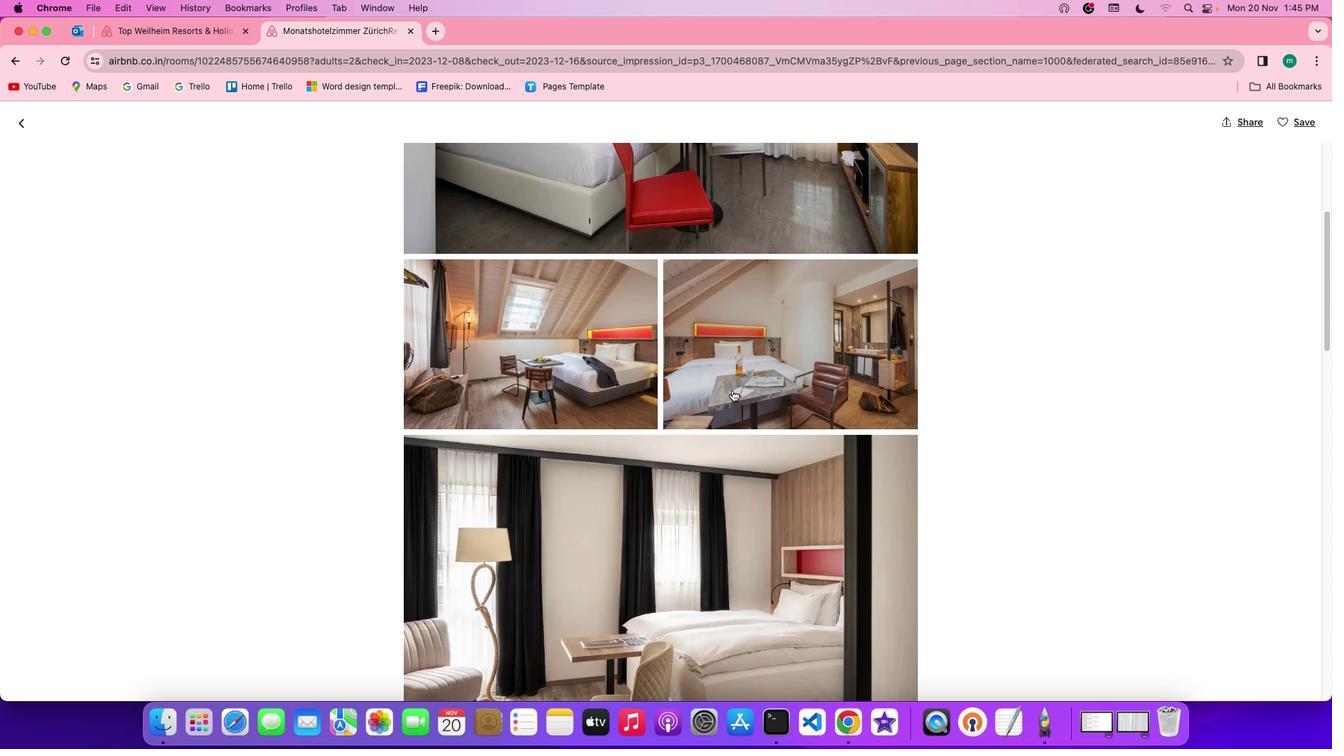 
Action: Mouse scrolled (732, 390) with delta (0, 0)
Screenshot: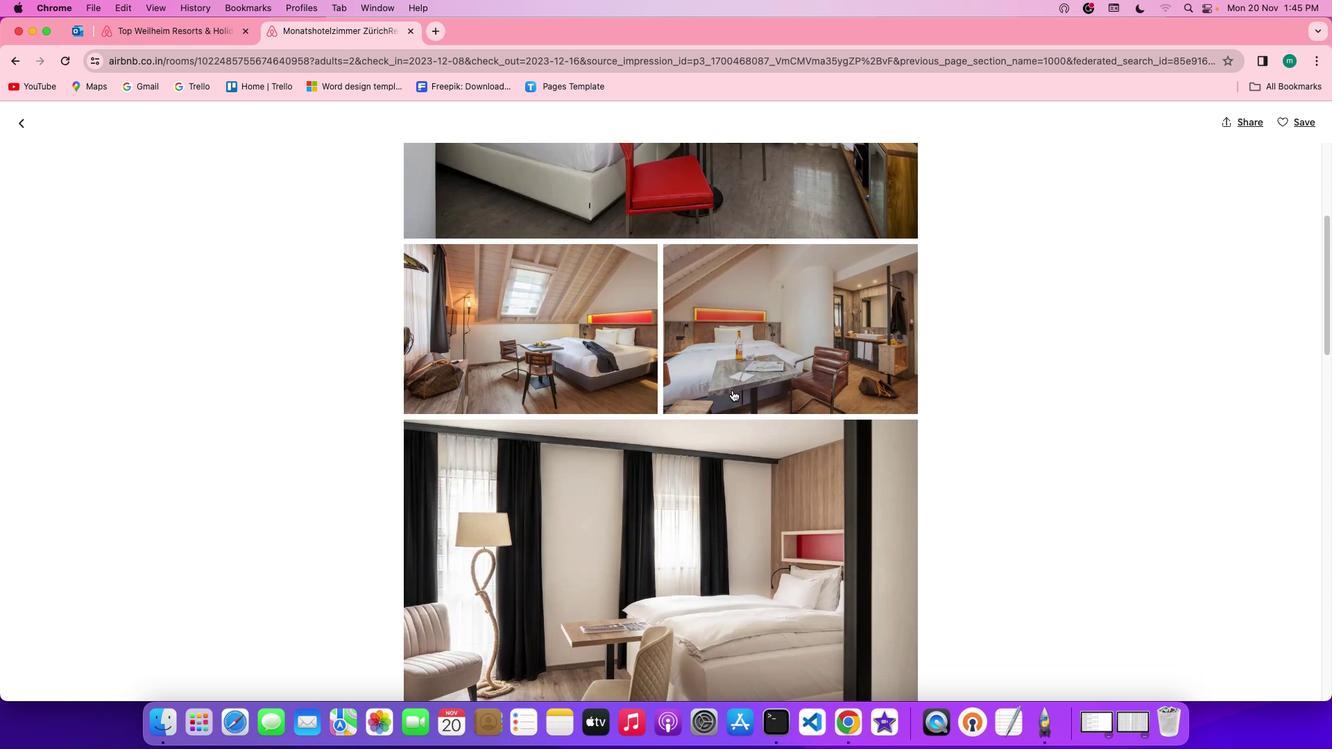 
Action: Mouse scrolled (732, 390) with delta (0, 0)
Screenshot: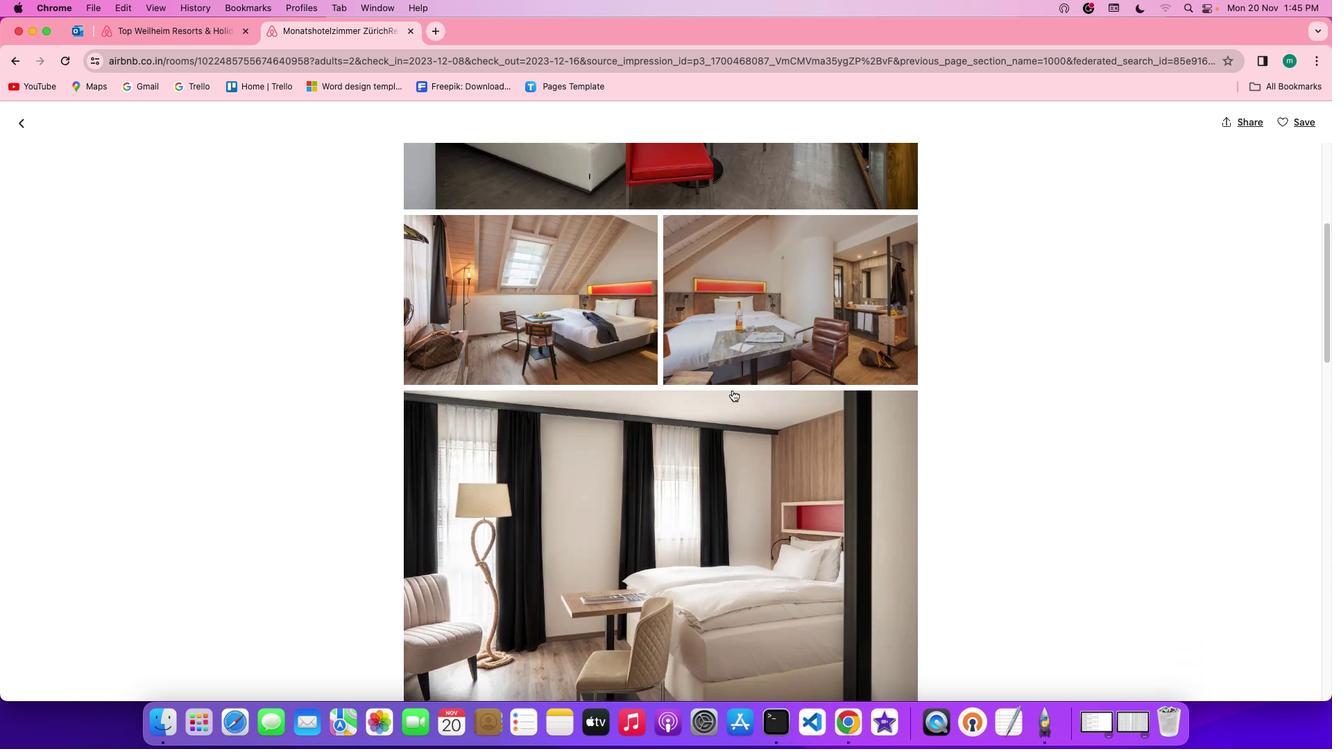 
Action: Mouse scrolled (732, 390) with delta (0, 0)
Screenshot: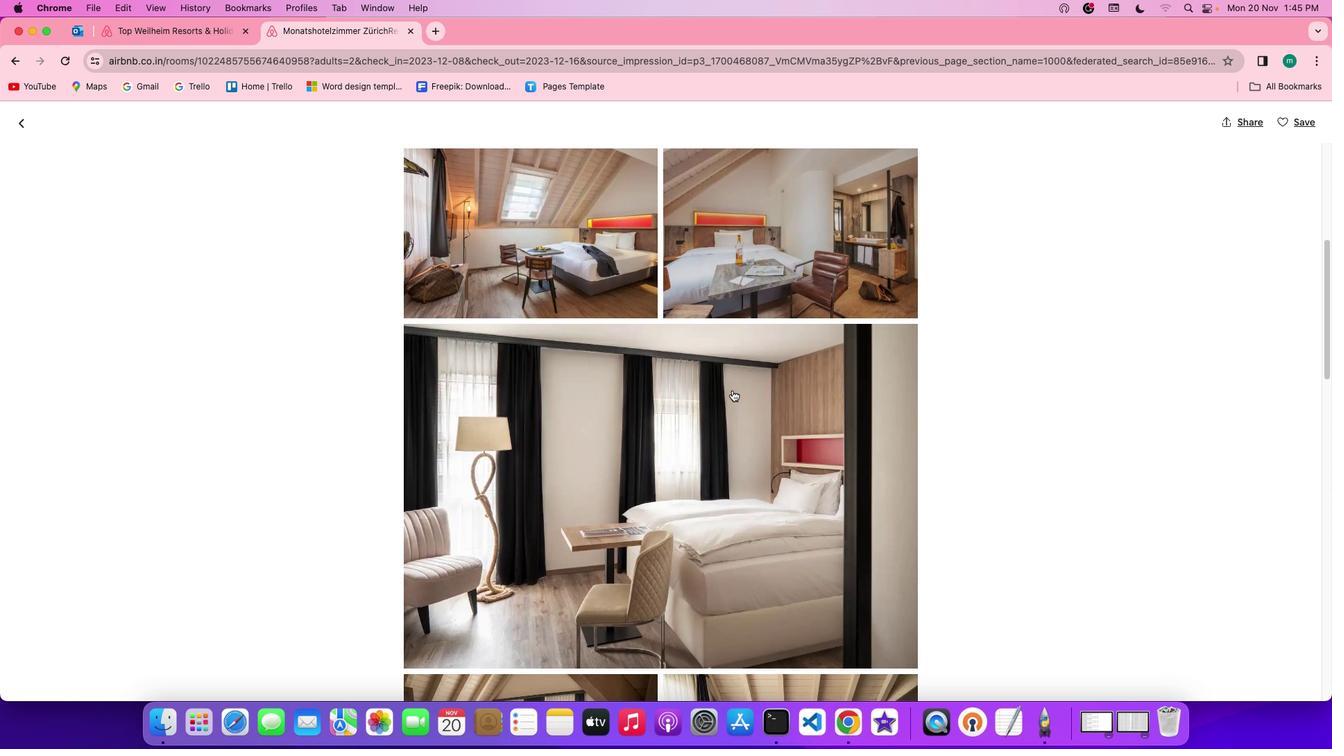 
Action: Mouse scrolled (732, 390) with delta (0, 0)
Screenshot: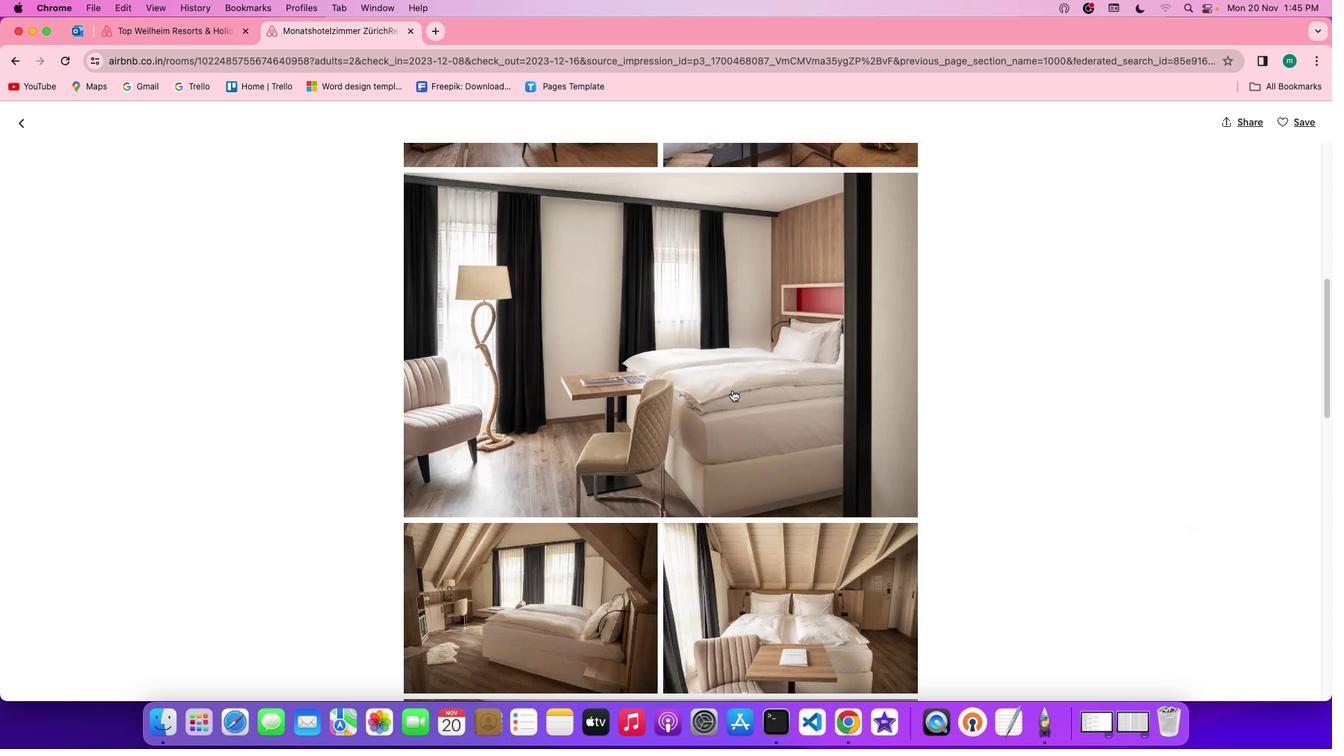 
Action: Mouse scrolled (732, 390) with delta (0, -2)
Screenshot: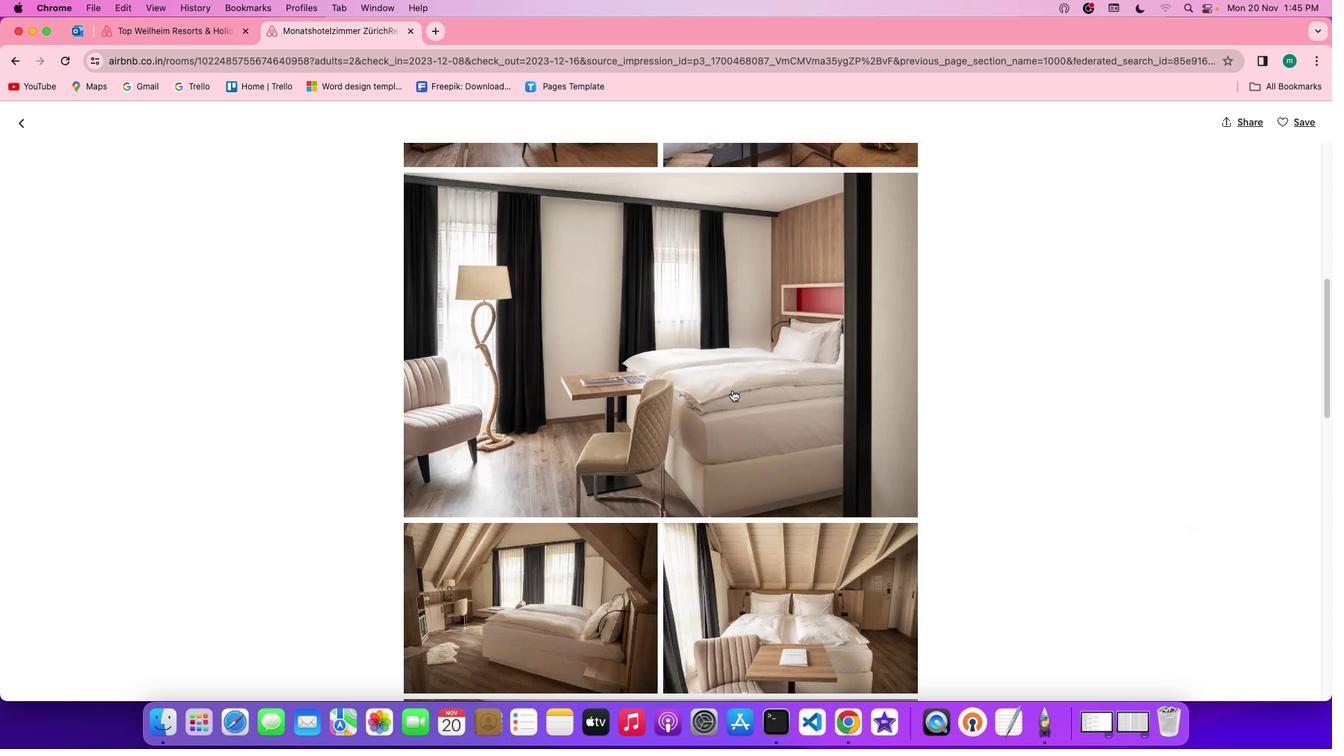
Action: Mouse scrolled (732, 390) with delta (0, -3)
Screenshot: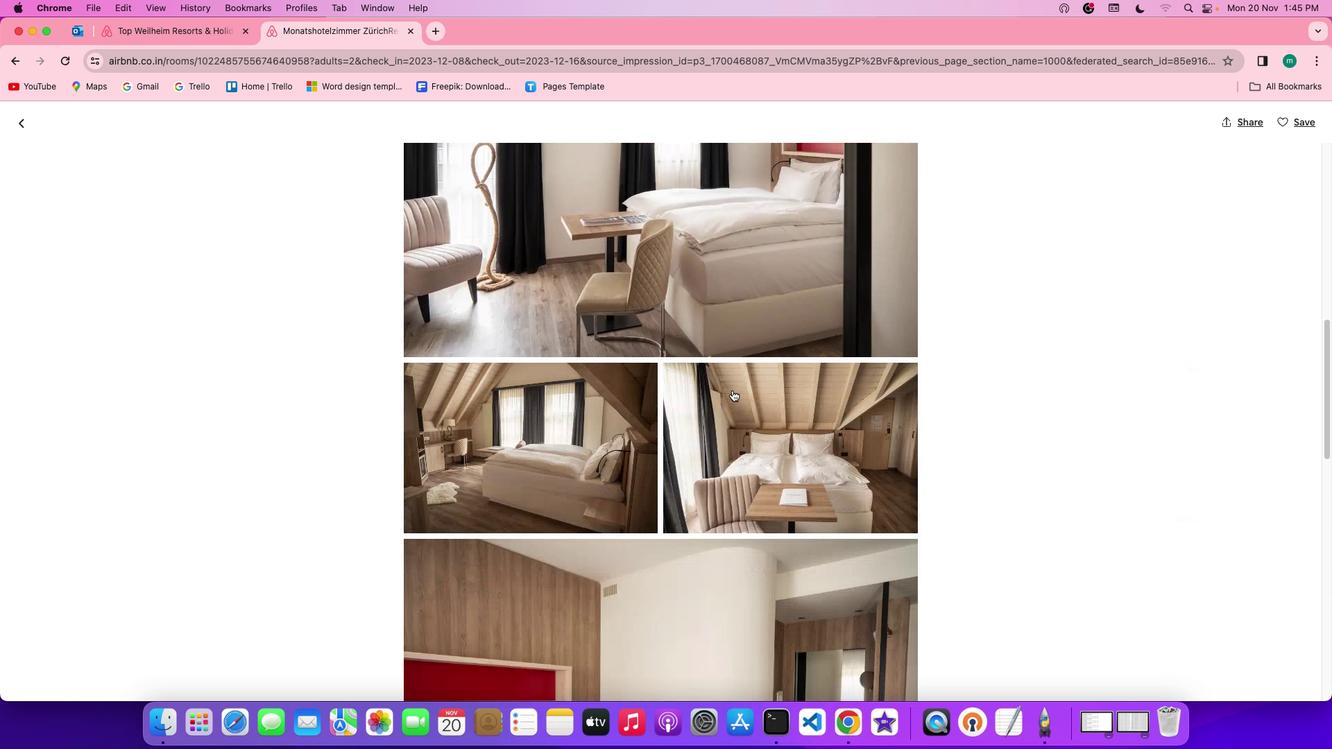 
Action: Mouse scrolled (732, 390) with delta (0, -3)
Screenshot: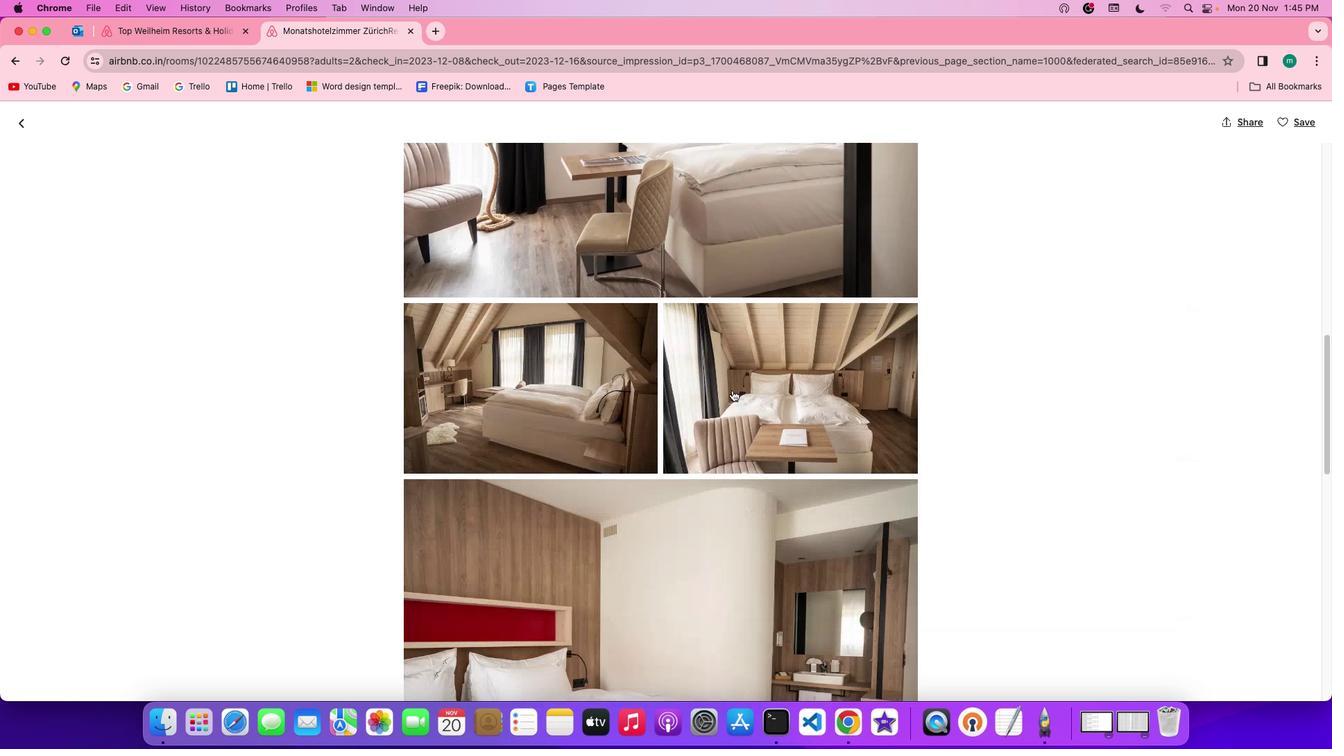 
Action: Mouse scrolled (732, 390) with delta (0, 0)
Screenshot: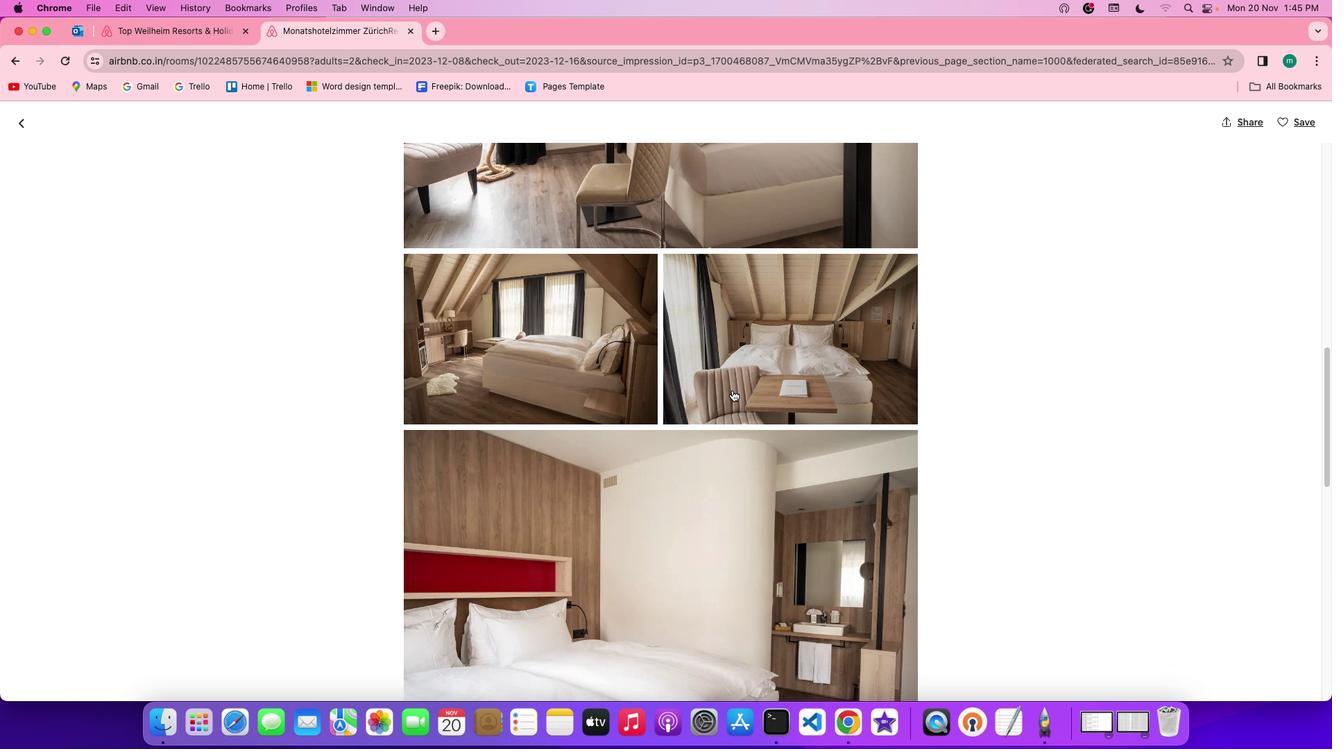 
Action: Mouse scrolled (732, 390) with delta (0, 0)
Screenshot: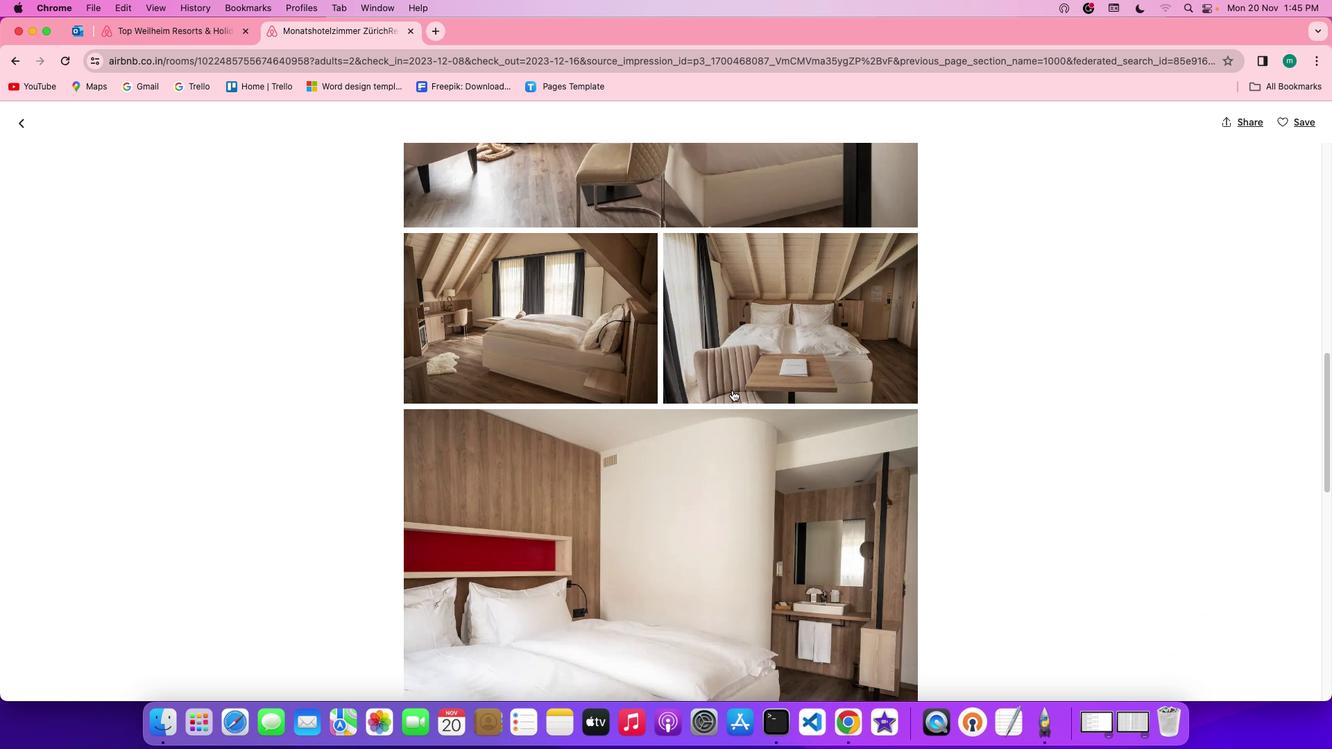 
Action: Mouse scrolled (732, 390) with delta (0, -1)
Screenshot: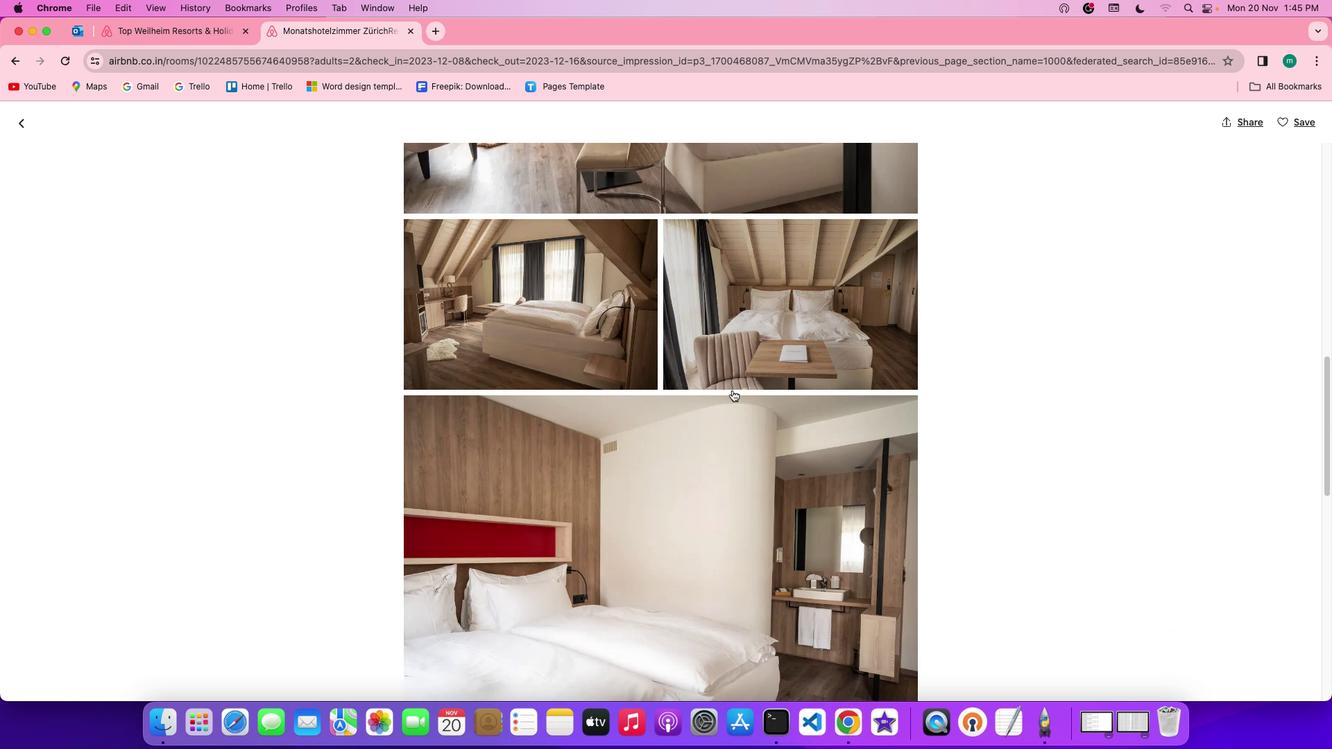 
Action: Mouse scrolled (732, 390) with delta (0, -2)
Screenshot: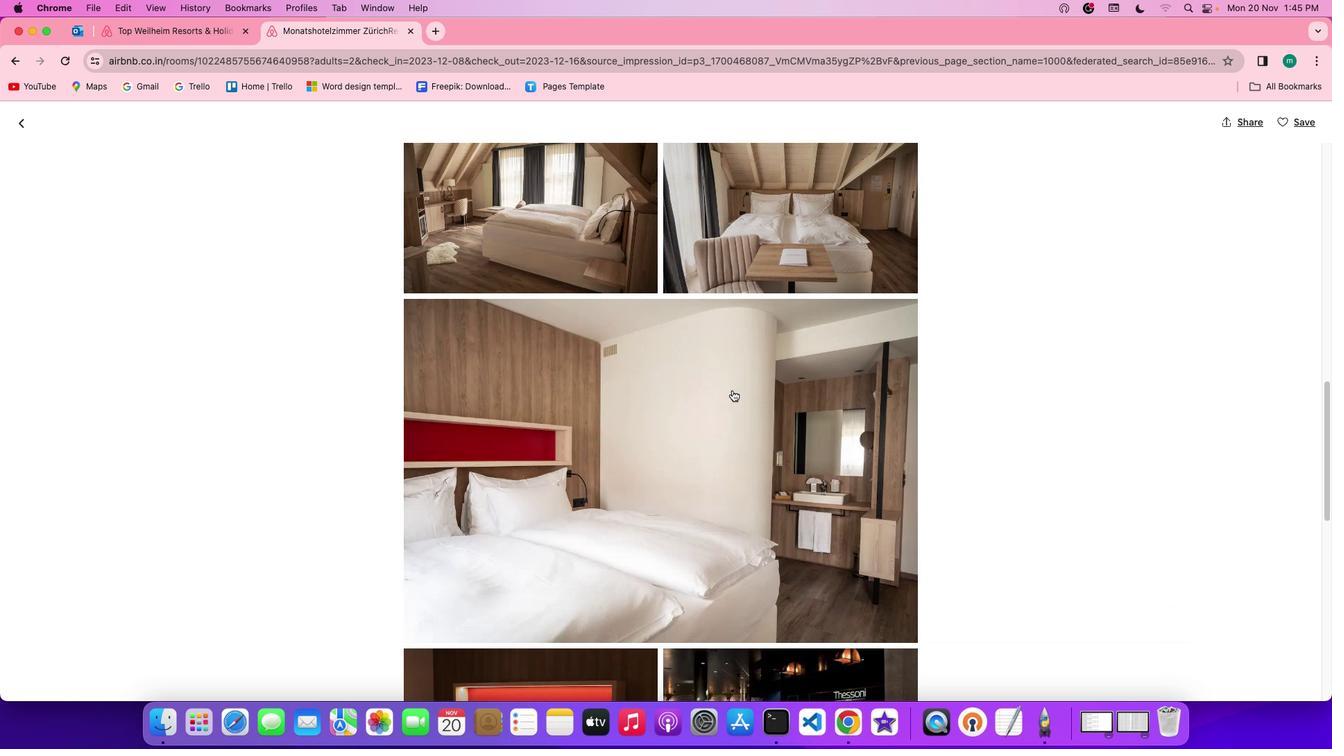 
Action: Mouse moved to (733, 390)
Screenshot: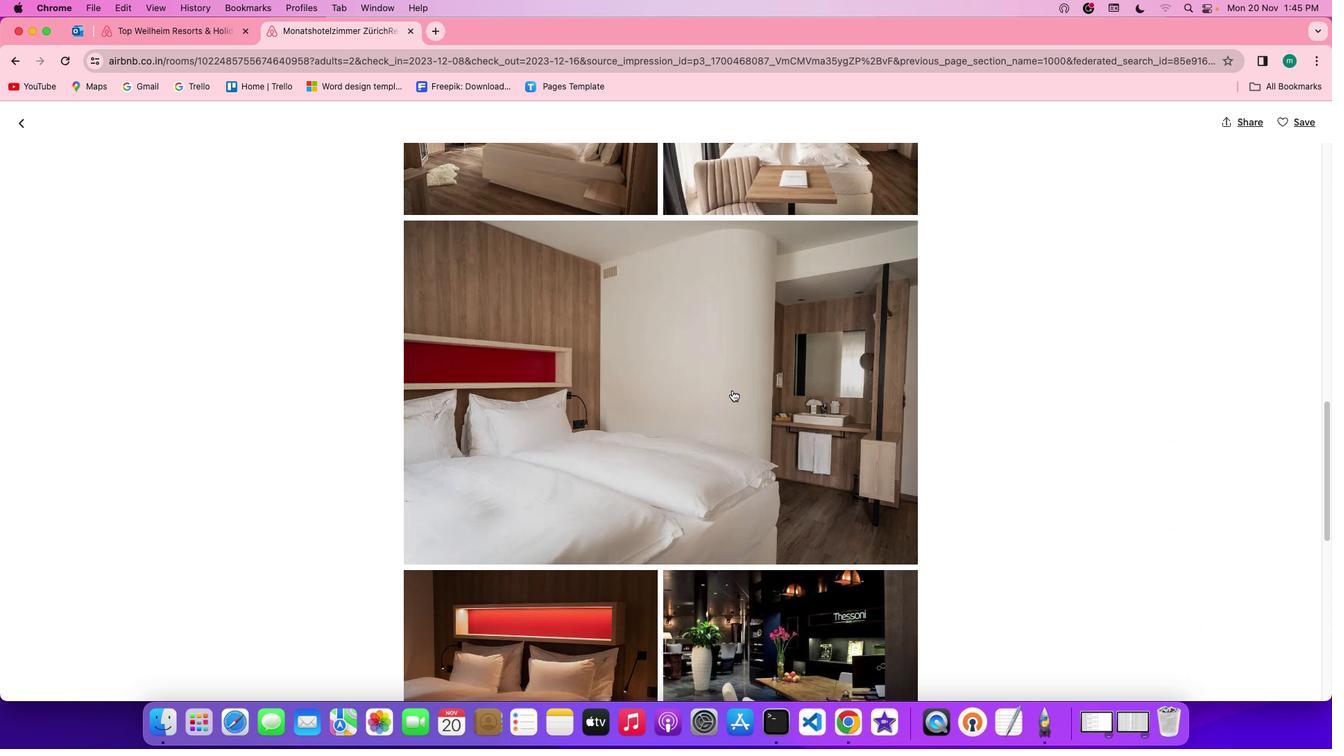 
Action: Mouse scrolled (733, 390) with delta (0, 0)
Screenshot: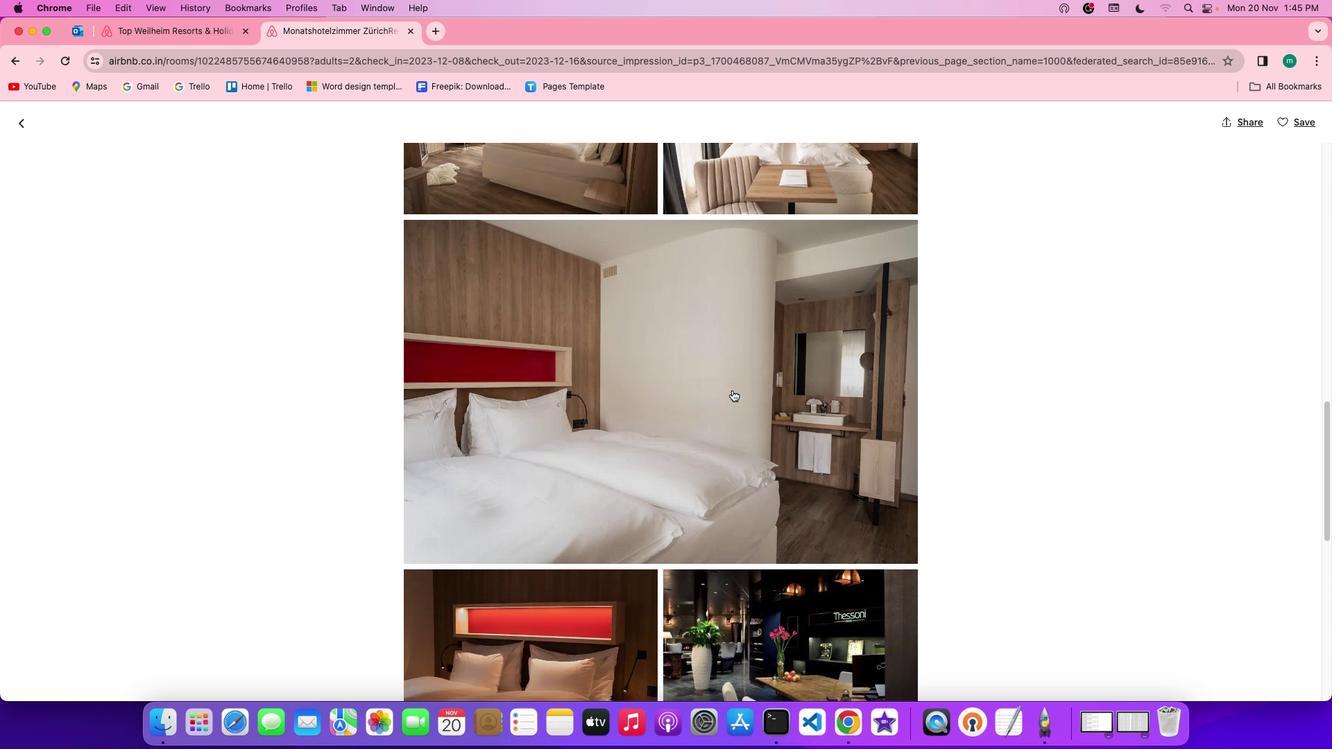 
Action: Mouse scrolled (733, 390) with delta (0, 0)
Screenshot: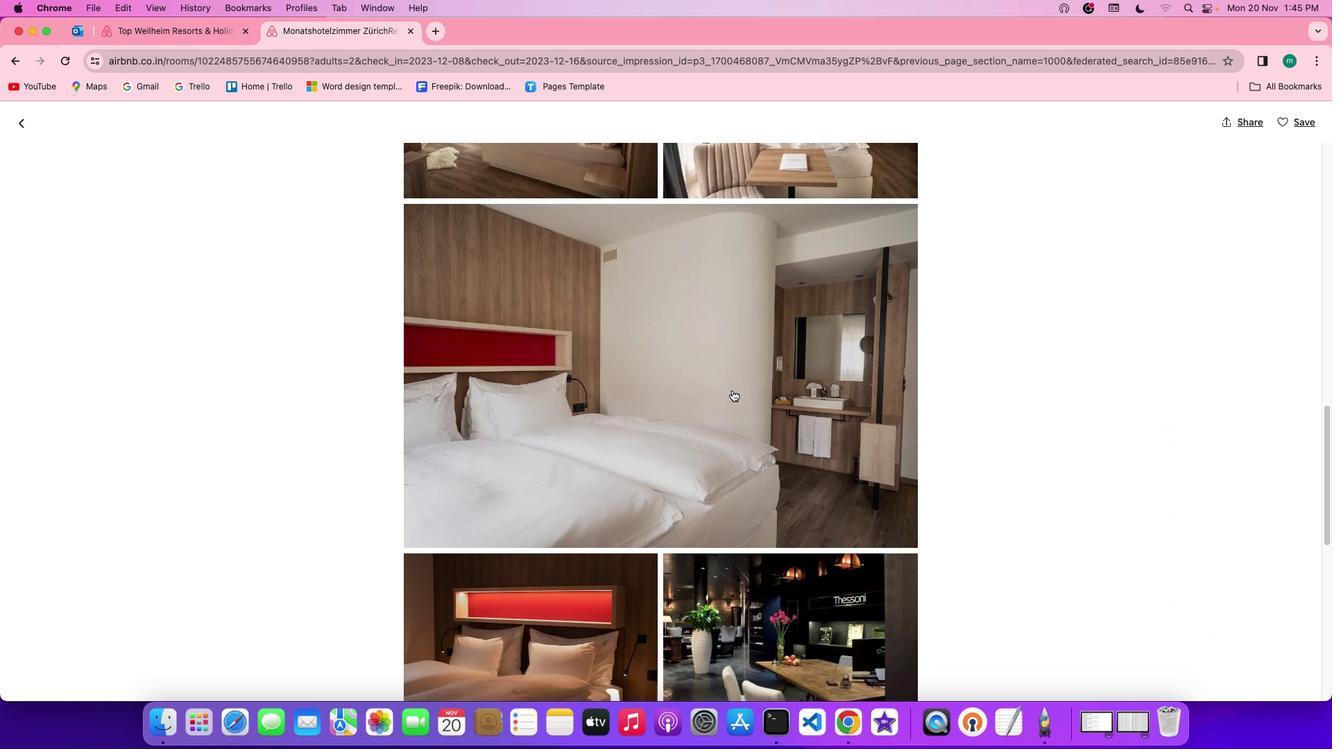 
Action: Mouse scrolled (733, 390) with delta (0, -1)
Screenshot: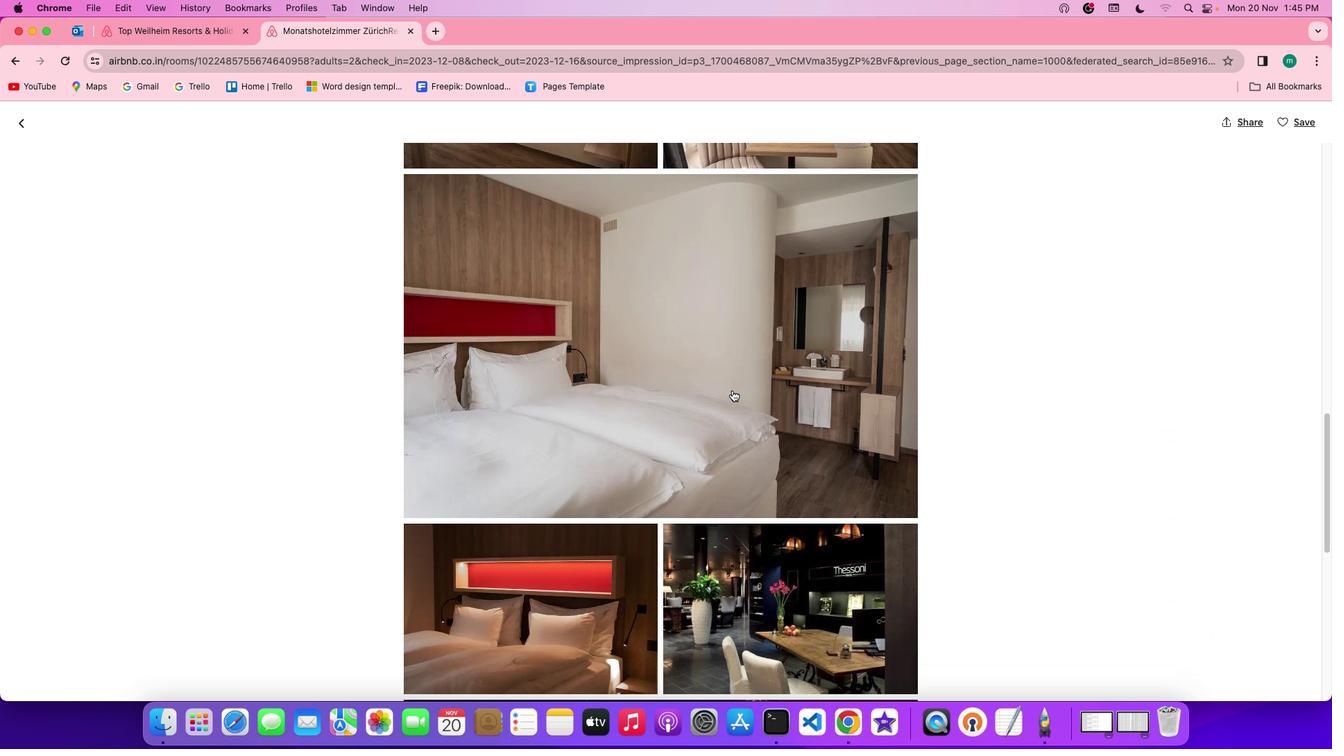 
Action: Mouse scrolled (733, 390) with delta (0, -2)
Screenshot: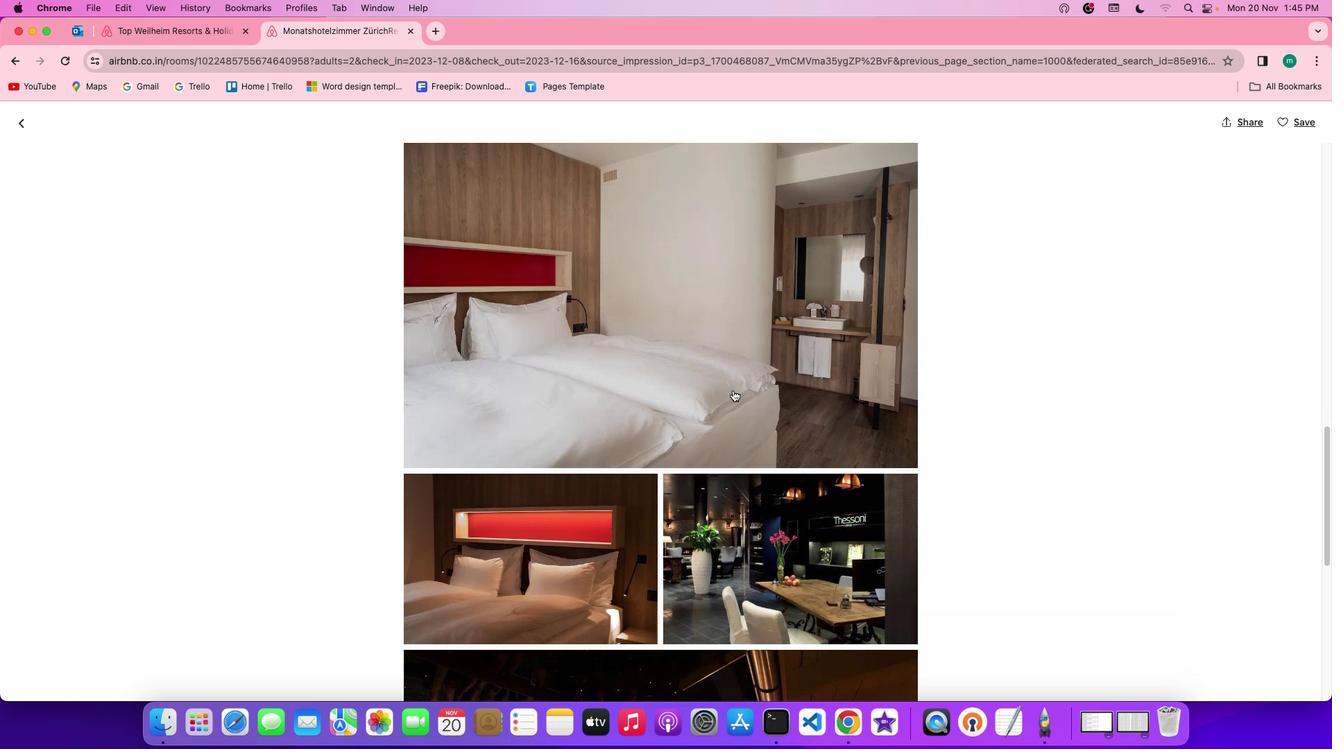 
Action: Mouse moved to (733, 390)
Screenshot: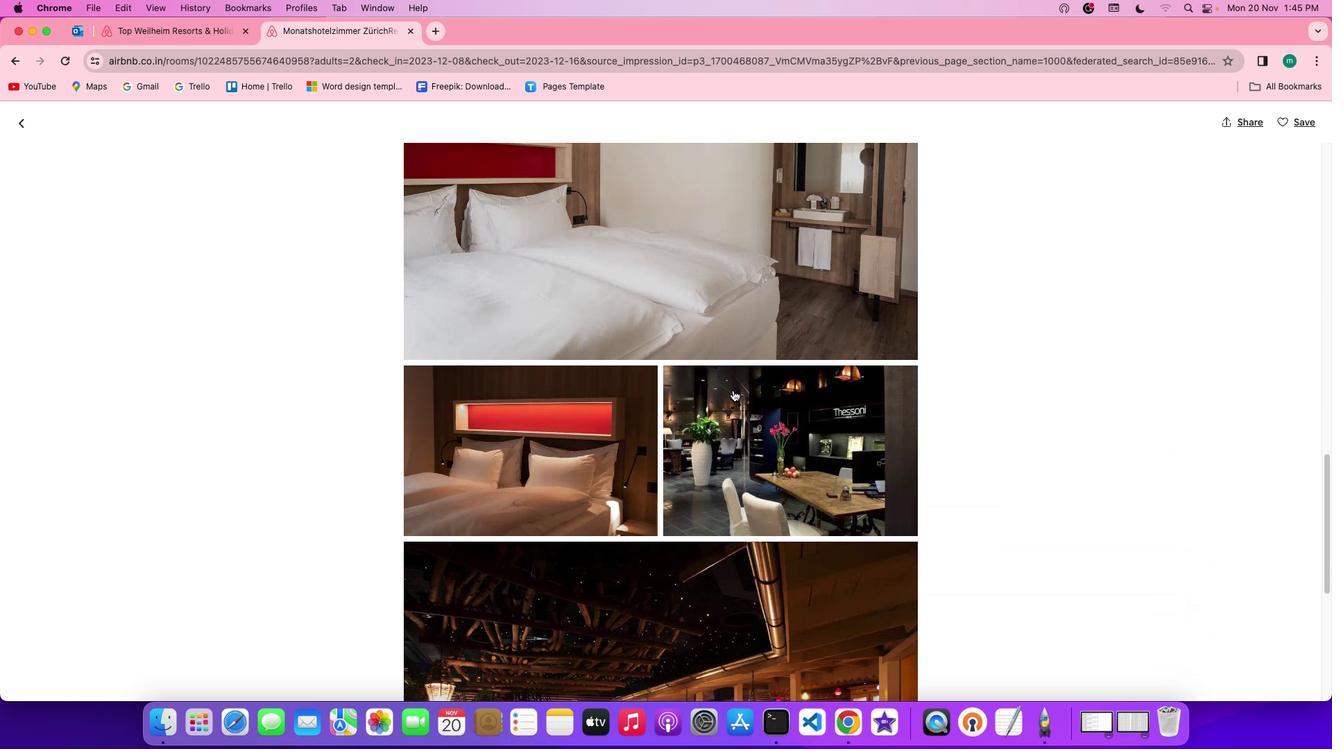 
Action: Mouse scrolled (733, 390) with delta (0, -2)
Screenshot: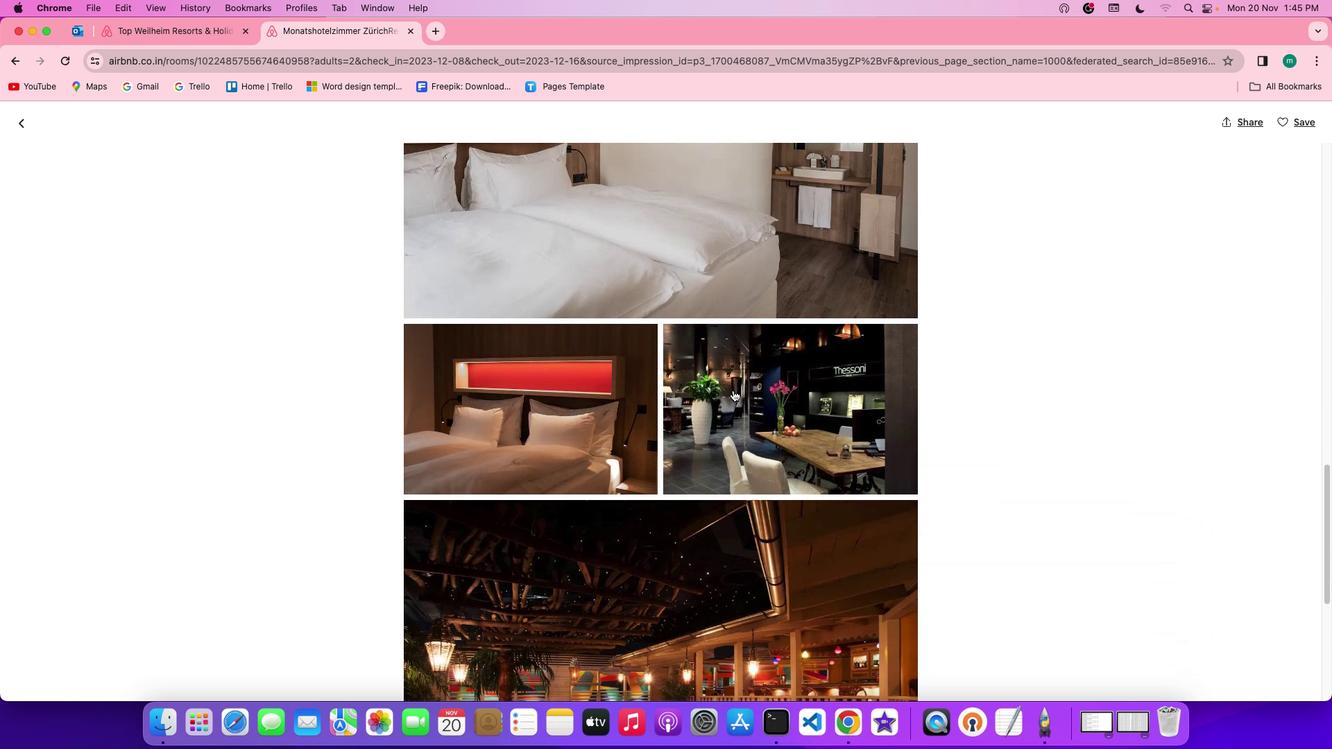 
Action: Mouse scrolled (733, 390) with delta (0, 0)
Screenshot: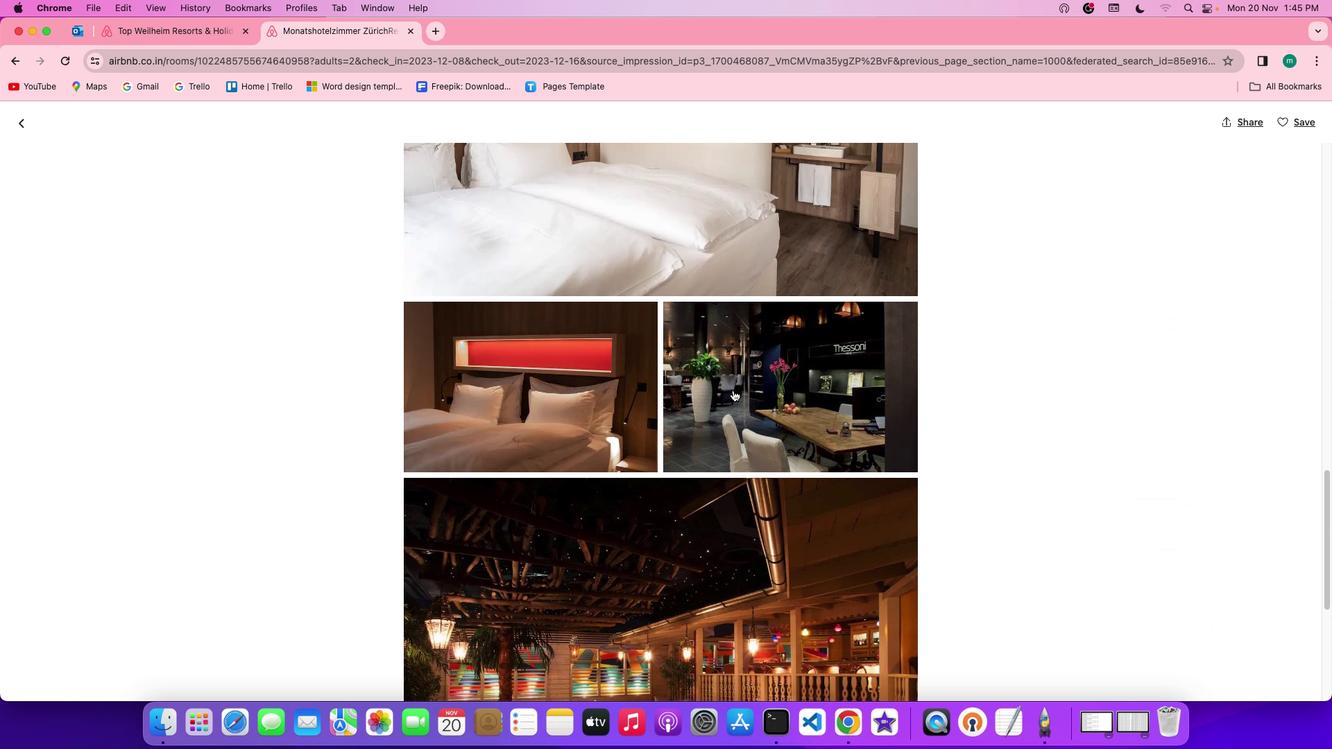 
Action: Mouse scrolled (733, 390) with delta (0, 0)
Screenshot: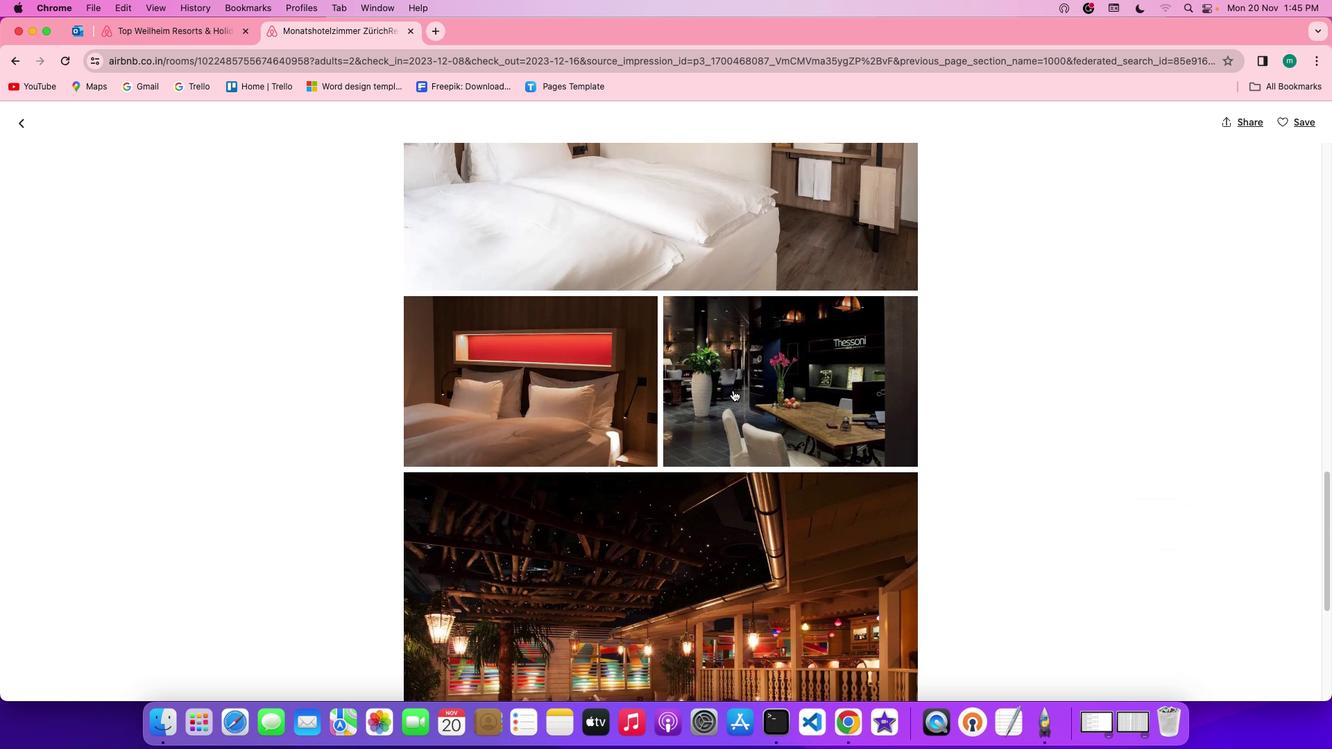 
Action: Mouse scrolled (733, 390) with delta (0, 0)
Screenshot: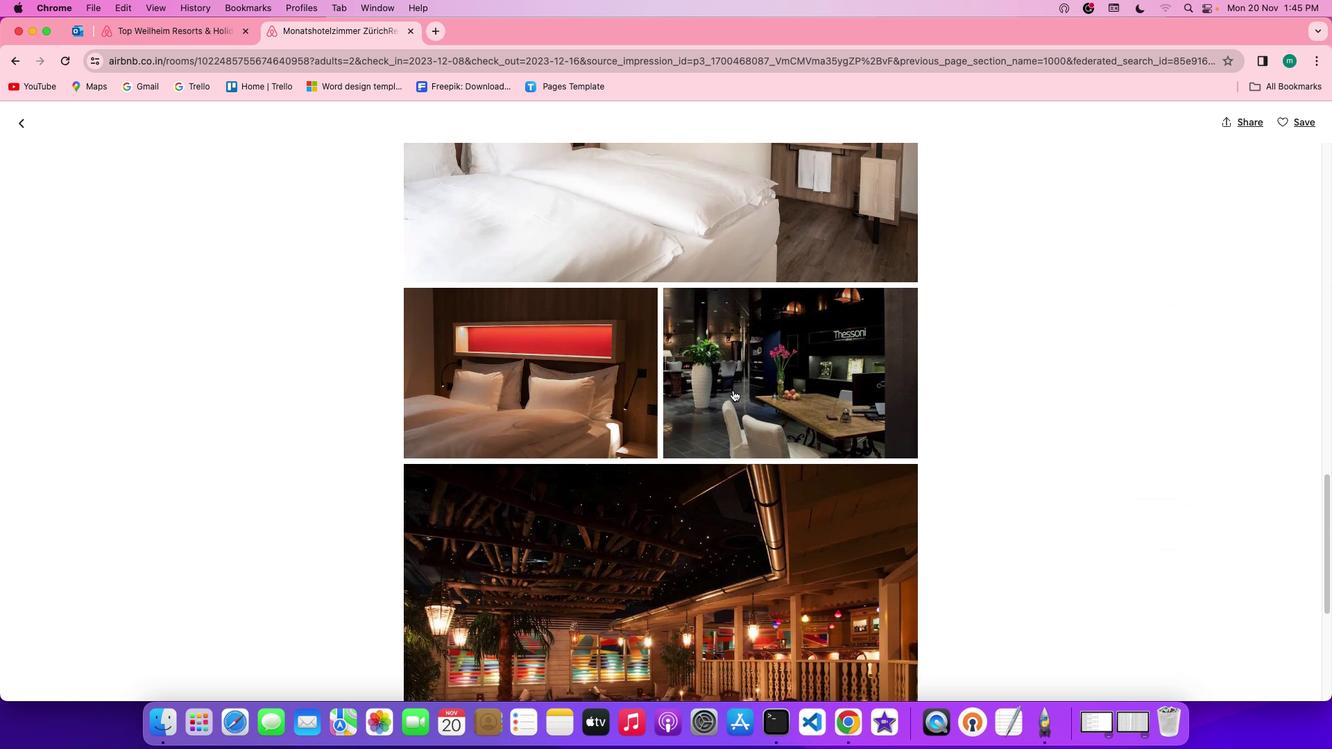 
Action: Mouse scrolled (733, 390) with delta (0, 0)
Screenshot: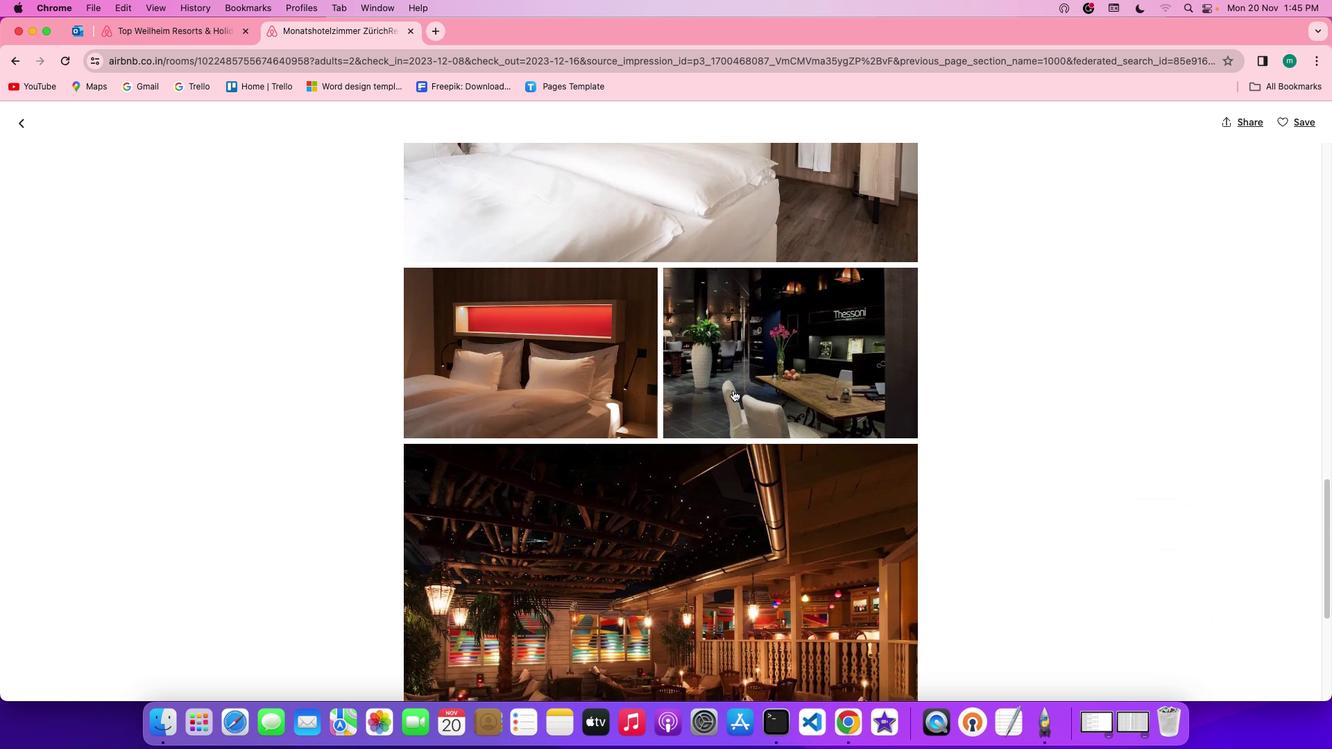 
Action: Mouse scrolled (733, 390) with delta (0, 0)
Screenshot: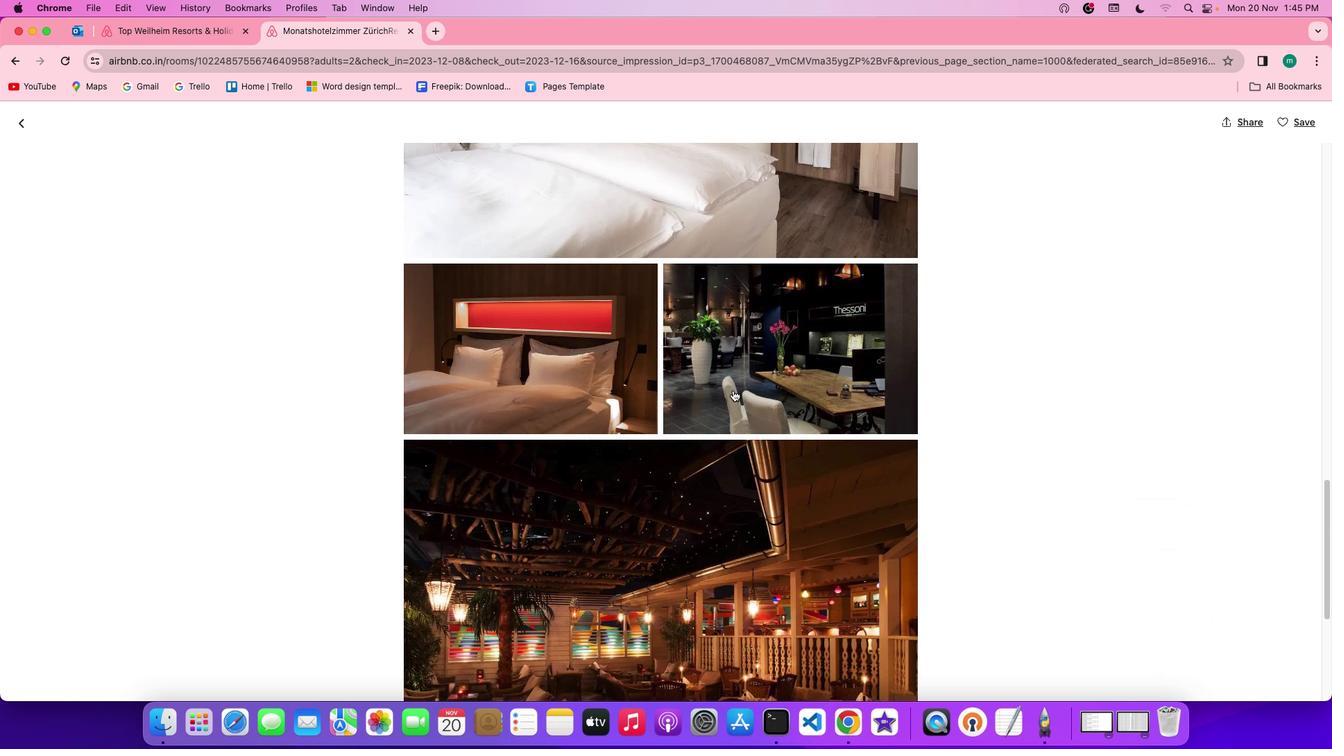
Action: Mouse scrolled (733, 390) with delta (0, 0)
Screenshot: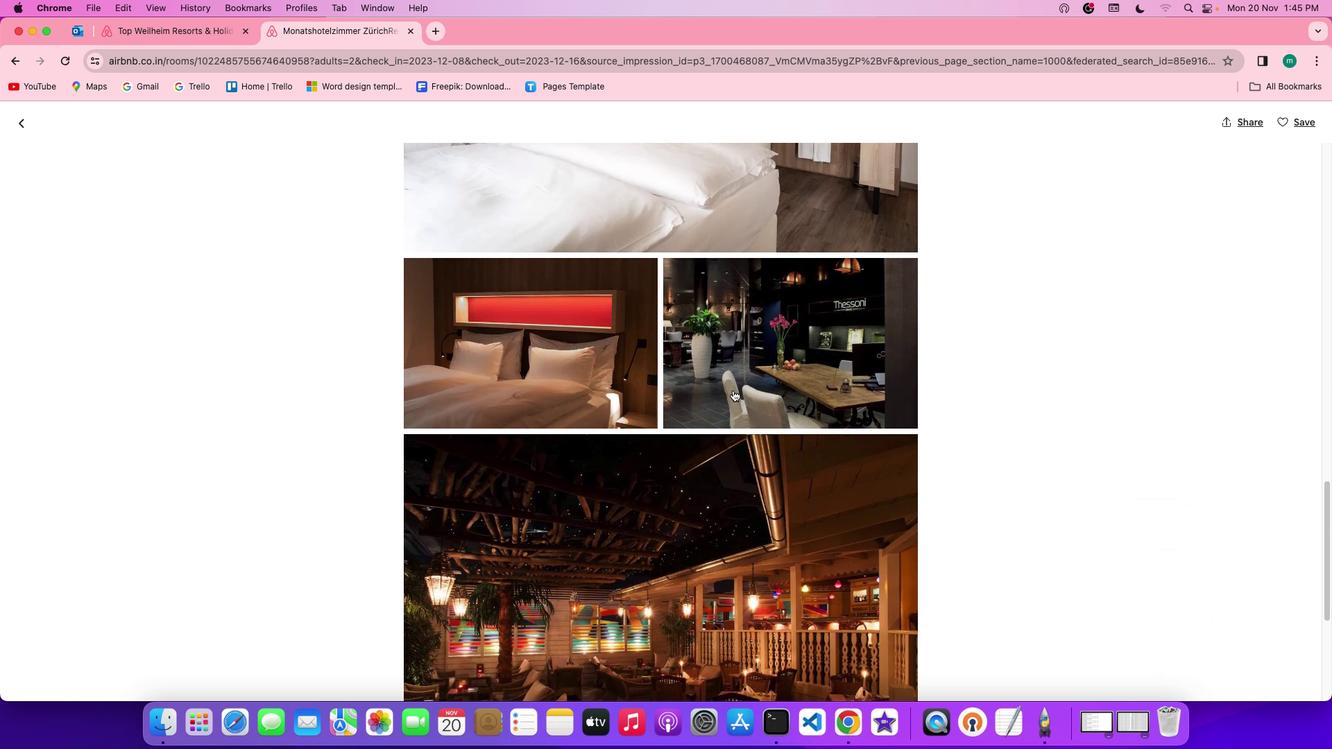 
Action: Mouse scrolled (733, 390) with delta (0, 0)
Screenshot: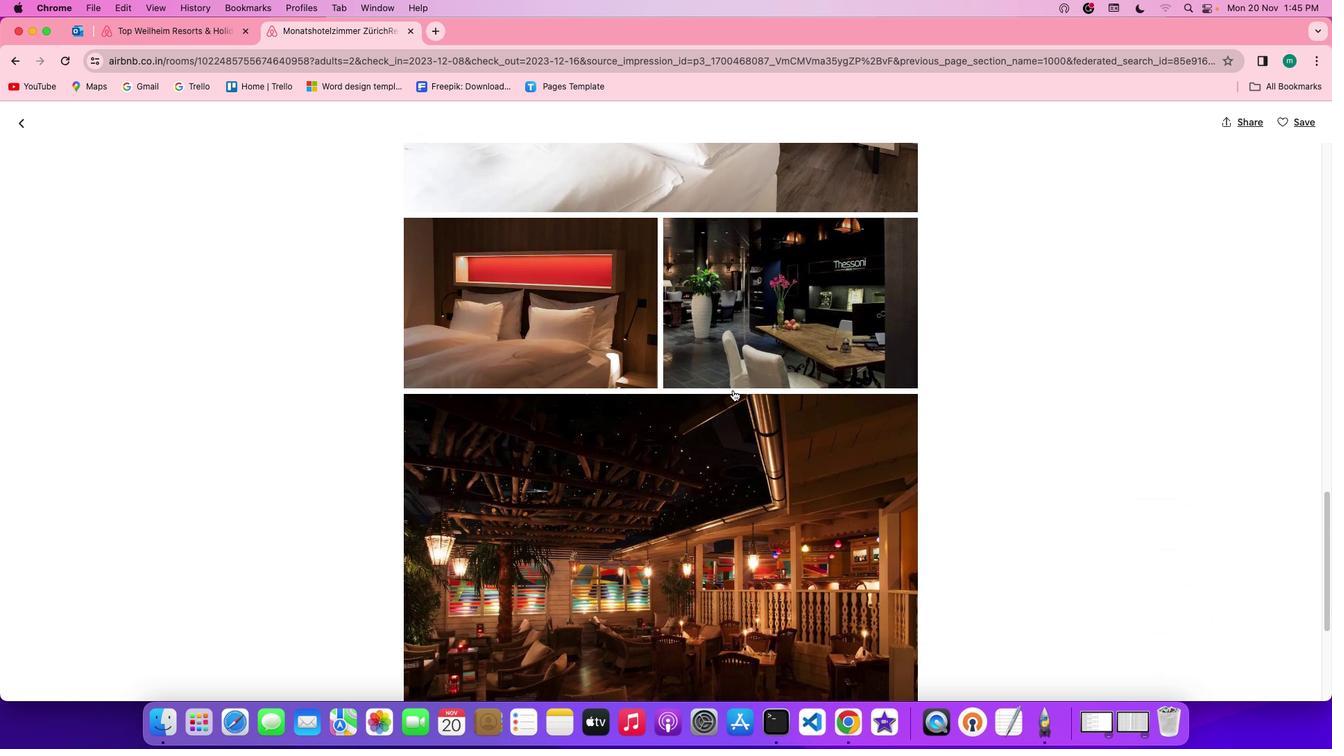 
Action: Mouse scrolled (733, 390) with delta (0, 0)
Screenshot: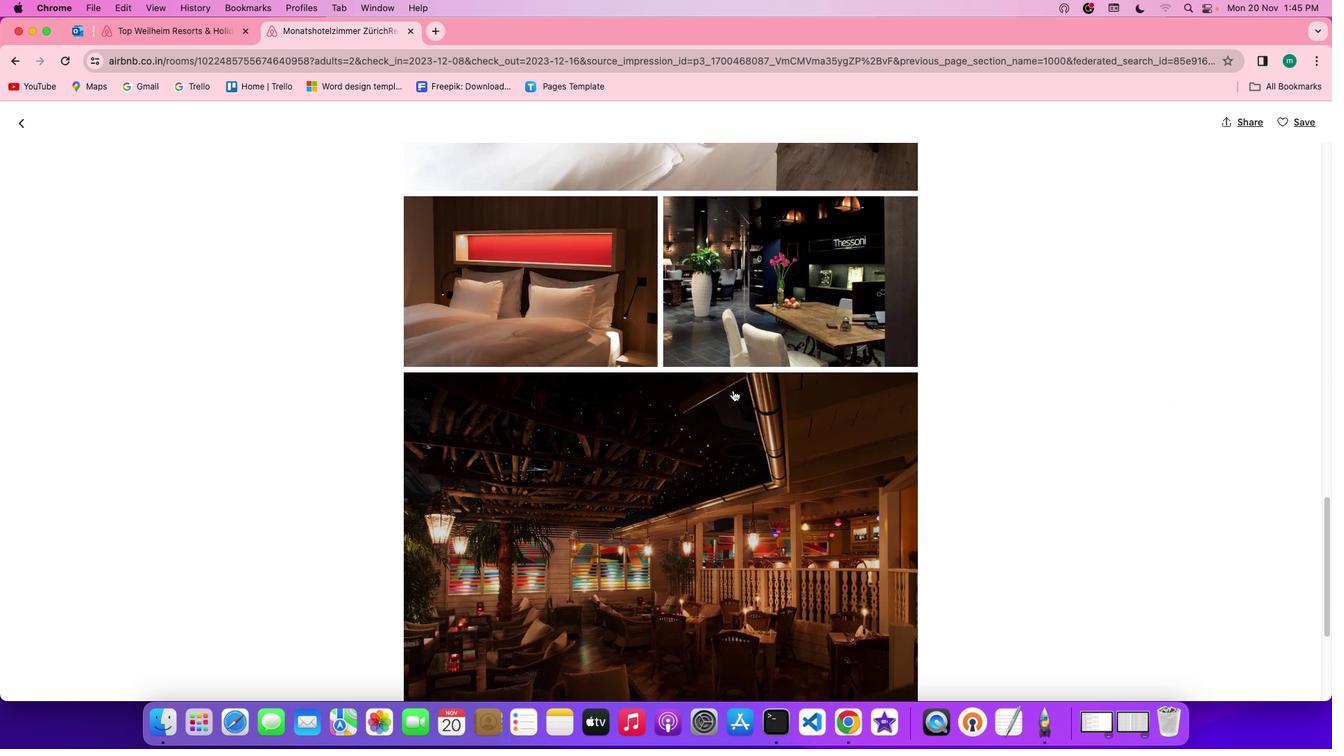 
Action: Mouse scrolled (733, 390) with delta (0, 0)
Screenshot: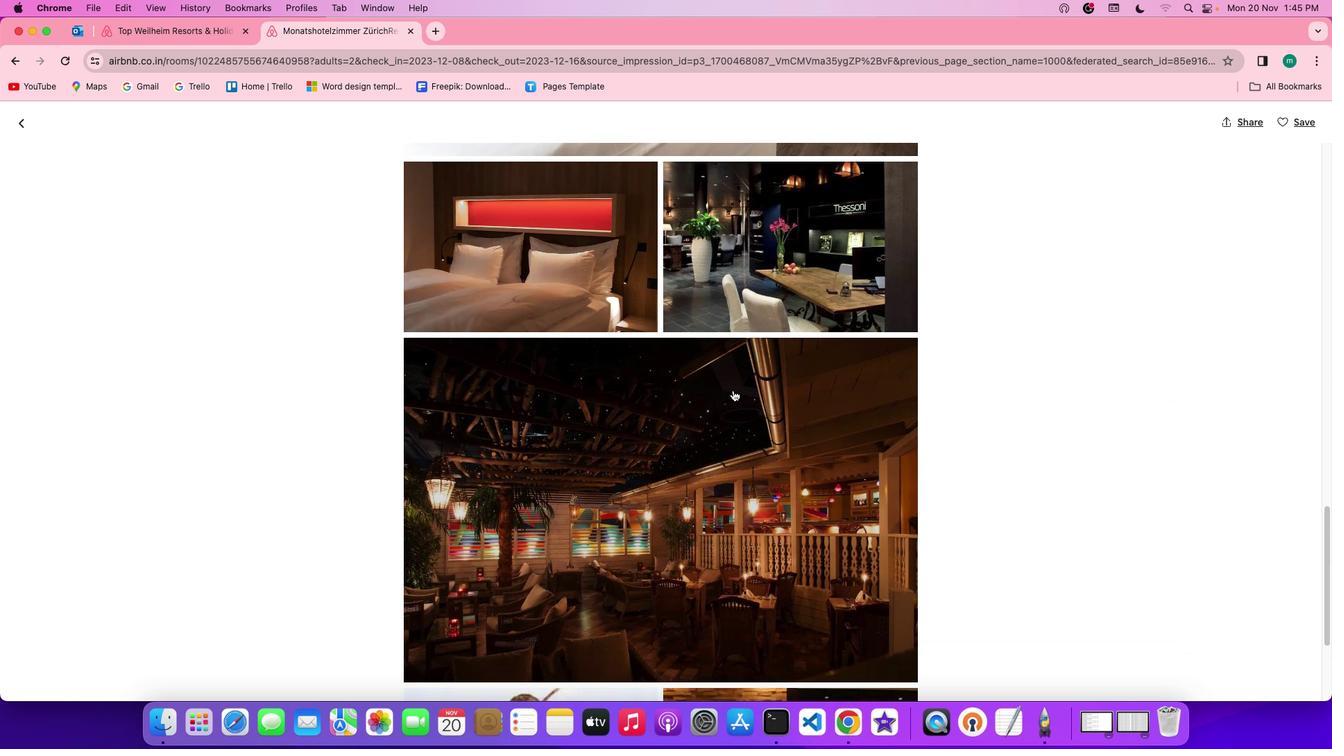 
Action: Mouse scrolled (733, 390) with delta (0, -1)
Screenshot: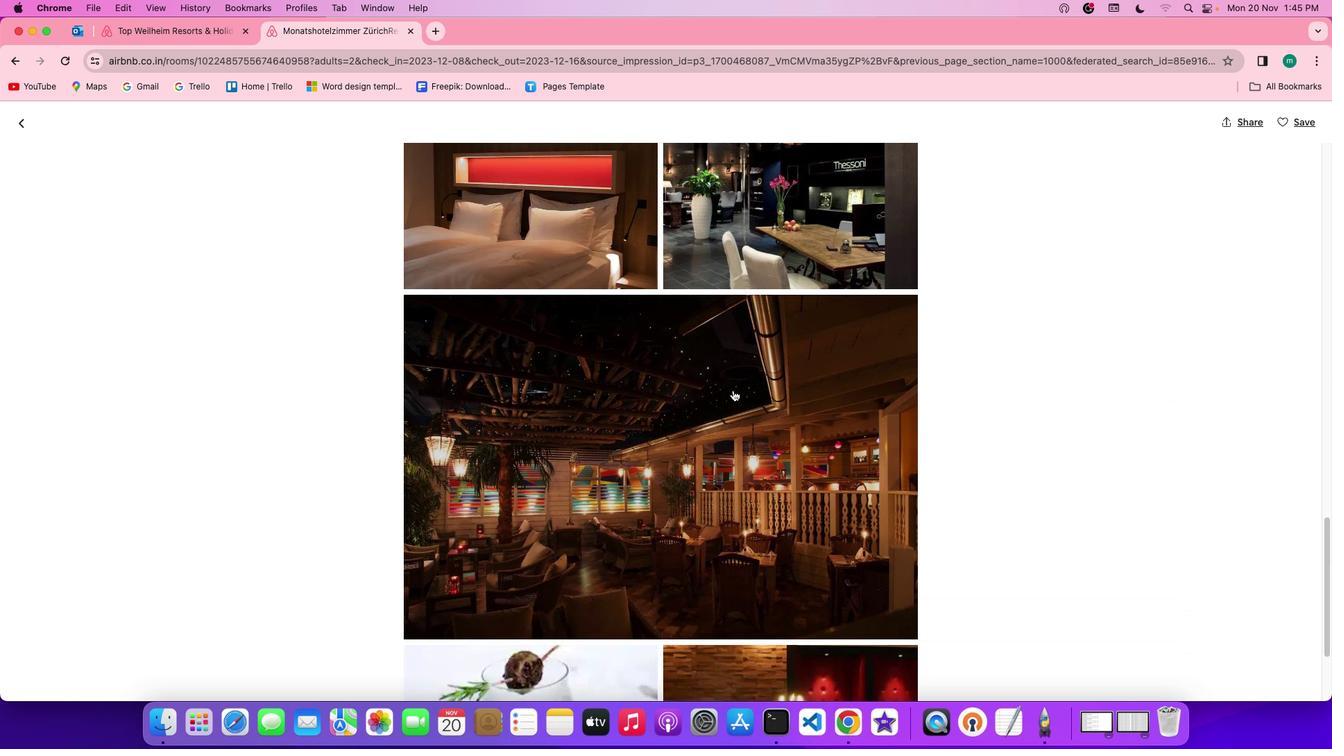 
Action: Mouse scrolled (733, 390) with delta (0, -2)
Screenshot: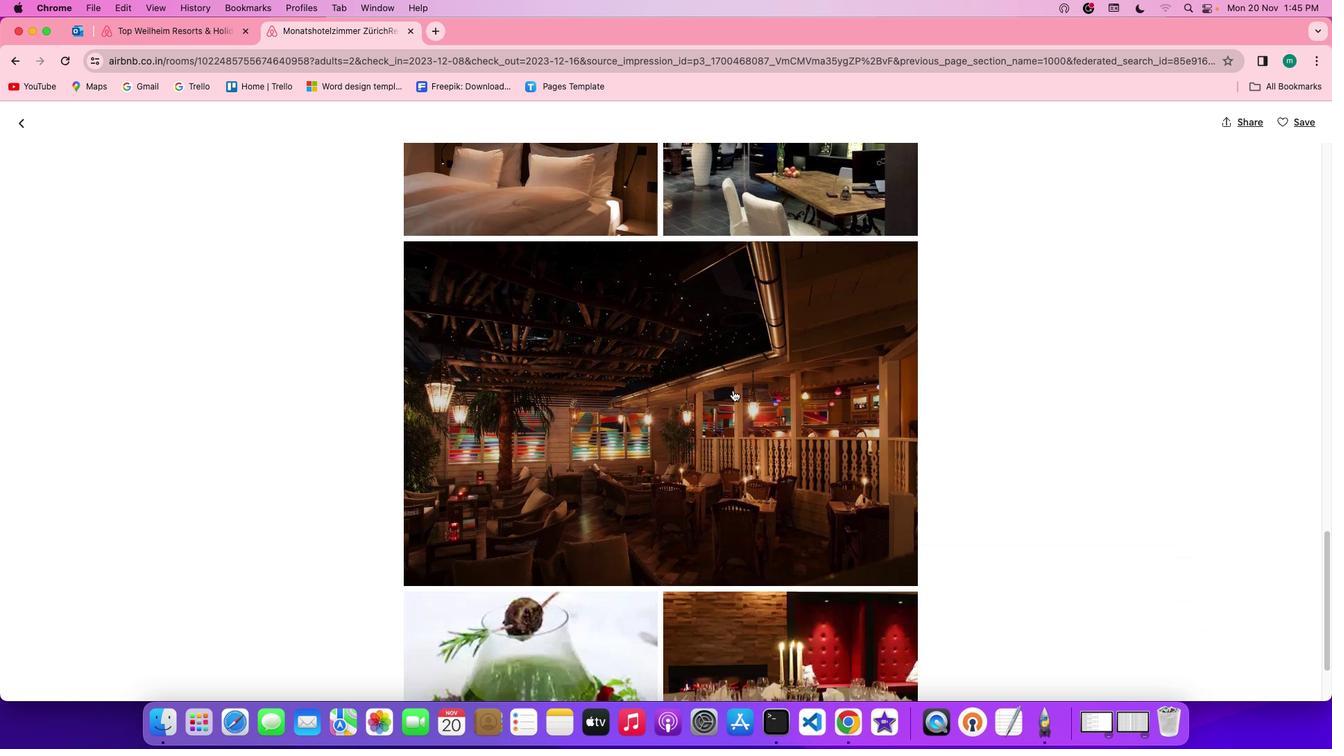 
Action: Mouse scrolled (733, 390) with delta (0, -2)
Screenshot: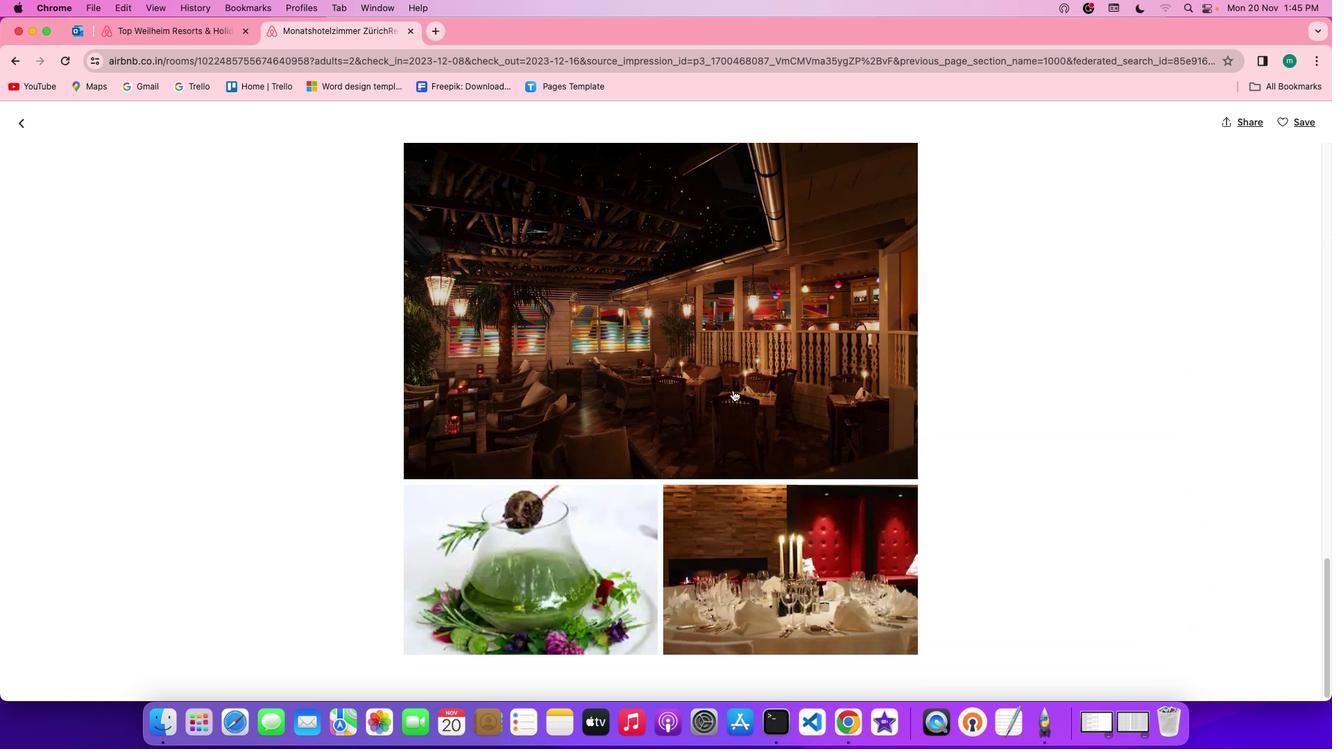 
Action: Mouse scrolled (733, 390) with delta (0, 0)
Screenshot: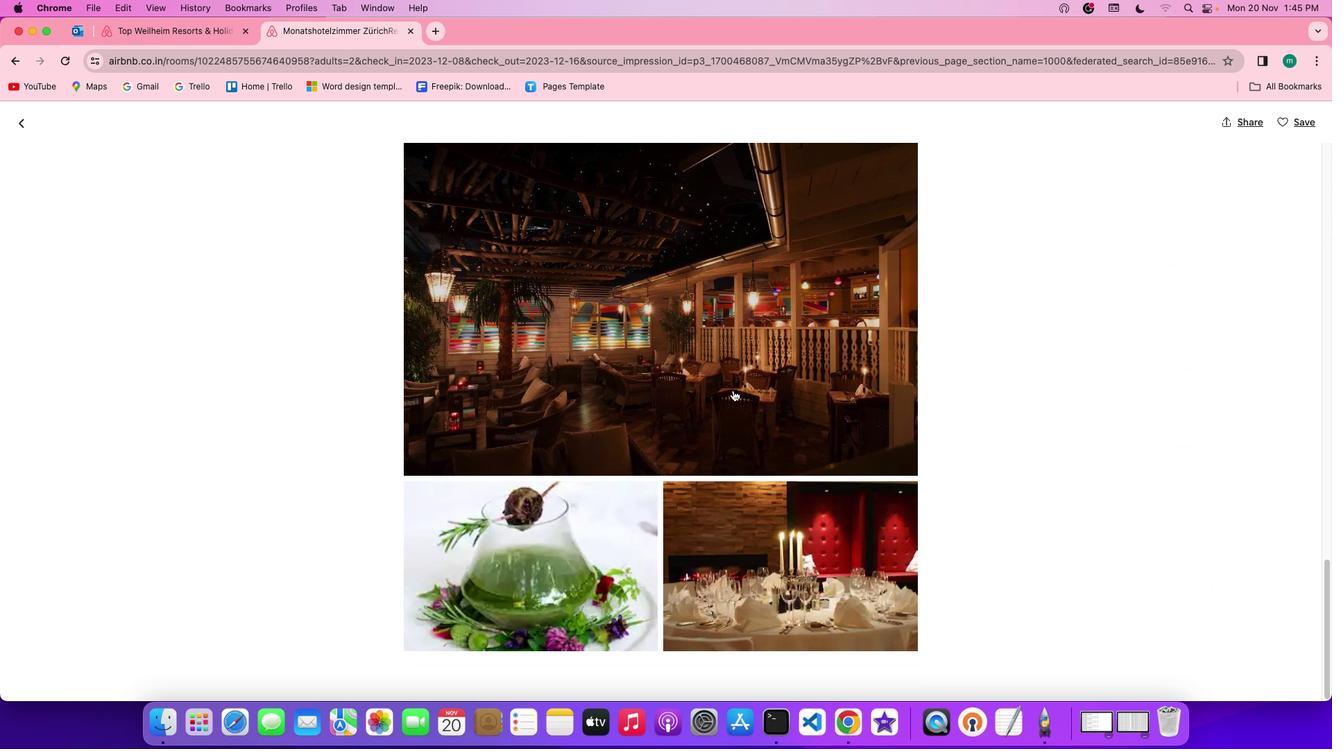 
Action: Mouse scrolled (733, 390) with delta (0, 0)
Screenshot: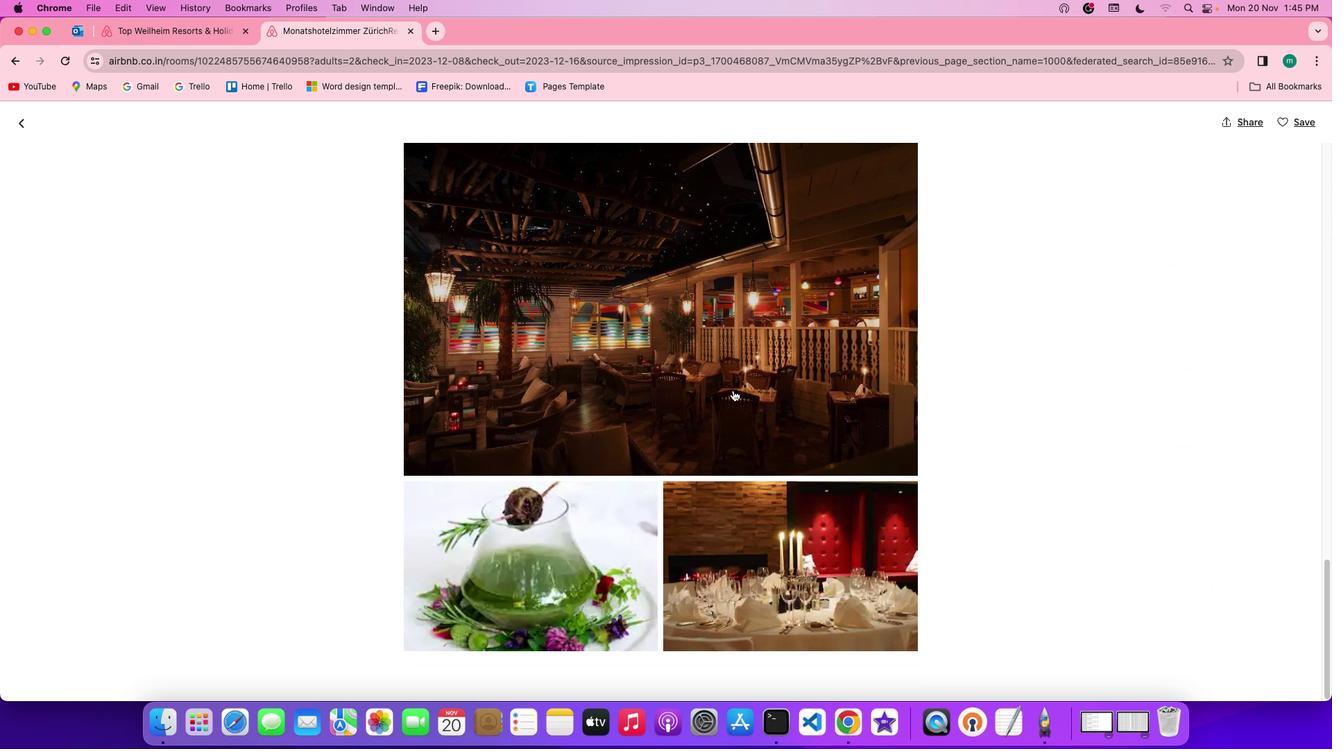 
Action: Mouse scrolled (733, 390) with delta (0, -1)
Screenshot: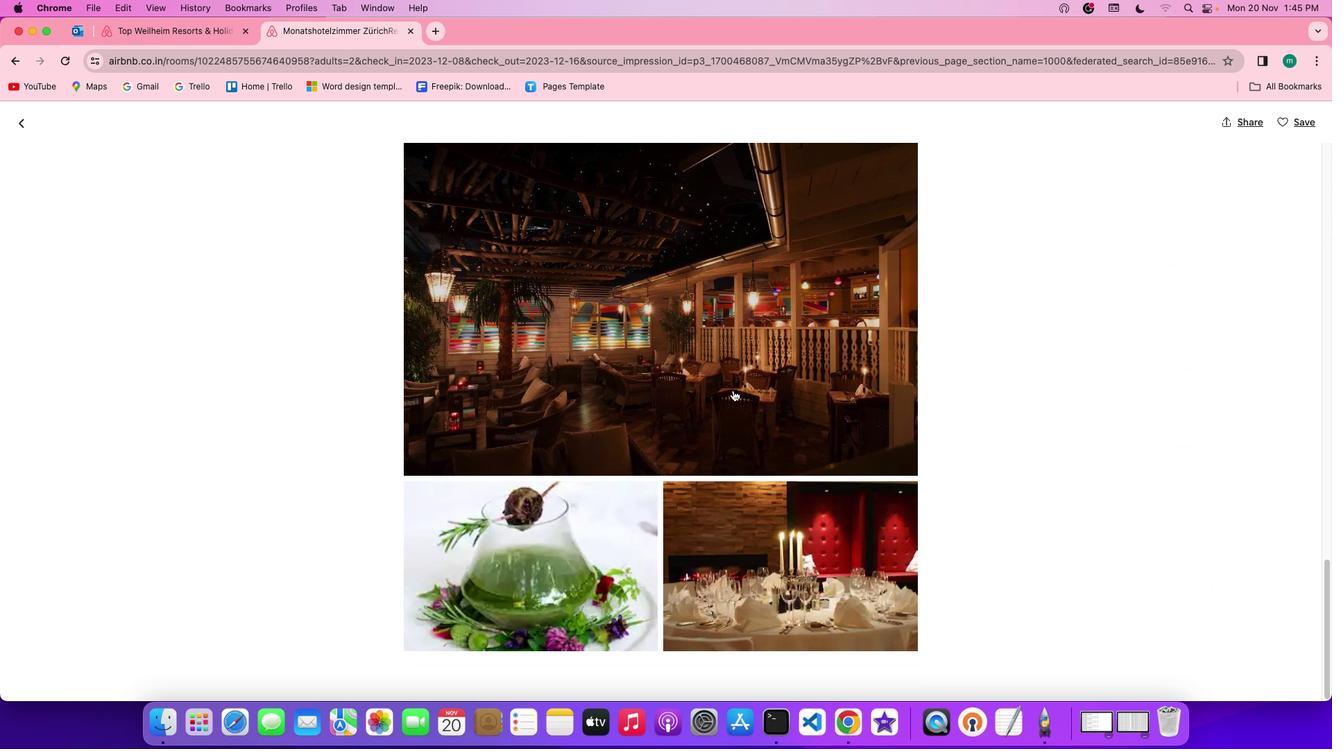
Action: Mouse scrolled (733, 390) with delta (0, -2)
Screenshot: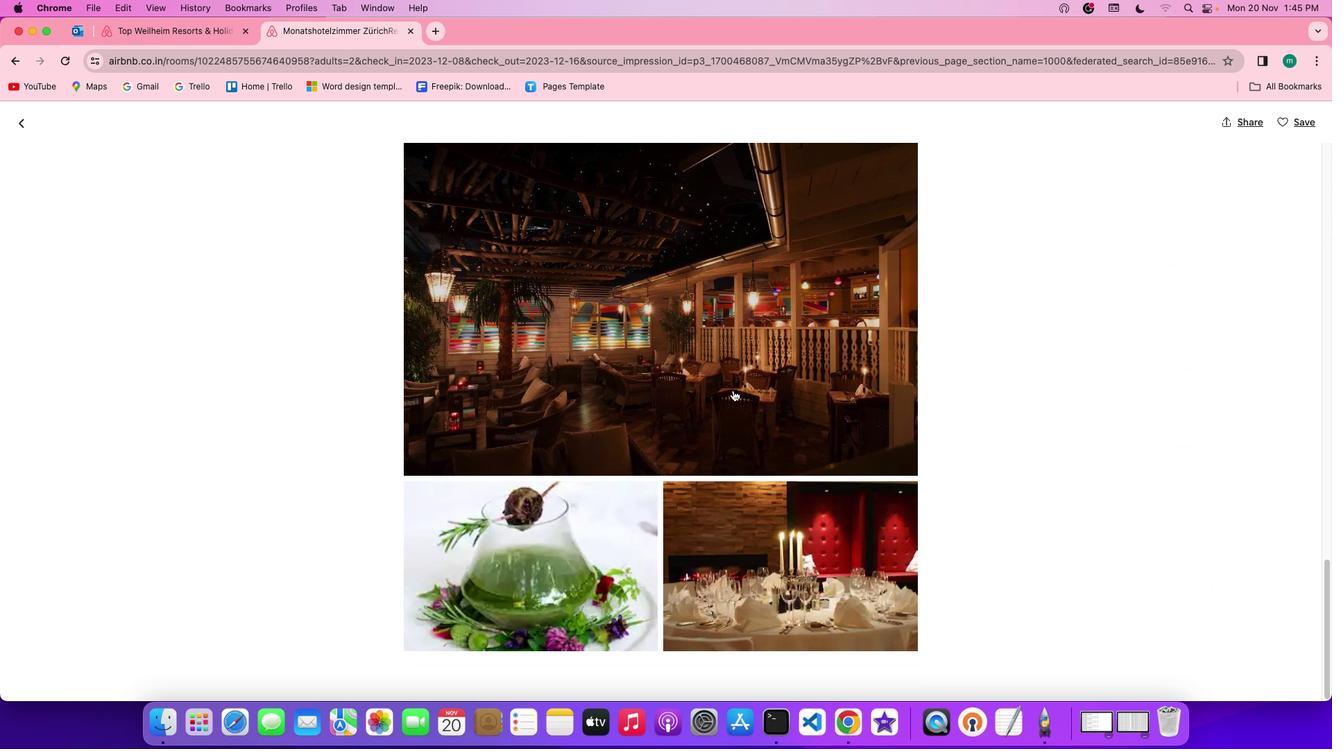 
Action: Mouse scrolled (733, 390) with delta (0, 0)
Screenshot: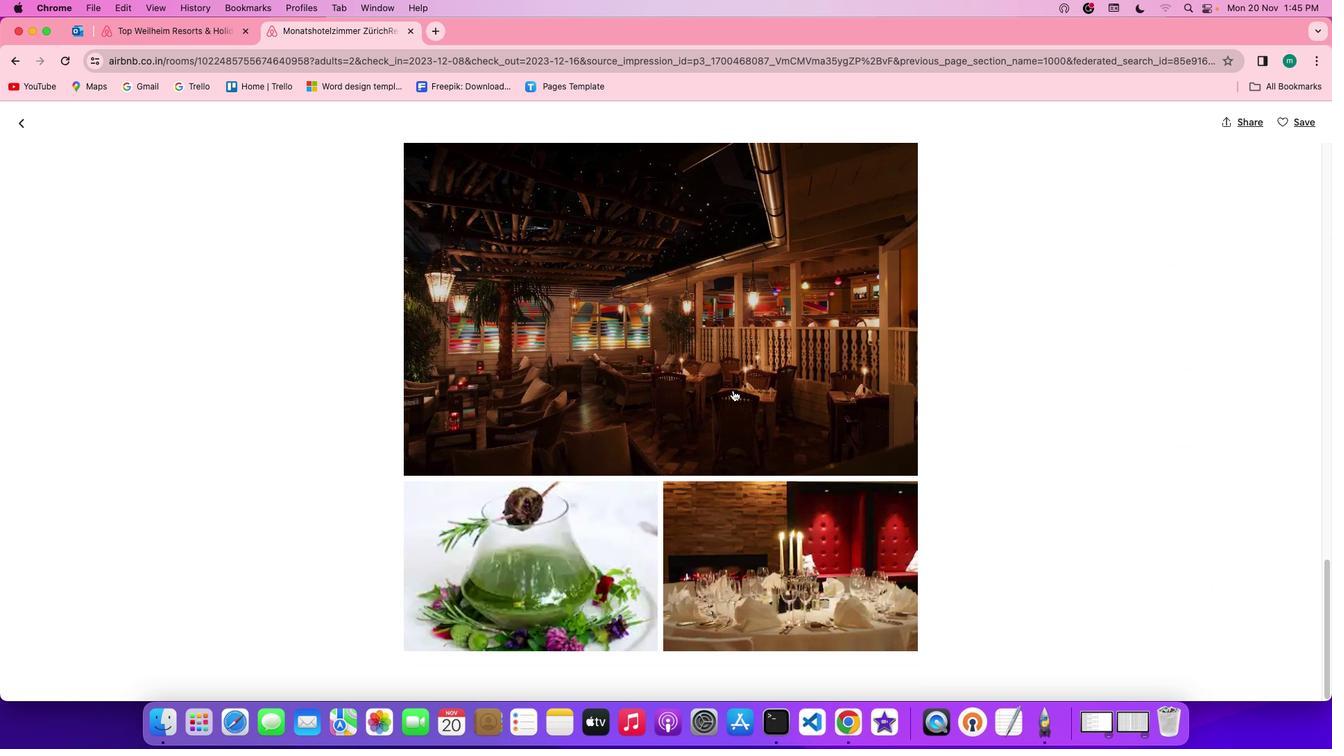 
Action: Mouse scrolled (733, 390) with delta (0, 0)
Screenshot: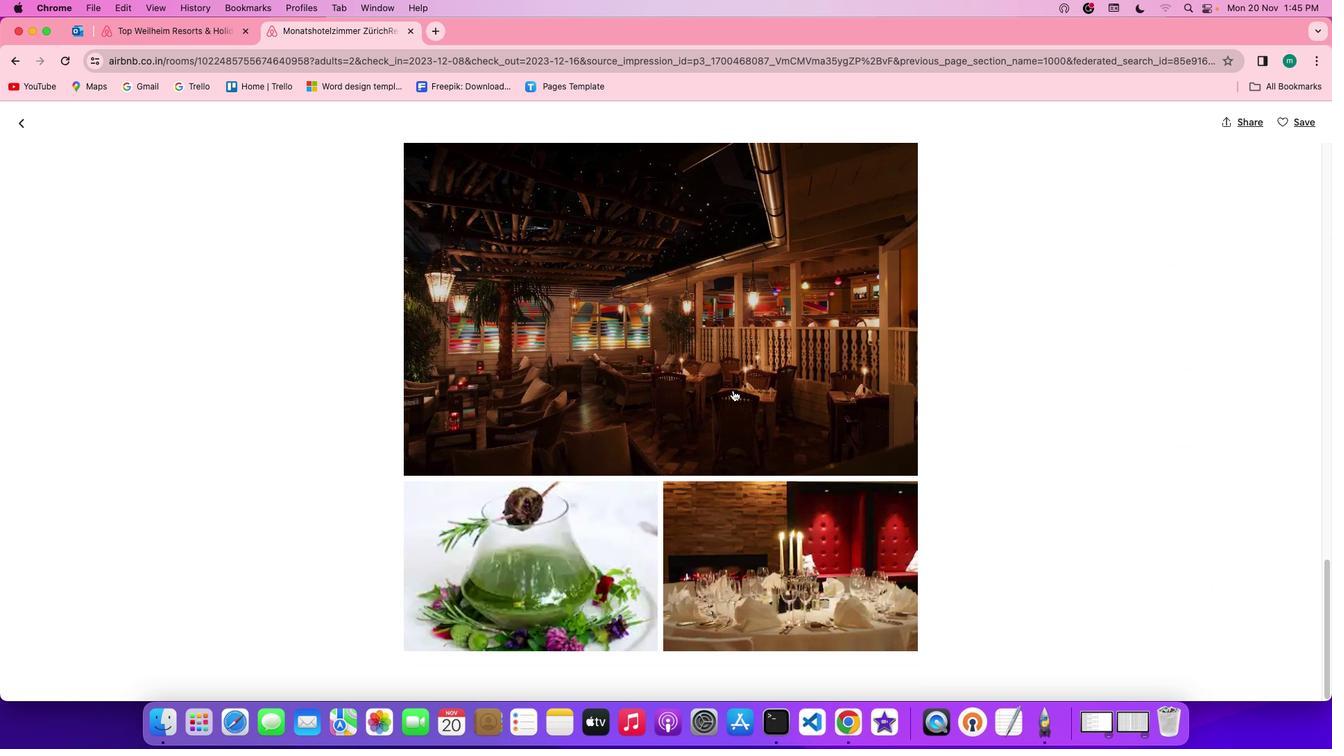 
Action: Mouse scrolled (733, 390) with delta (0, 0)
Screenshot: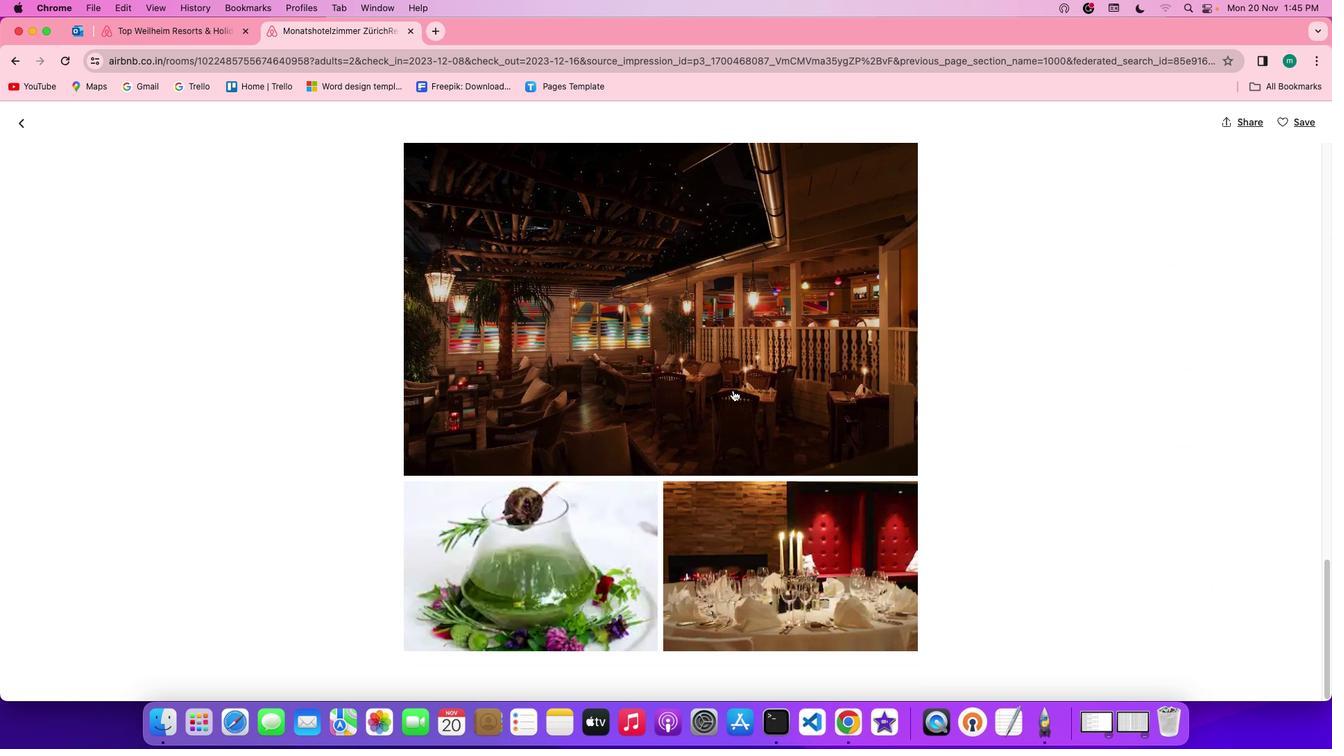 
Action: Mouse scrolled (733, 390) with delta (0, -1)
Screenshot: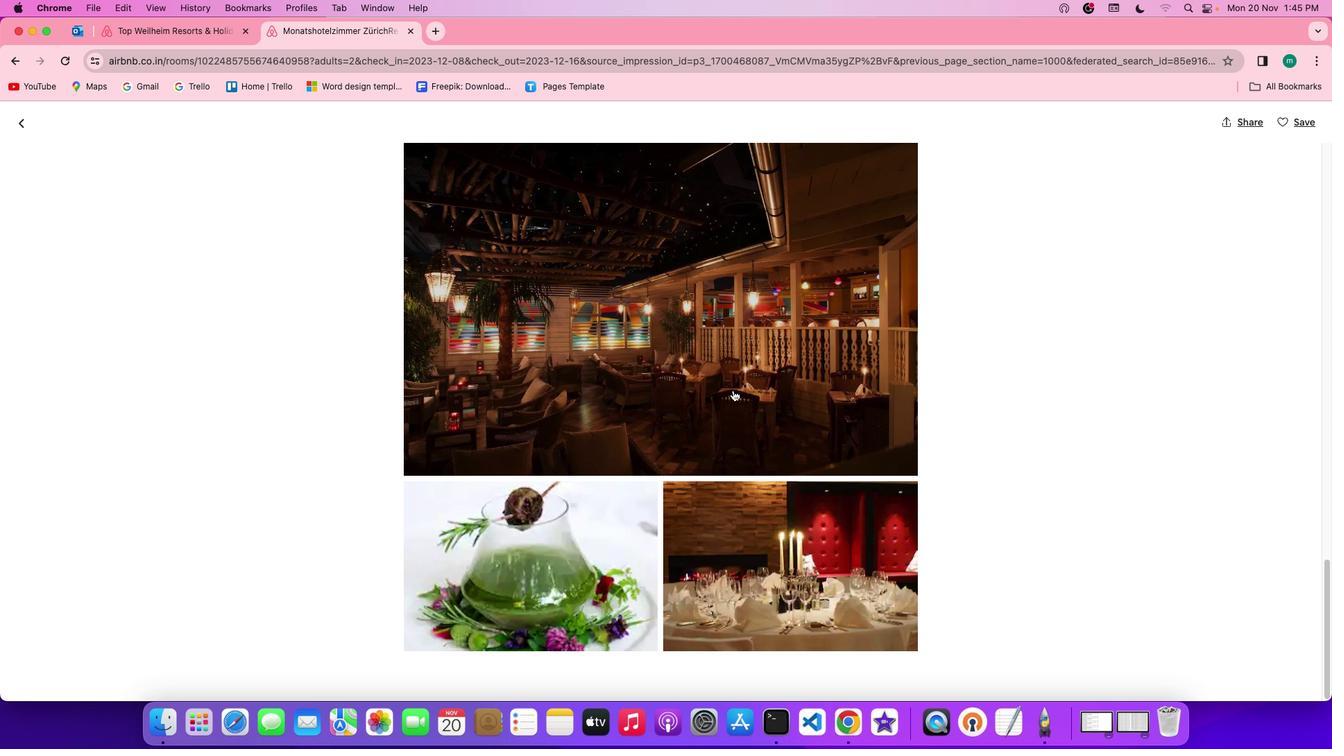 
Action: Mouse scrolled (733, 390) with delta (0, -1)
Screenshot: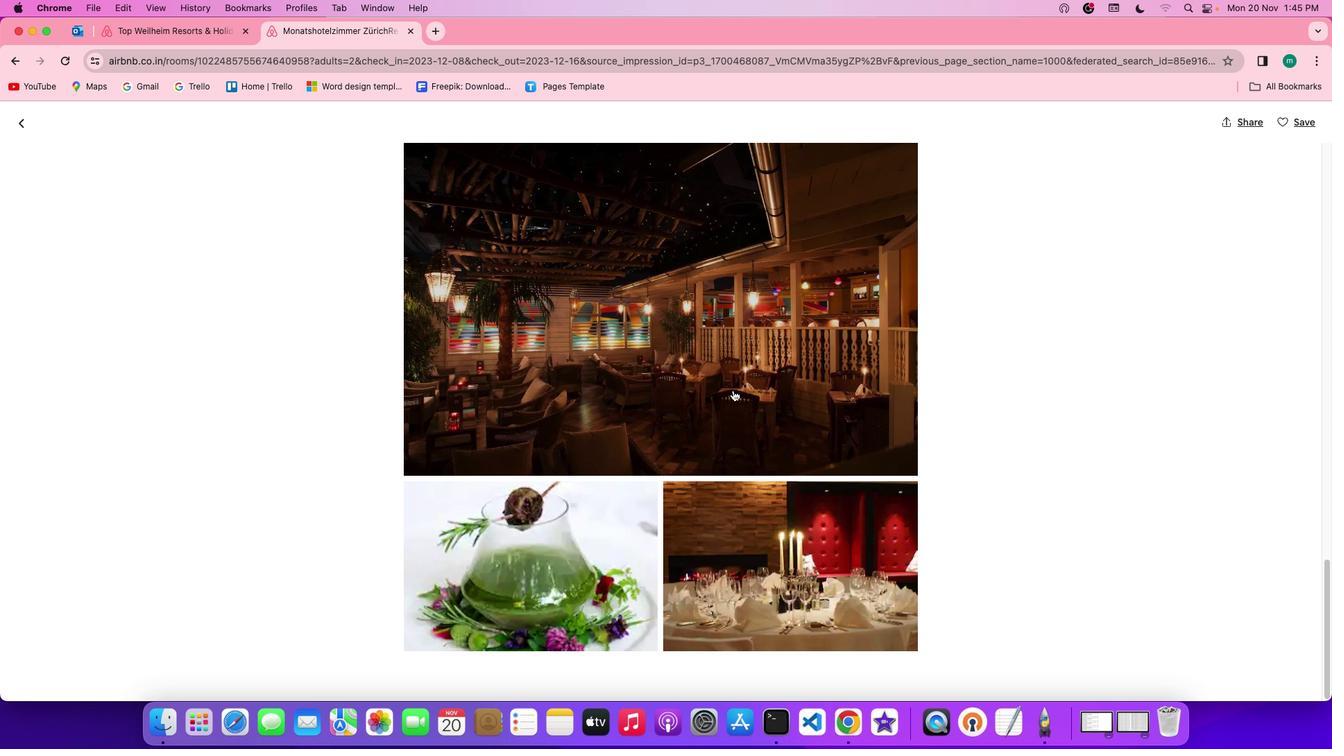 
Action: Mouse moved to (23, 129)
Screenshot: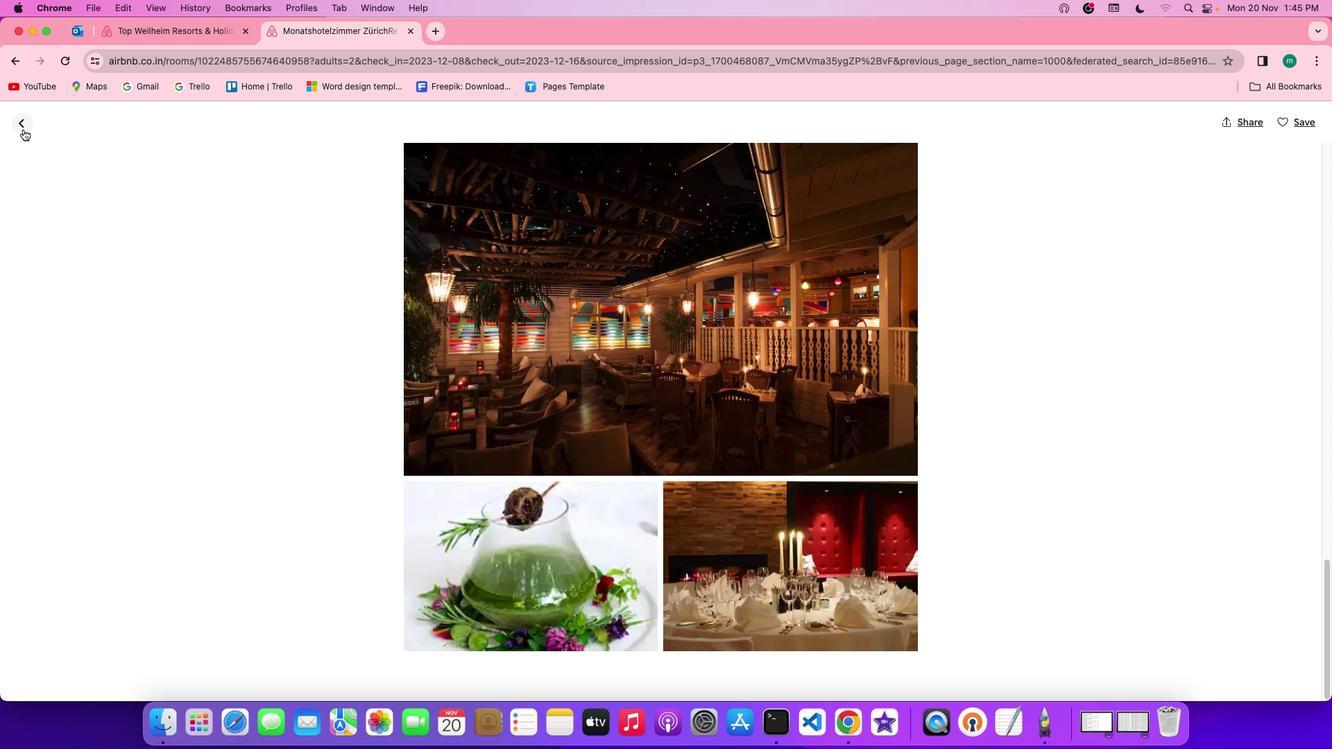 
Action: Mouse pressed left at (23, 129)
Screenshot: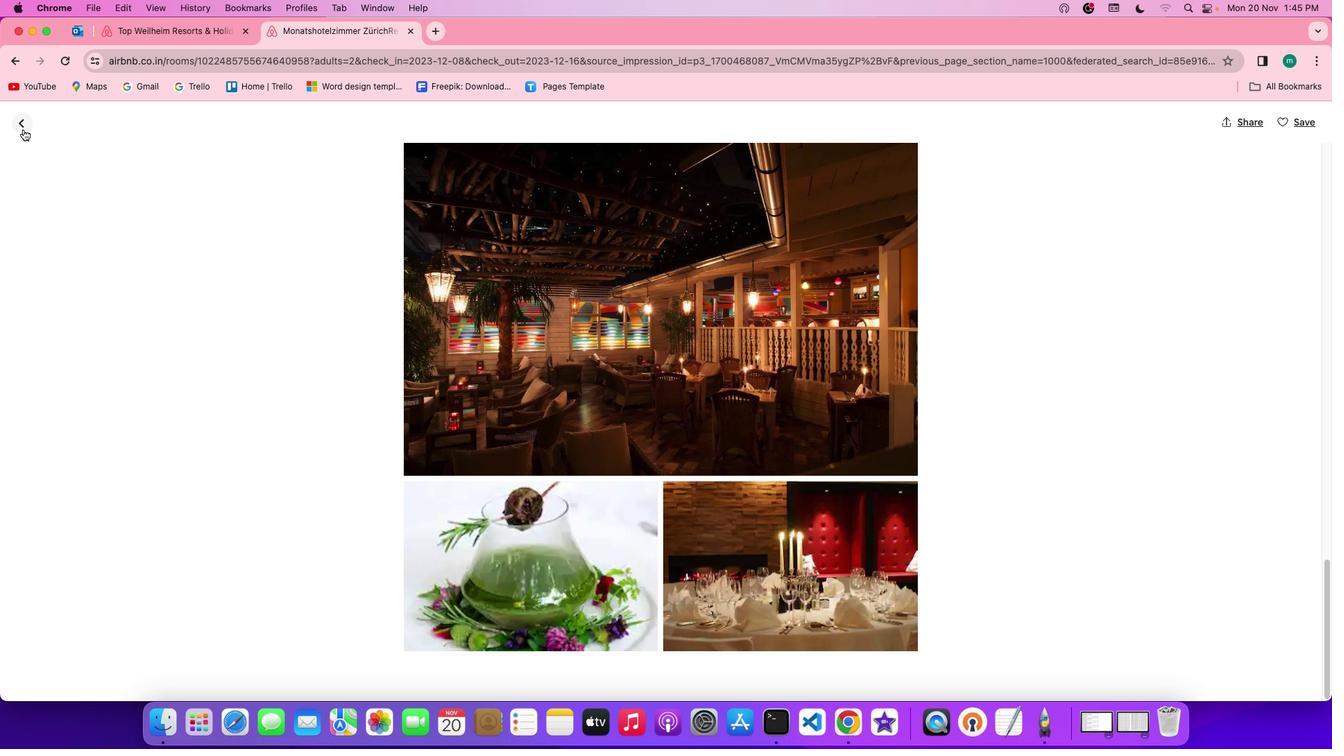 
Action: Mouse moved to (531, 397)
Screenshot: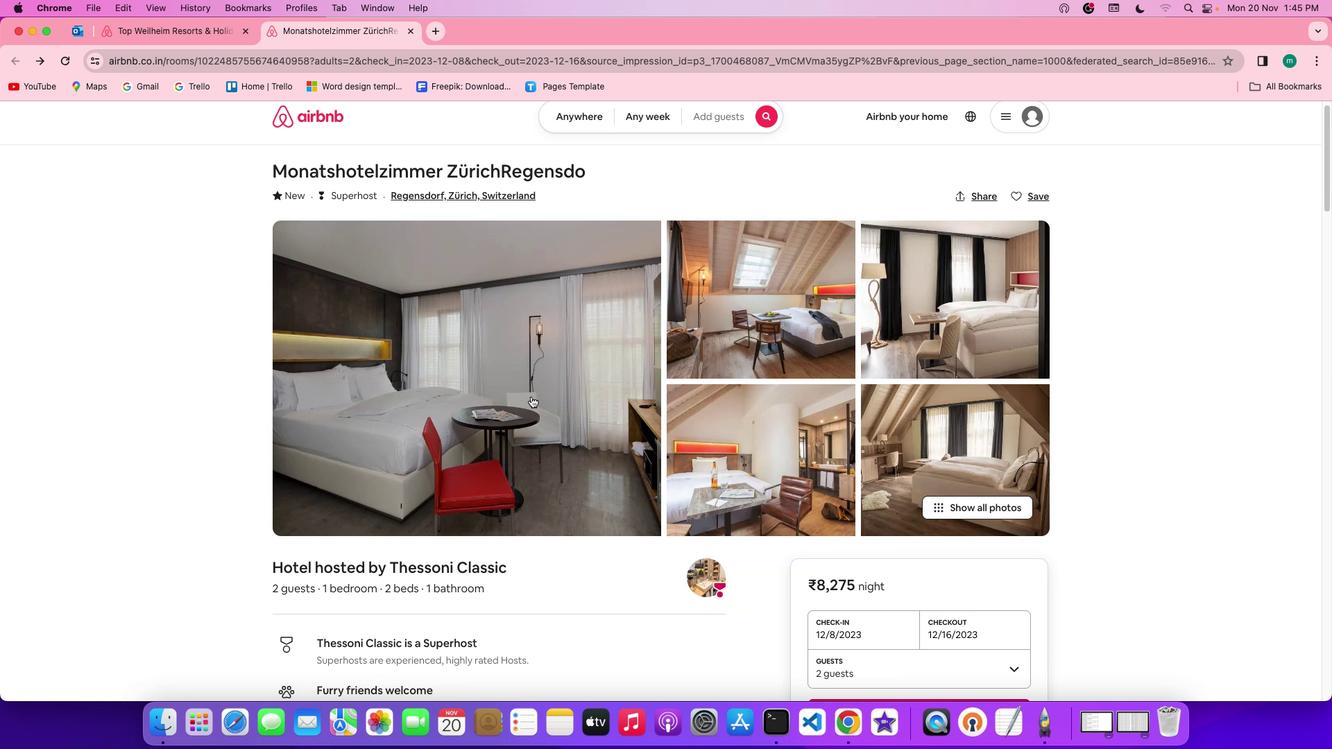 
Action: Mouse scrolled (531, 397) with delta (0, 0)
Screenshot: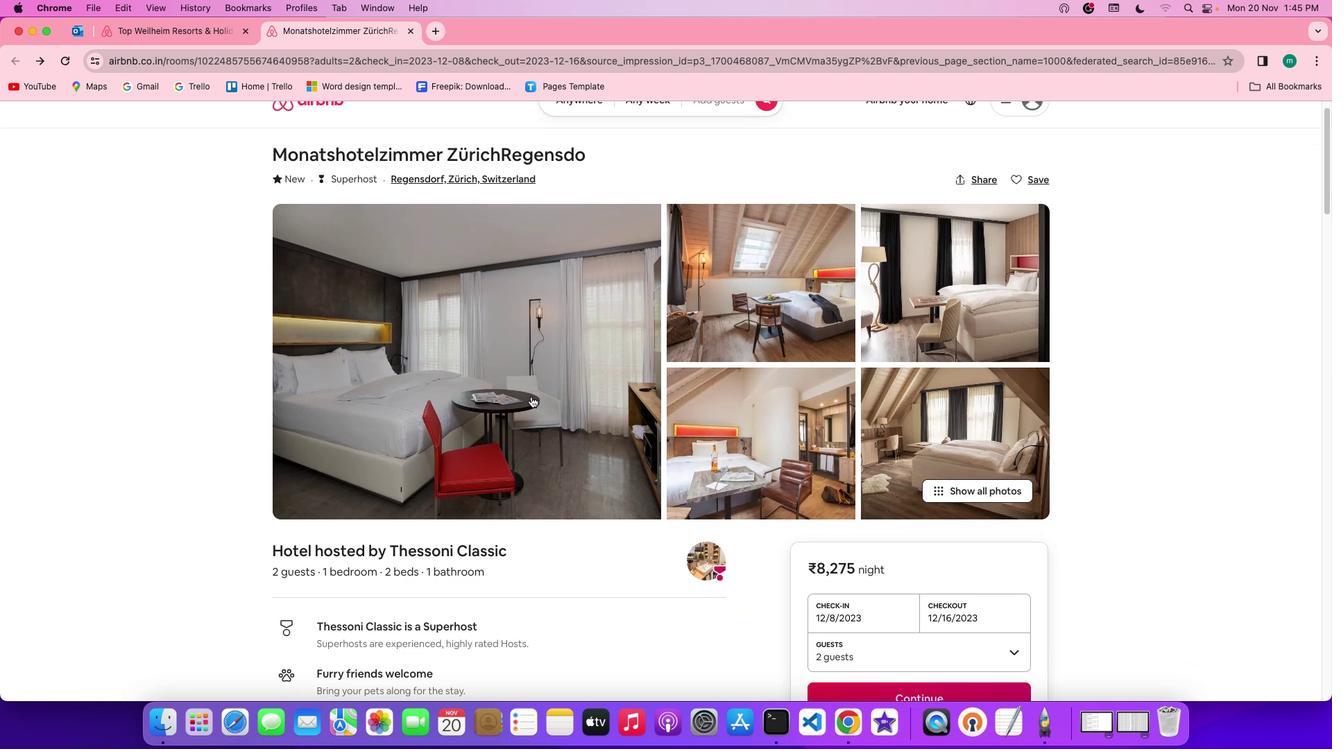 
Action: Mouse scrolled (531, 397) with delta (0, 0)
Screenshot: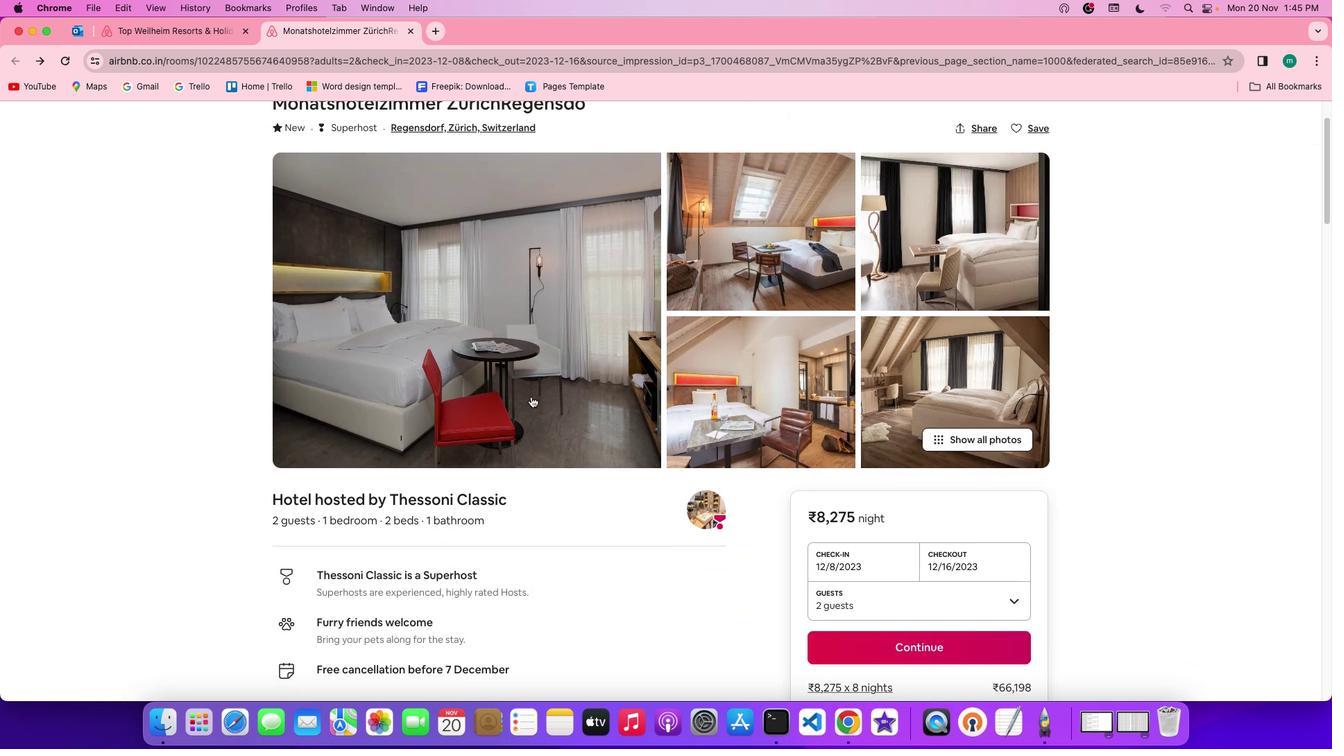 
Action: Mouse scrolled (531, 397) with delta (0, -2)
Screenshot: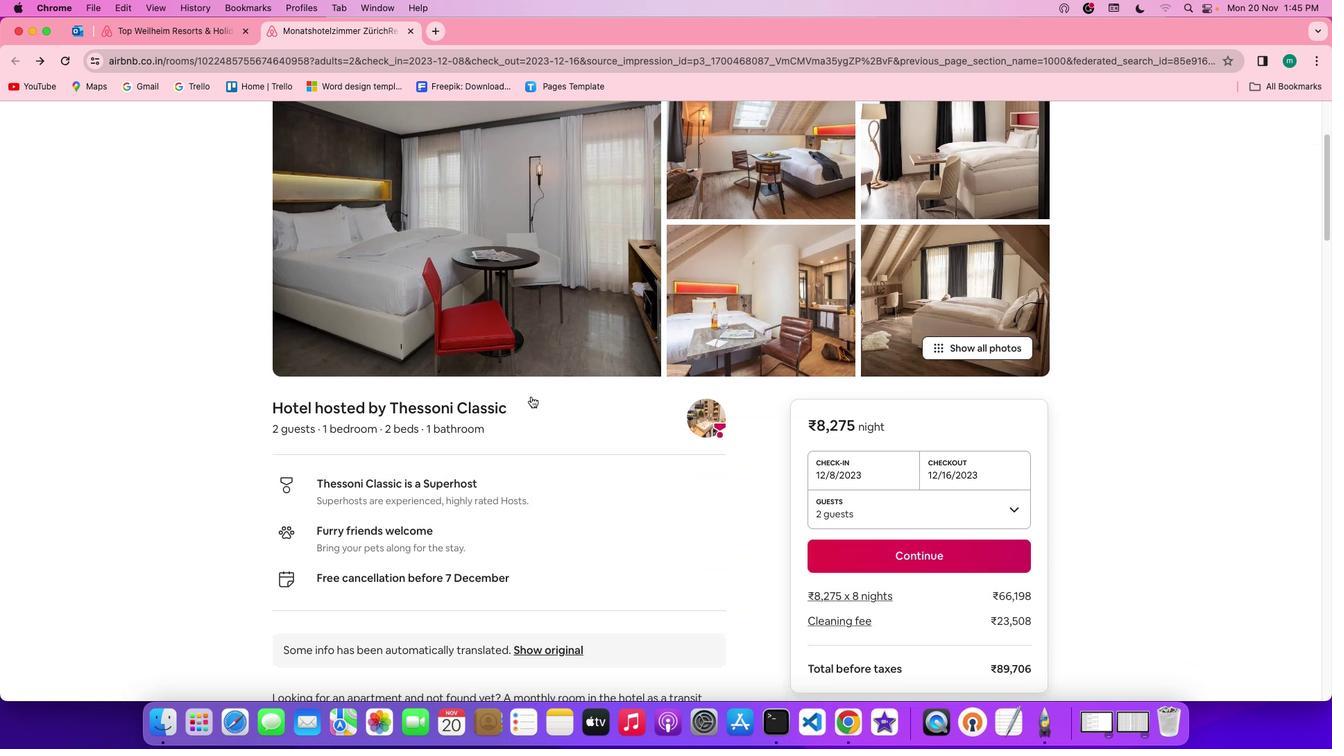 
Action: Mouse scrolled (531, 397) with delta (0, -2)
Screenshot: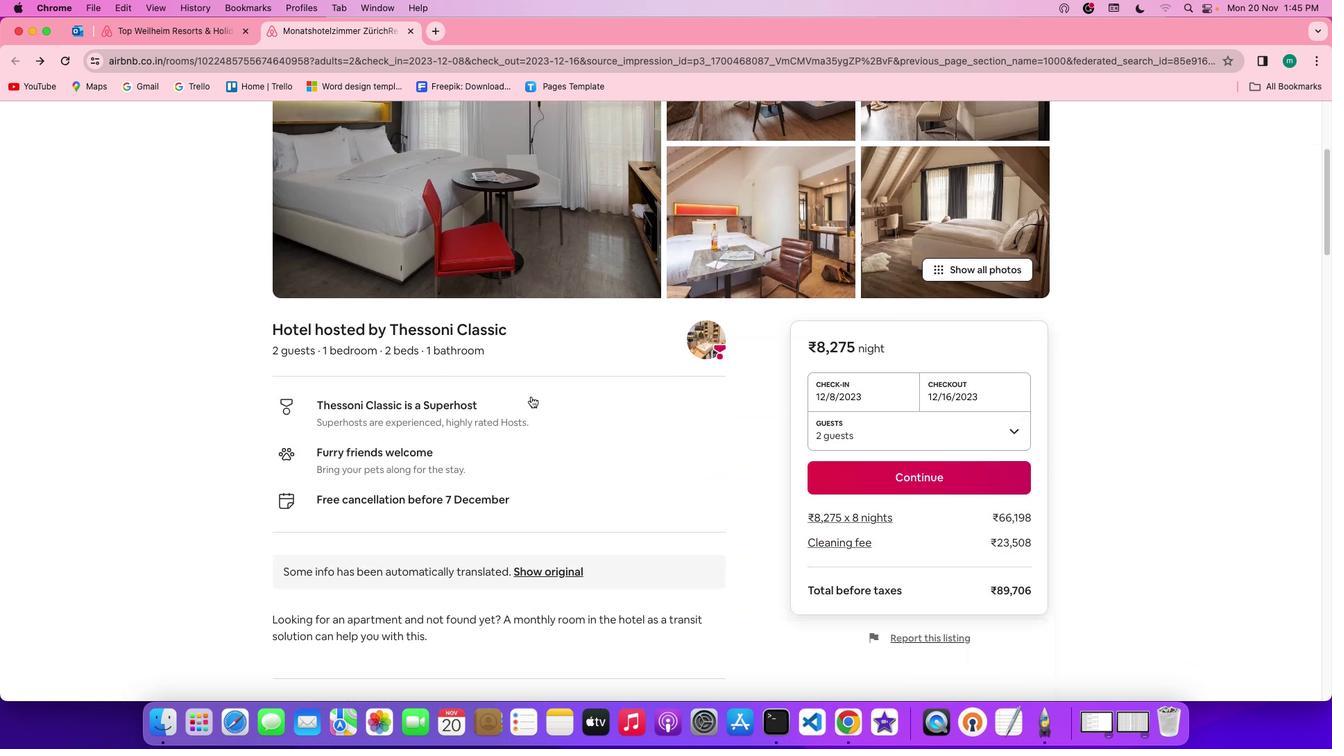 
Action: Mouse scrolled (531, 397) with delta (0, 0)
Screenshot: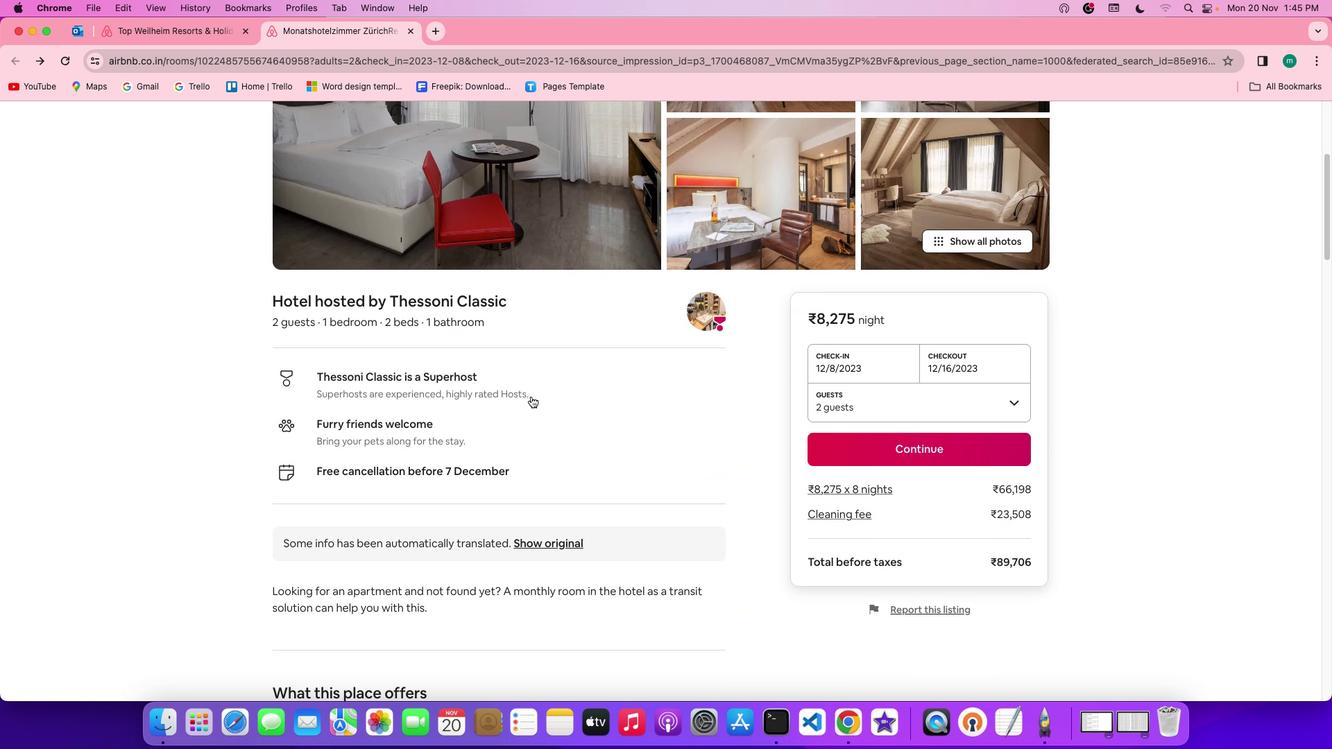 
Action: Mouse scrolled (531, 397) with delta (0, 0)
Screenshot: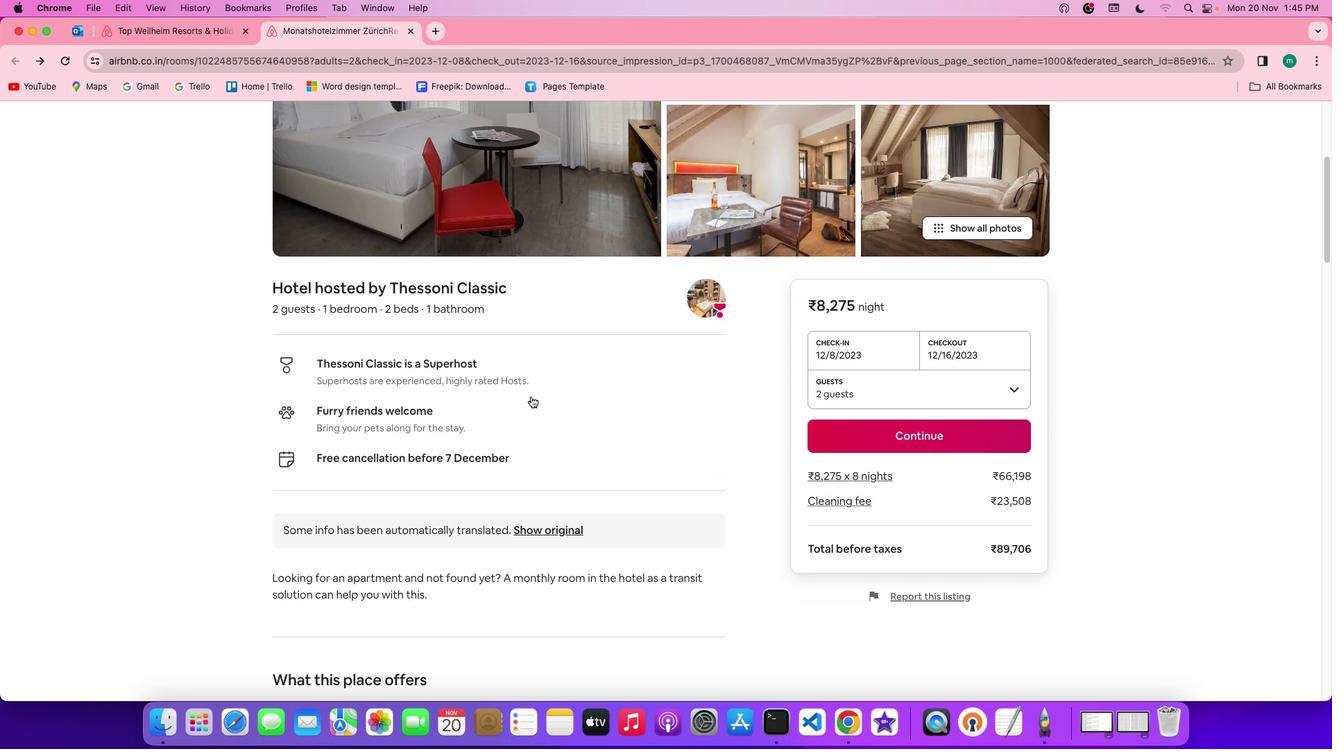 
Action: Mouse scrolled (531, 397) with delta (0, -1)
Screenshot: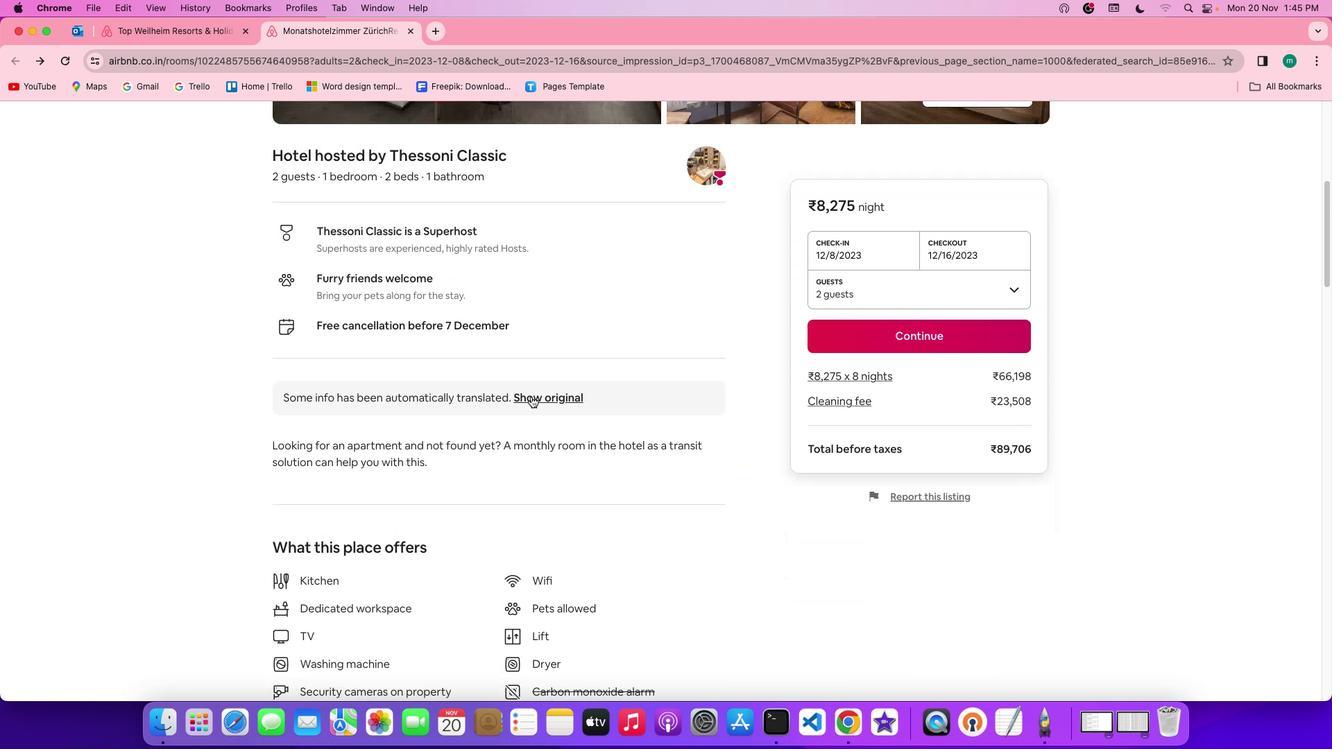 
Action: Mouse scrolled (531, 397) with delta (0, -2)
Screenshot: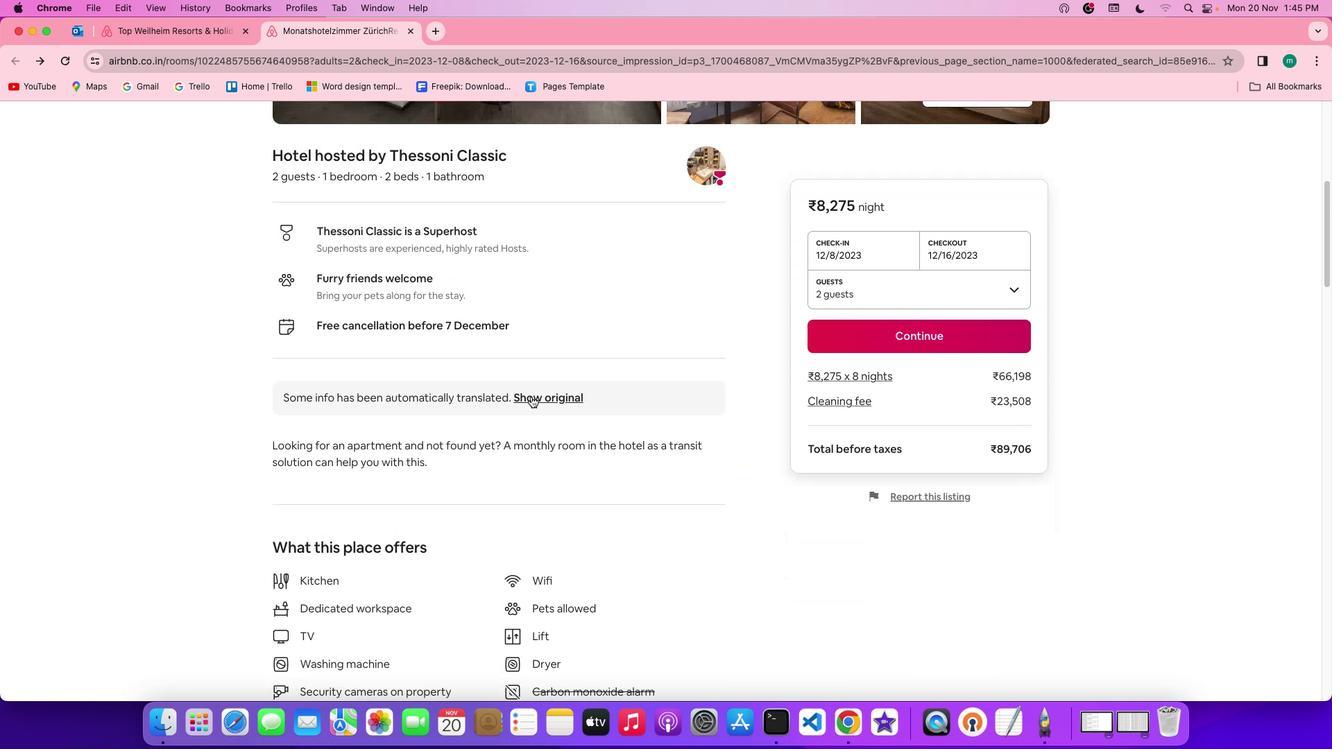 
Action: Mouse scrolled (531, 397) with delta (0, -3)
Screenshot: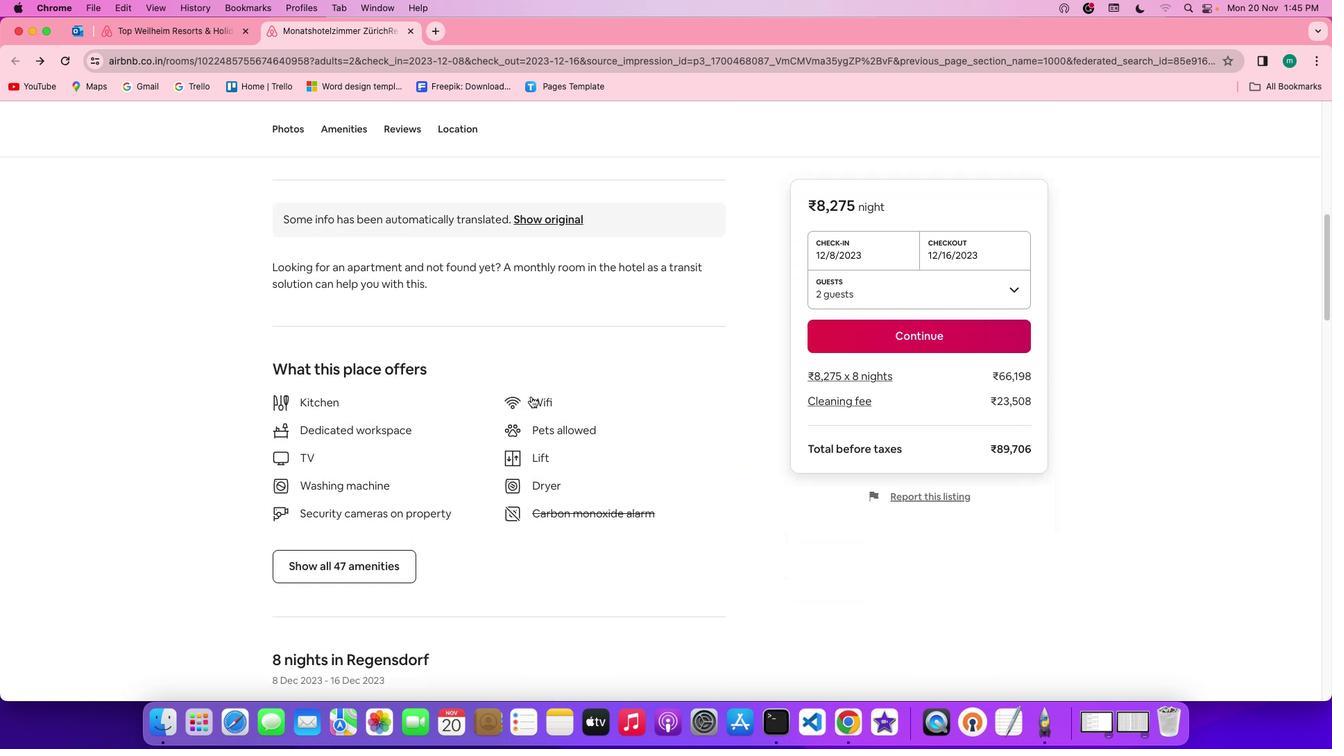 
Action: Mouse scrolled (531, 397) with delta (0, 0)
Screenshot: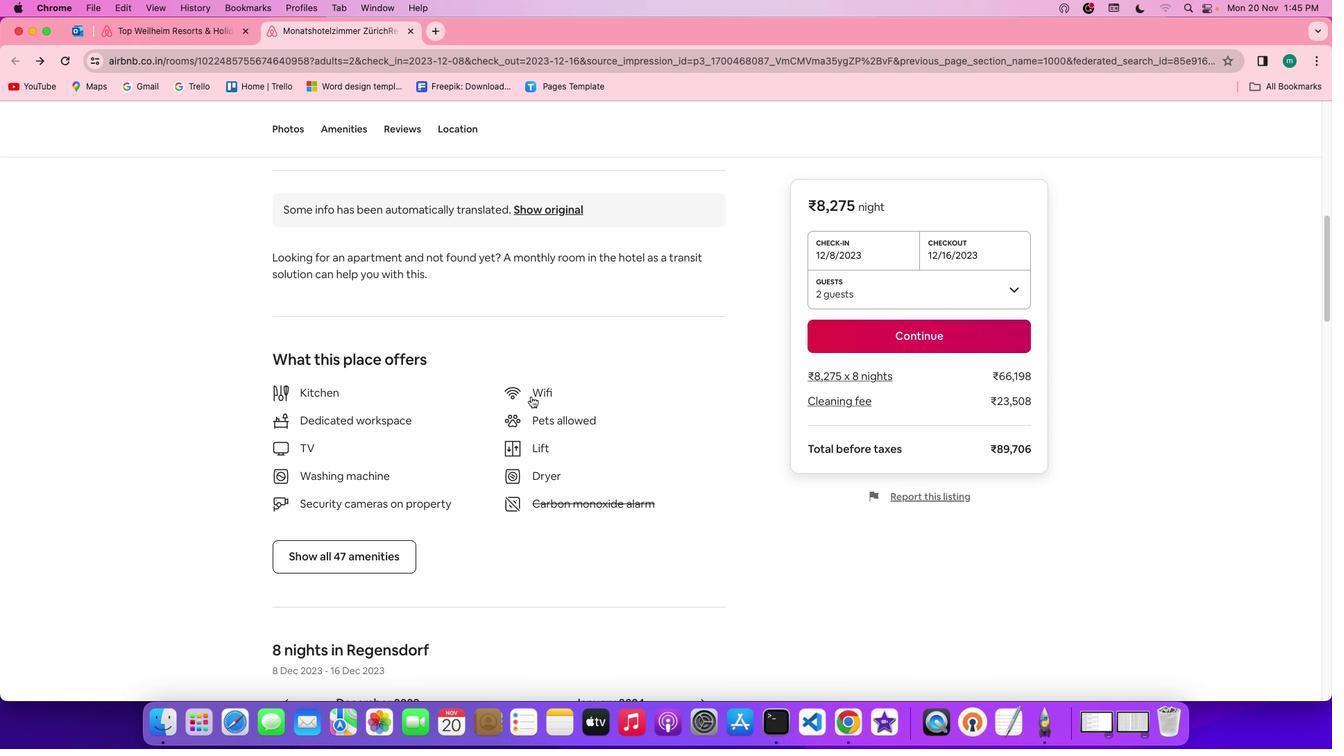 
Action: Mouse scrolled (531, 397) with delta (0, 0)
Screenshot: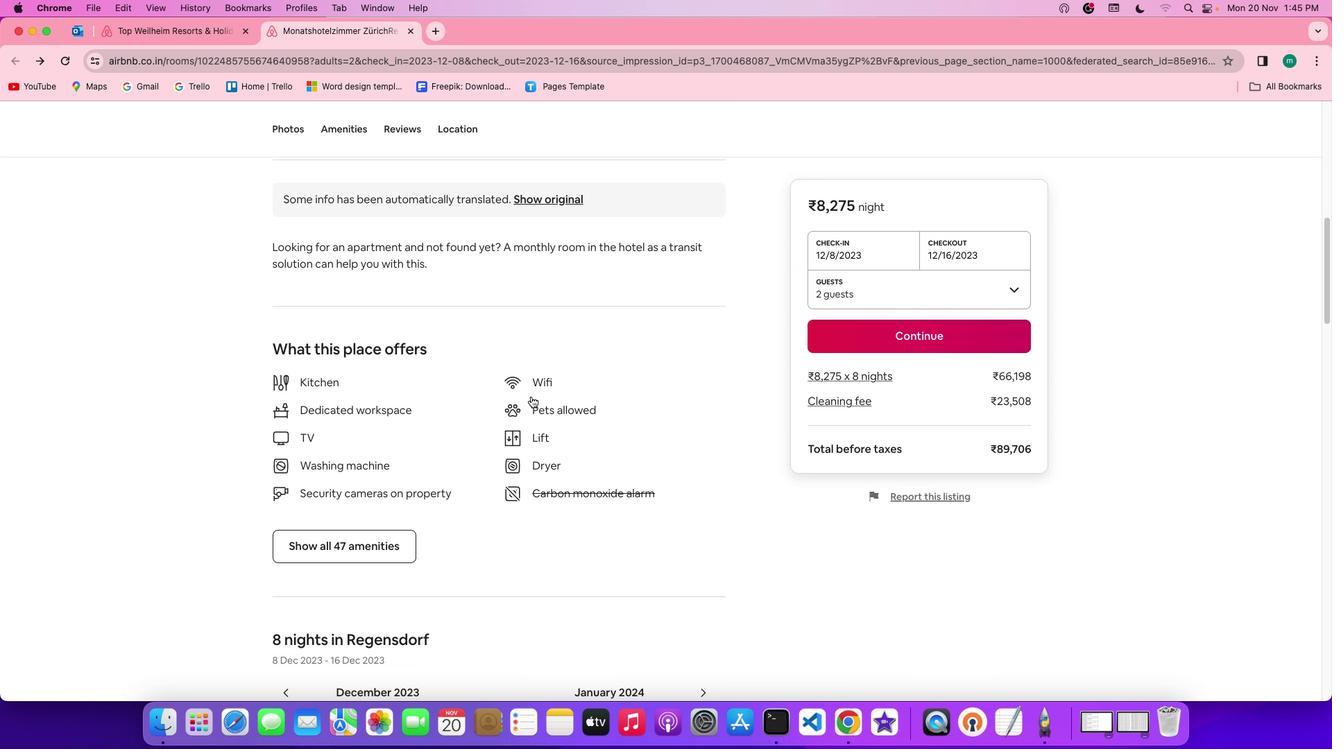 
Action: Mouse scrolled (531, 397) with delta (0, -1)
Screenshot: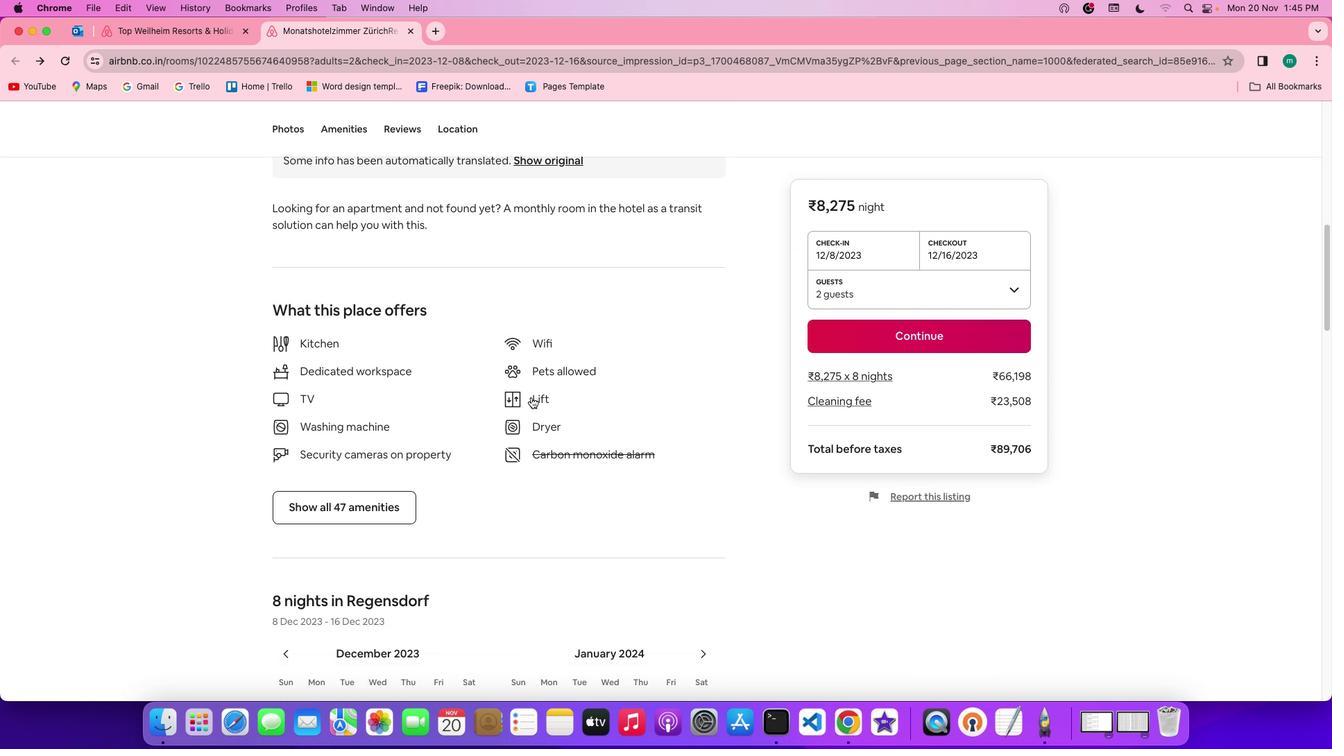 
Action: Mouse moved to (304, 483)
Screenshot: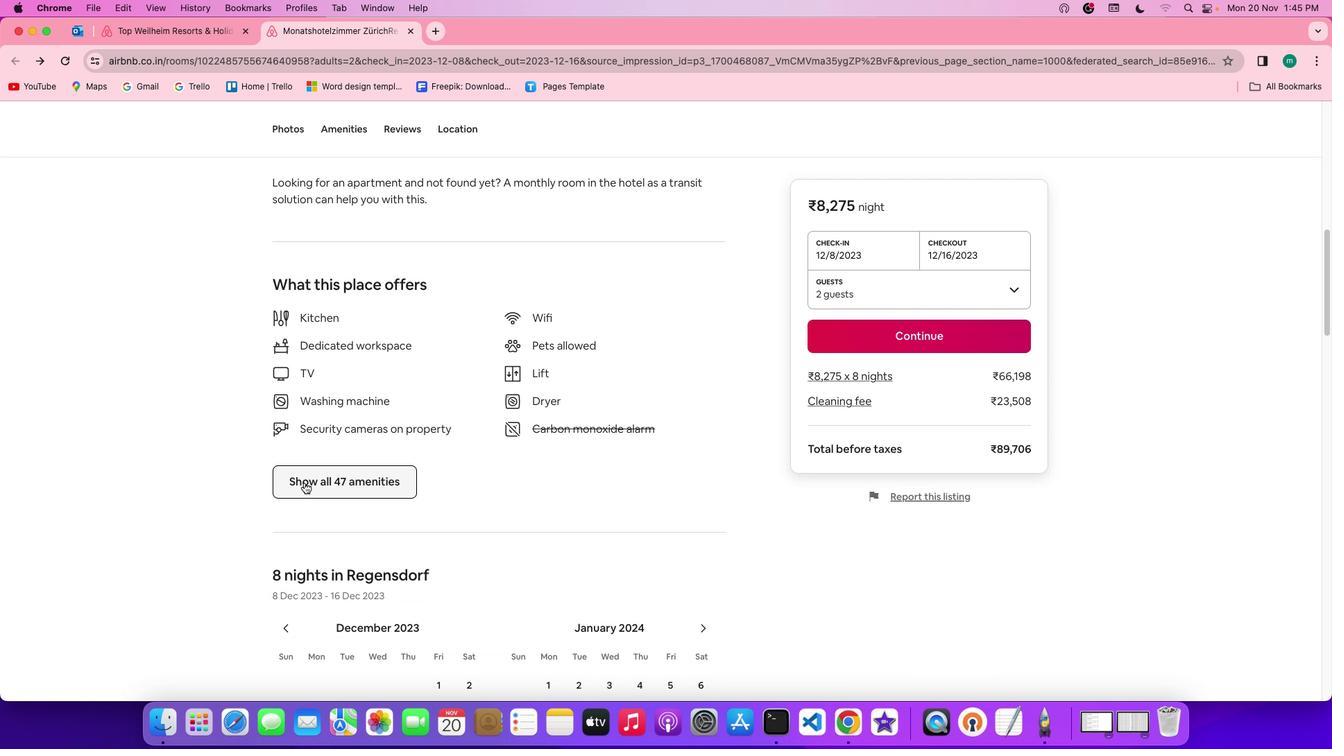 
Action: Mouse pressed left at (304, 483)
Screenshot: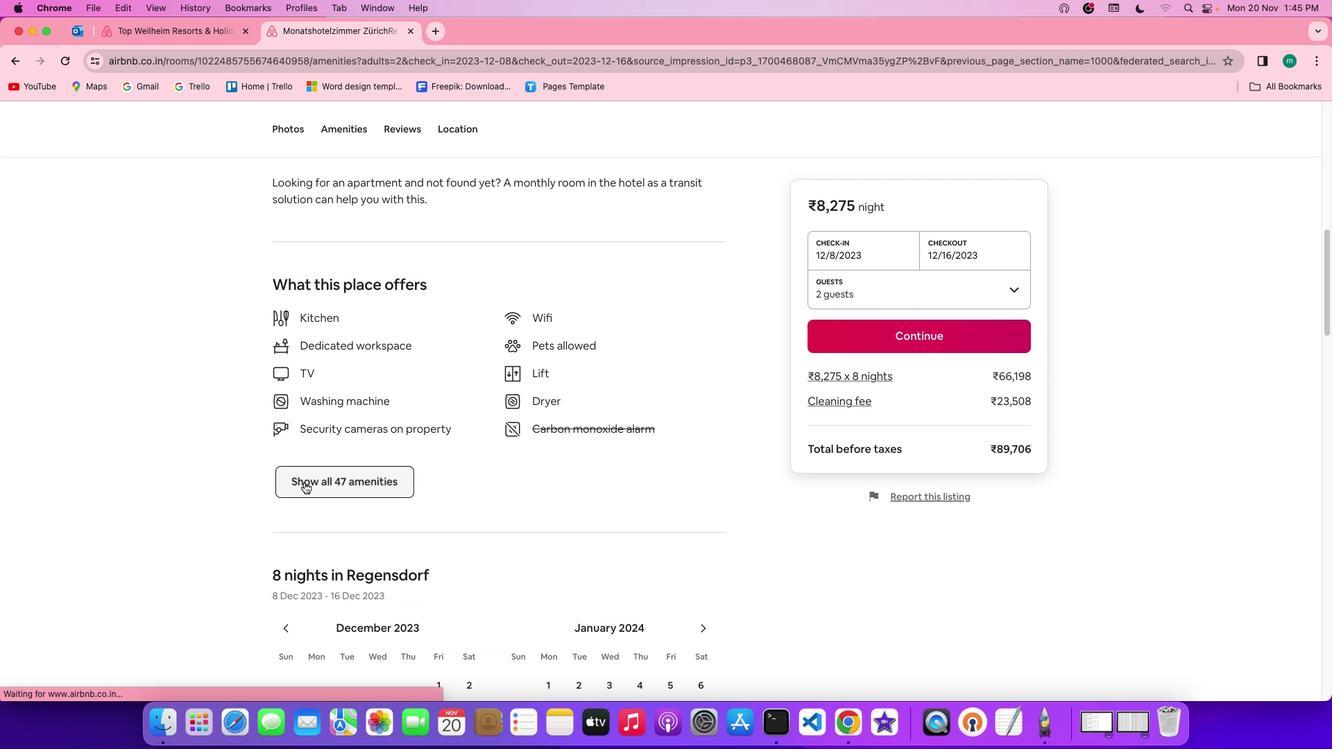 
Action: Mouse moved to (620, 461)
Screenshot: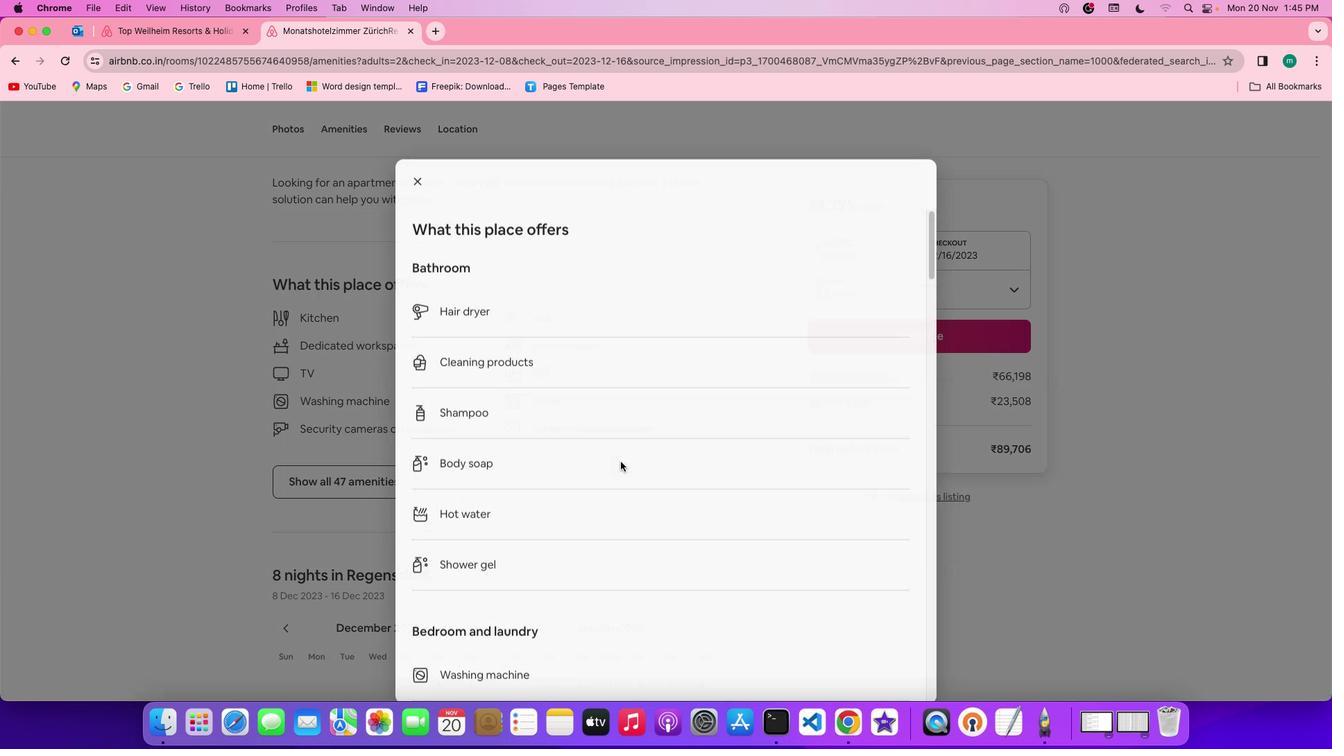 
Action: Mouse scrolled (620, 461) with delta (0, 0)
Screenshot: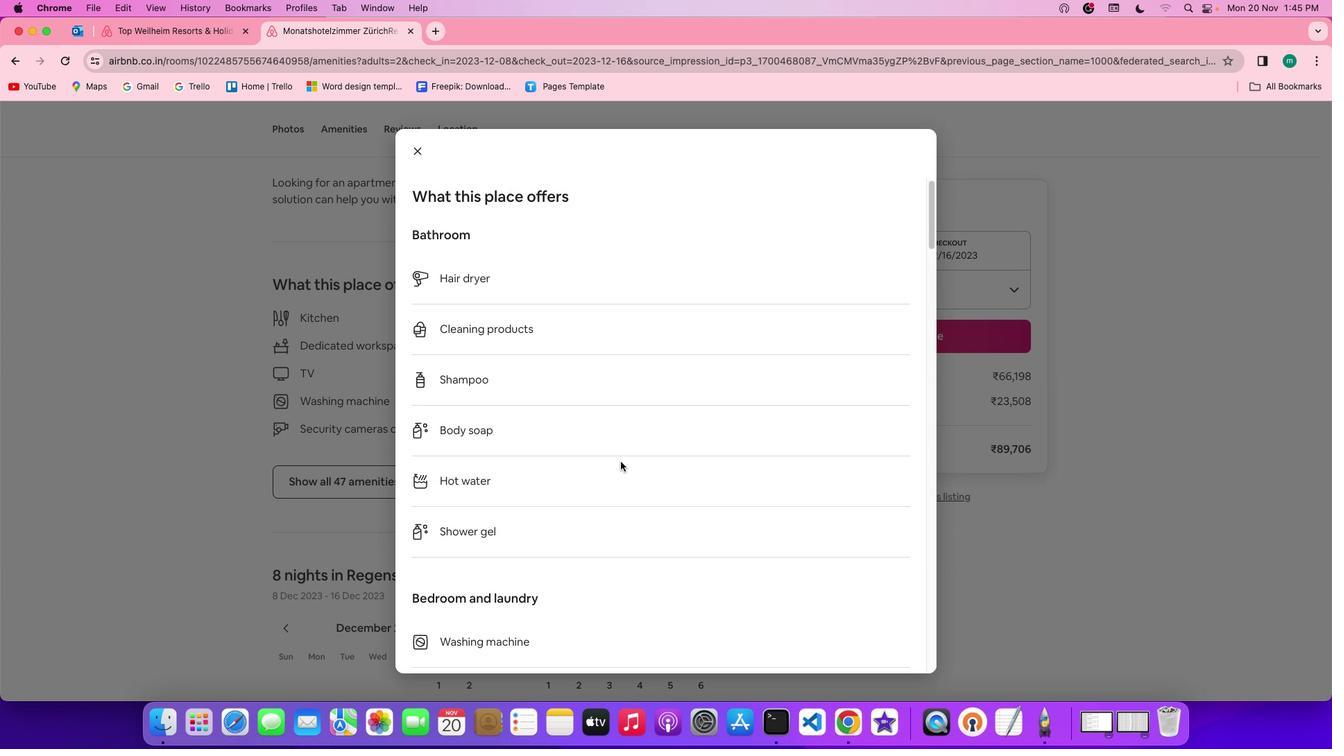 
Action: Mouse scrolled (620, 461) with delta (0, 0)
Screenshot: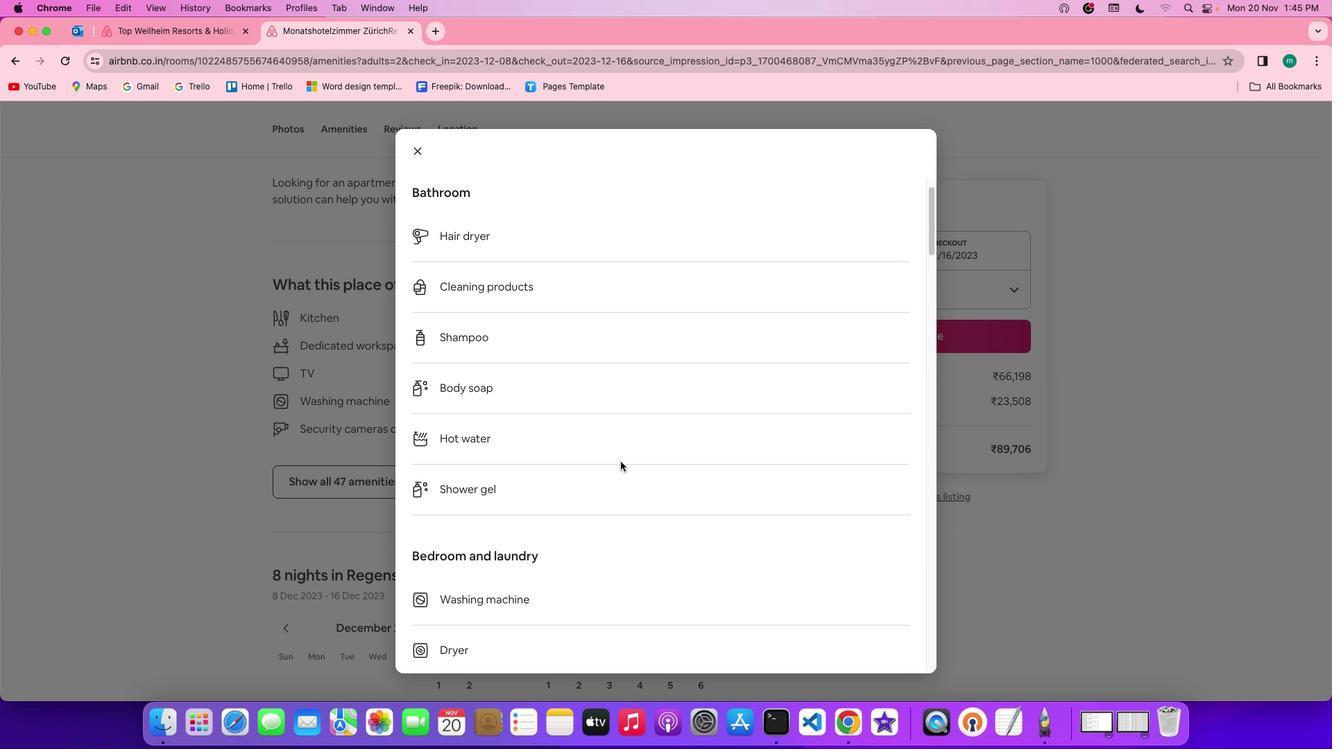 
Action: Mouse scrolled (620, 461) with delta (0, -1)
Screenshot: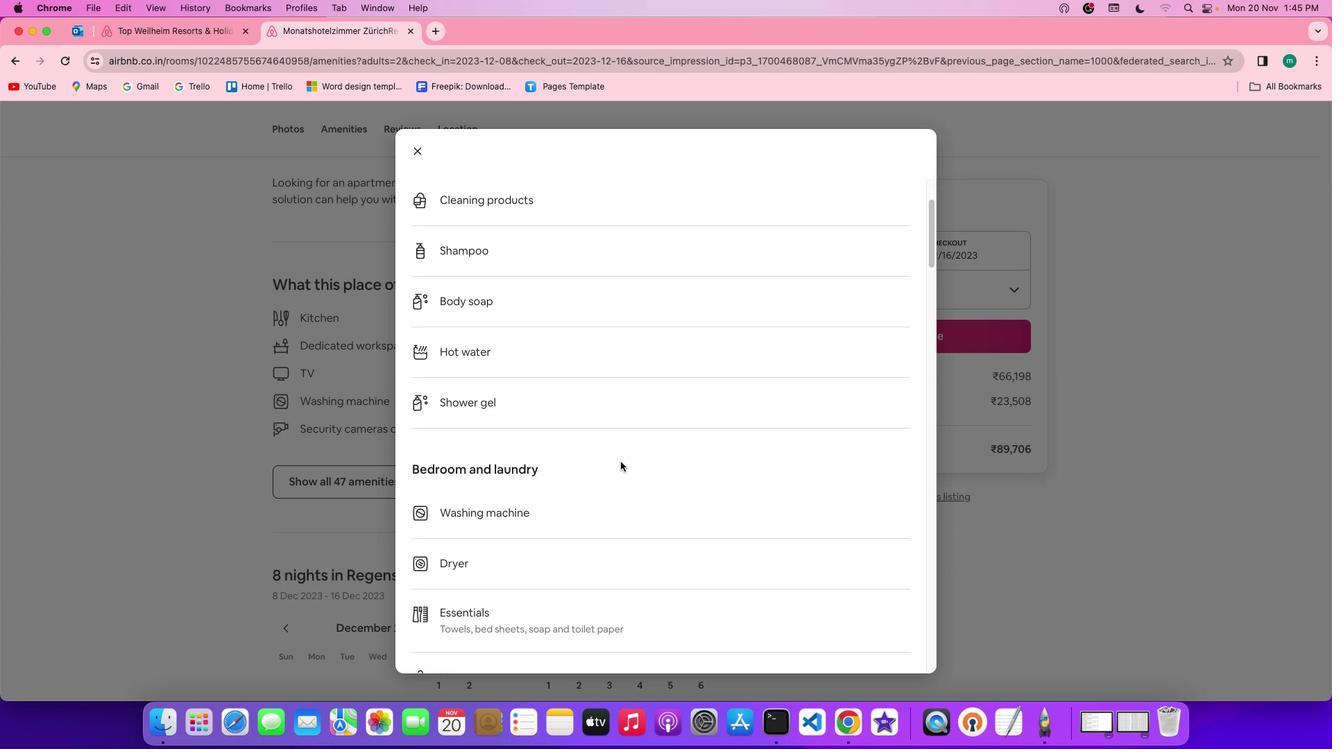 
Action: Mouse scrolled (620, 461) with delta (0, -2)
Screenshot: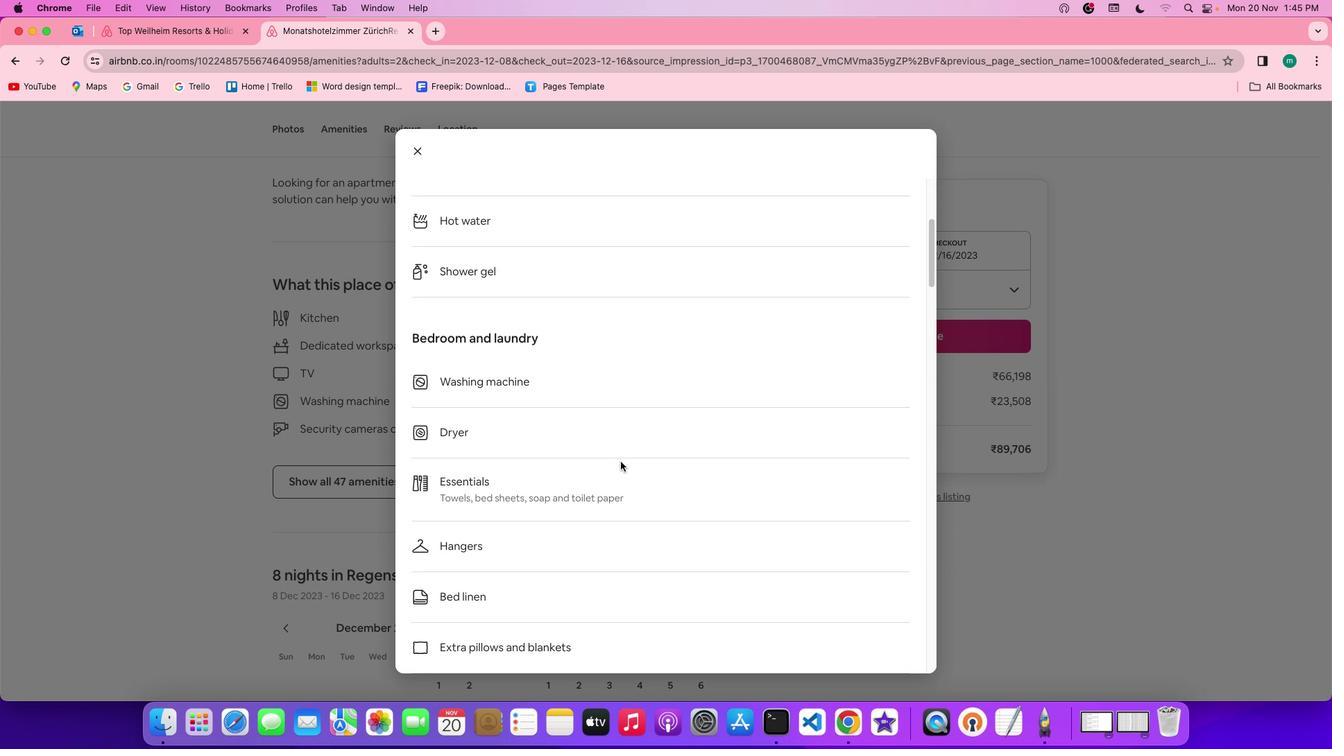 
Action: Mouse scrolled (620, 461) with delta (0, -3)
Screenshot: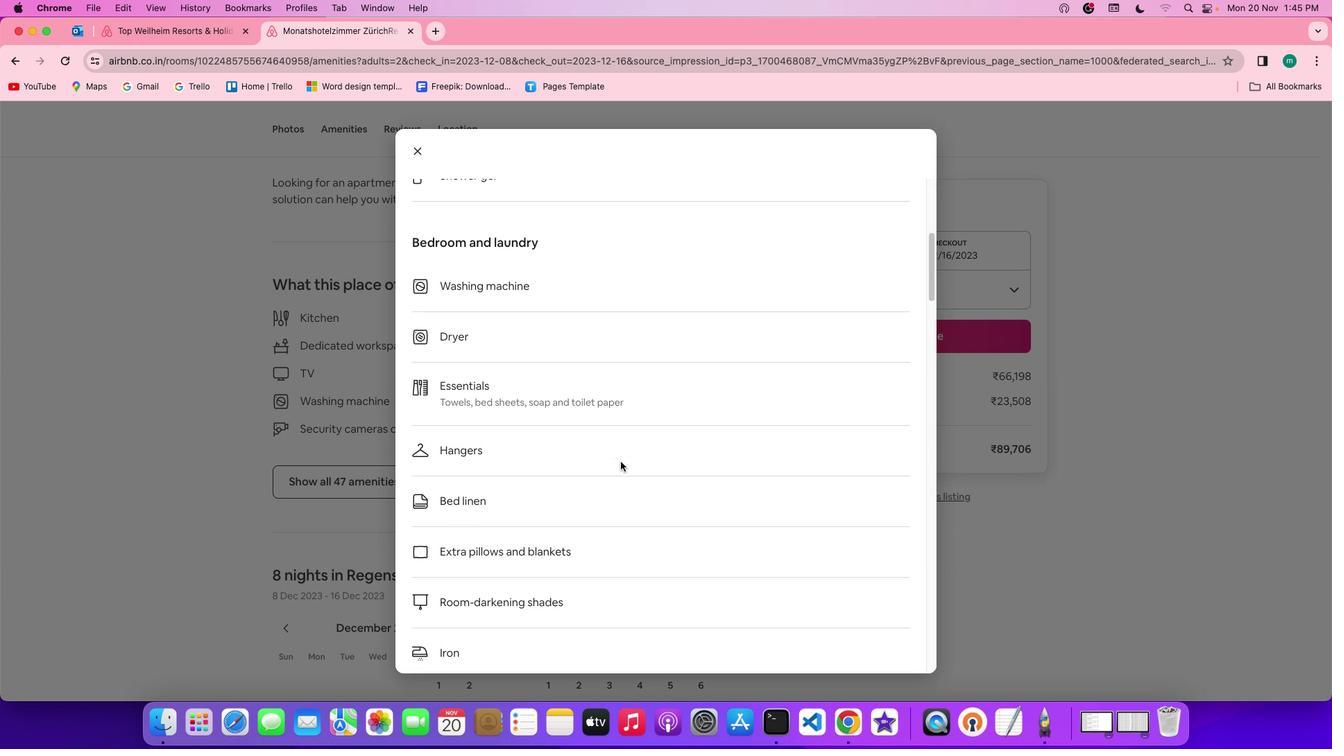 
Action: Mouse scrolled (620, 461) with delta (0, -3)
Screenshot: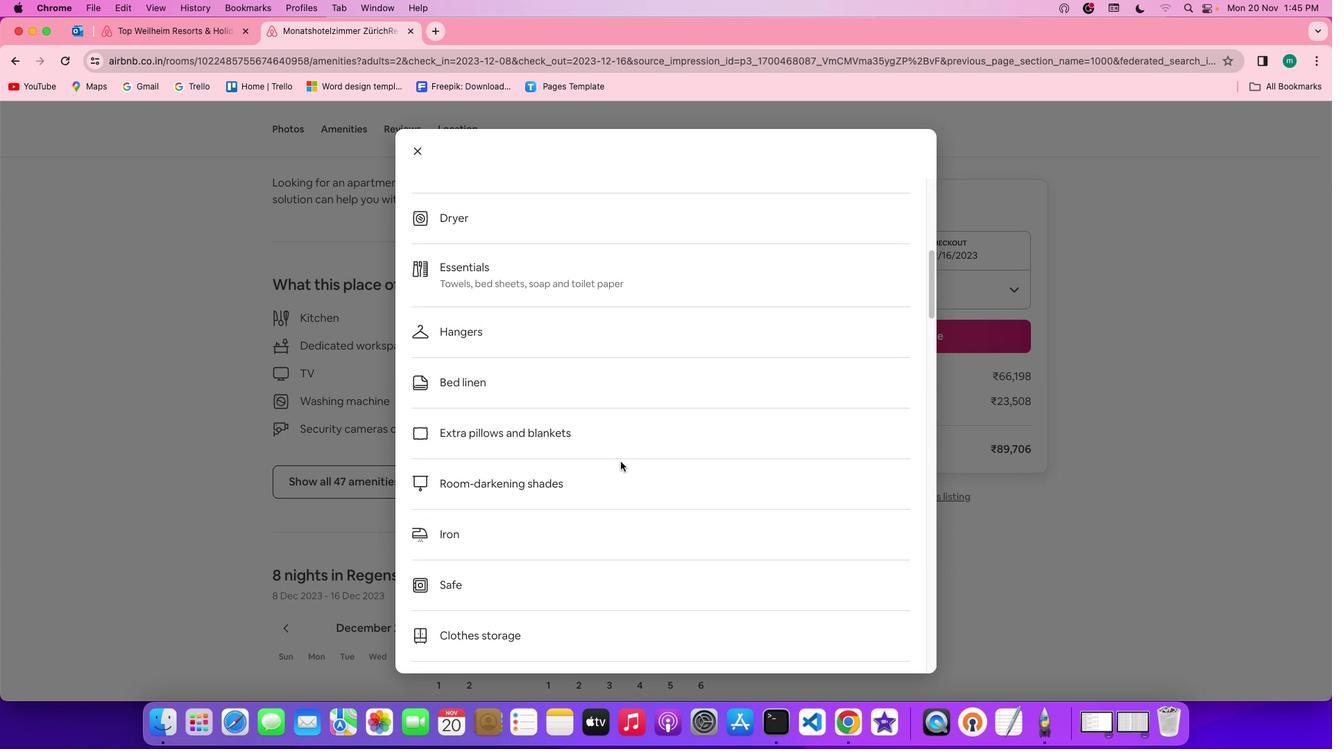
Action: Mouse scrolled (620, 461) with delta (0, 0)
Screenshot: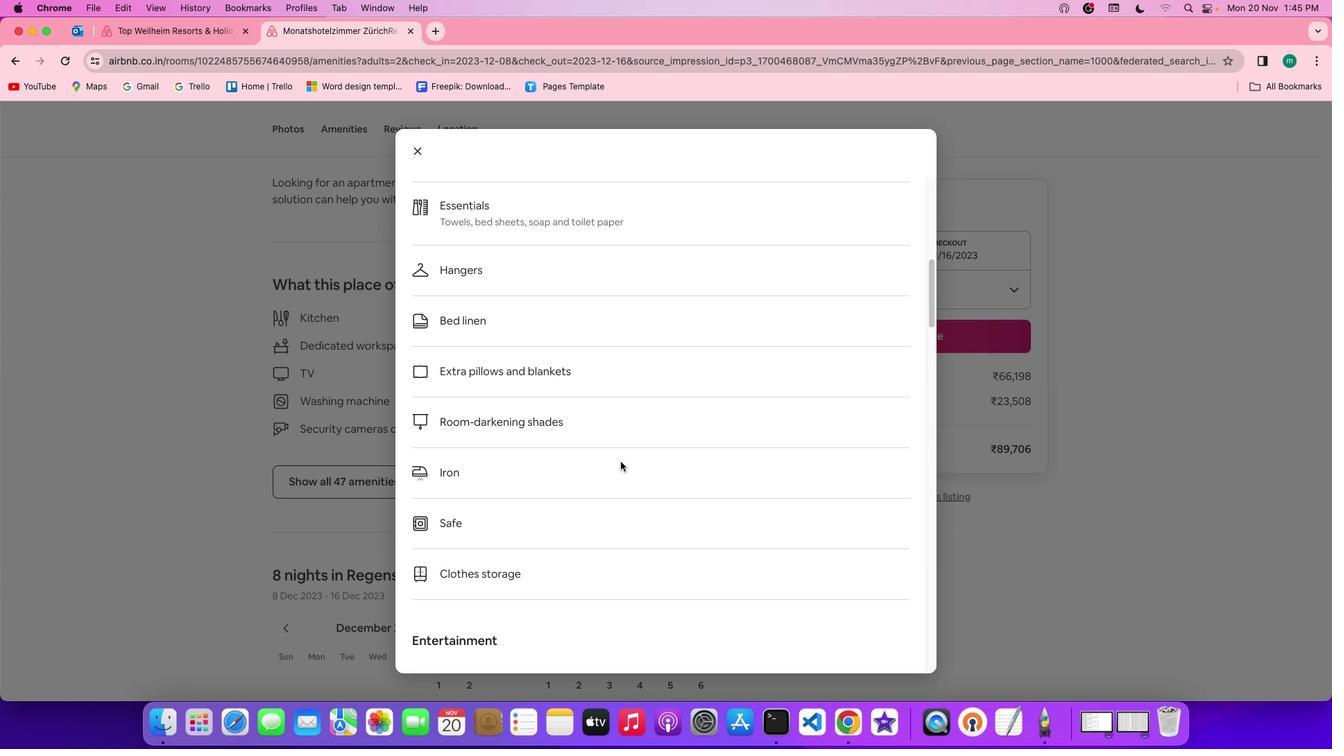 
Action: Mouse scrolled (620, 461) with delta (0, 0)
Screenshot: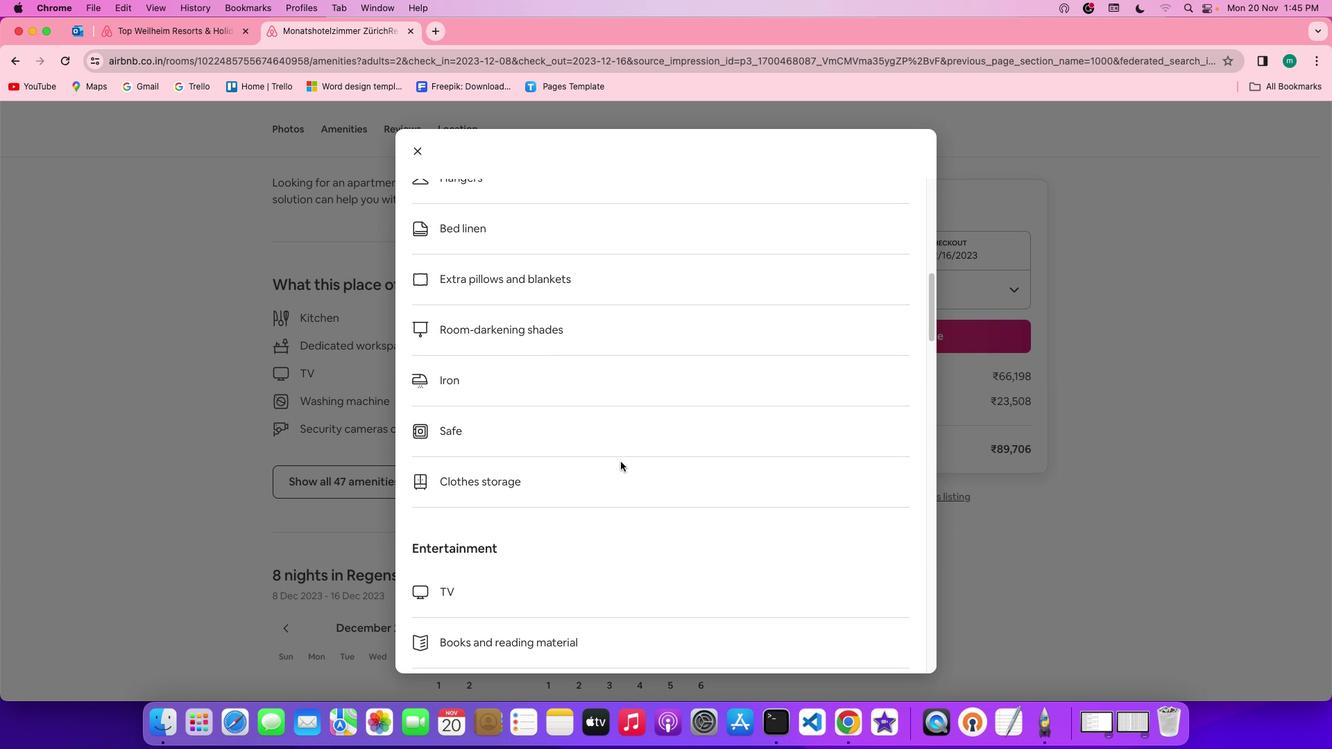 
Action: Mouse scrolled (620, 461) with delta (0, -2)
Screenshot: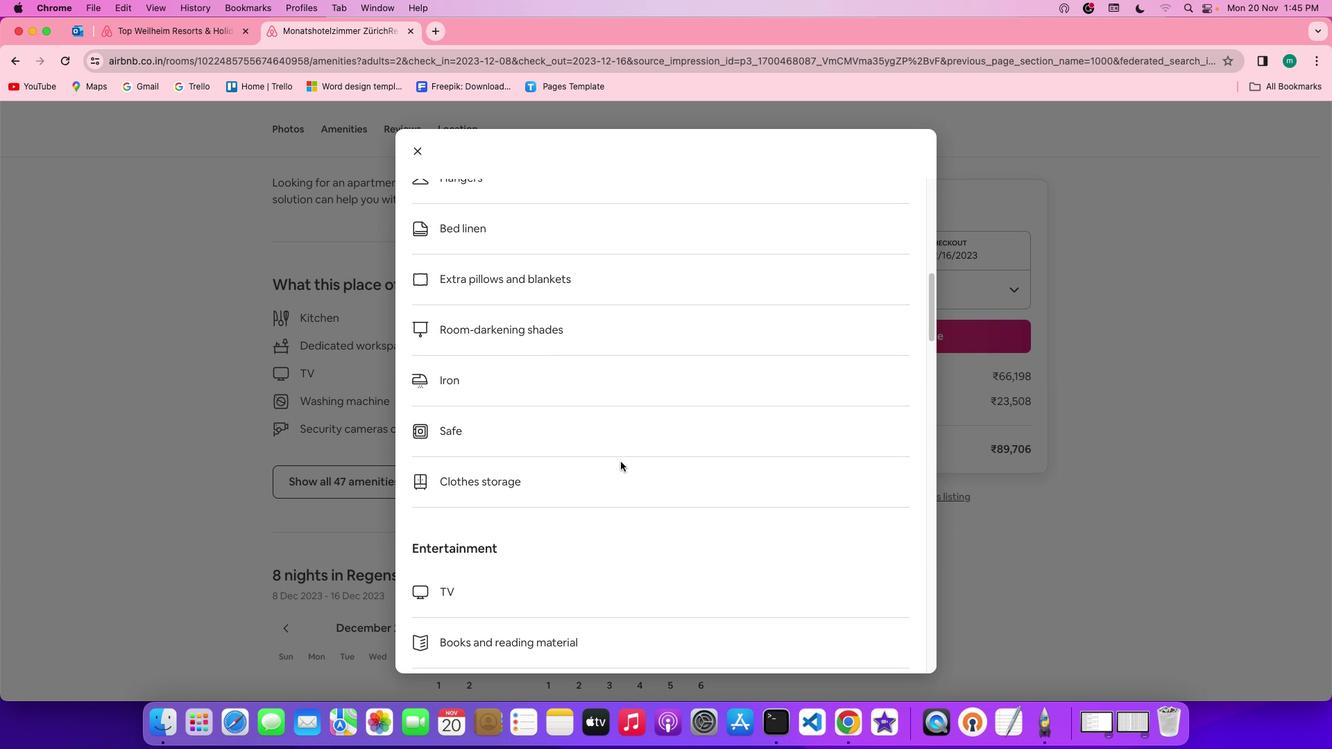 
Action: Mouse scrolled (620, 461) with delta (0, -3)
Screenshot: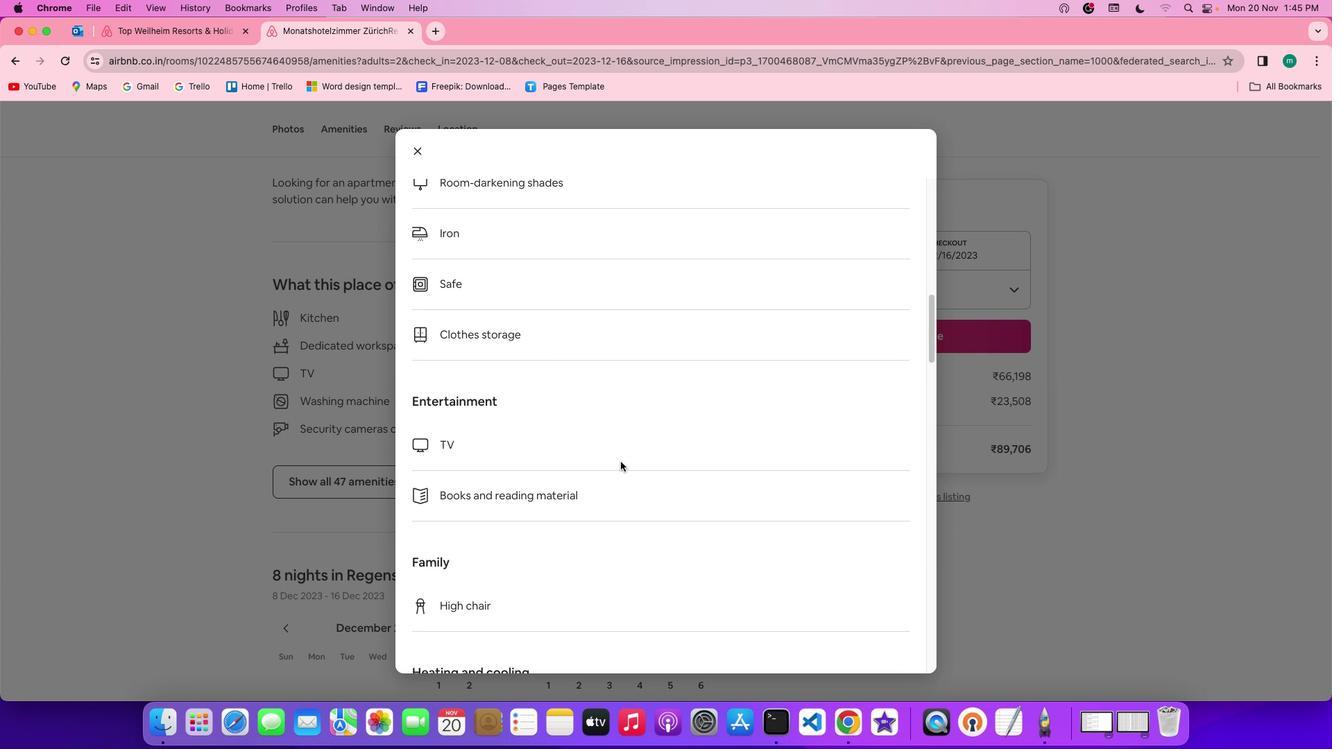 
Action: Mouse scrolled (620, 461) with delta (0, -3)
Screenshot: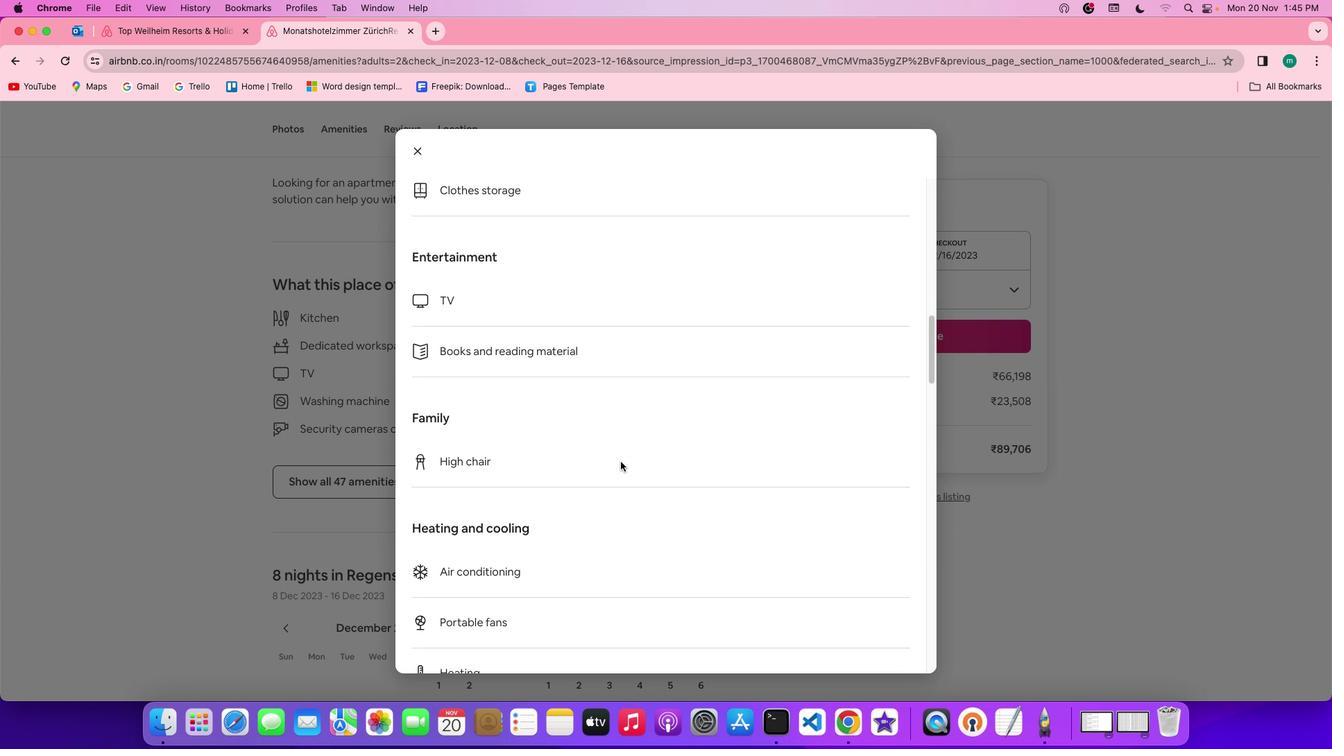 
Action: Mouse scrolled (620, 461) with delta (0, 0)
Screenshot: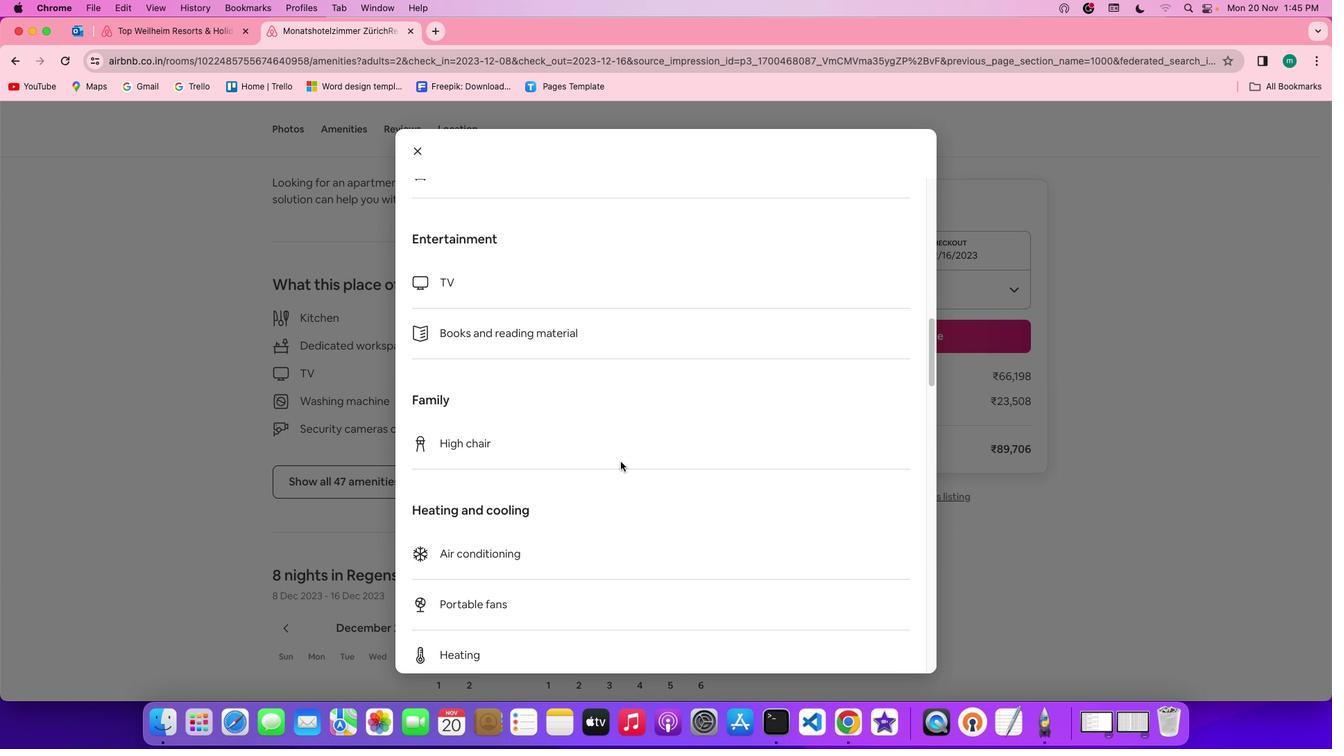 
Action: Mouse scrolled (620, 461) with delta (0, 0)
Screenshot: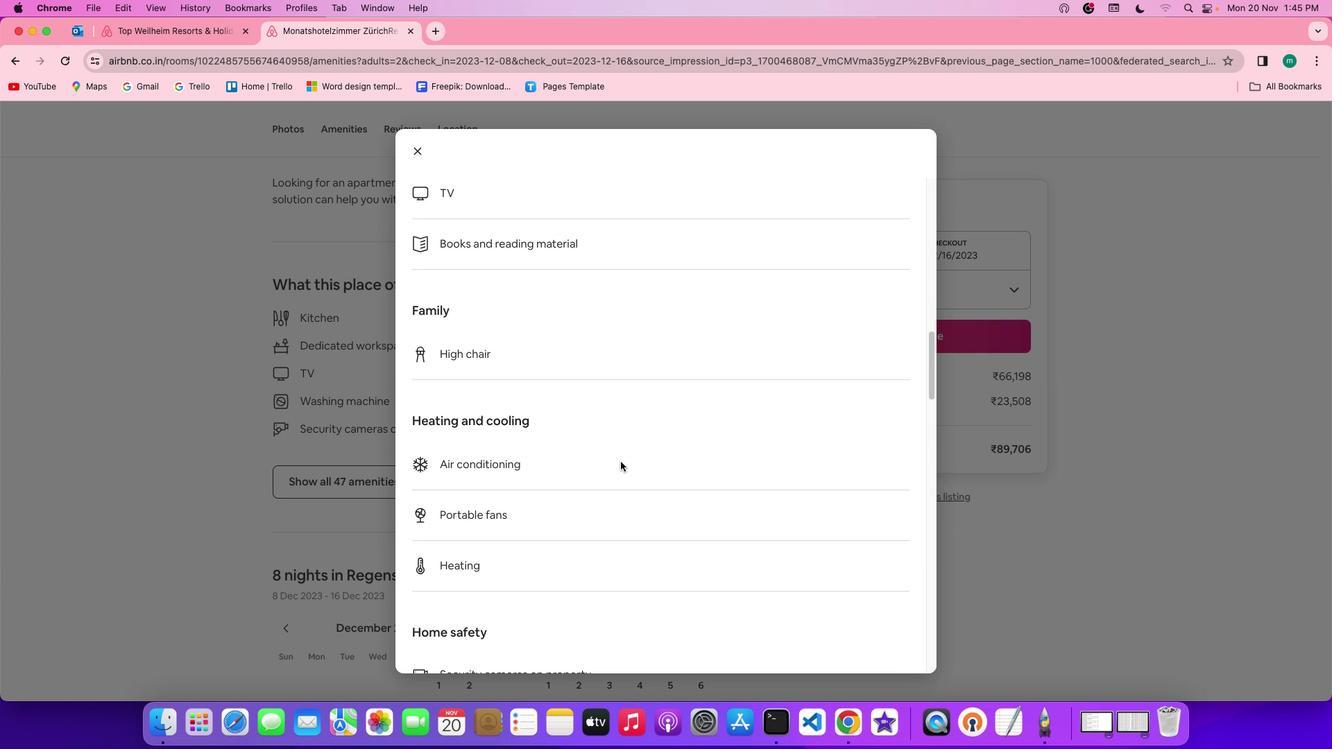 
Action: Mouse scrolled (620, 461) with delta (0, -2)
Screenshot: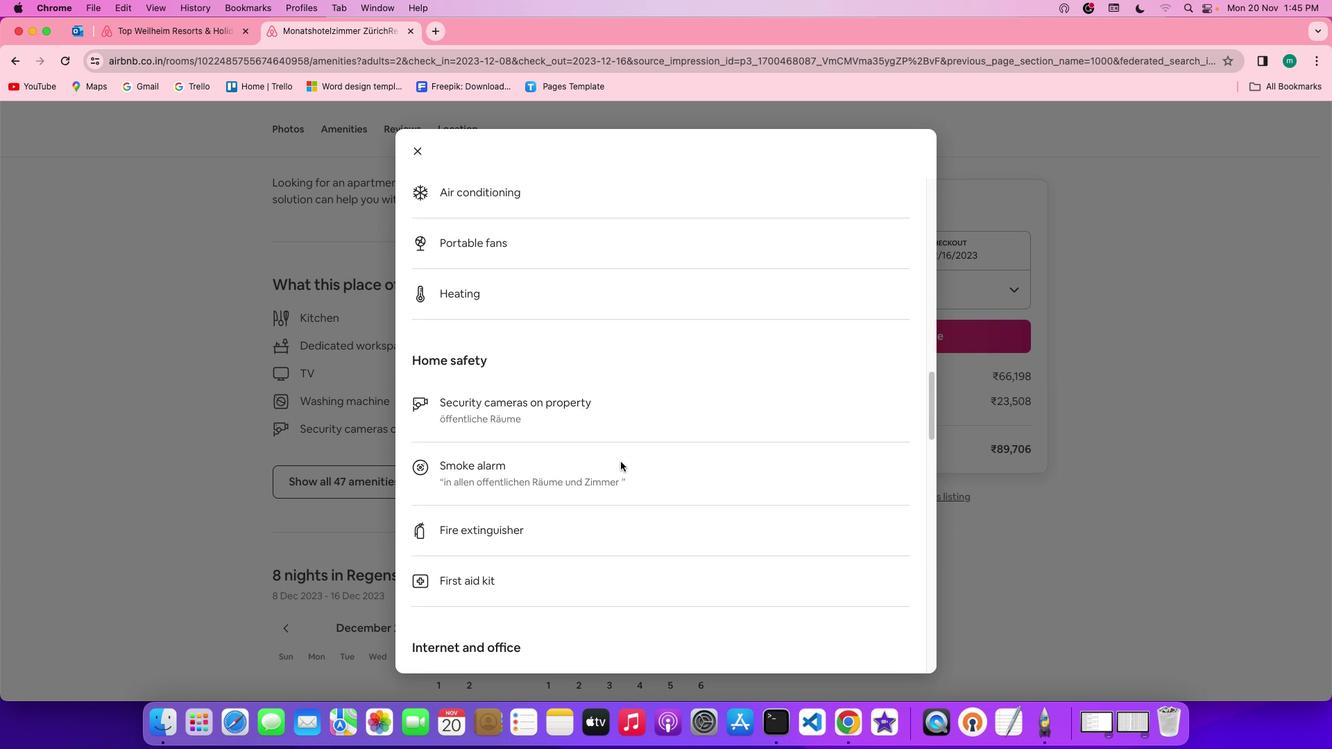 
Action: Mouse scrolled (620, 461) with delta (0, -3)
Screenshot: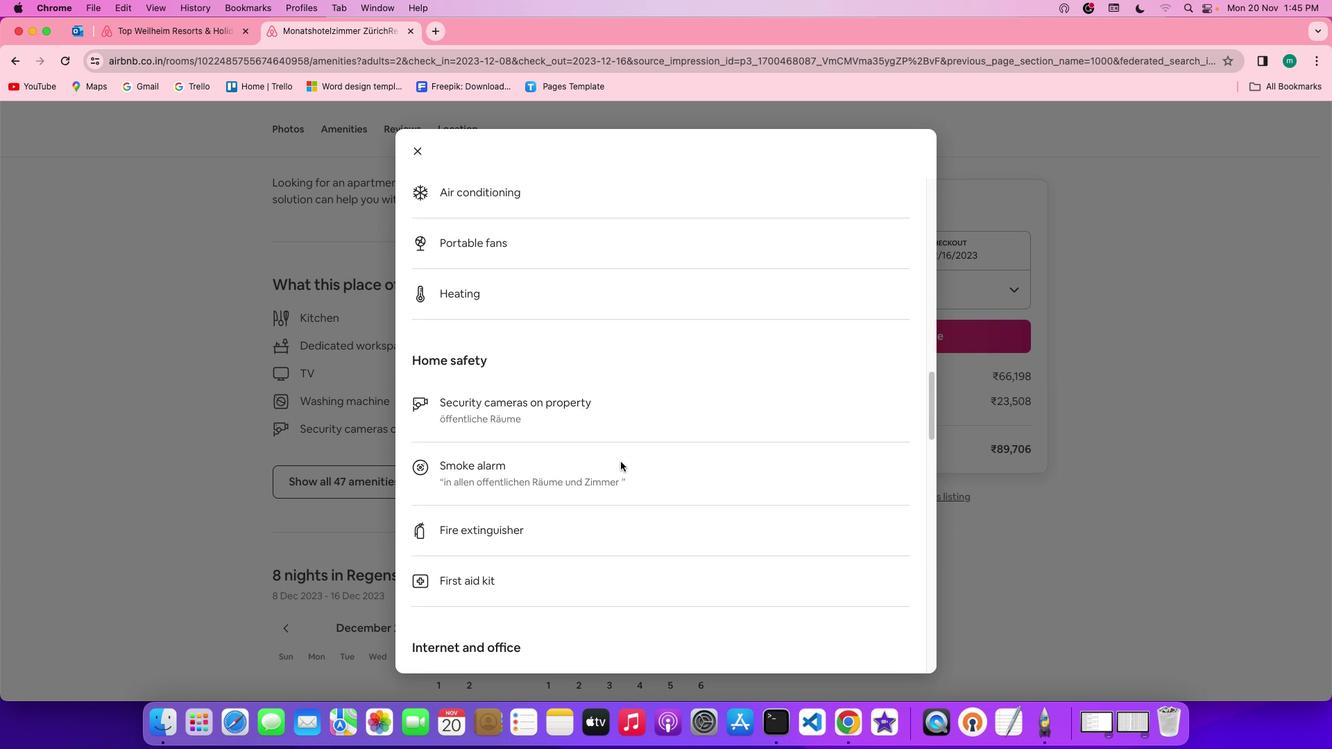 
Action: Mouse scrolled (620, 461) with delta (0, -3)
Screenshot: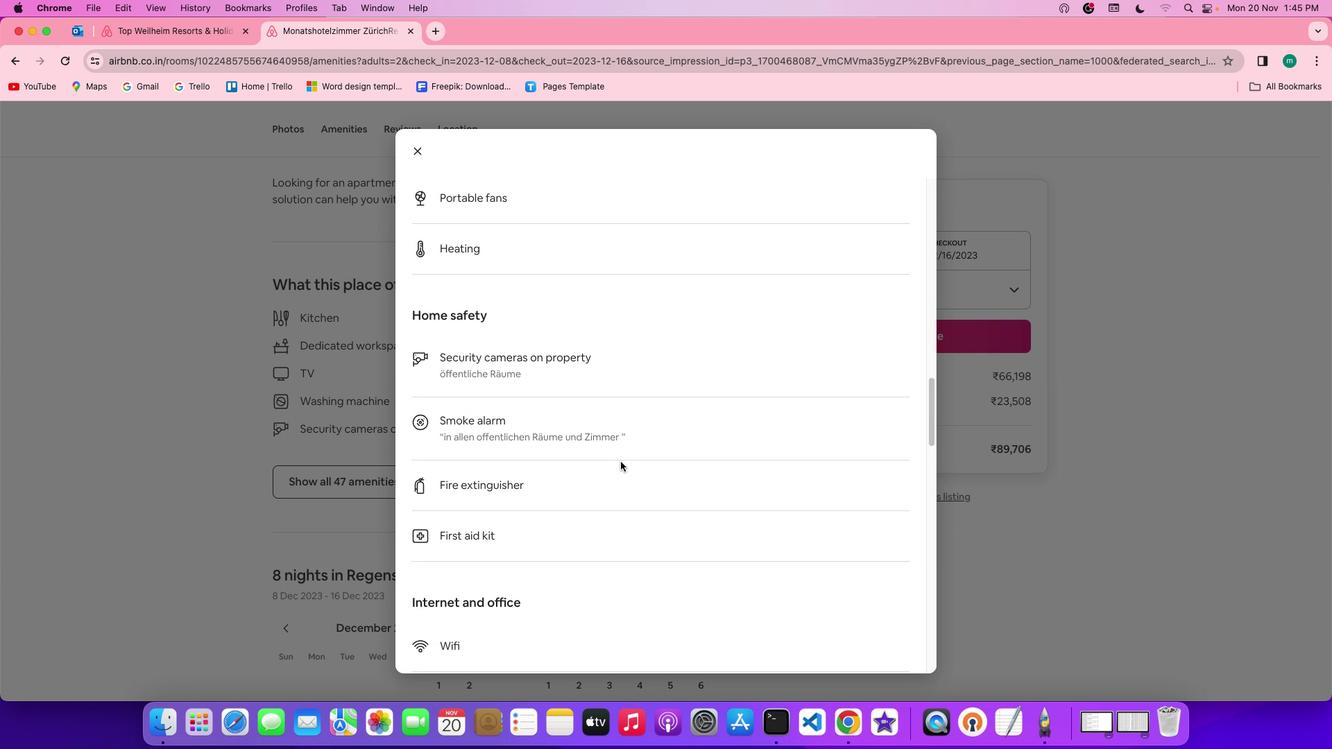 
Action: Mouse scrolled (620, 461) with delta (0, -4)
Screenshot: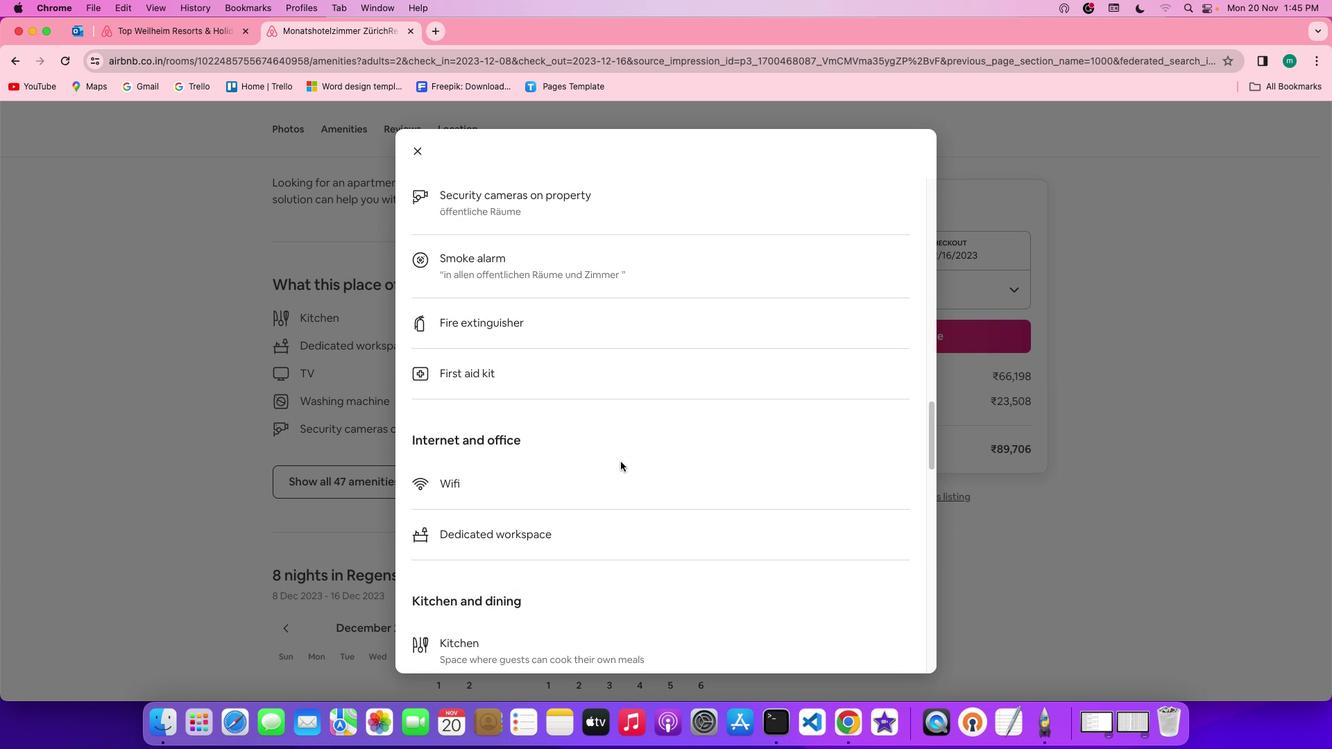 
Action: Mouse scrolled (620, 461) with delta (0, 0)
Screenshot: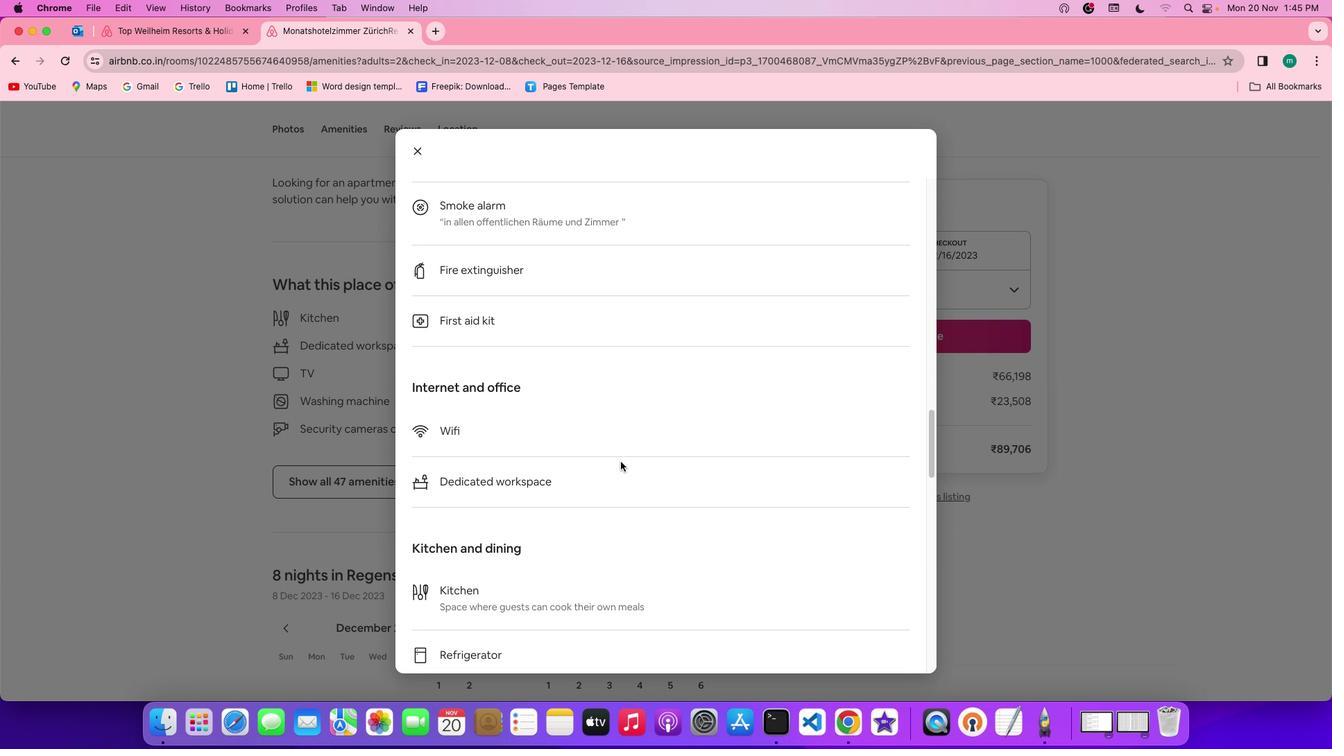 
Action: Mouse scrolled (620, 461) with delta (0, 0)
Screenshot: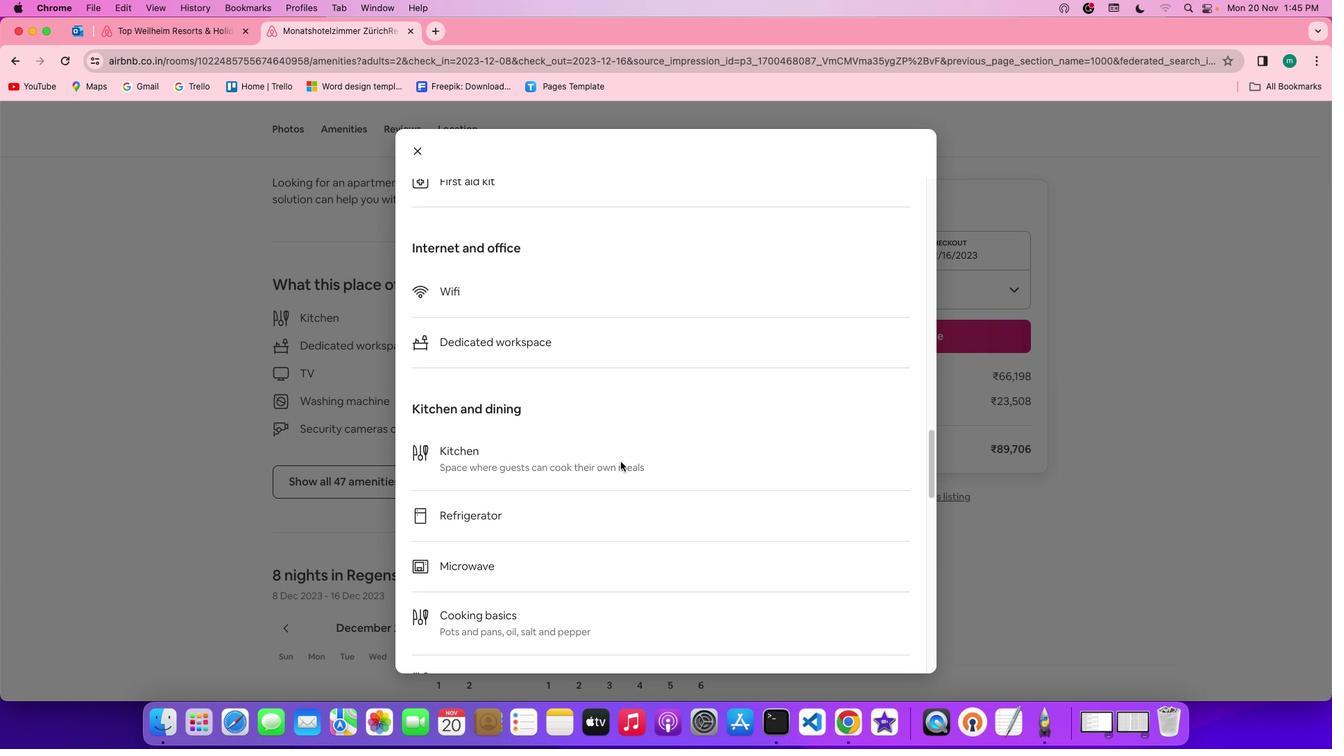 
Action: Mouse scrolled (620, 461) with delta (0, -2)
Screenshot: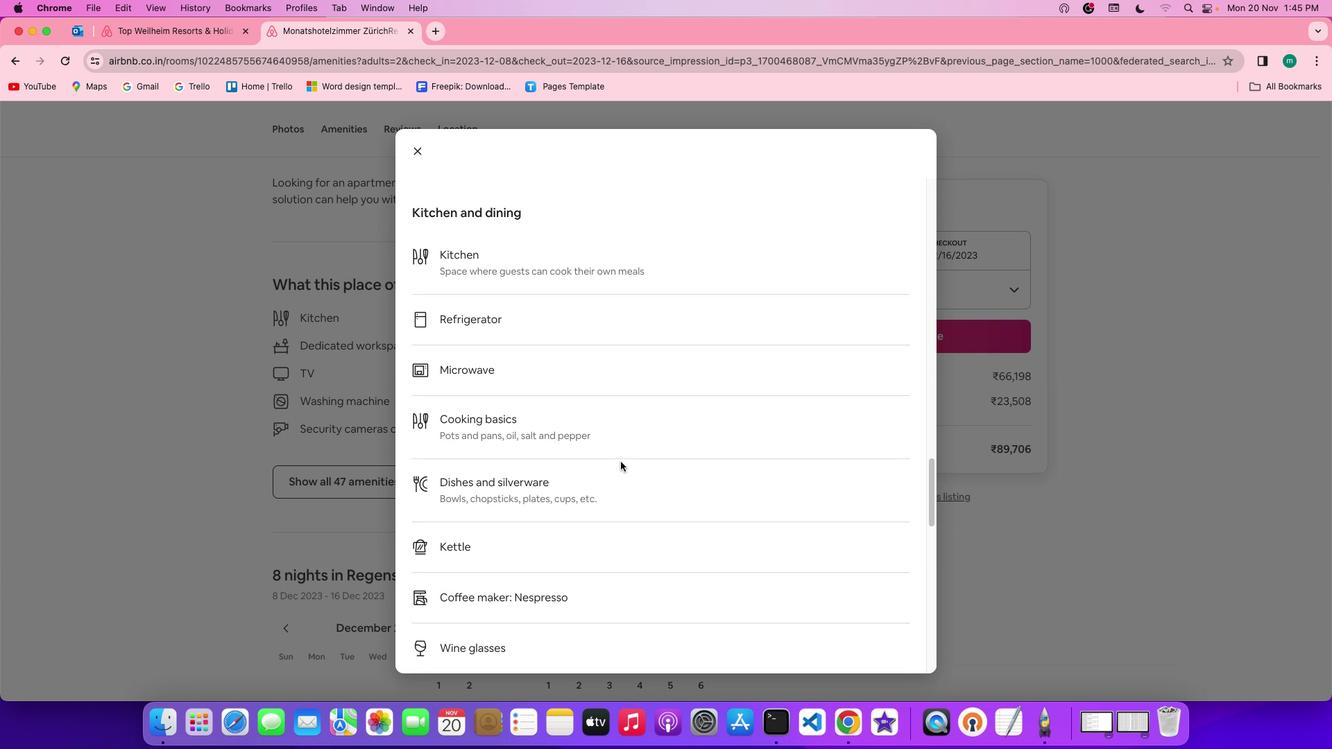 
Action: Mouse scrolled (620, 461) with delta (0, -3)
Screenshot: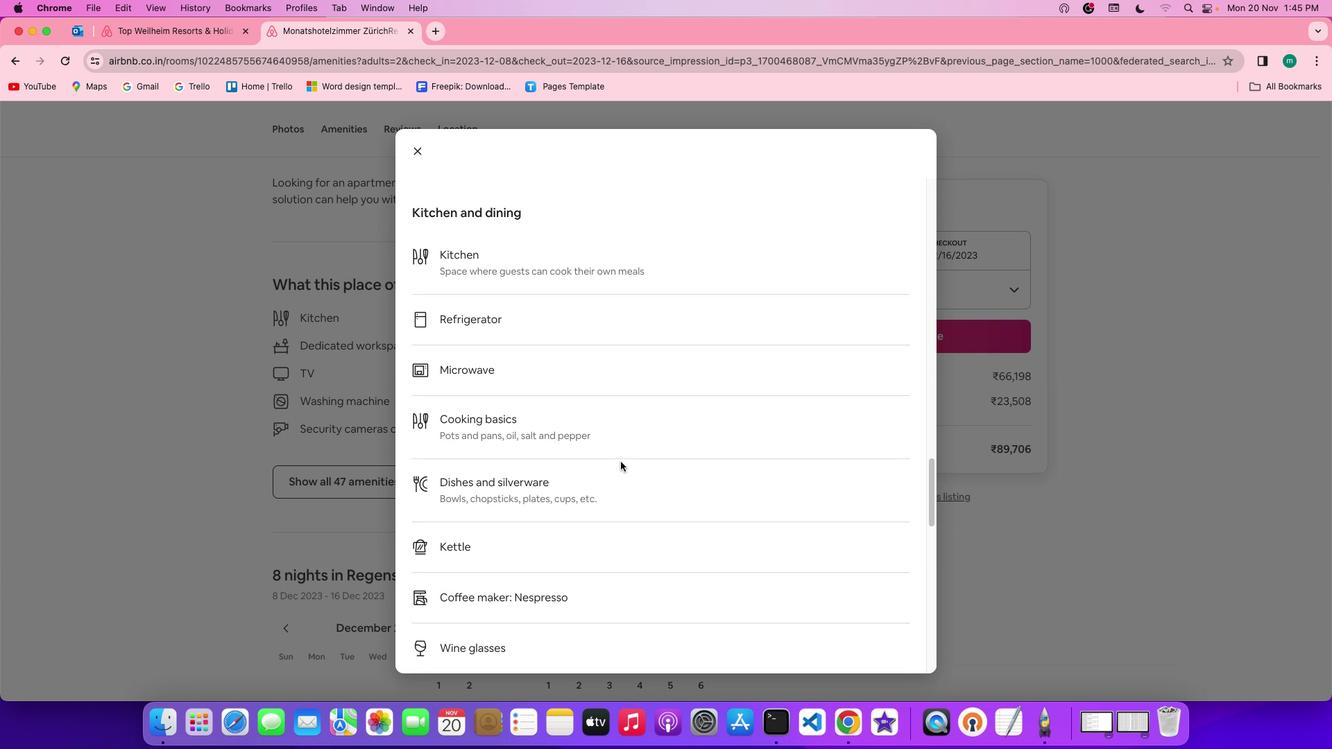 
Action: Mouse scrolled (620, 461) with delta (0, -4)
Screenshot: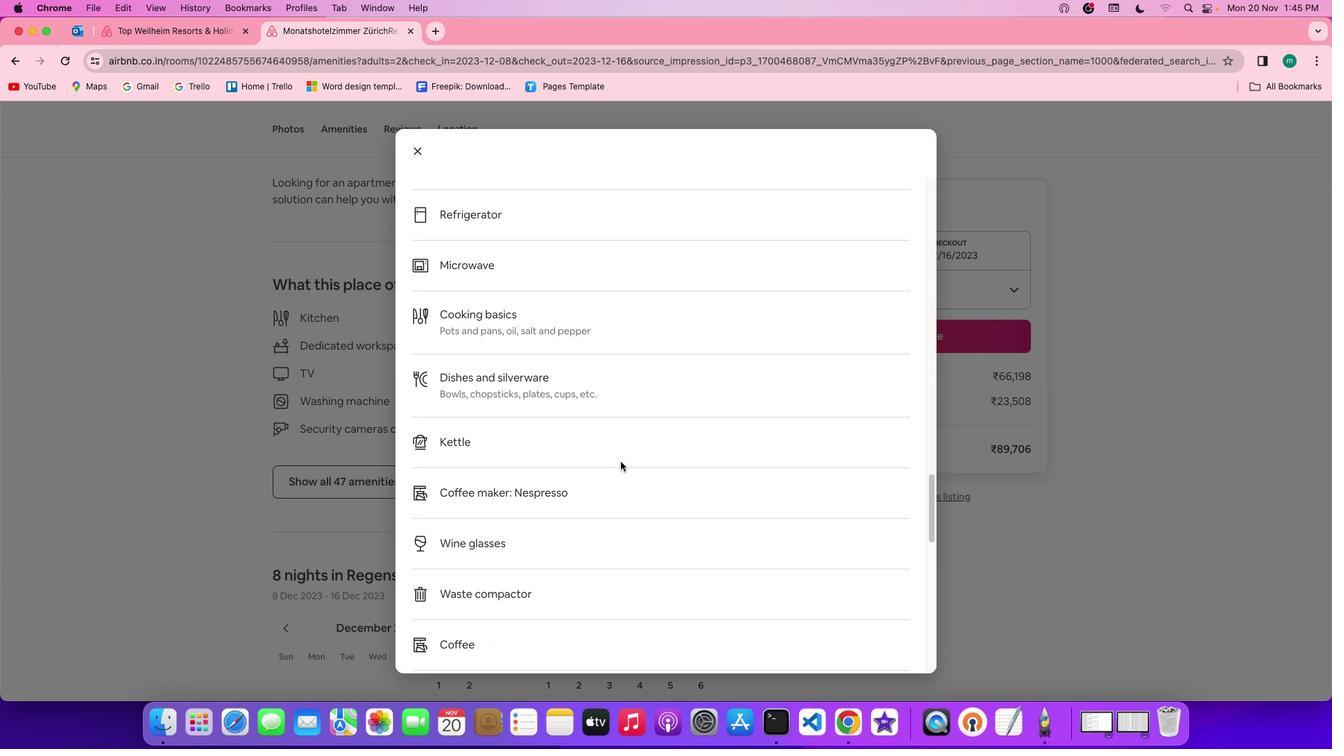 
Action: Mouse scrolled (620, 461) with delta (0, -4)
Screenshot: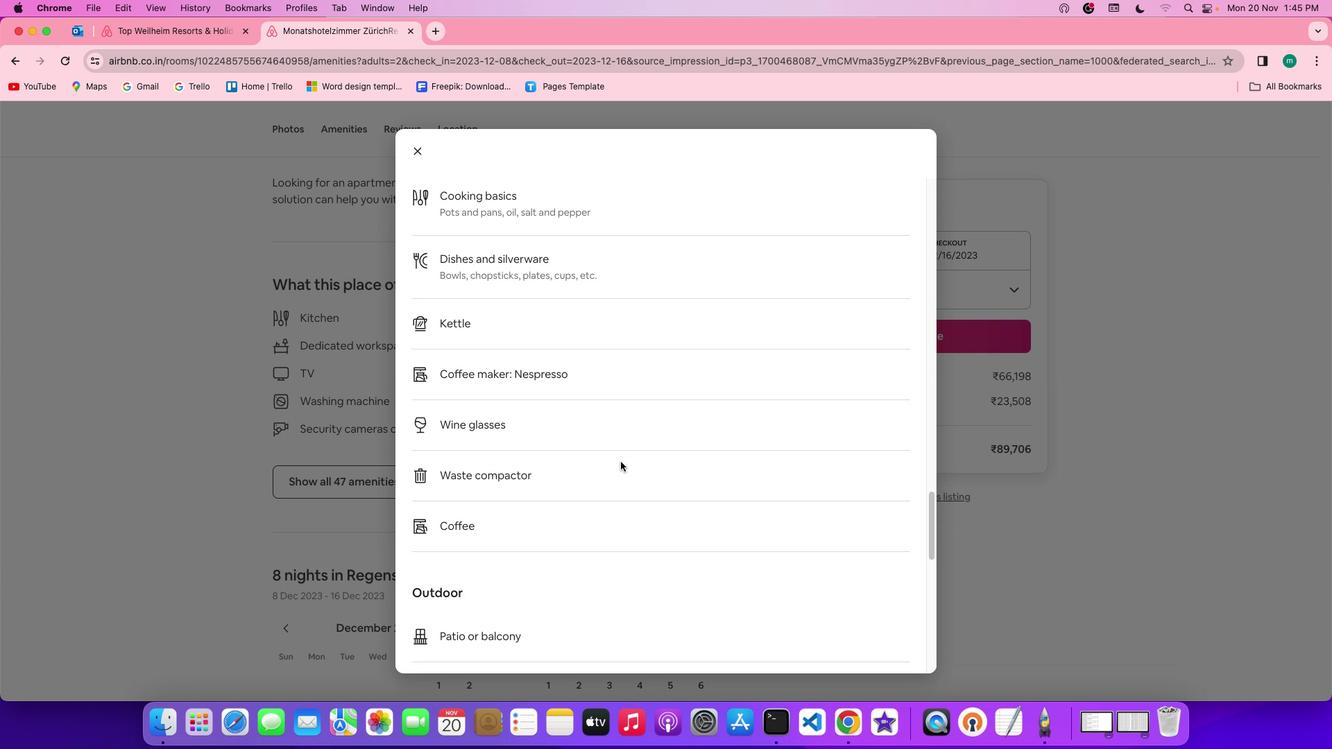 
Action: Mouse scrolled (620, 461) with delta (0, 0)
Screenshot: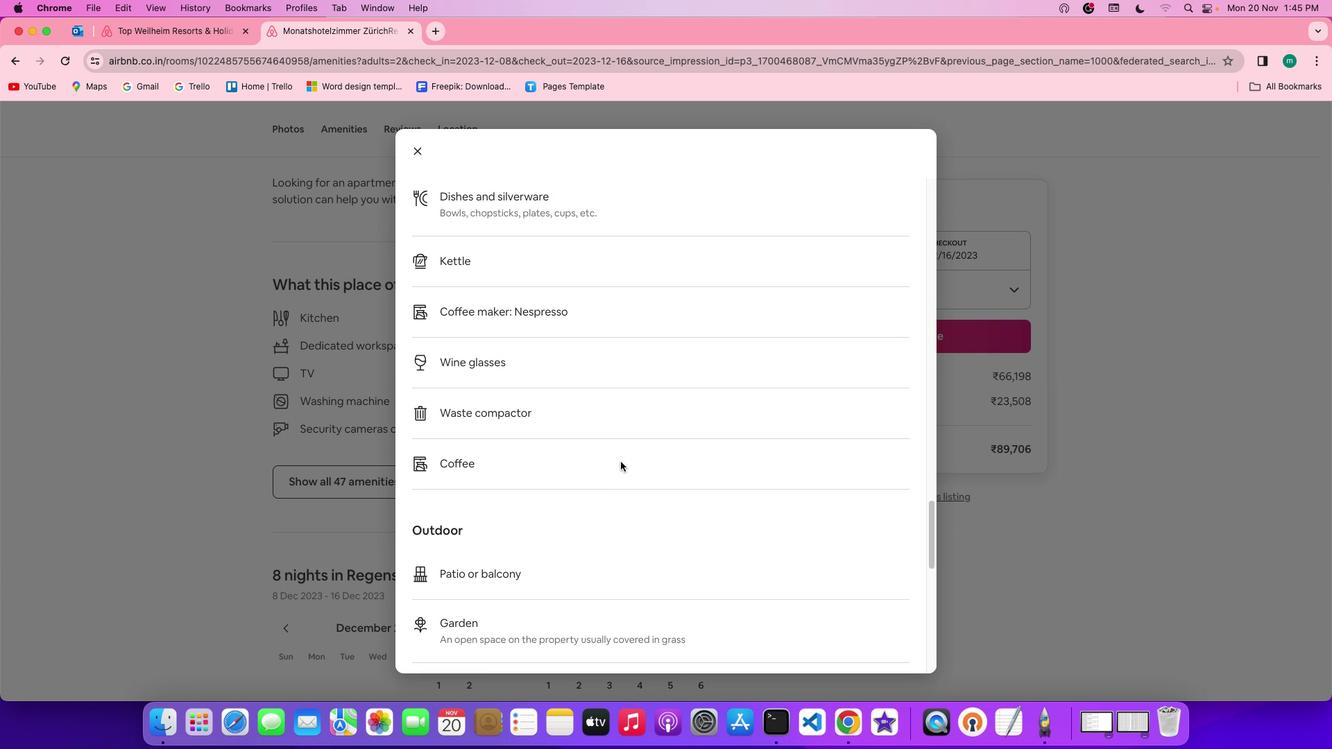 
Action: Mouse scrolled (620, 461) with delta (0, 0)
Screenshot: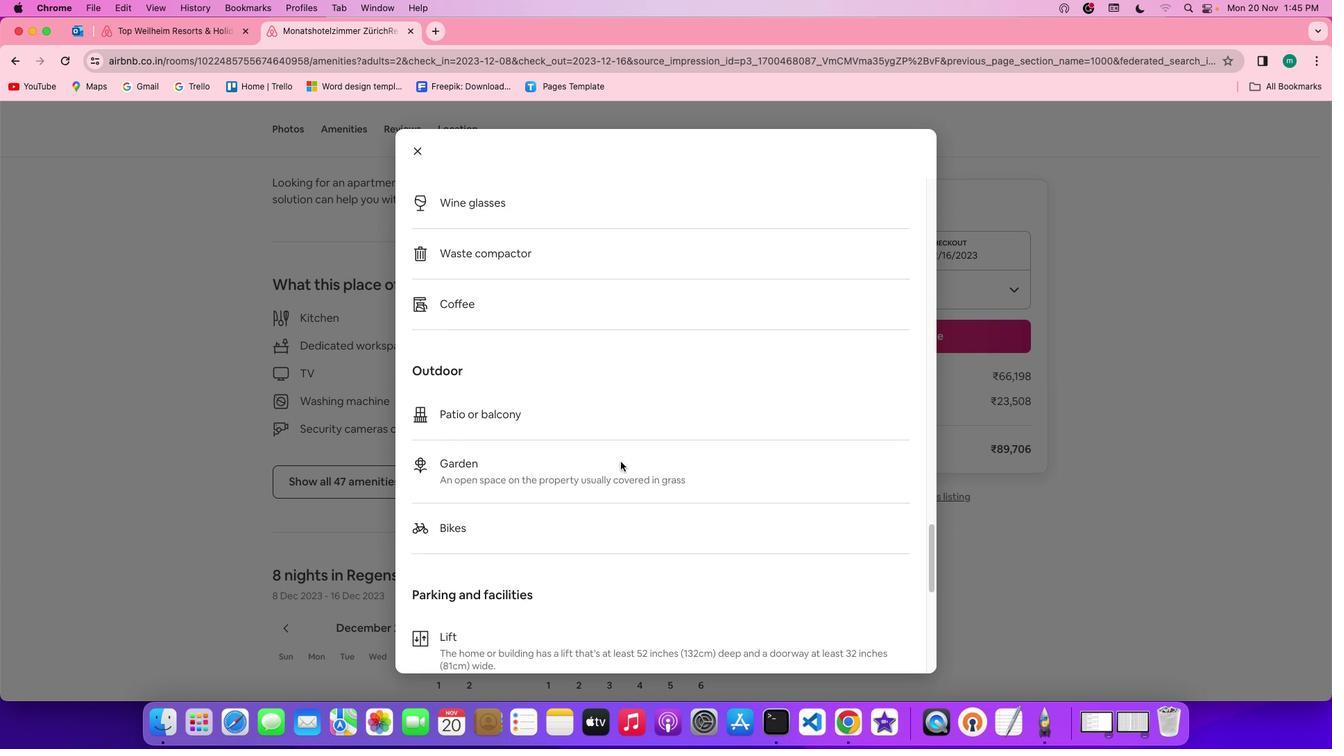 
Action: Mouse scrolled (620, 461) with delta (0, -2)
Screenshot: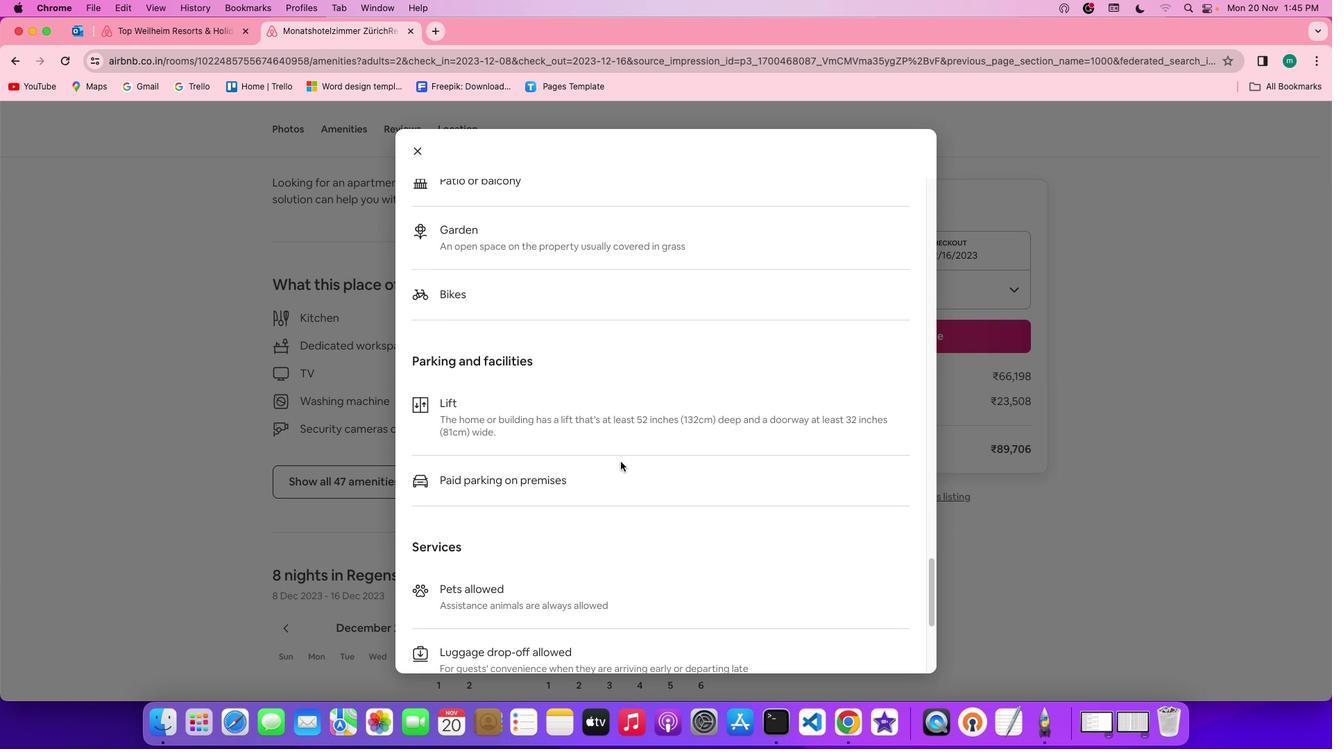 
Action: Mouse scrolled (620, 461) with delta (0, -3)
Screenshot: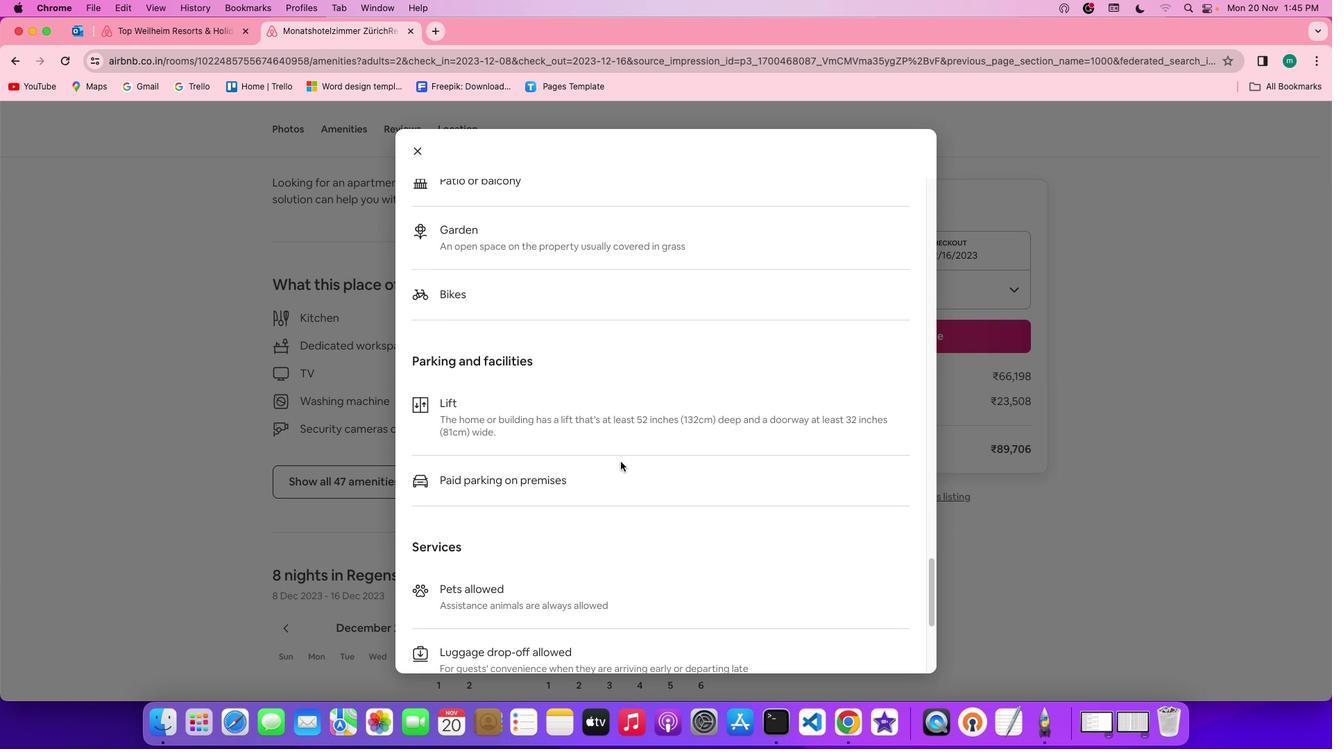 
Action: Mouse scrolled (620, 461) with delta (0, -4)
Screenshot: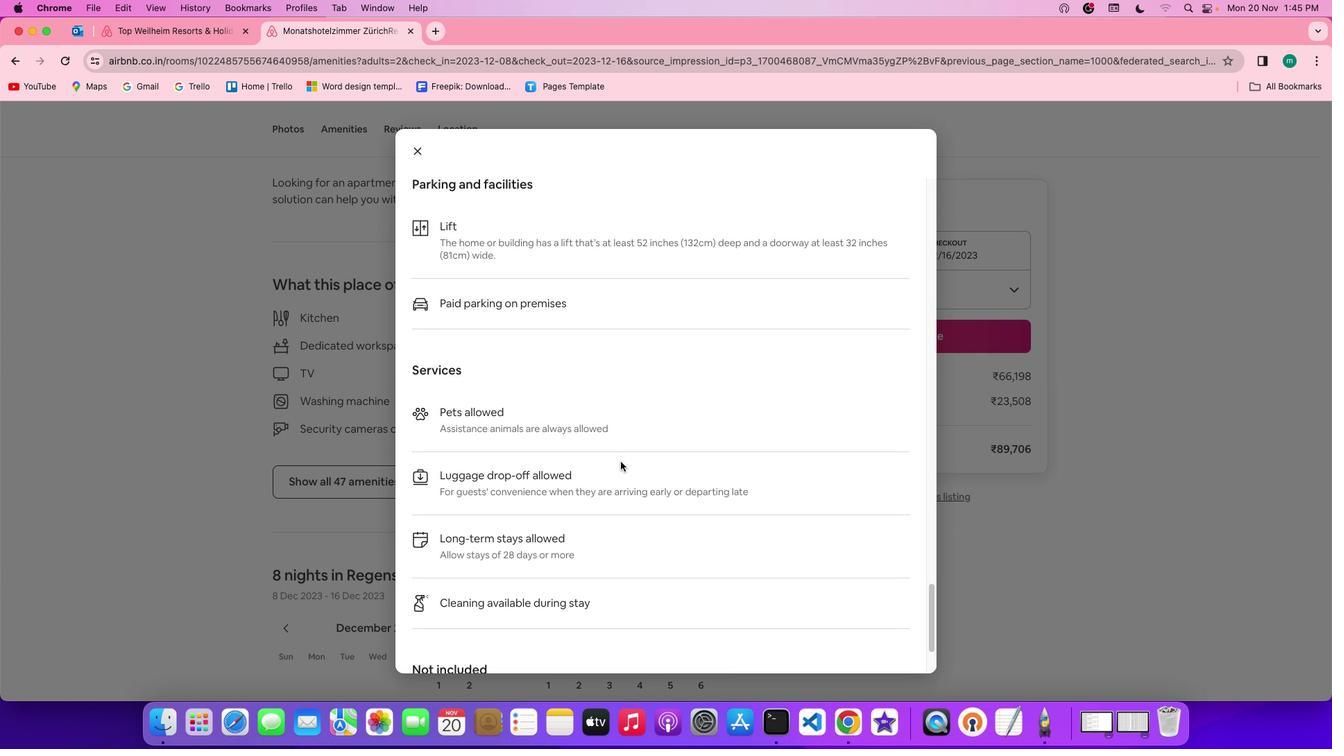 
Action: Mouse scrolled (620, 461) with delta (0, -4)
Screenshot: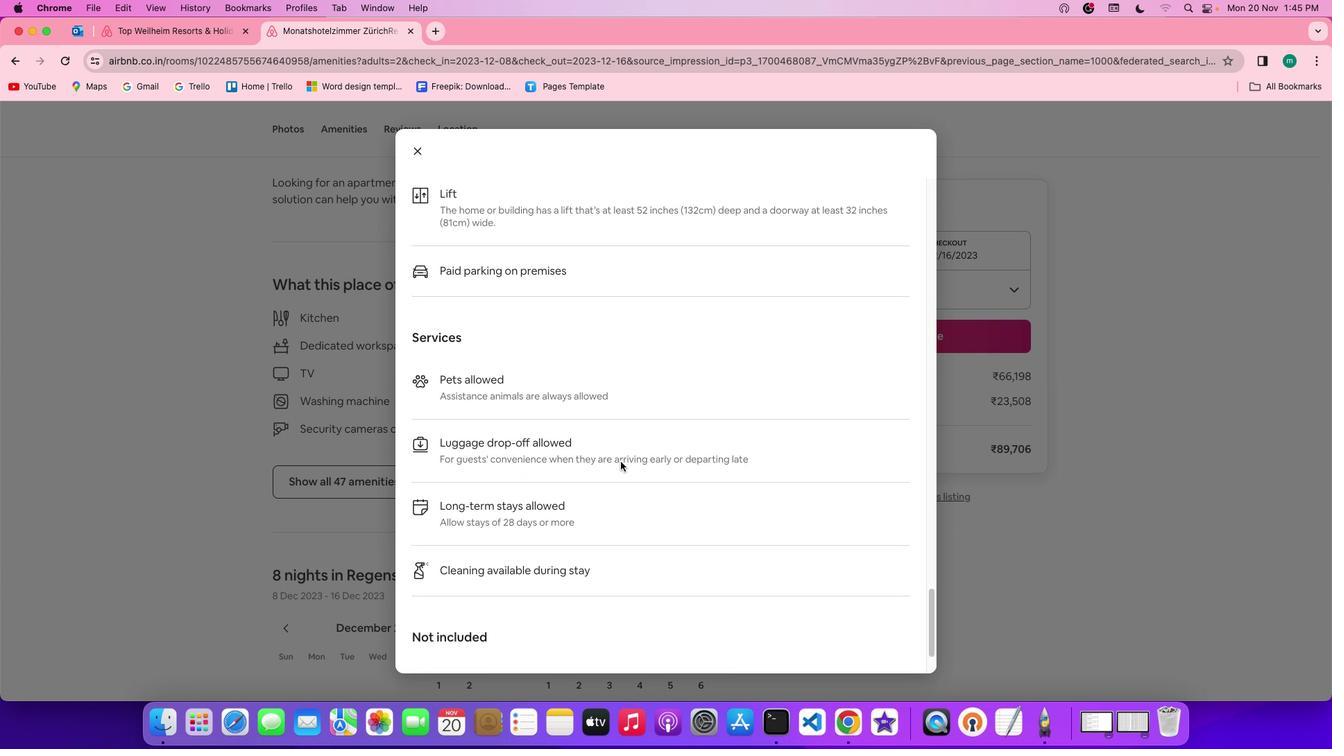 
Action: Mouse scrolled (620, 461) with delta (0, 0)
Screenshot: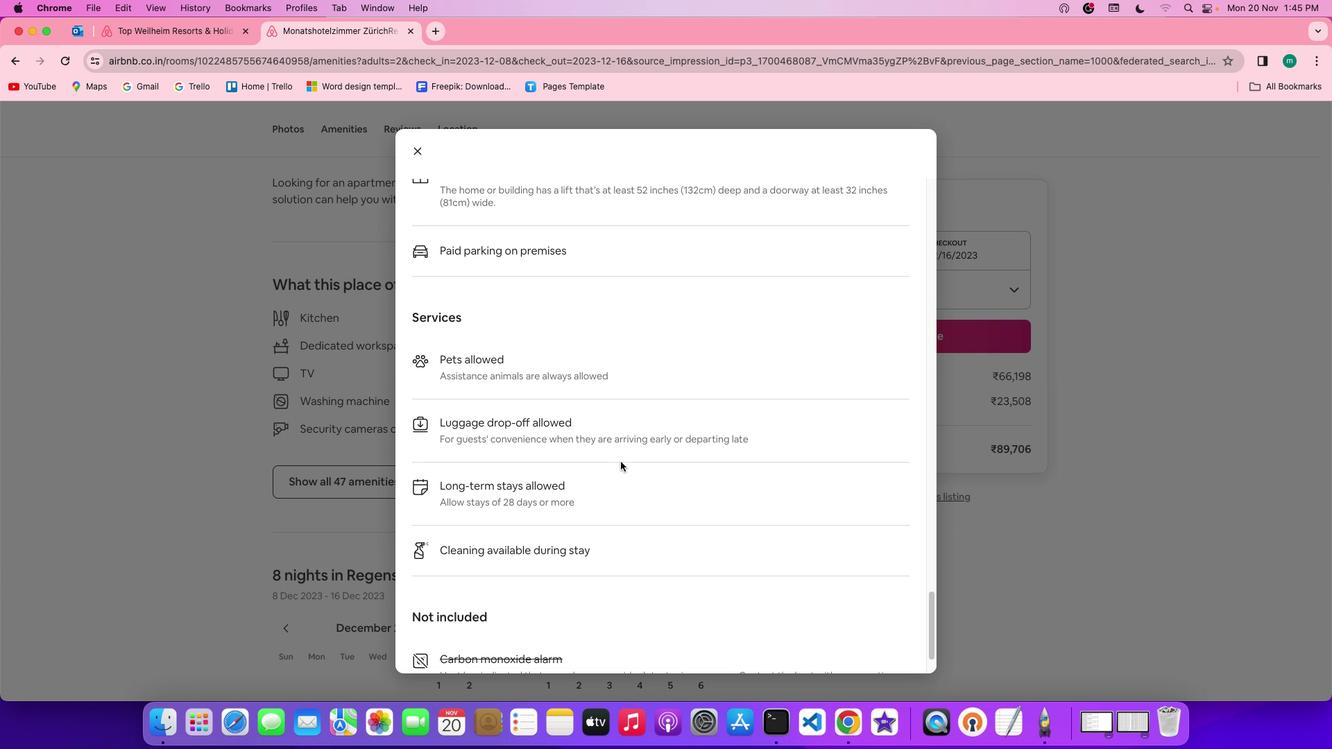 
Action: Mouse scrolled (620, 461) with delta (0, 0)
Screenshot: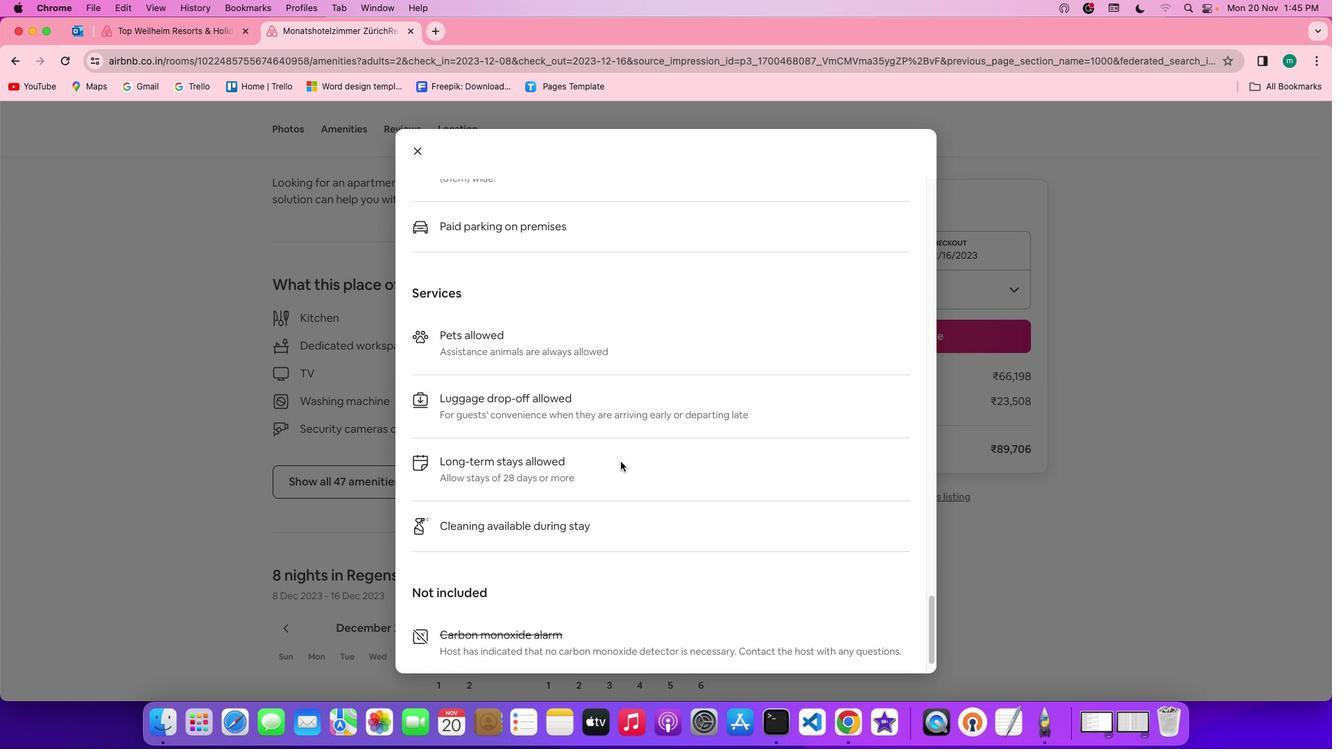 
Action: Mouse scrolled (620, 461) with delta (0, -2)
Screenshot: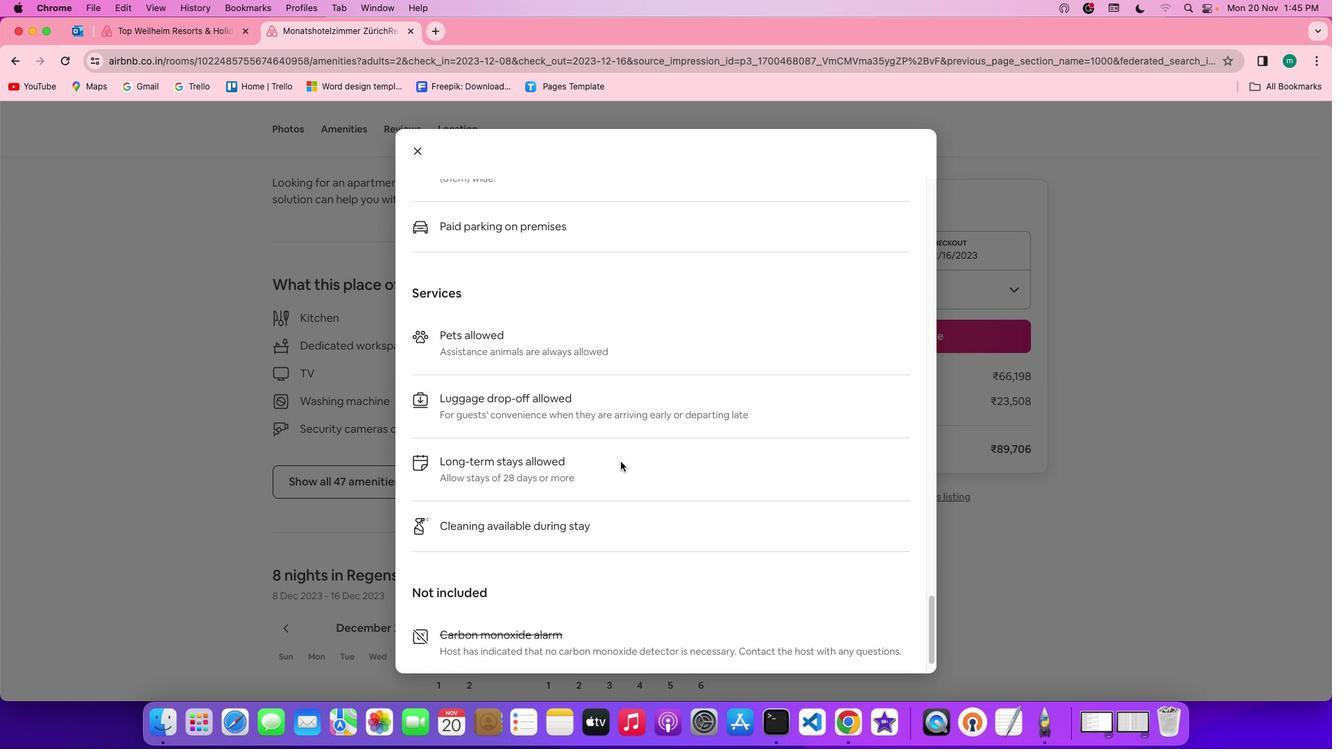 
Action: Mouse scrolled (620, 461) with delta (0, -3)
Screenshot: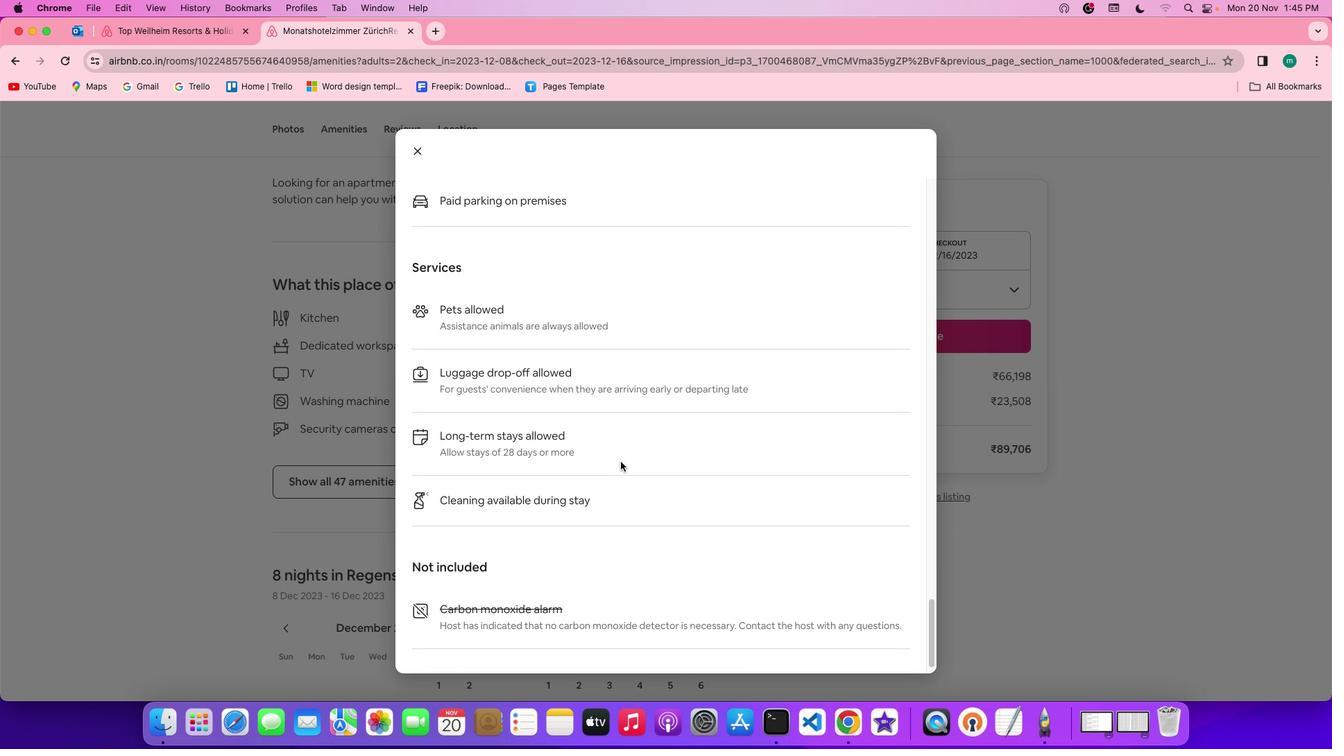 
Action: Mouse scrolled (620, 461) with delta (0, -4)
Screenshot: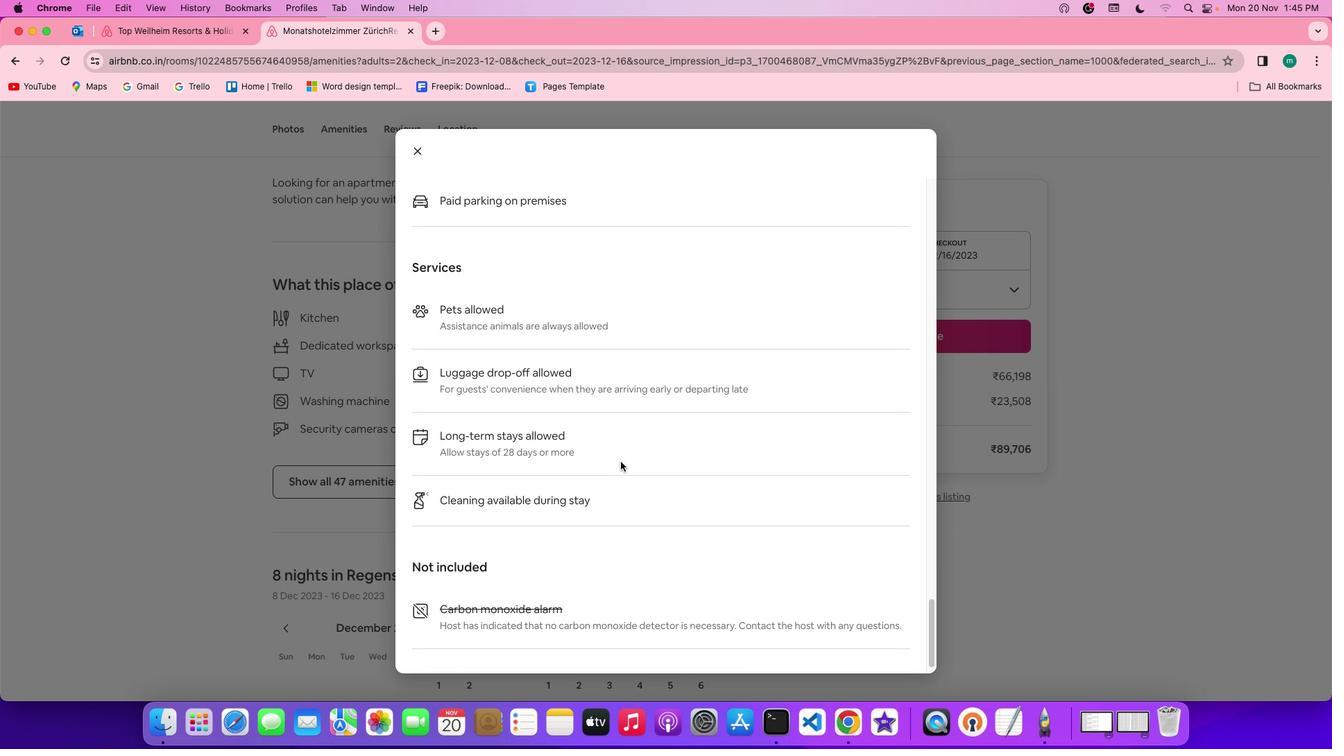 
Action: Mouse scrolled (620, 461) with delta (0, -4)
Screenshot: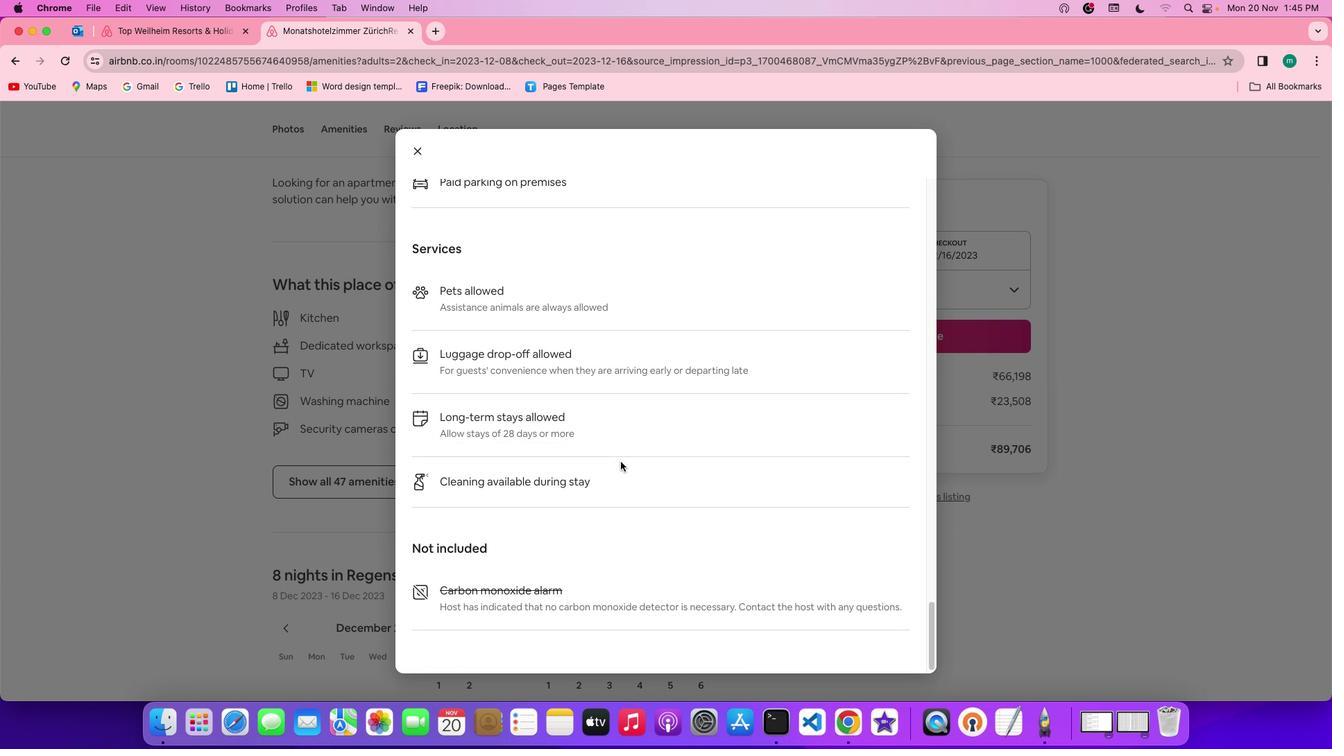 
Action: Mouse scrolled (620, 461) with delta (0, 0)
Screenshot: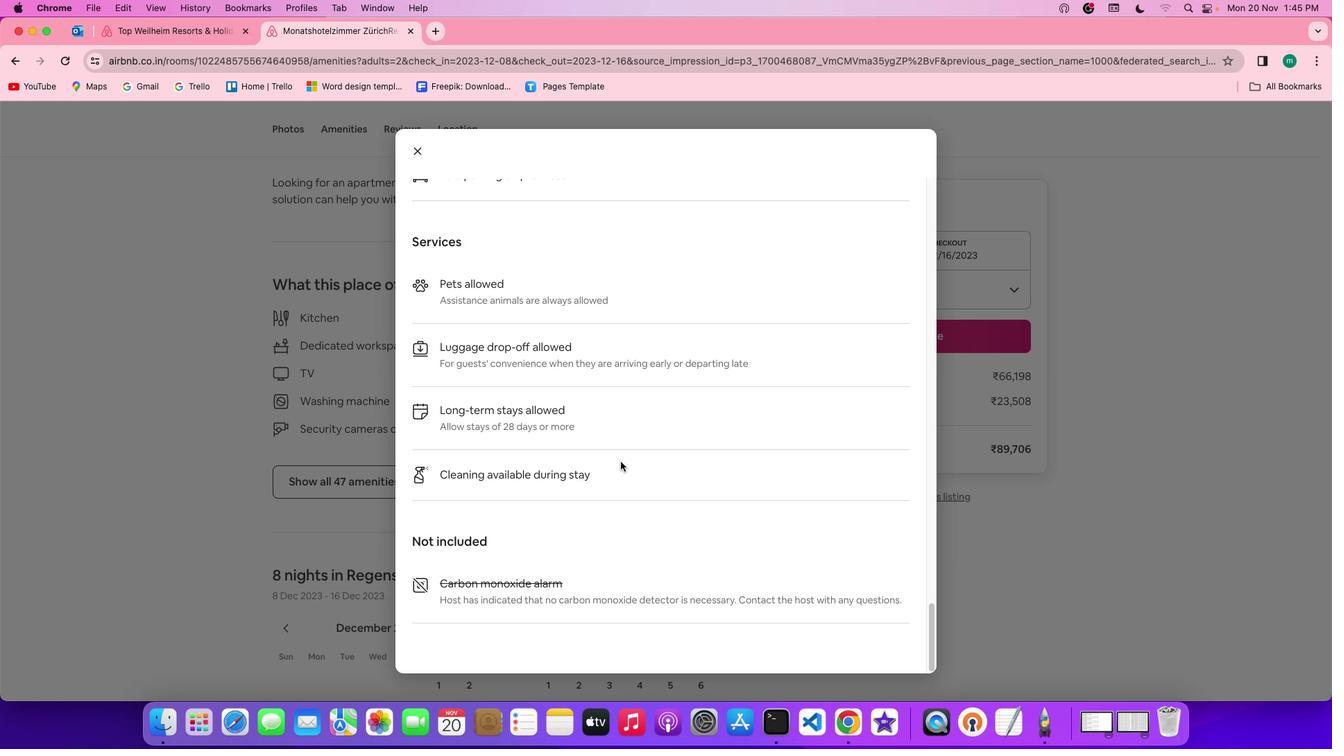 
Action: Mouse scrolled (620, 461) with delta (0, 0)
Screenshot: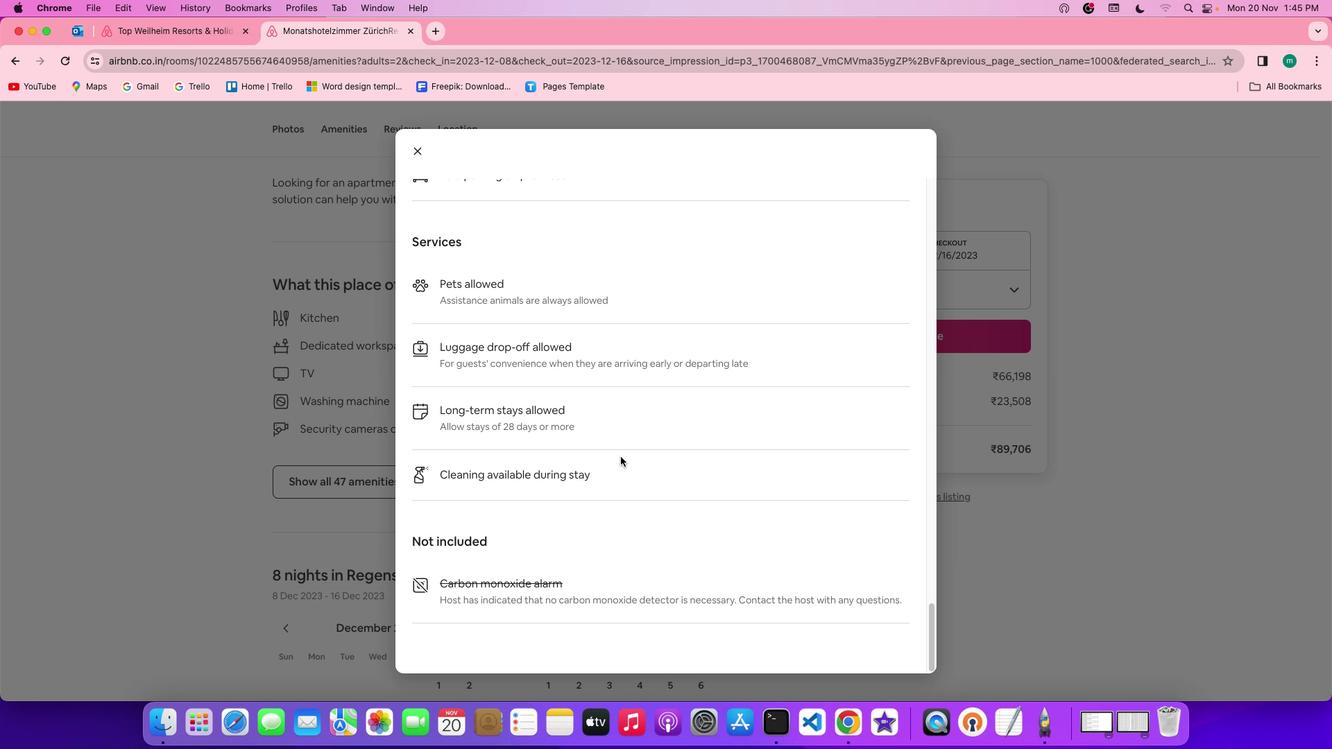 
Action: Mouse scrolled (620, 461) with delta (0, -2)
Screenshot: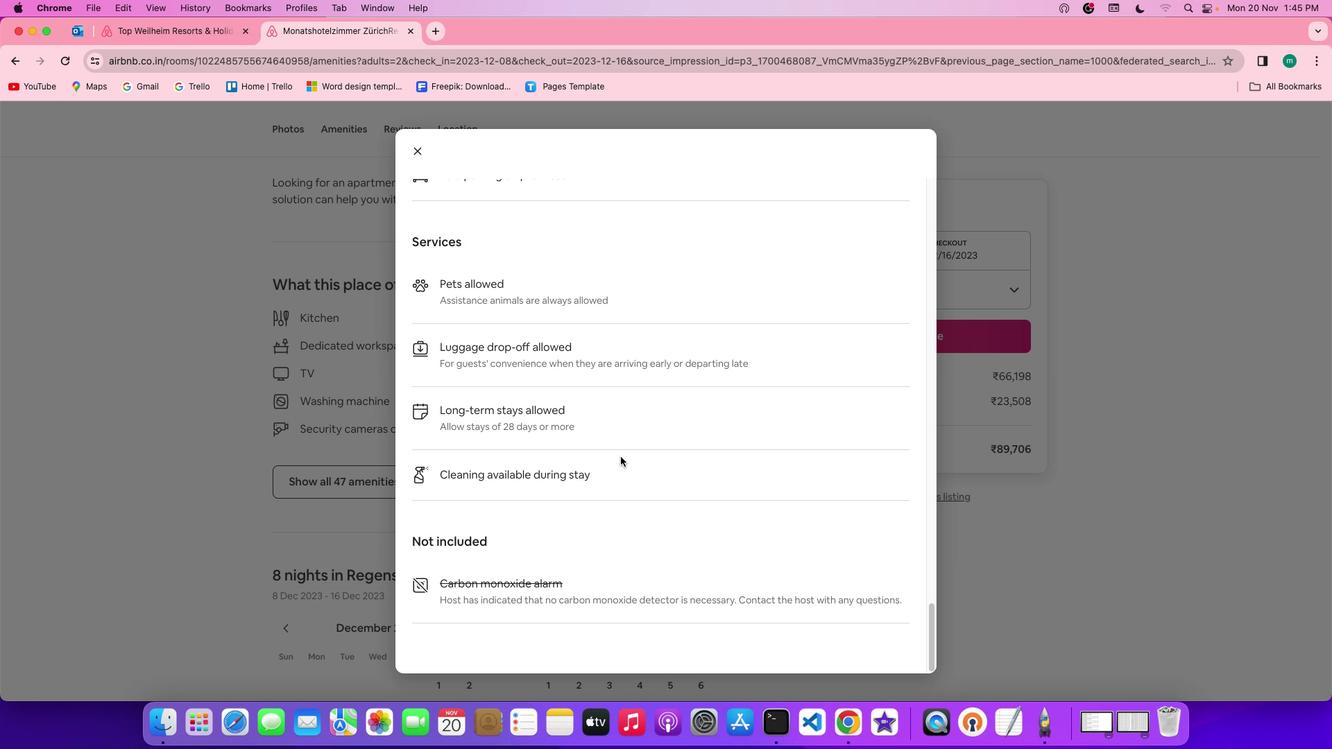 
Action: Mouse scrolled (620, 461) with delta (0, -3)
Screenshot: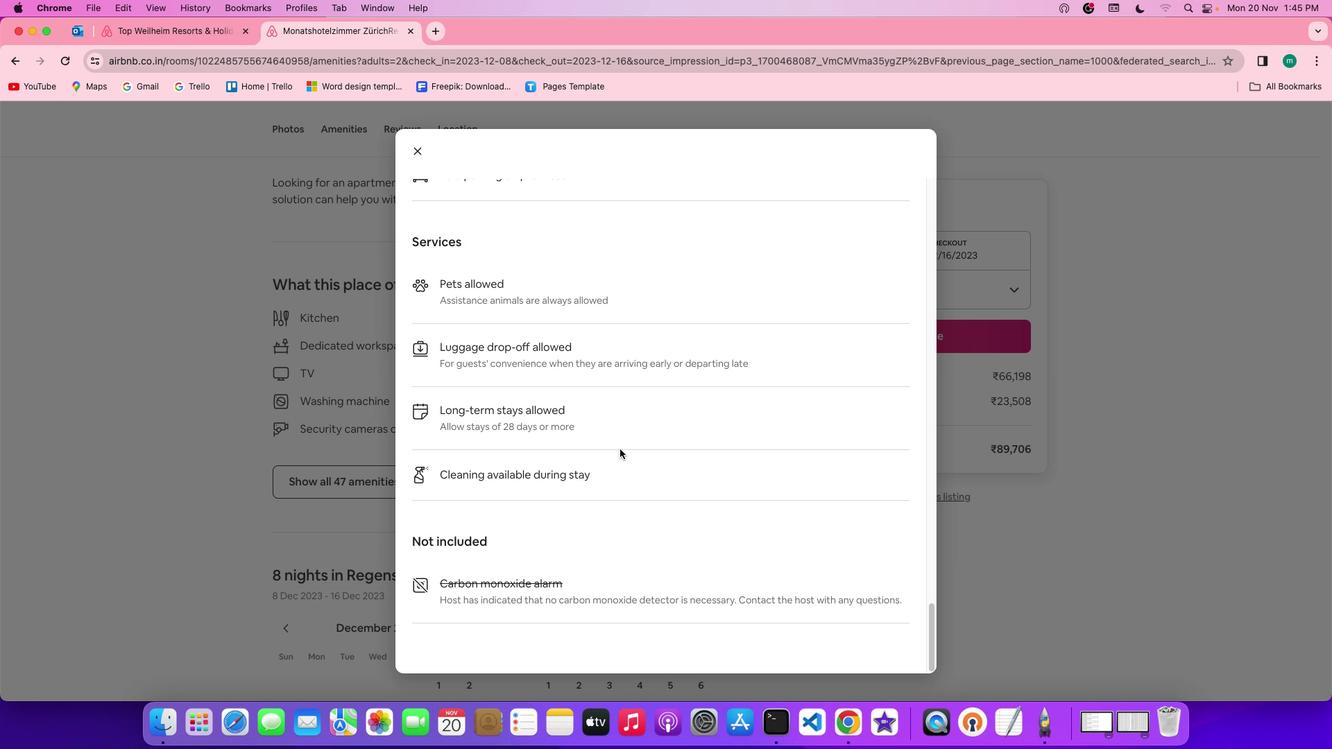 
Action: Mouse scrolled (620, 461) with delta (0, -4)
Screenshot: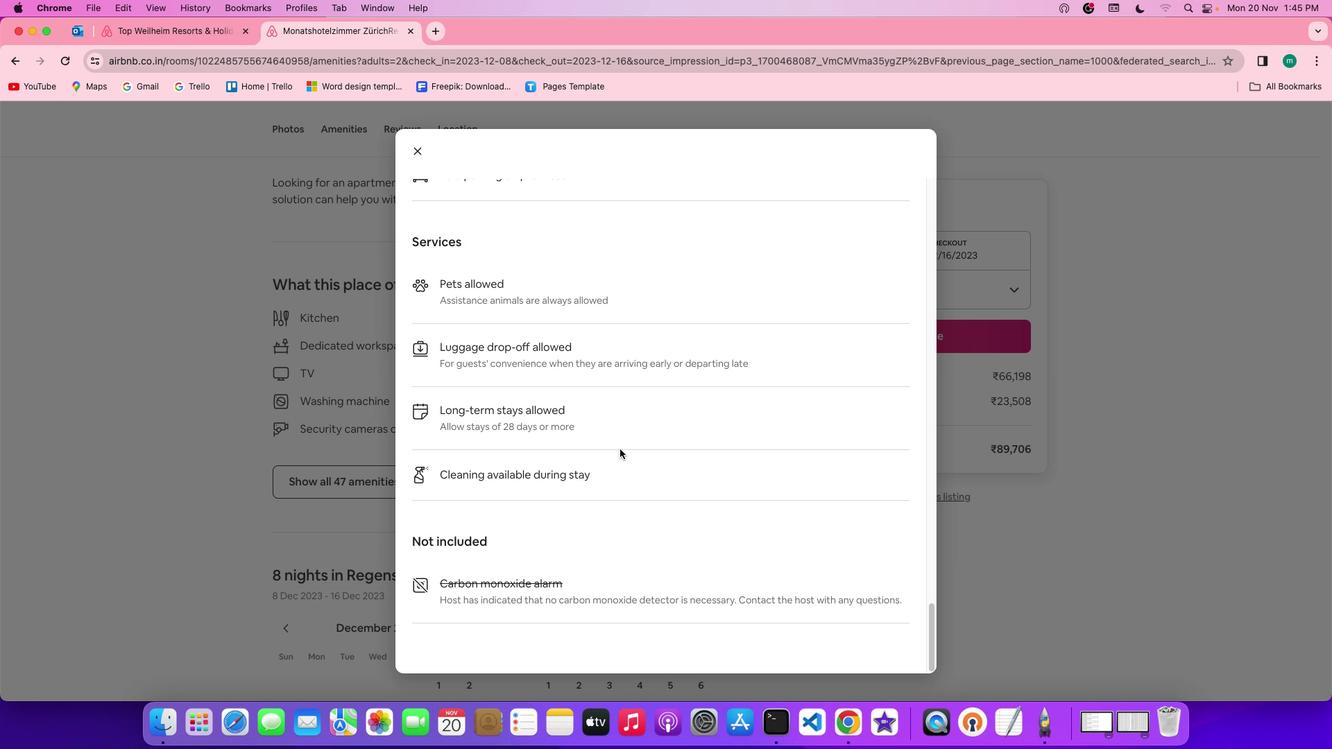 
Action: Mouse scrolled (620, 461) with delta (0, -4)
Screenshot: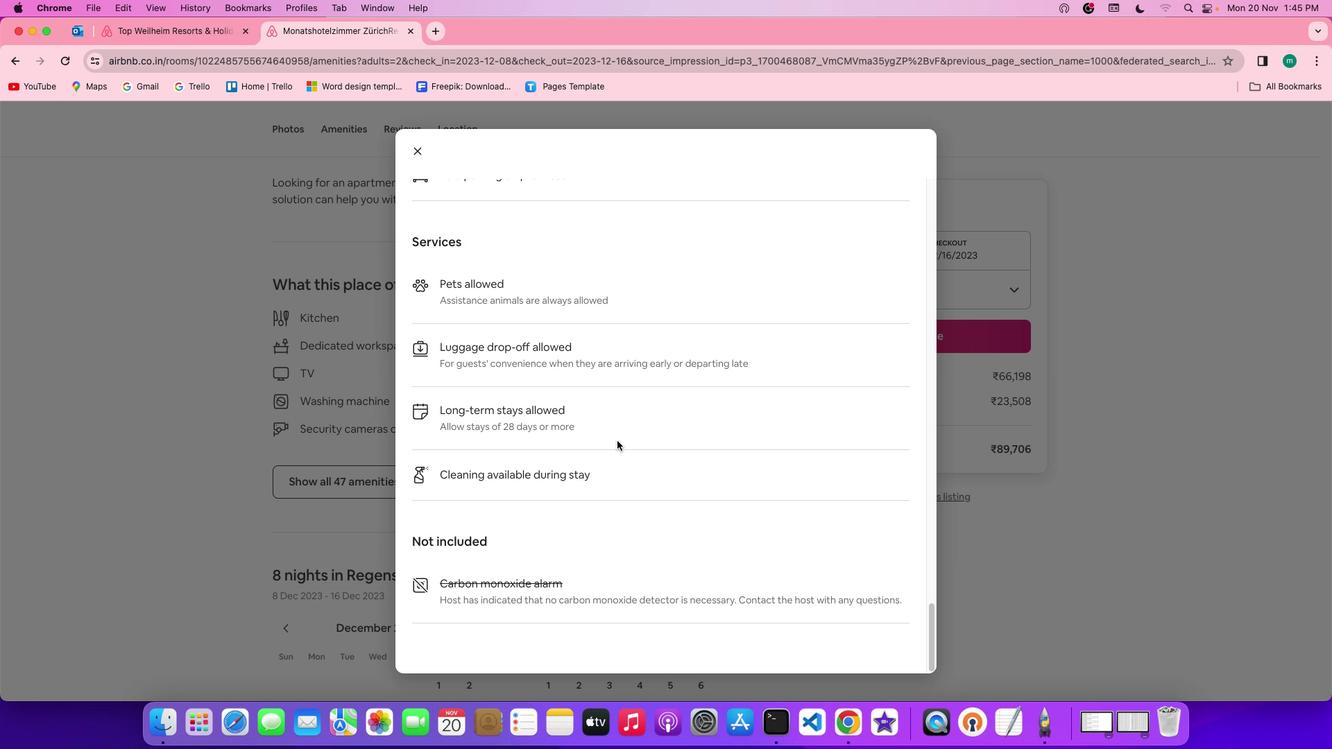
Action: Mouse moved to (426, 151)
Screenshot: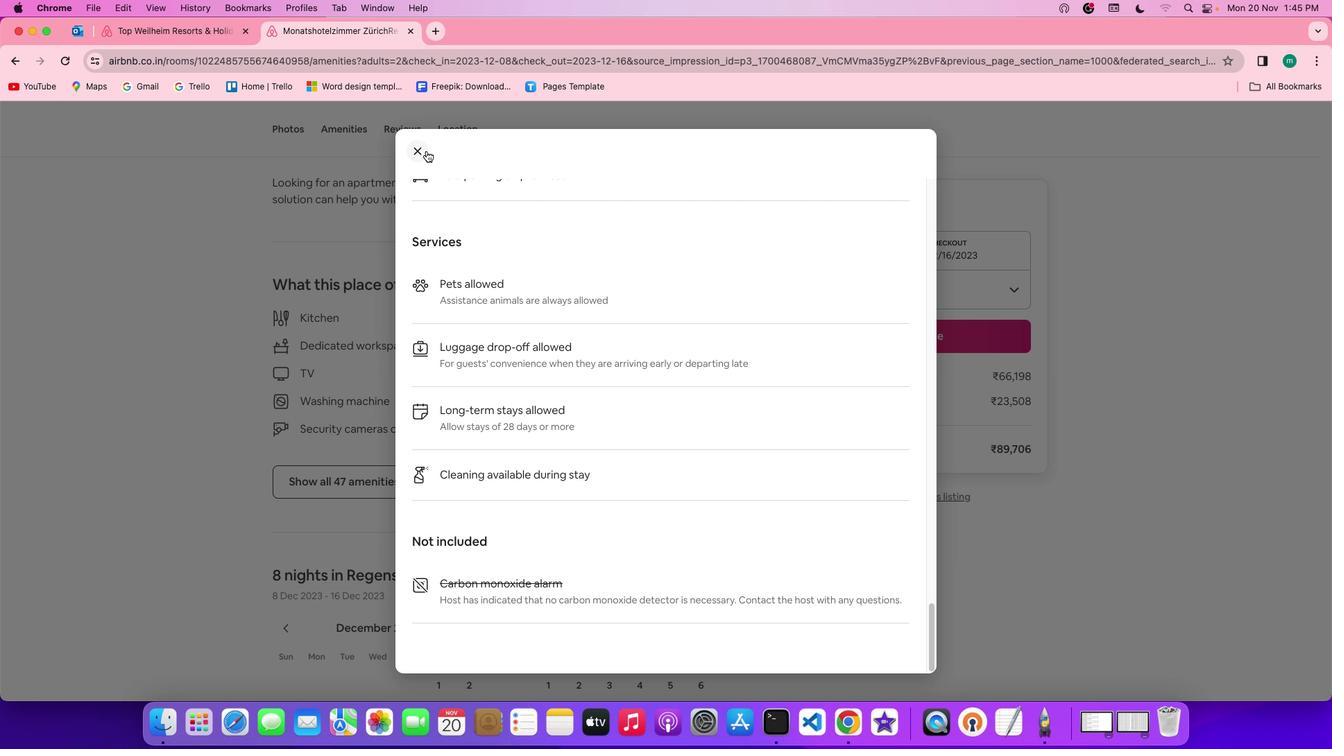
Action: Mouse pressed left at (426, 151)
Screenshot: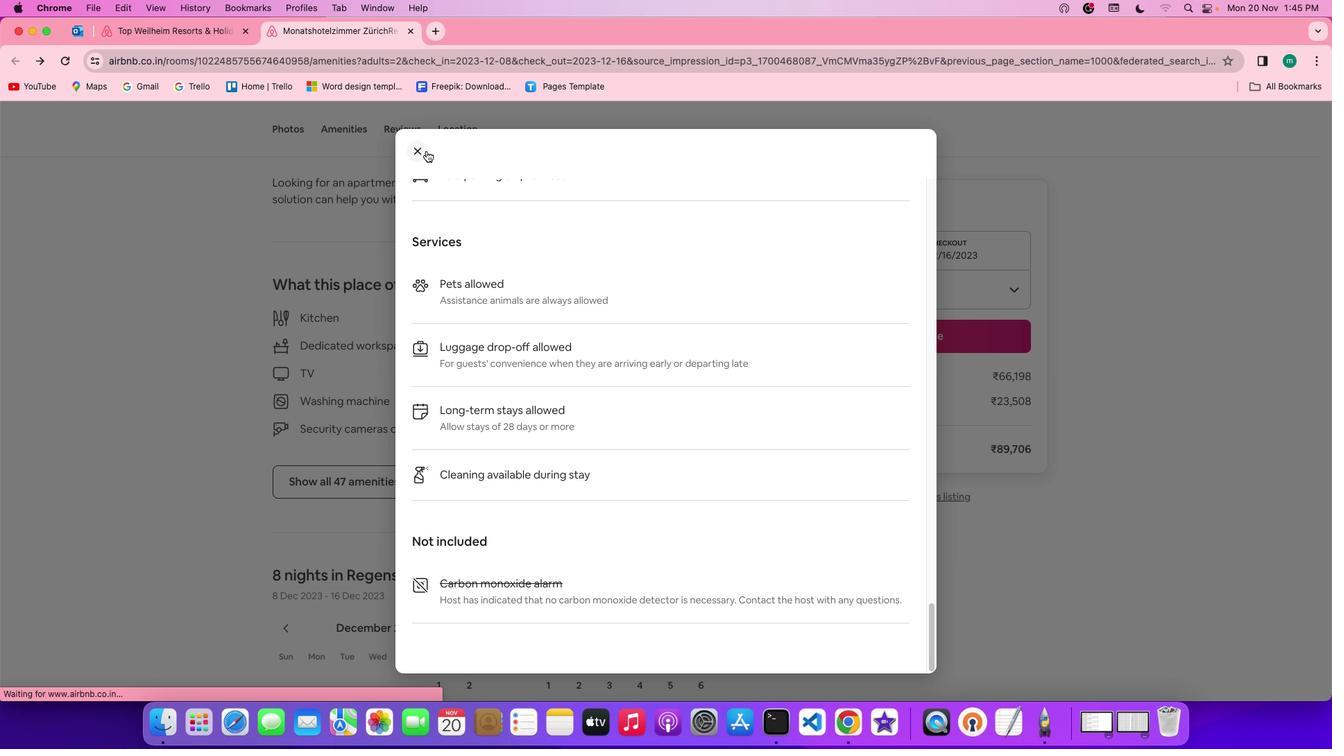 
Action: Mouse moved to (524, 339)
Screenshot: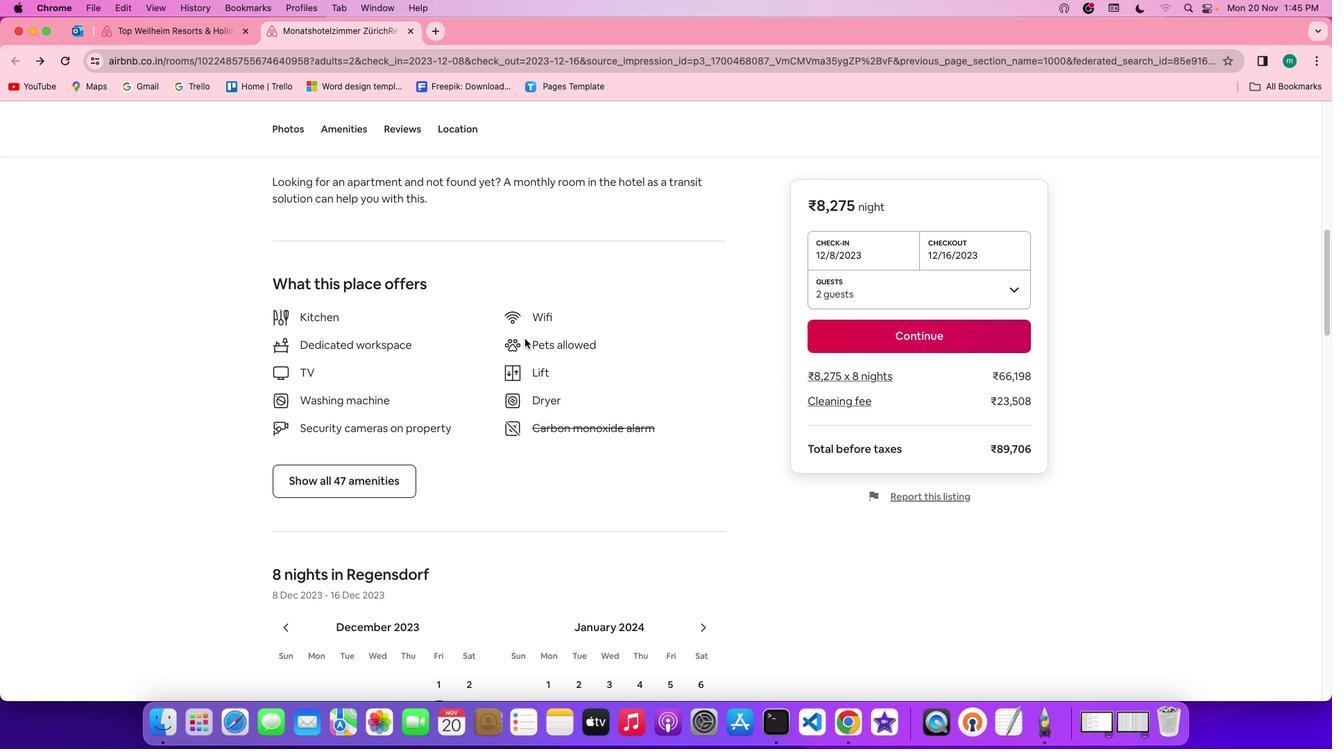 
Action: Mouse scrolled (524, 339) with delta (0, 0)
Screenshot: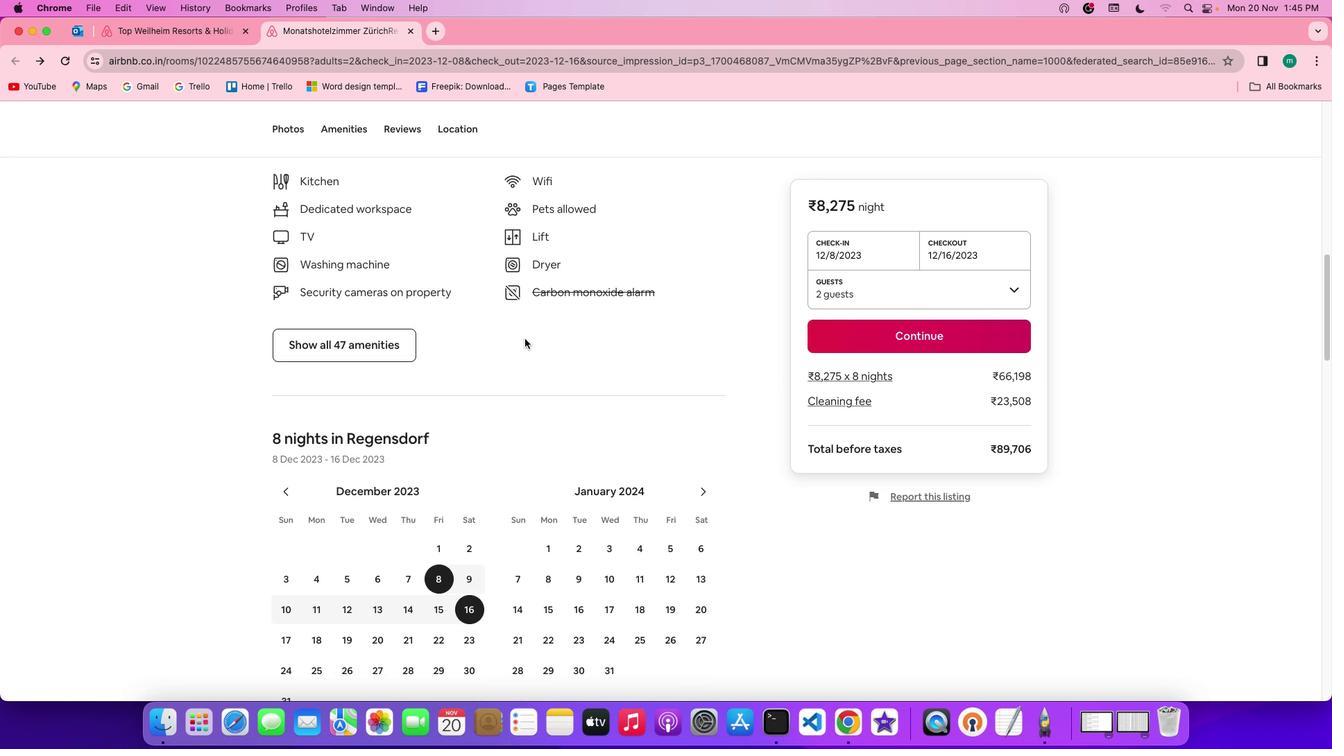 
Action: Mouse scrolled (524, 339) with delta (0, 0)
Screenshot: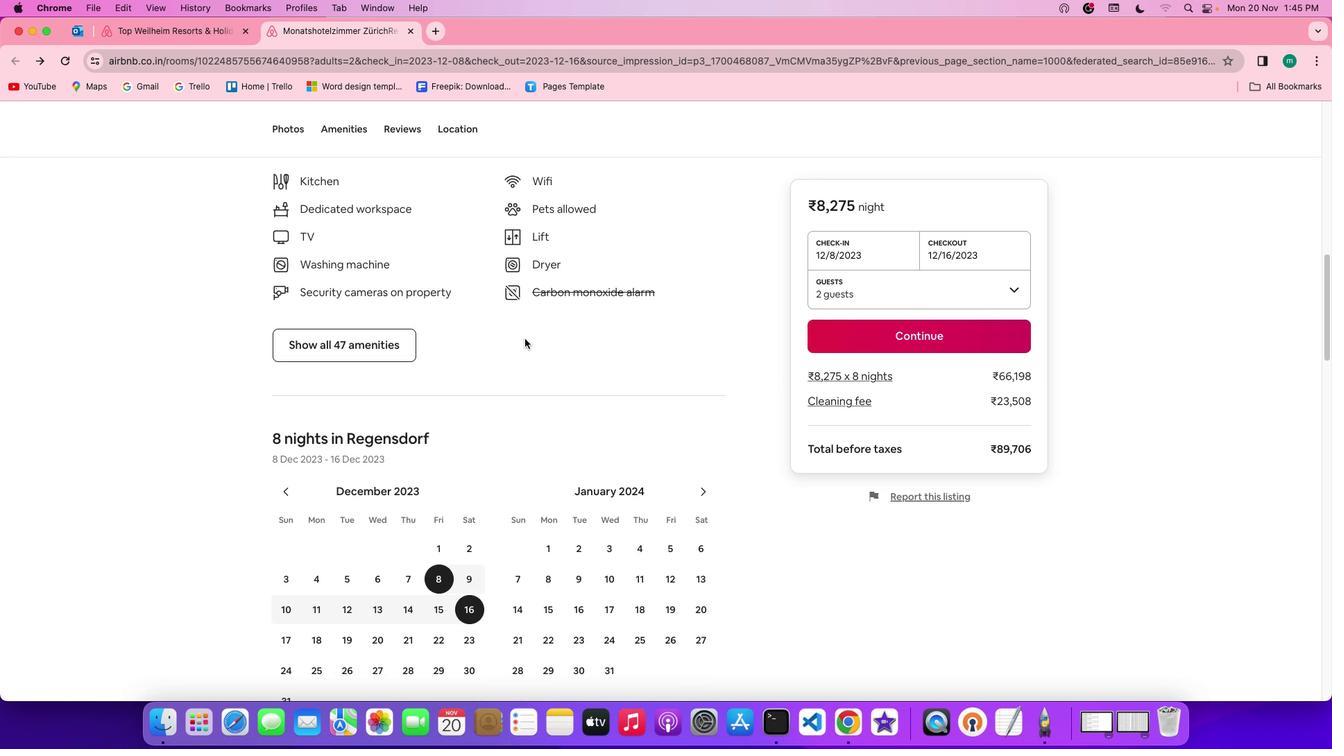 
Action: Mouse scrolled (524, 339) with delta (0, -2)
Screenshot: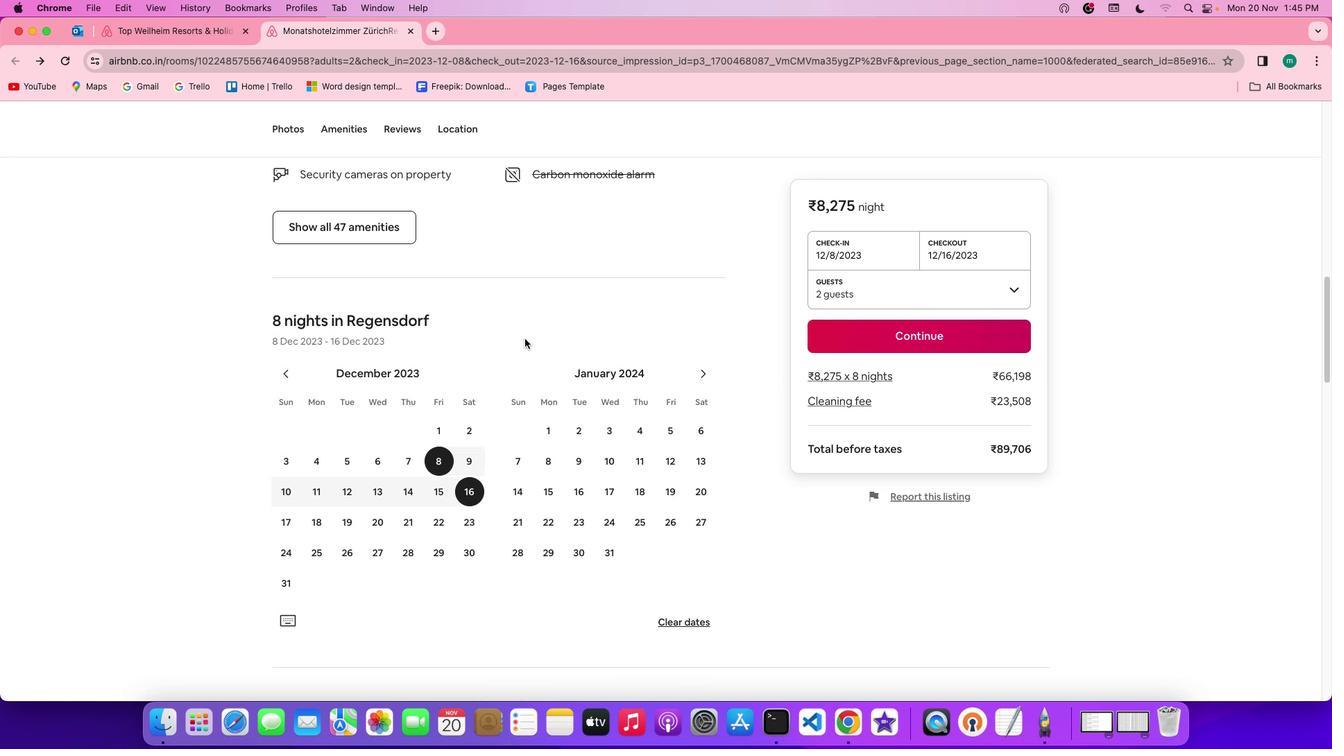 
Action: Mouse scrolled (524, 339) with delta (0, -3)
Screenshot: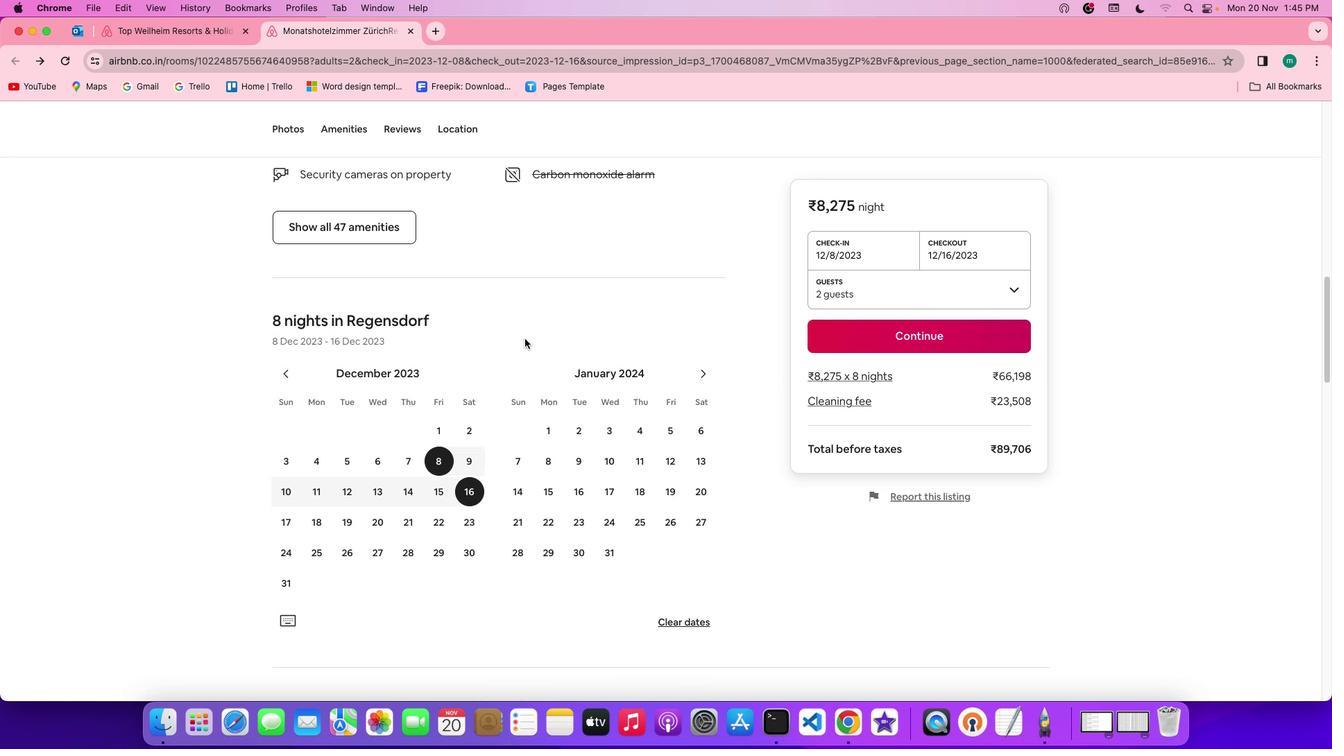 
Action: Mouse scrolled (524, 339) with delta (0, -3)
Screenshot: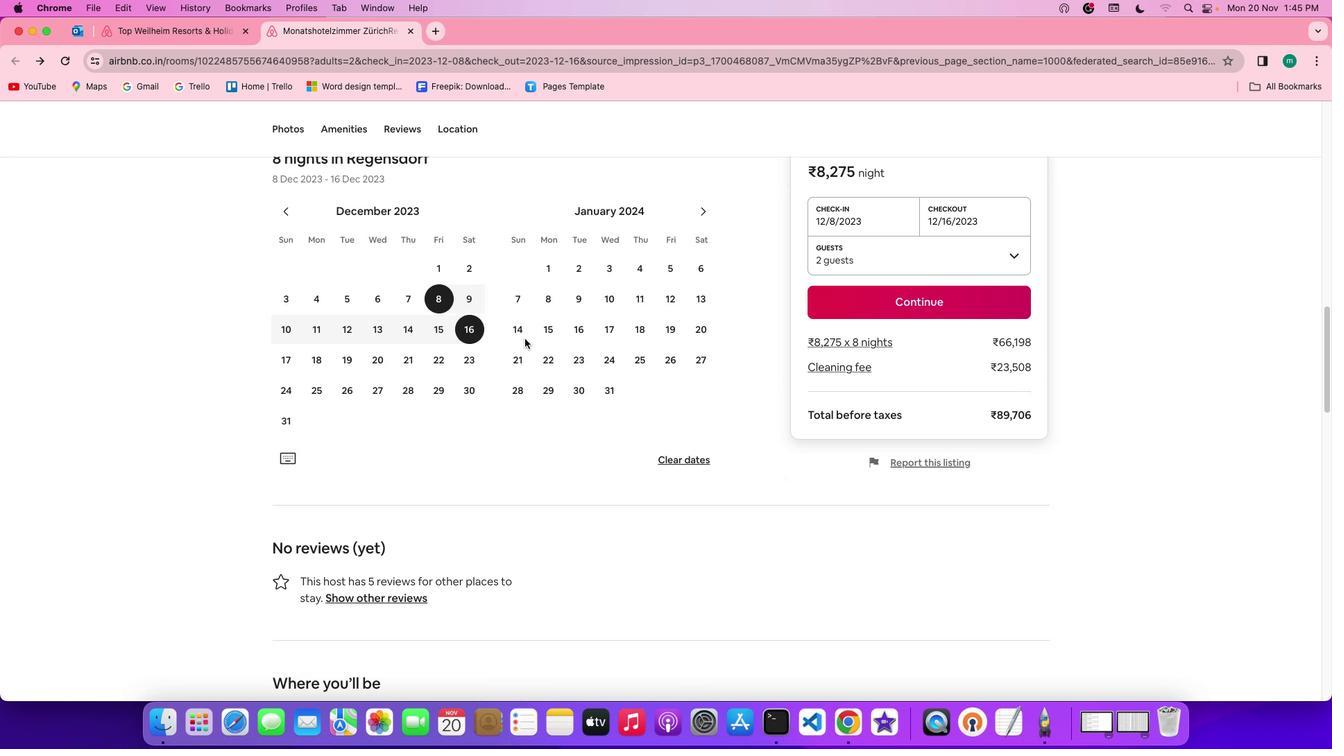 
Action: Mouse scrolled (524, 339) with delta (0, 0)
Screenshot: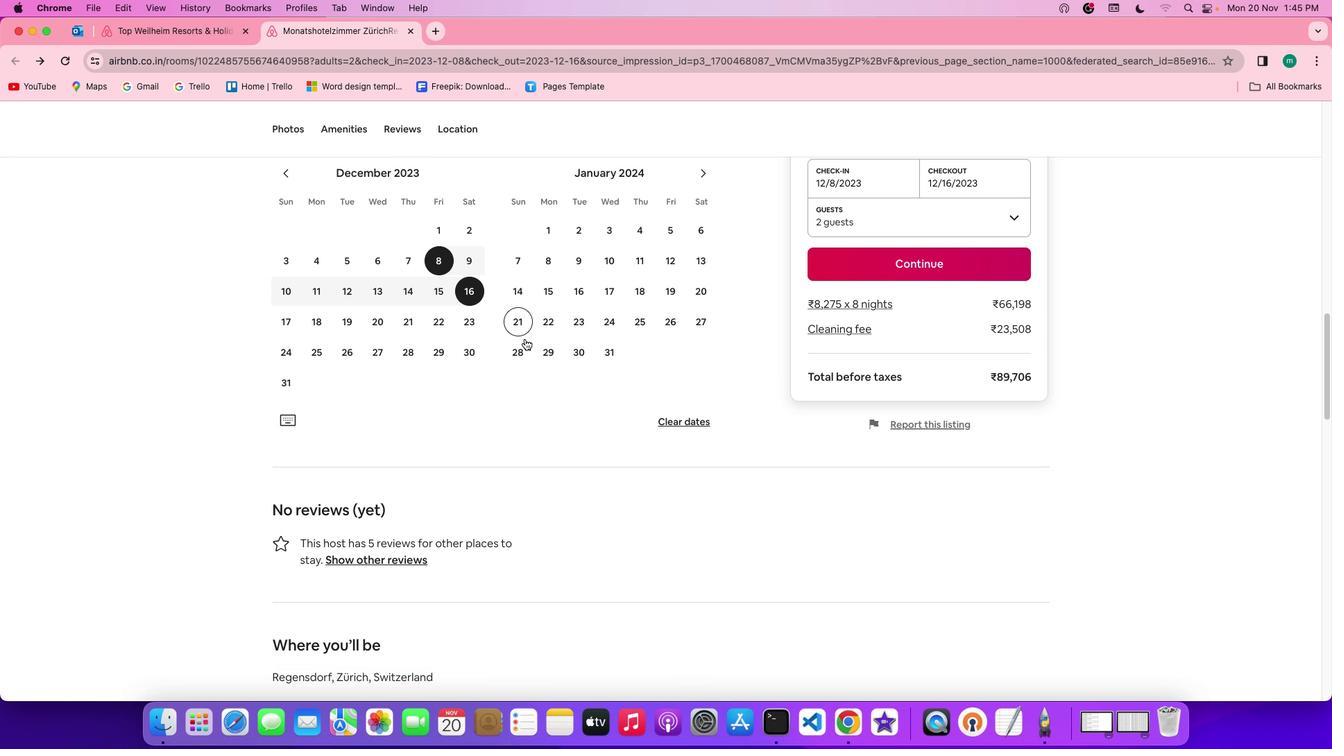 
Action: Mouse scrolled (524, 339) with delta (0, 0)
Screenshot: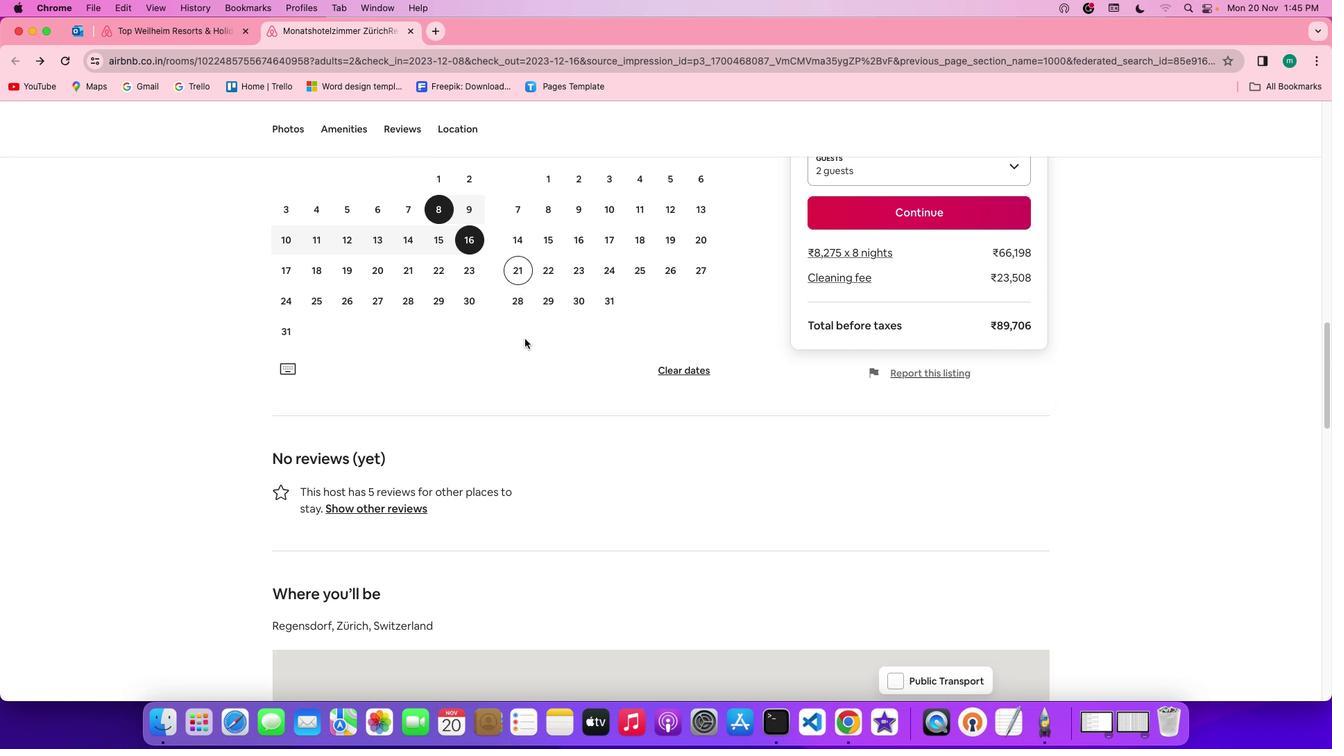 
Action: Mouse scrolled (524, 339) with delta (0, -2)
Screenshot: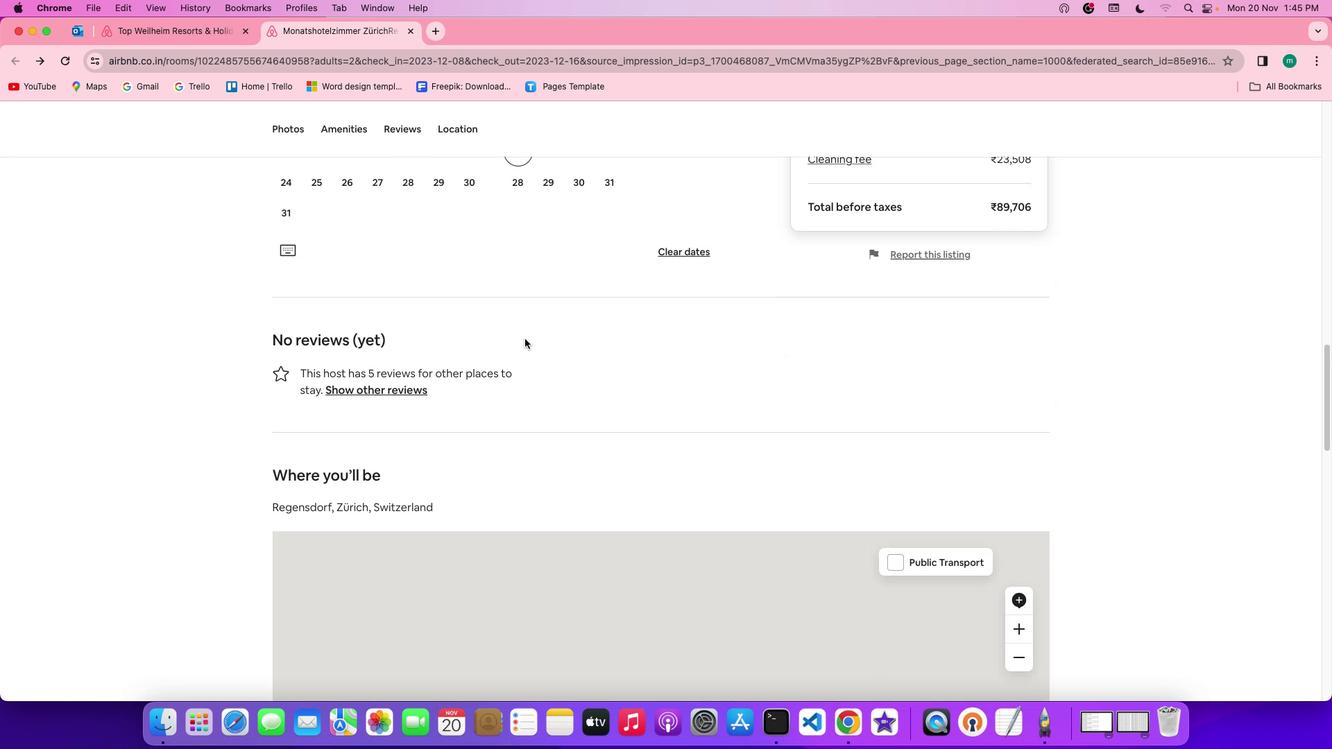
Action: Mouse scrolled (524, 339) with delta (0, -2)
Screenshot: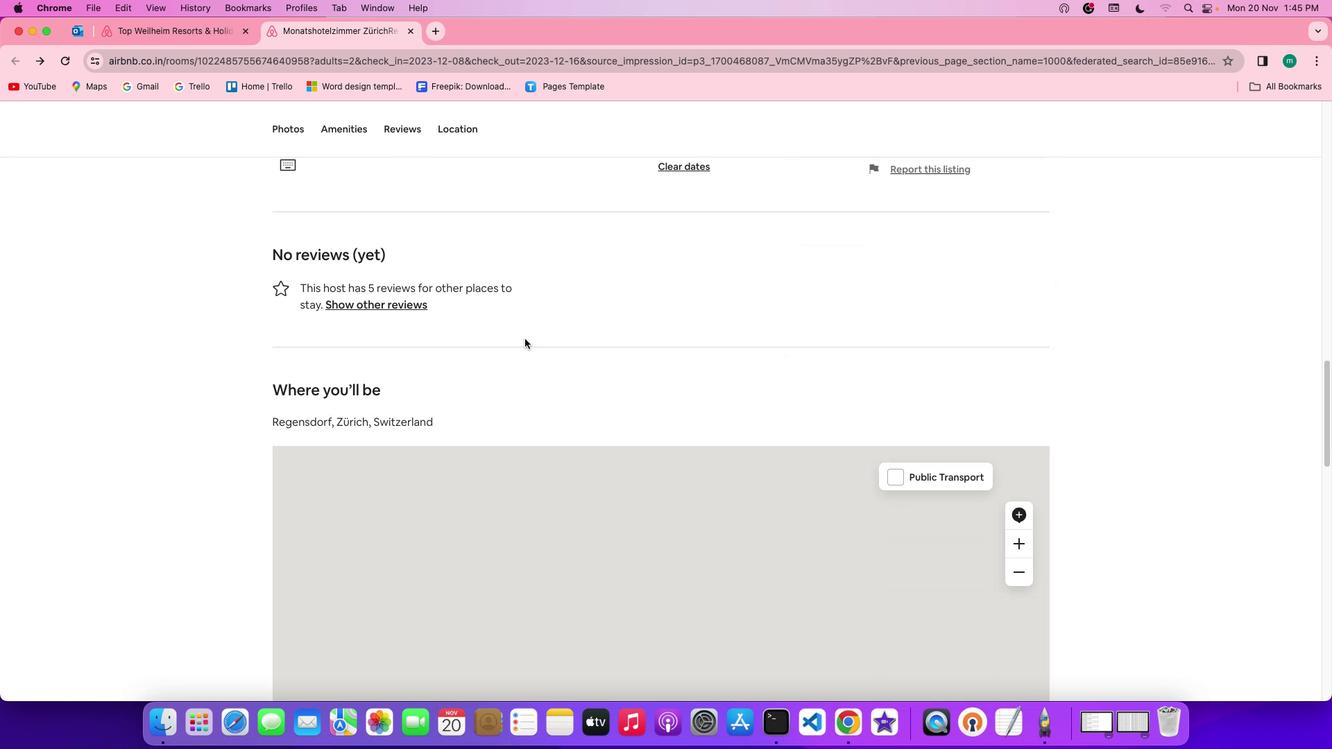 
Action: Mouse scrolled (524, 339) with delta (0, -3)
Screenshot: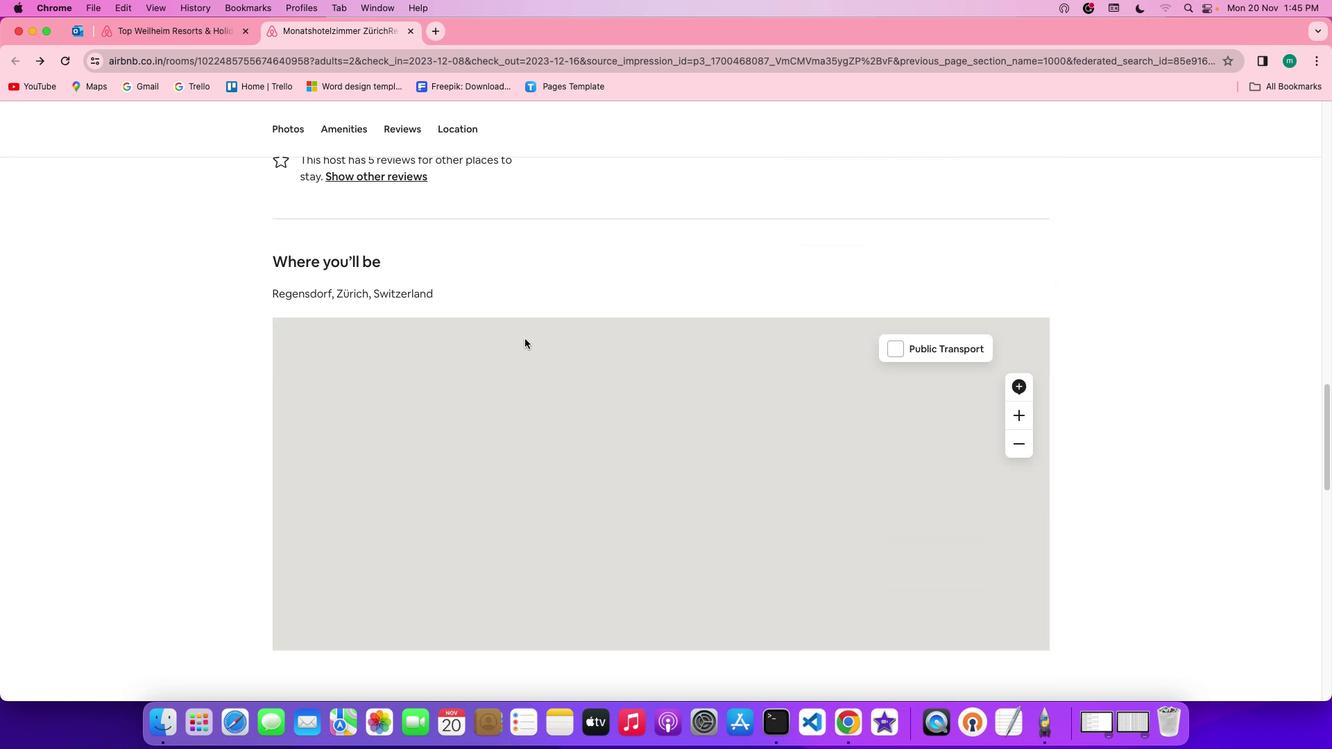 
Action: Mouse scrolled (524, 339) with delta (0, 0)
